 Task: Explore disc golf courses for a friendly competition in California.
Action: Key pressed golf<Key.space>course<Key.space>in<Key.space>california
Screenshot: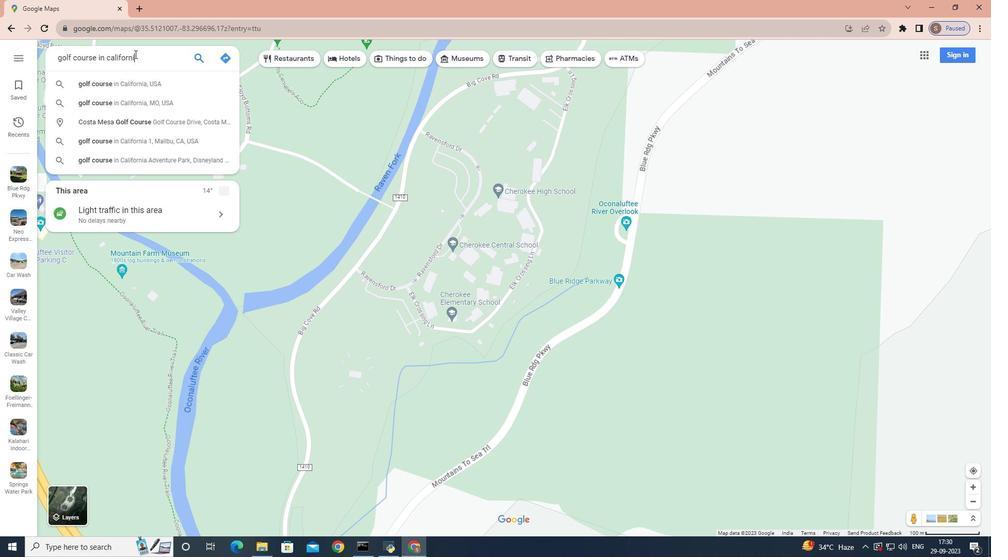 
Action: Mouse moved to (176, 83)
Screenshot: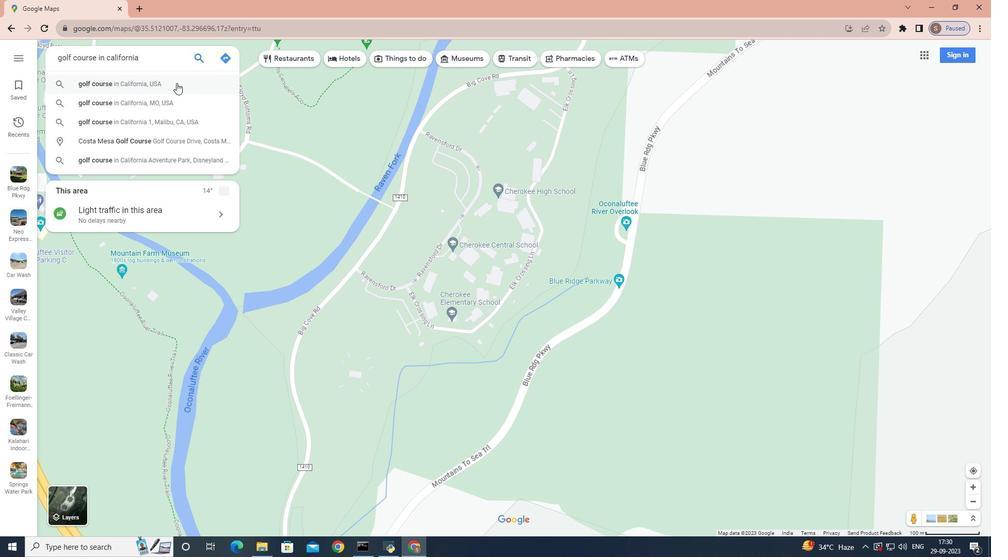 
Action: Mouse pressed left at (176, 83)
Screenshot: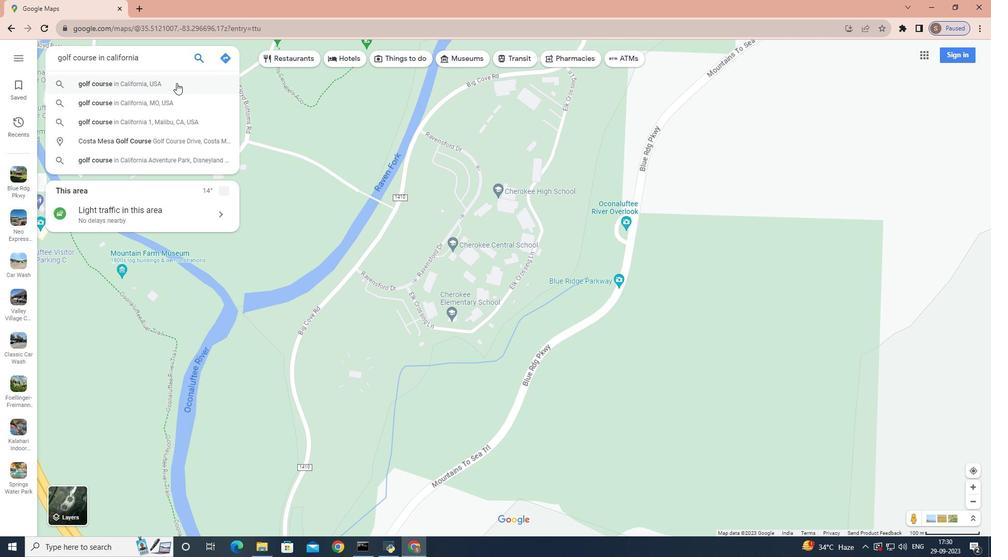 
Action: Mouse moved to (125, 205)
Screenshot: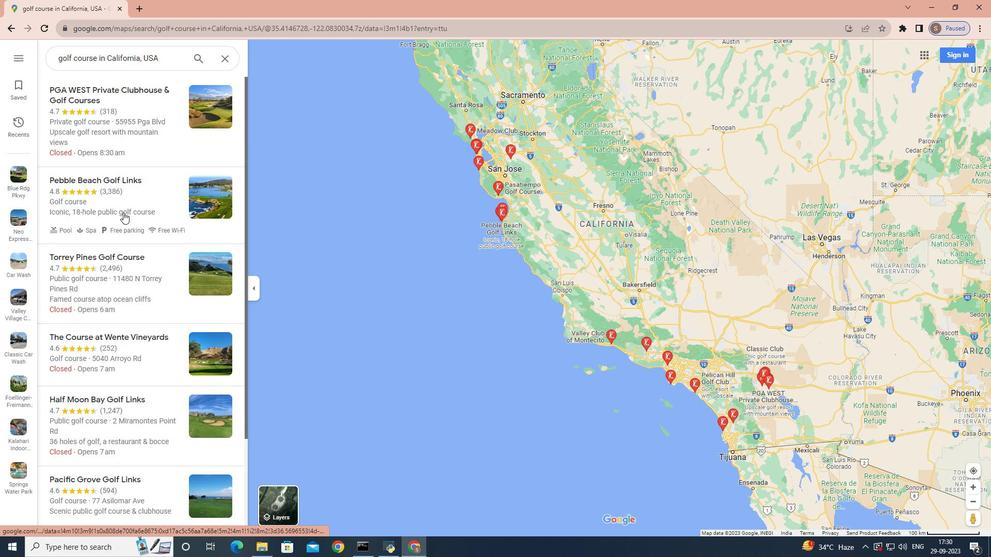 
Action: Mouse pressed left at (125, 205)
Screenshot: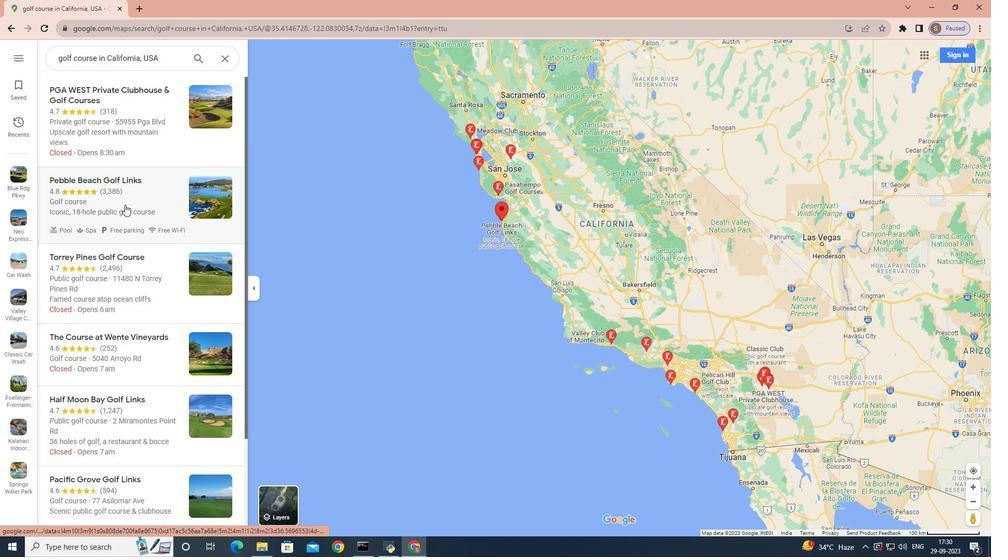 
Action: Mouse moved to (304, 254)
Screenshot: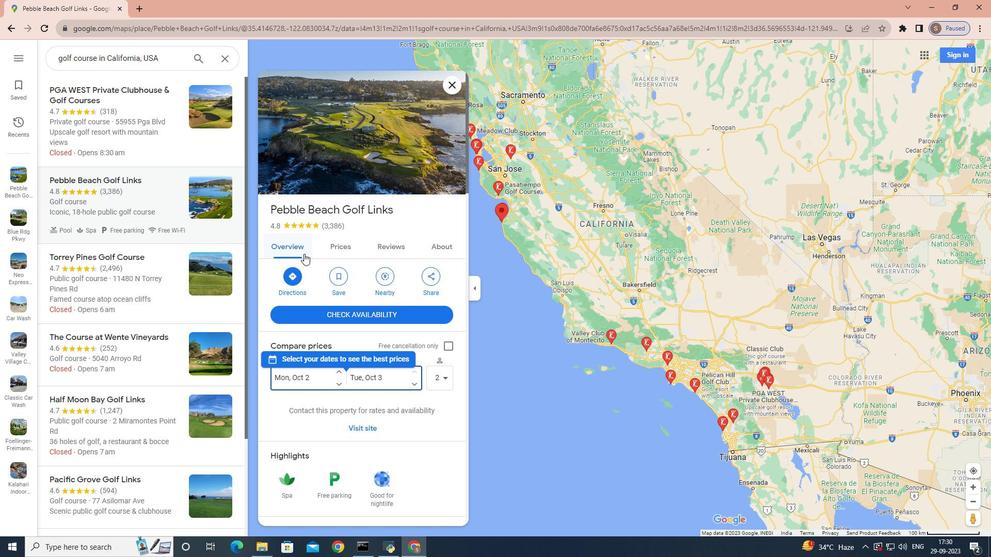 
Action: Mouse scrolled (304, 253) with delta (0, 0)
Screenshot: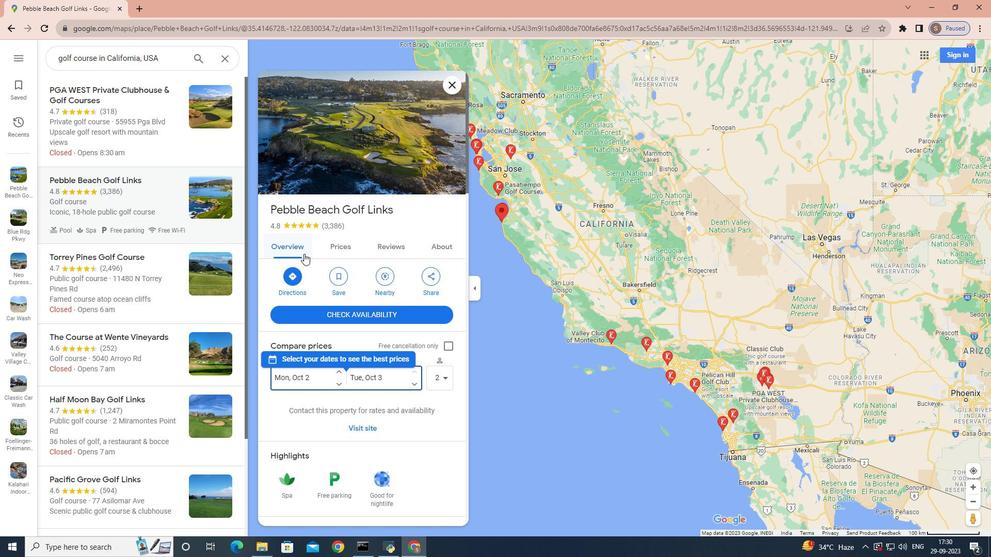 
Action: Mouse scrolled (304, 253) with delta (0, 0)
Screenshot: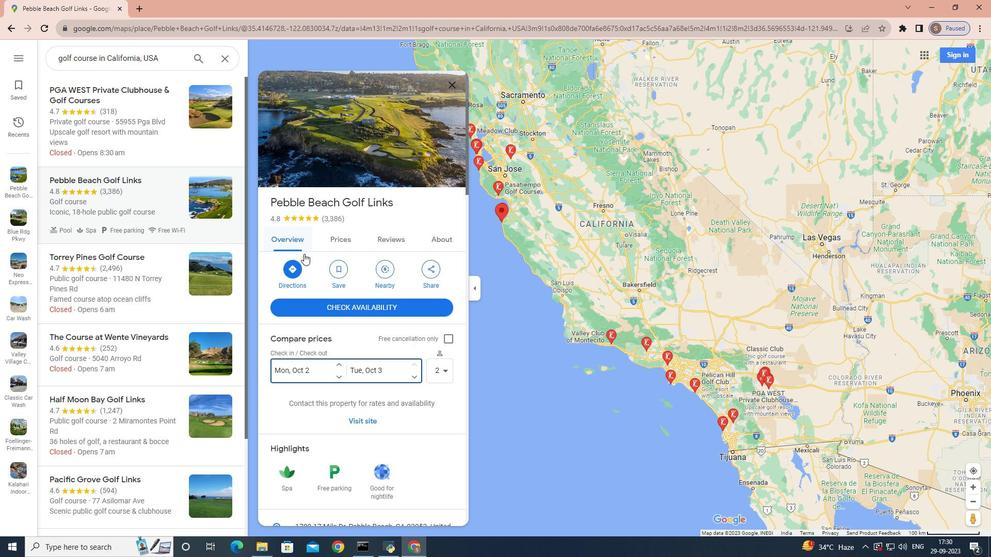 
Action: Mouse scrolled (304, 253) with delta (0, 0)
Screenshot: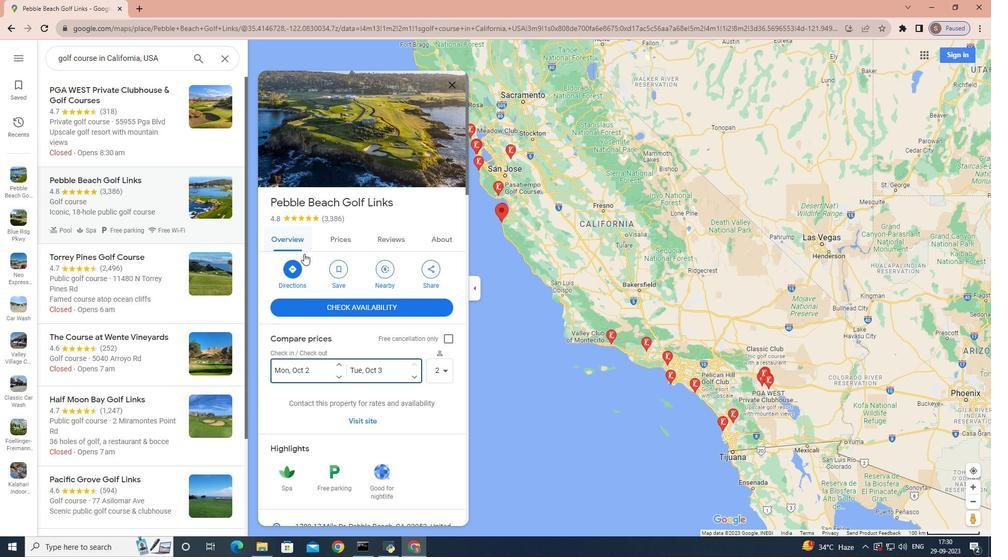 
Action: Mouse scrolled (304, 253) with delta (0, 0)
Screenshot: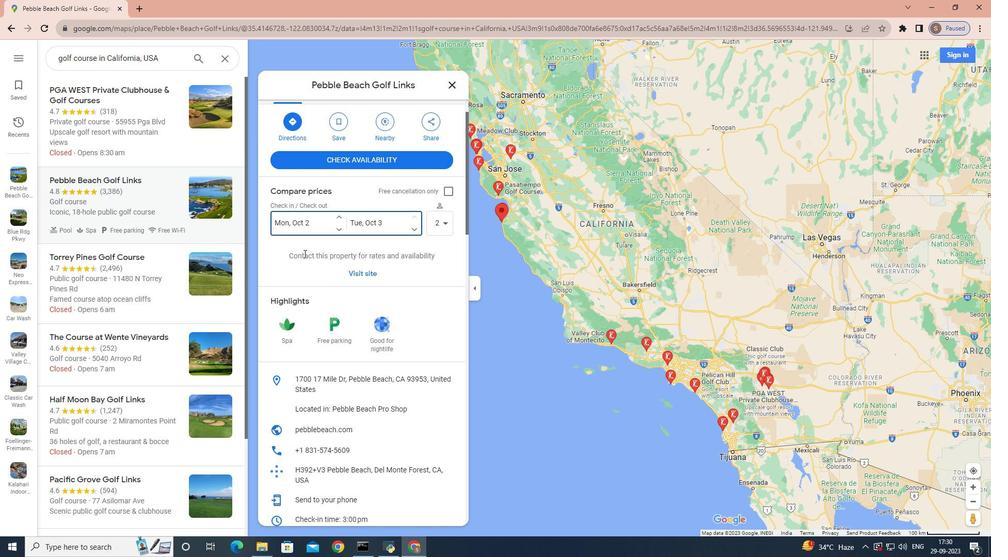 
Action: Mouse scrolled (304, 253) with delta (0, 0)
Screenshot: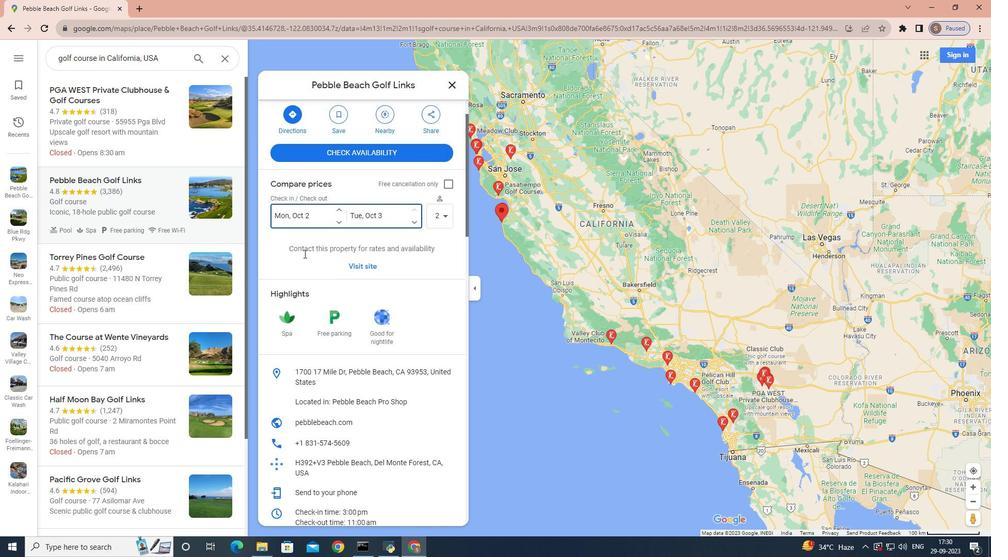 
Action: Mouse scrolled (304, 253) with delta (0, 0)
Screenshot: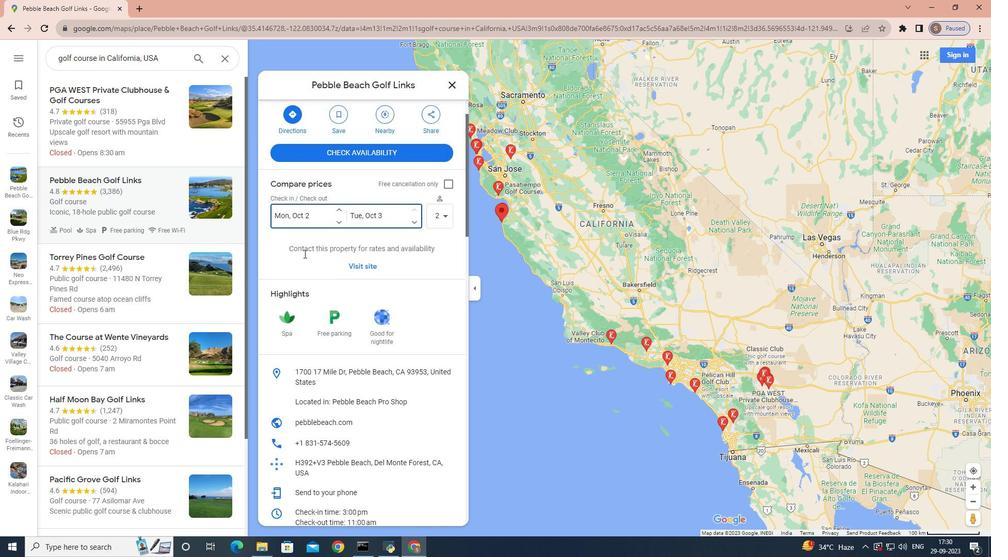 
Action: Mouse scrolled (304, 253) with delta (0, 0)
Screenshot: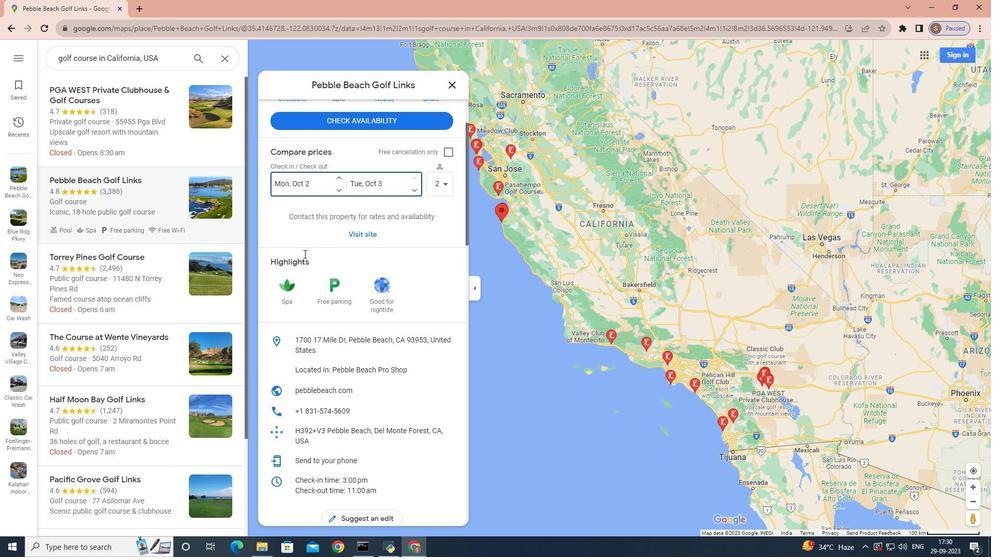
Action: Mouse scrolled (304, 254) with delta (0, 0)
Screenshot: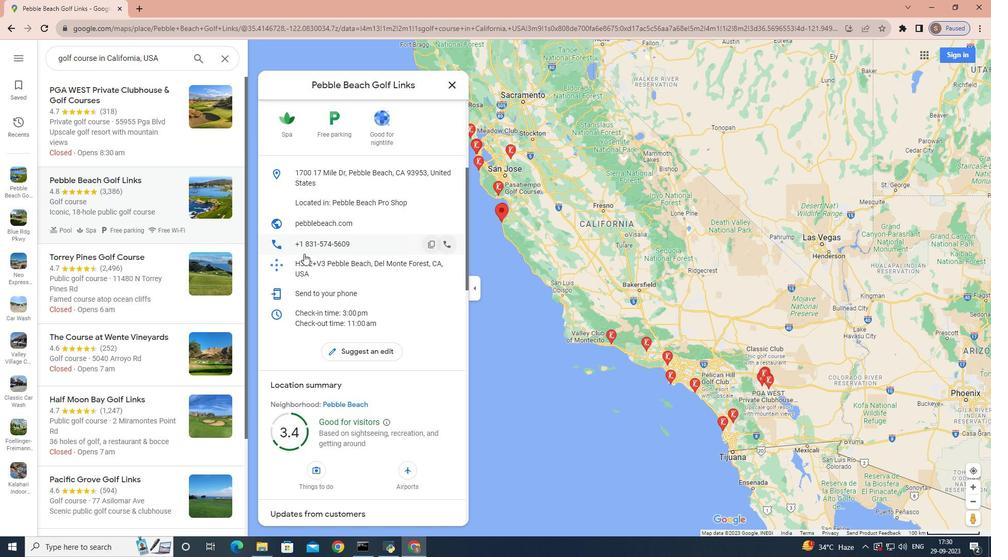 
Action: Mouse scrolled (304, 254) with delta (0, 0)
Screenshot: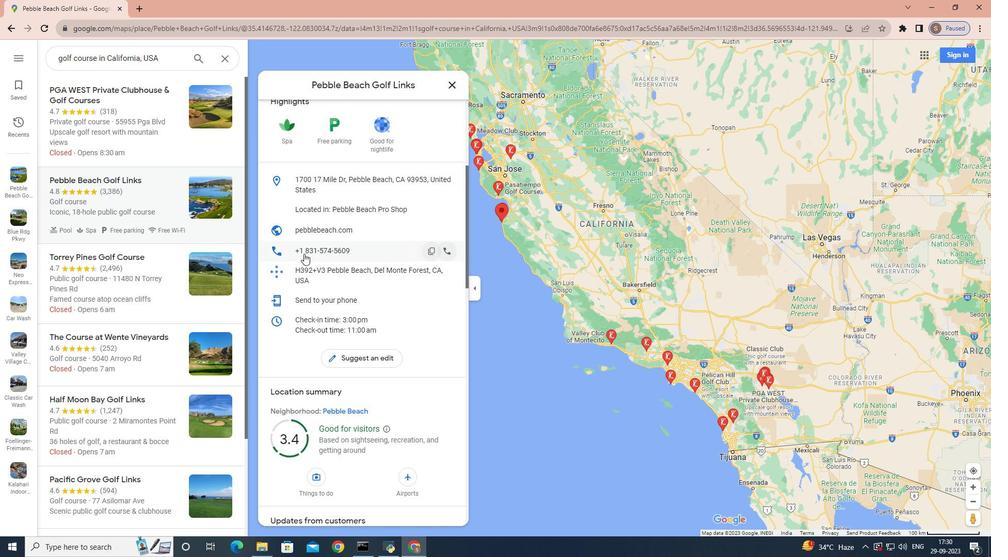 
Action: Mouse scrolled (304, 253) with delta (0, 0)
Screenshot: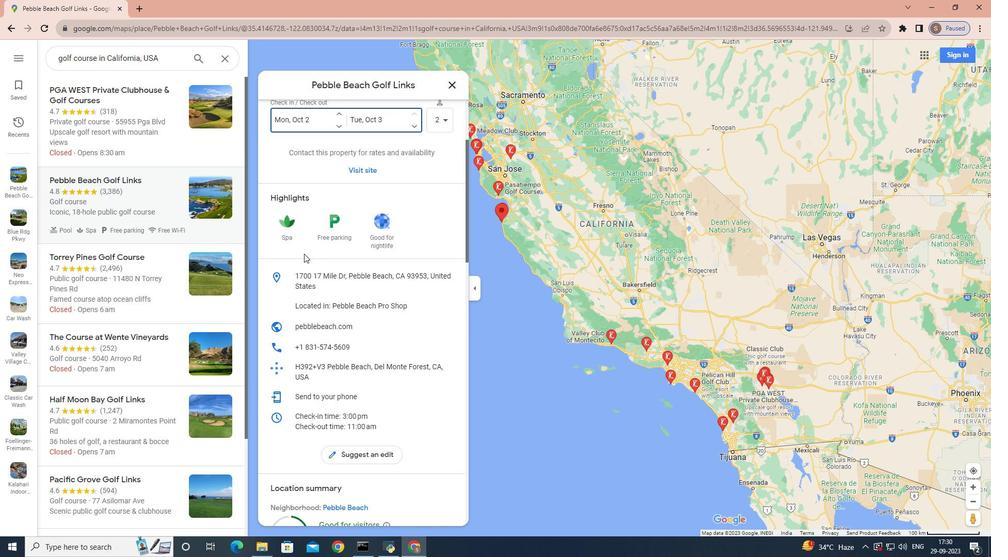 
Action: Mouse scrolled (304, 253) with delta (0, 0)
Screenshot: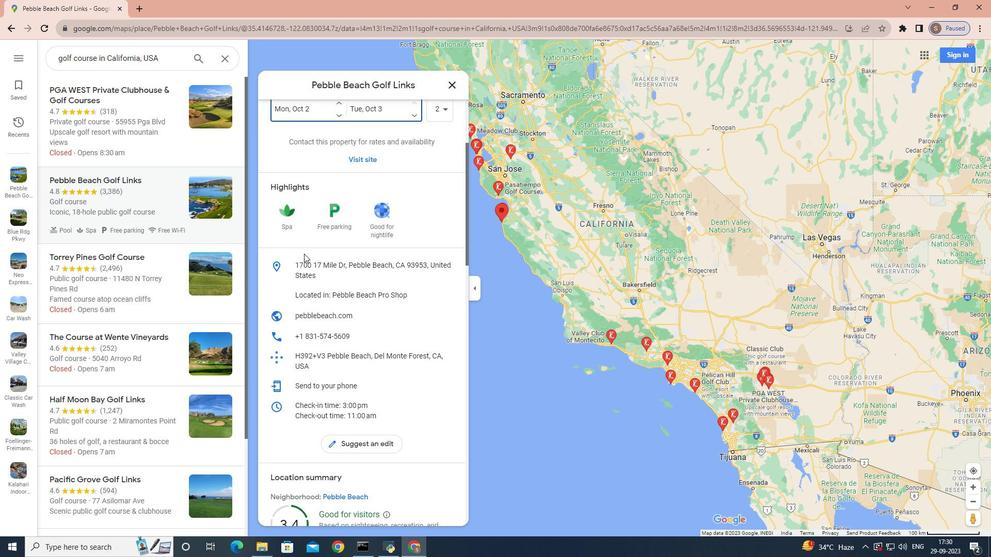 
Action: Mouse scrolled (304, 253) with delta (0, 0)
Screenshot: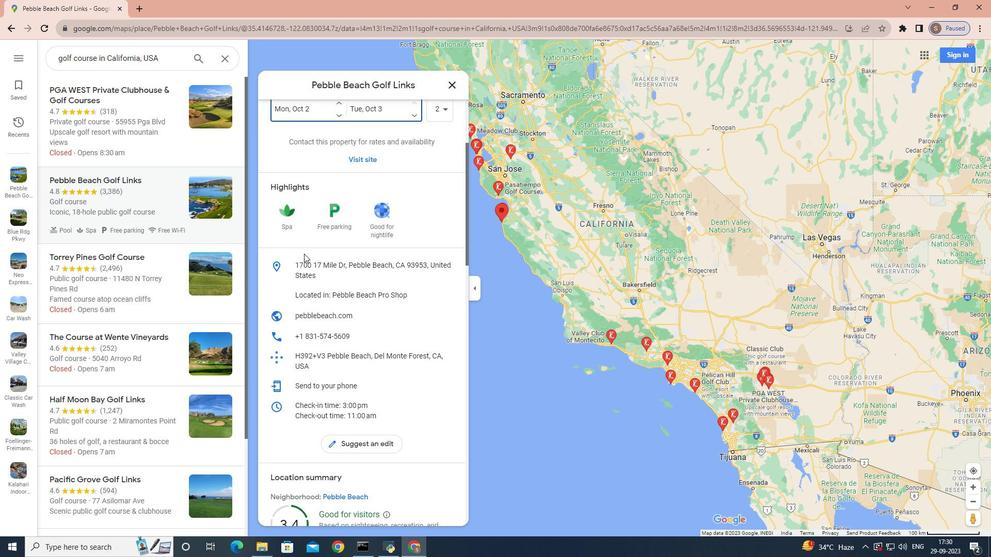 
Action: Mouse scrolled (304, 253) with delta (0, 0)
Screenshot: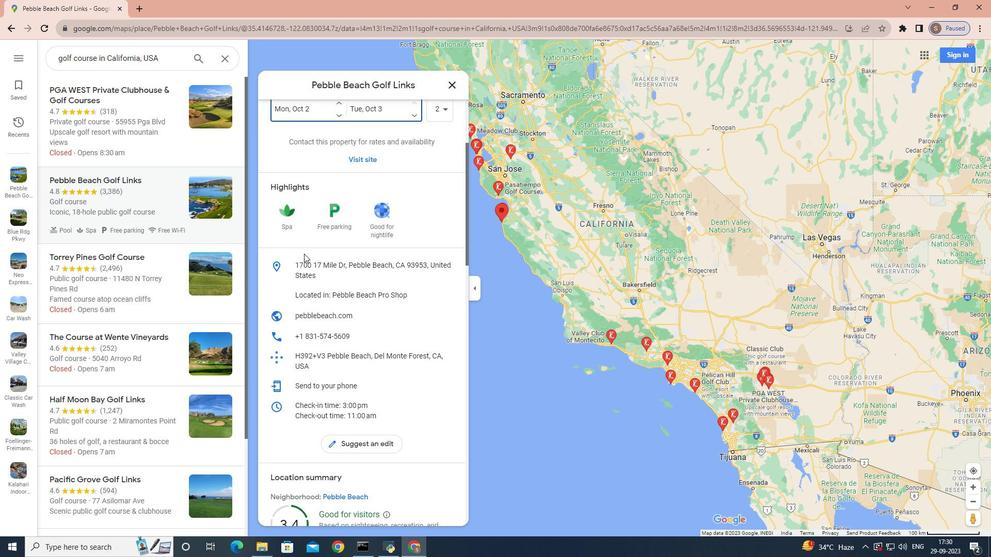 
Action: Mouse scrolled (304, 253) with delta (0, 0)
Screenshot: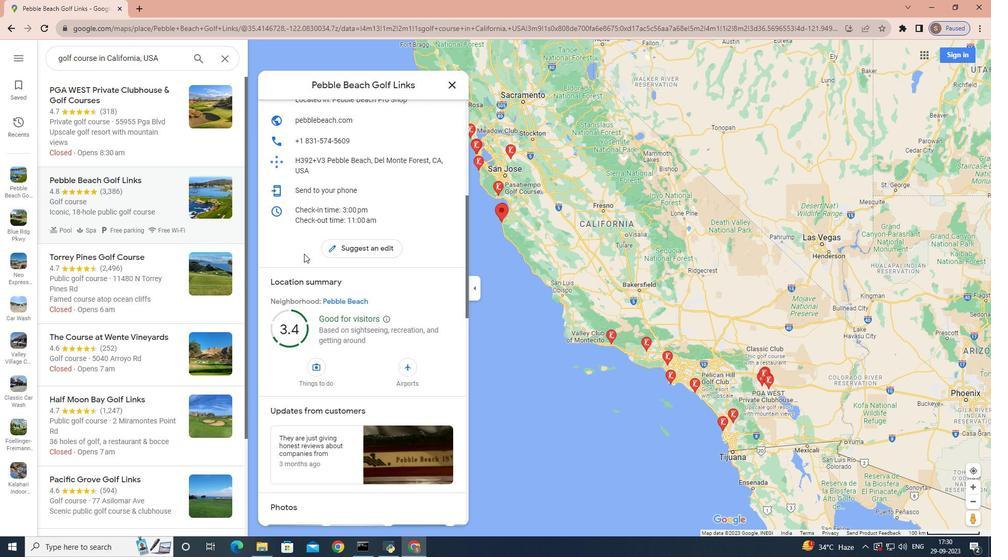 
Action: Mouse scrolled (304, 253) with delta (0, 0)
Screenshot: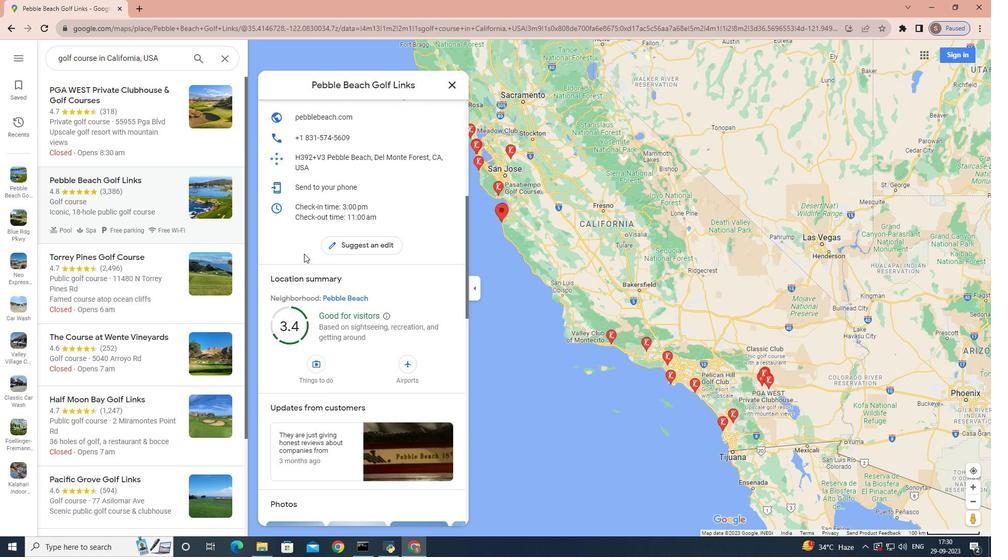 
Action: Mouse scrolled (304, 253) with delta (0, 0)
Screenshot: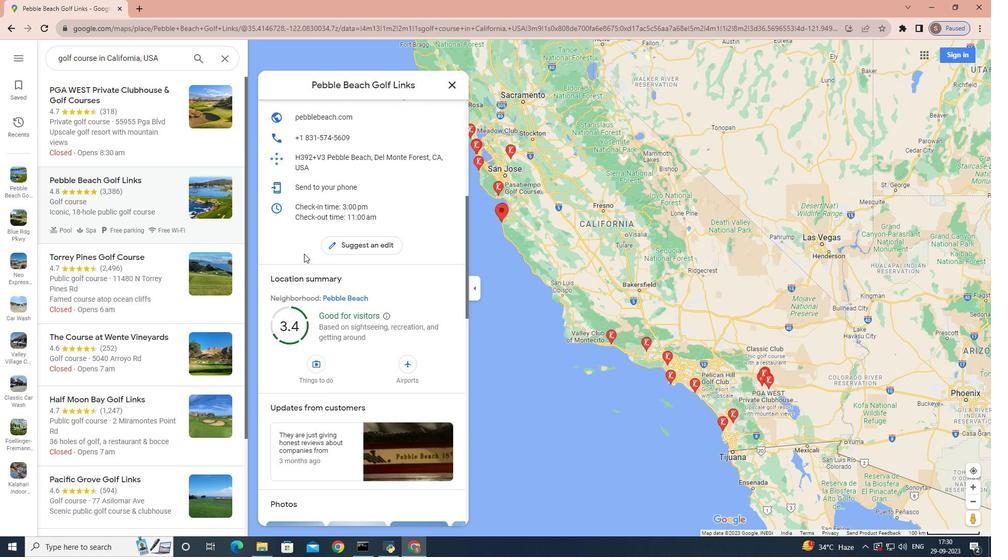 
Action: Mouse scrolled (304, 253) with delta (0, 0)
Screenshot: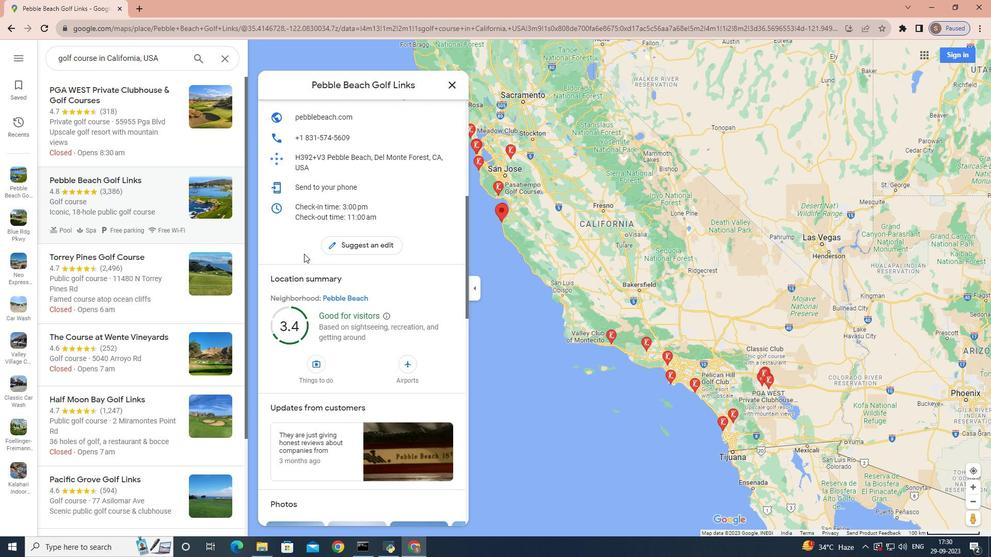 
Action: Mouse scrolled (304, 253) with delta (0, 0)
Screenshot: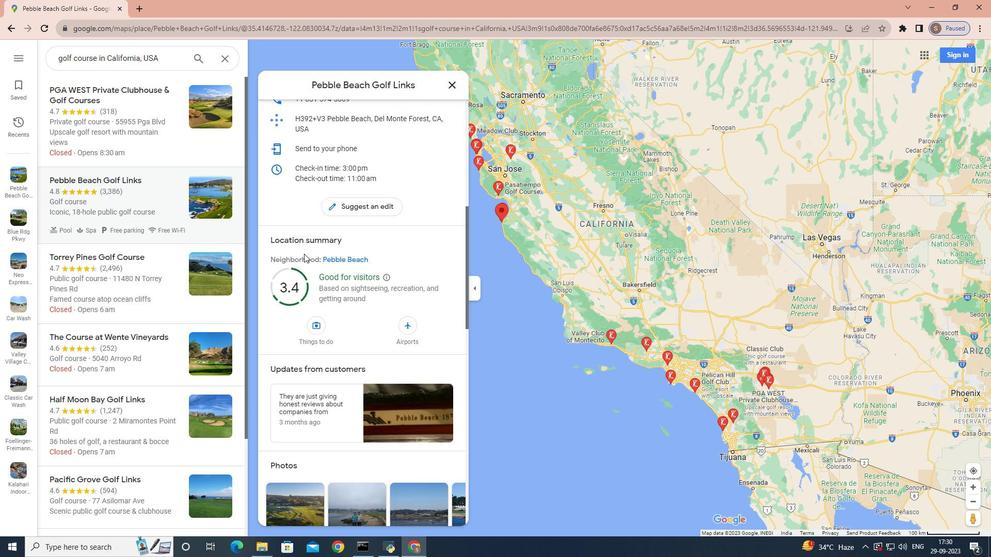 
Action: Mouse scrolled (304, 253) with delta (0, 0)
Screenshot: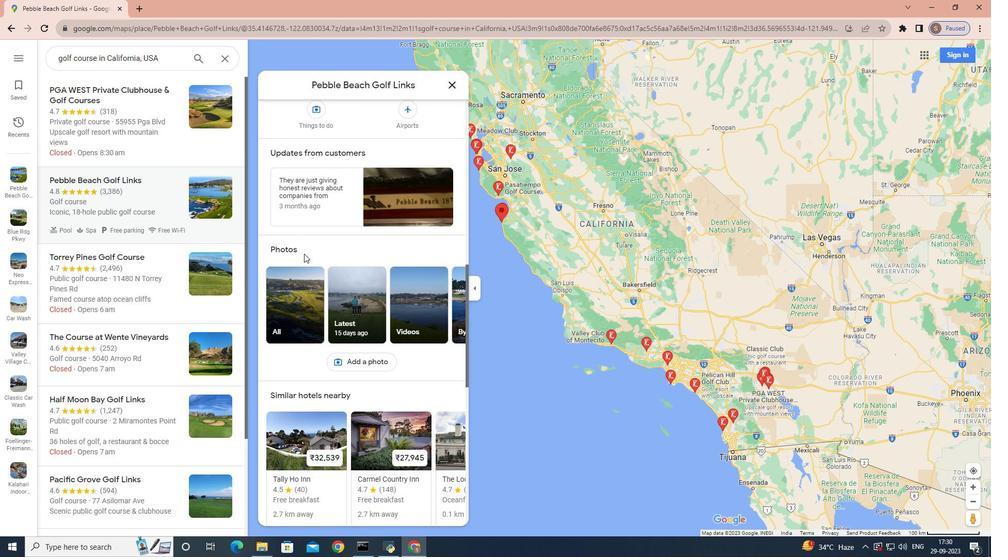 
Action: Mouse scrolled (304, 253) with delta (0, 0)
Screenshot: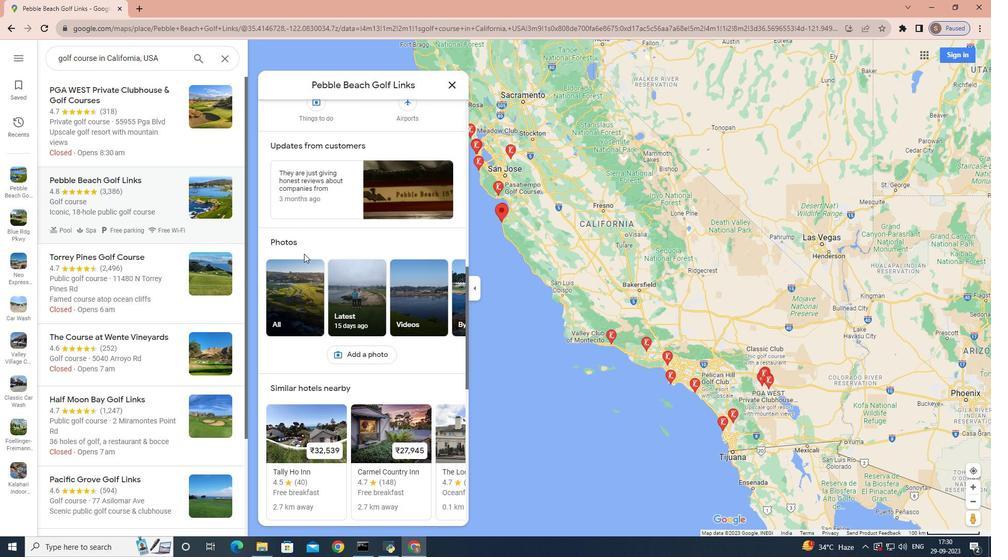 
Action: Mouse scrolled (304, 253) with delta (0, 0)
Screenshot: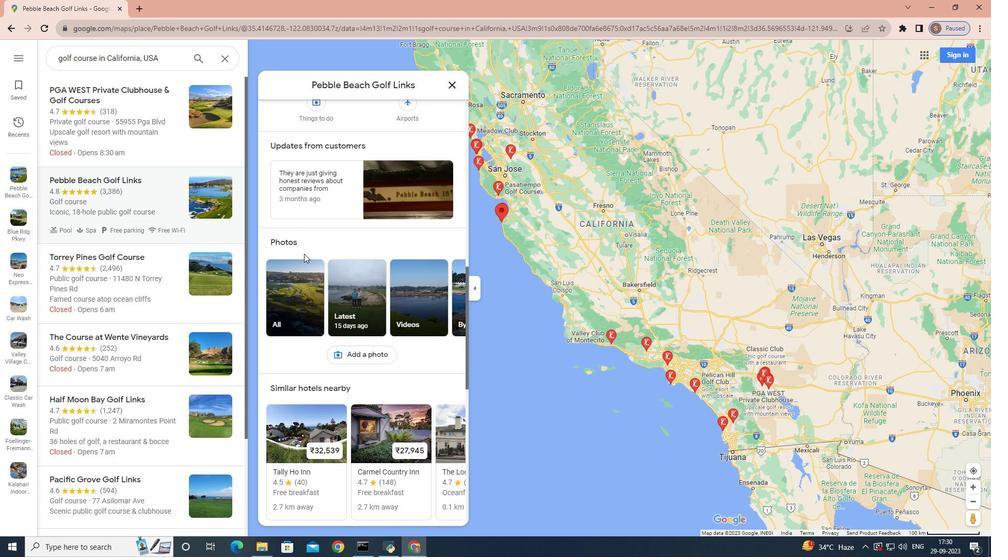 
Action: Mouse scrolled (304, 253) with delta (0, 0)
Screenshot: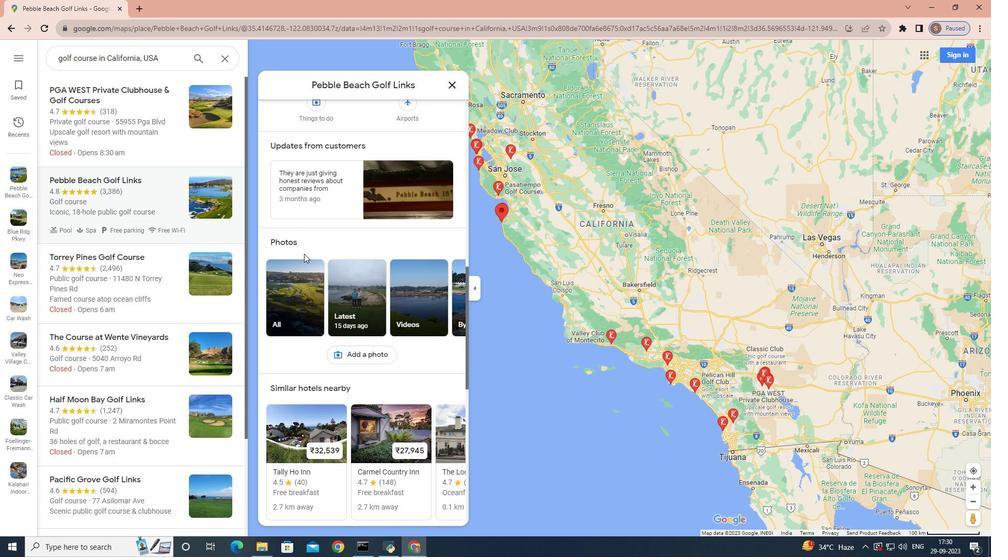
Action: Mouse scrolled (304, 253) with delta (0, 0)
Screenshot: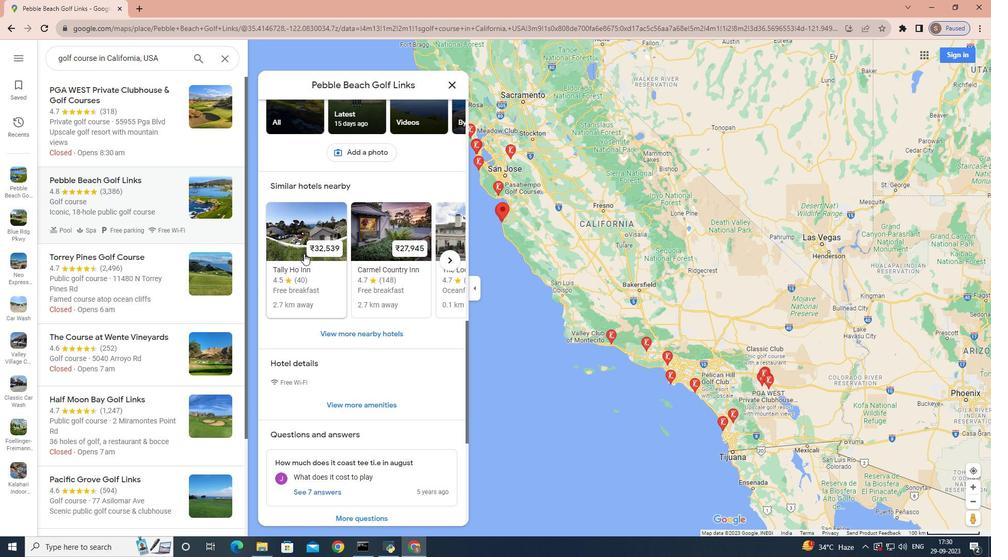 
Action: Mouse scrolled (304, 253) with delta (0, 0)
Screenshot: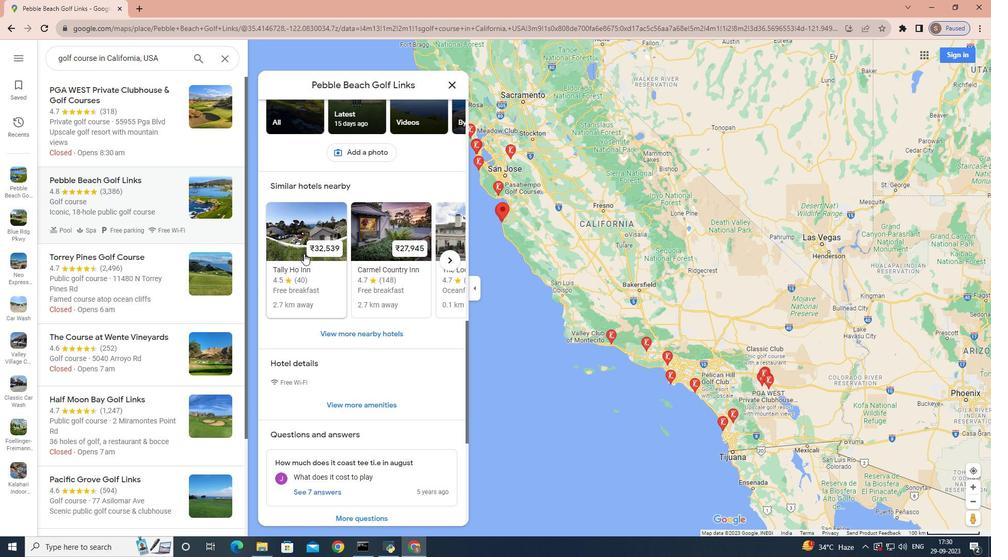 
Action: Mouse scrolled (304, 253) with delta (0, 0)
Screenshot: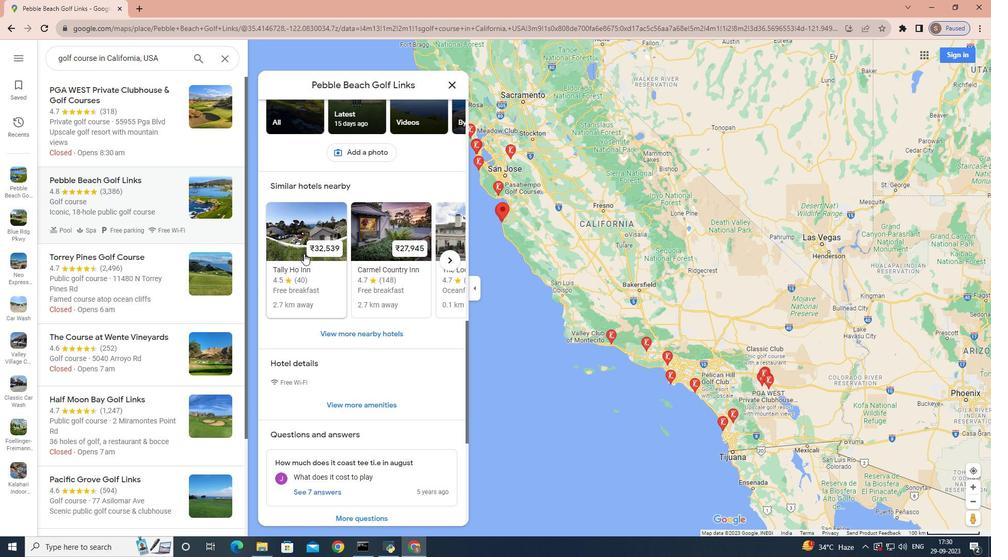
Action: Mouse scrolled (304, 253) with delta (0, 0)
Screenshot: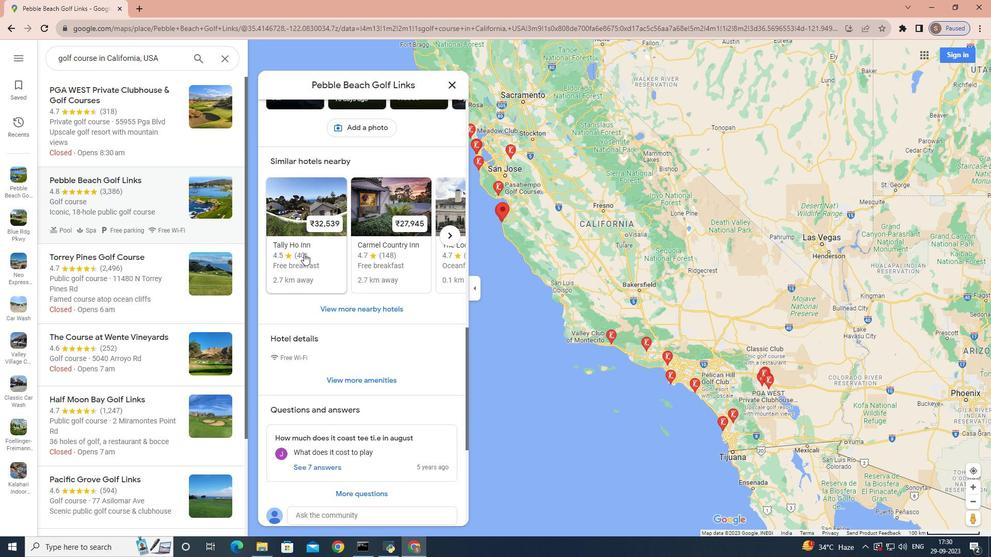 
Action: Mouse scrolled (304, 253) with delta (0, 0)
Screenshot: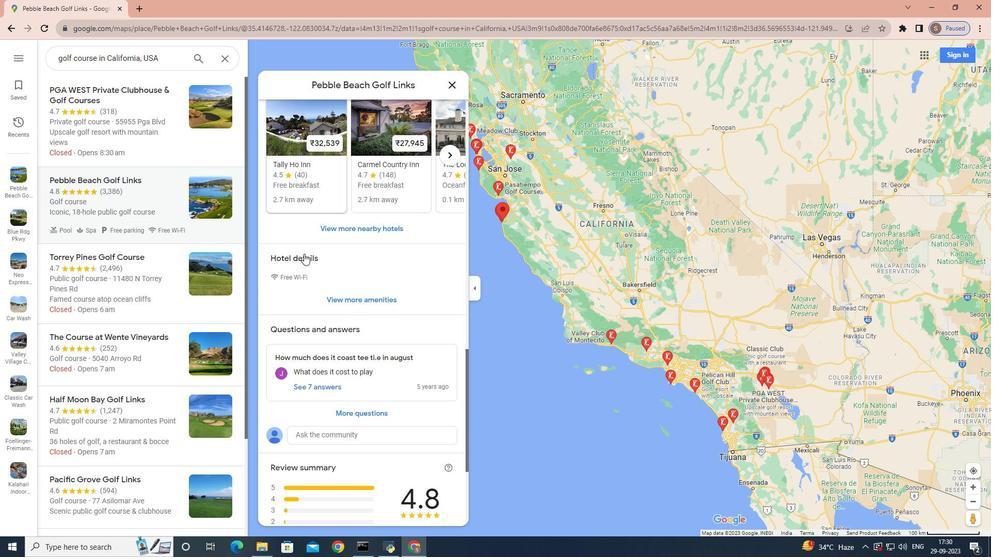 
Action: Mouse scrolled (304, 253) with delta (0, 0)
Screenshot: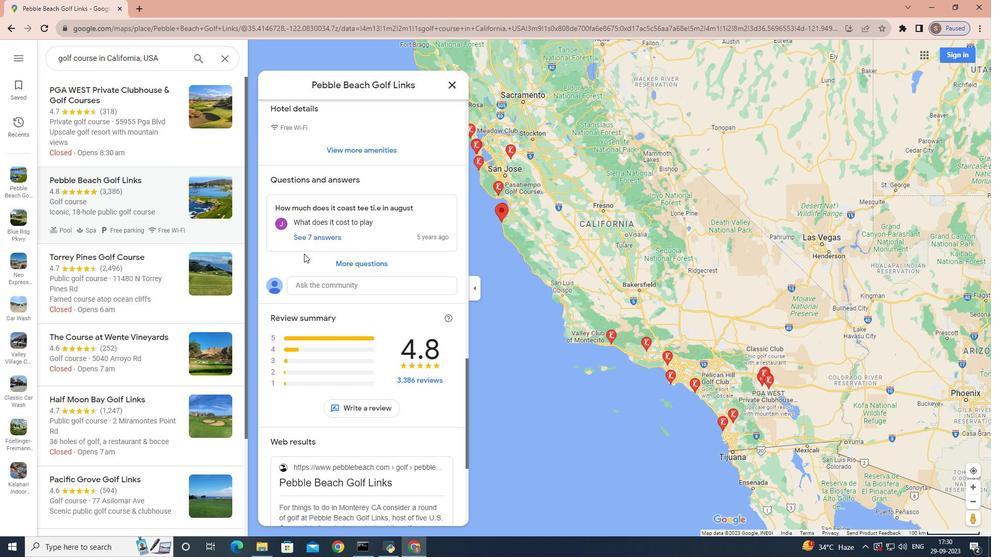 
Action: Mouse scrolled (304, 253) with delta (0, 0)
Screenshot: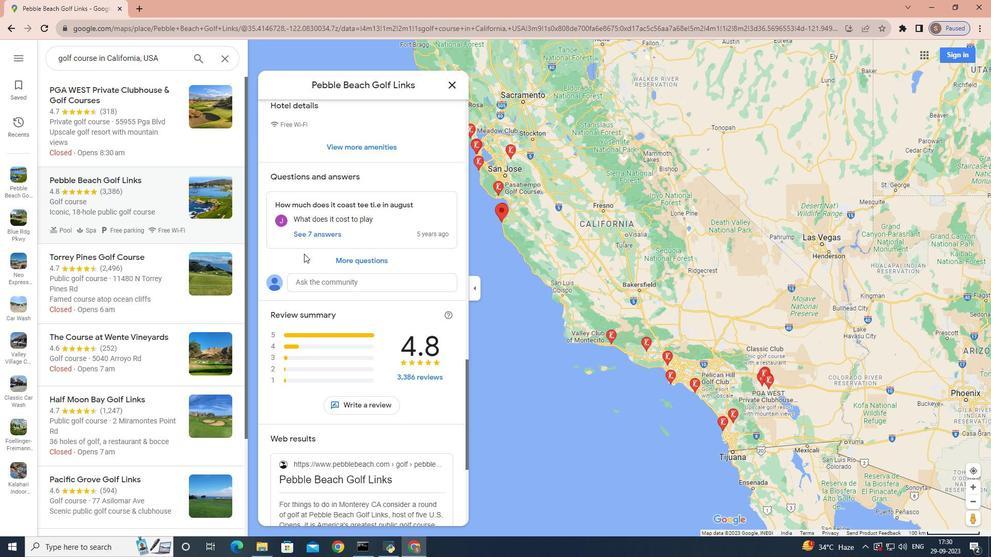 
Action: Mouse scrolled (304, 253) with delta (0, 0)
Screenshot: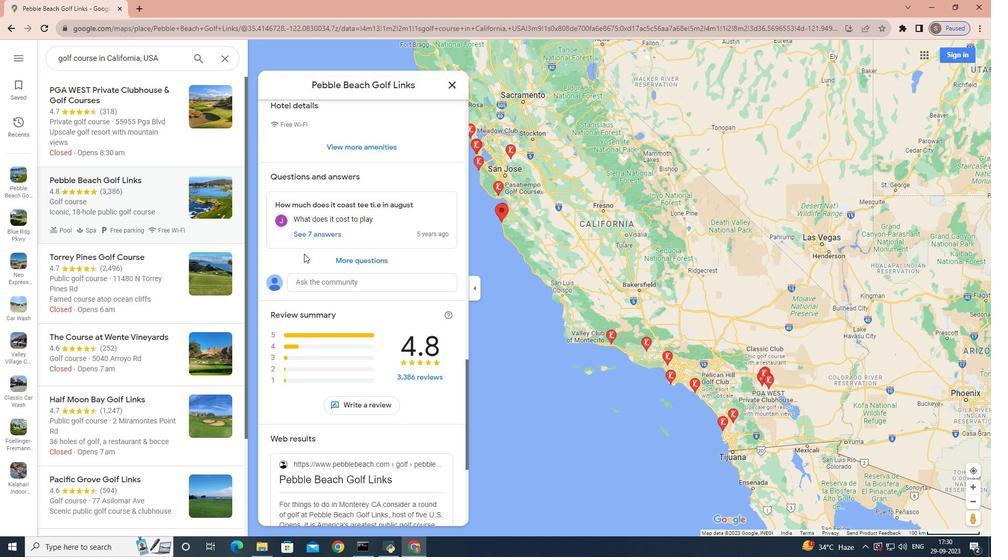 
Action: Mouse scrolled (304, 253) with delta (0, 0)
Screenshot: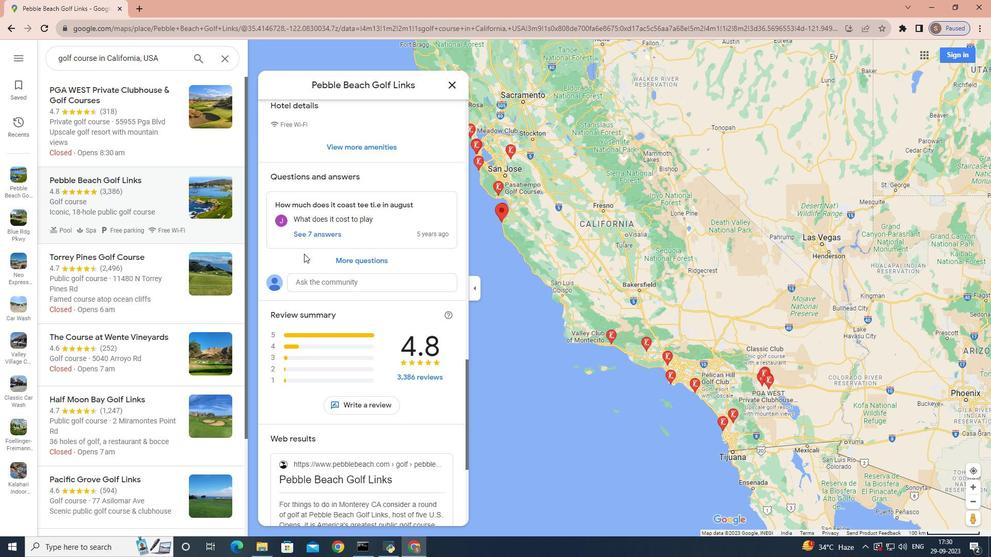 
Action: Mouse scrolled (304, 253) with delta (0, 0)
Screenshot: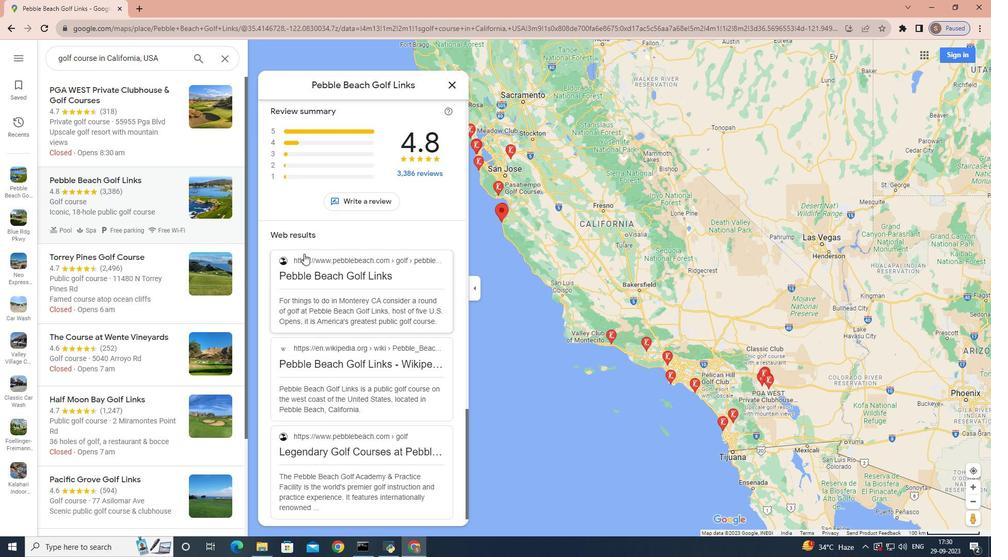 
Action: Mouse scrolled (304, 253) with delta (0, 0)
Screenshot: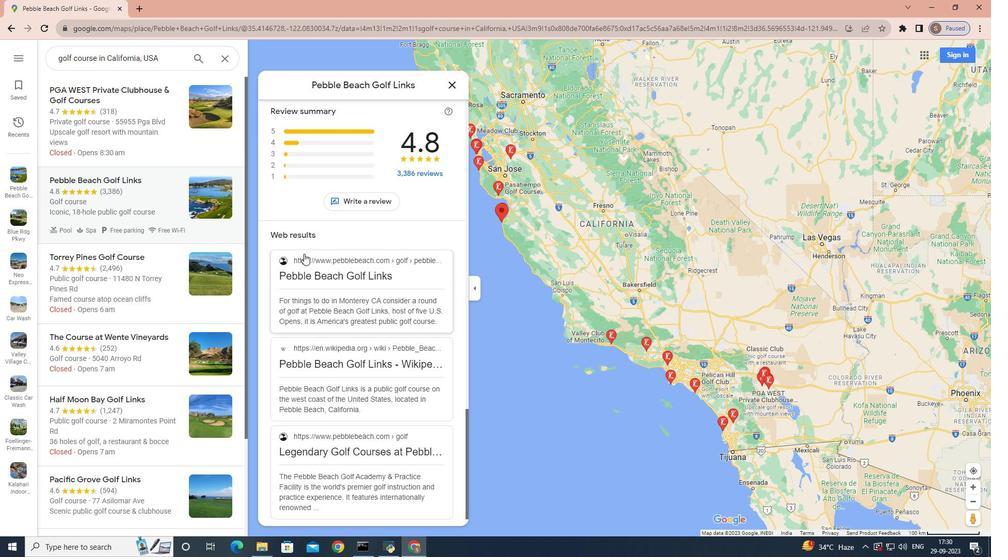 
Action: Mouse scrolled (304, 253) with delta (0, 0)
Screenshot: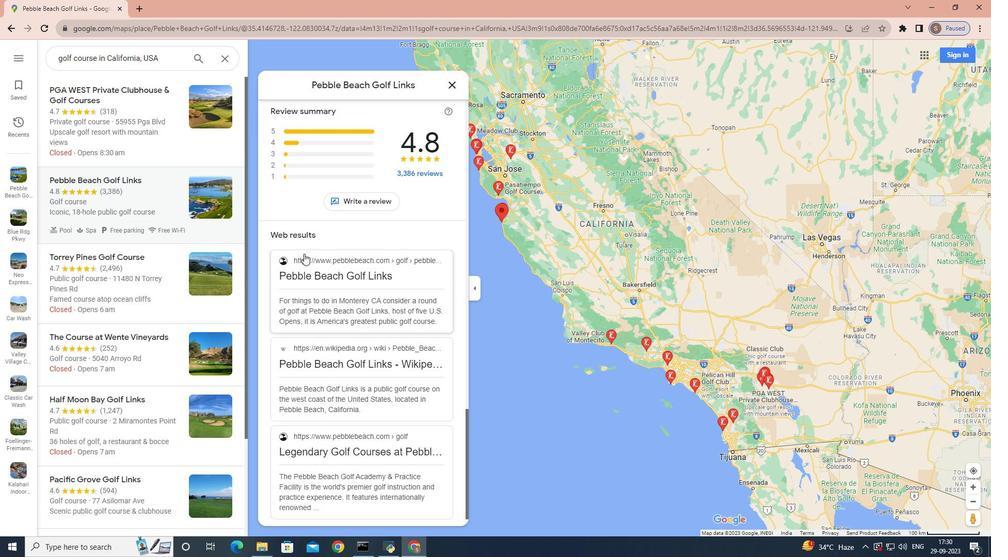 
Action: Mouse scrolled (304, 253) with delta (0, 0)
Screenshot: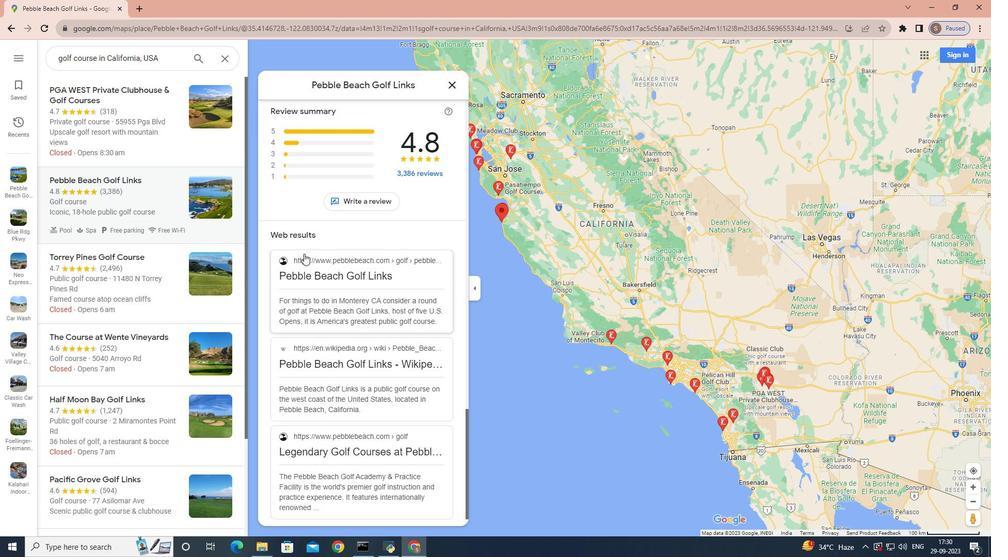 
Action: Mouse scrolled (304, 253) with delta (0, 0)
Screenshot: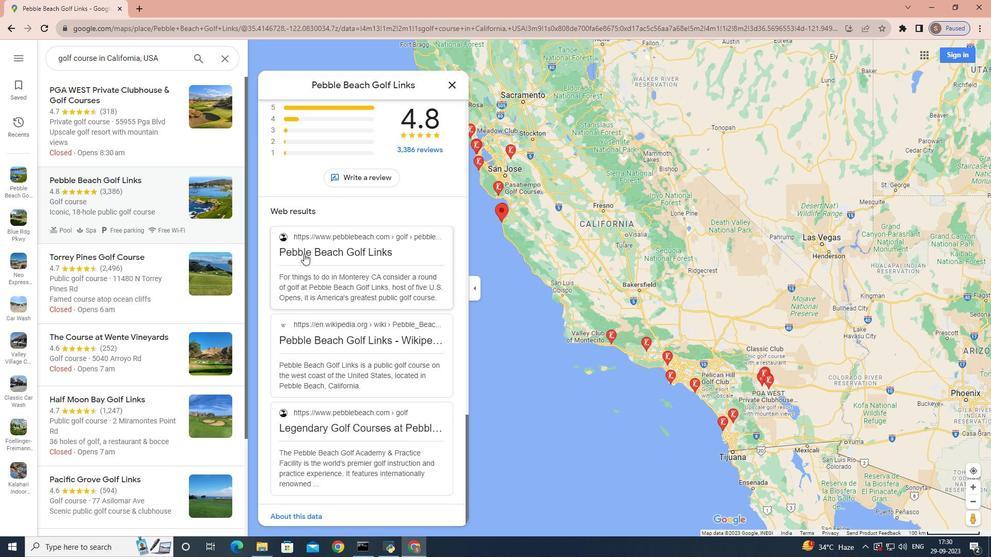 
Action: Mouse scrolled (304, 254) with delta (0, 0)
Screenshot: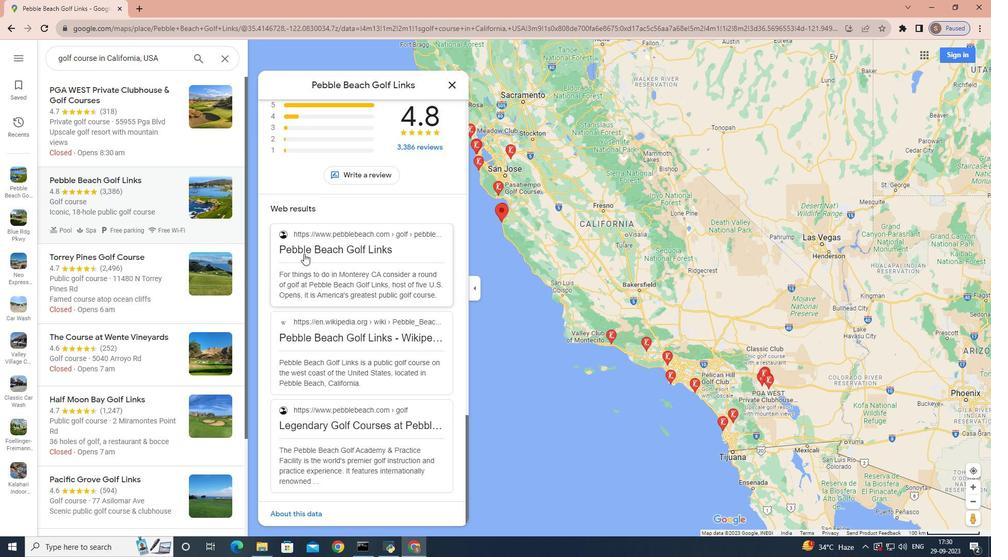 
Action: Mouse scrolled (304, 254) with delta (0, 0)
Screenshot: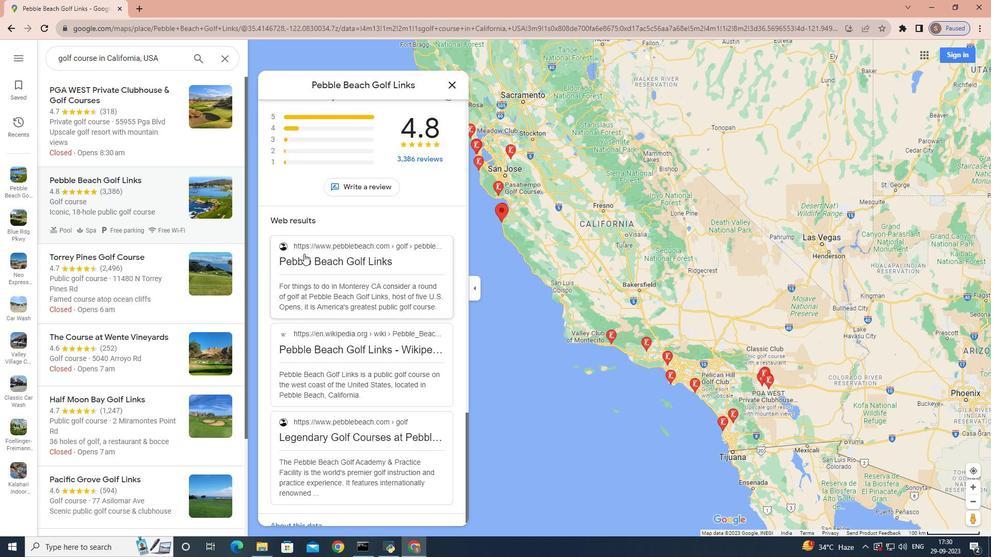 
Action: Mouse scrolled (304, 254) with delta (0, 0)
Screenshot: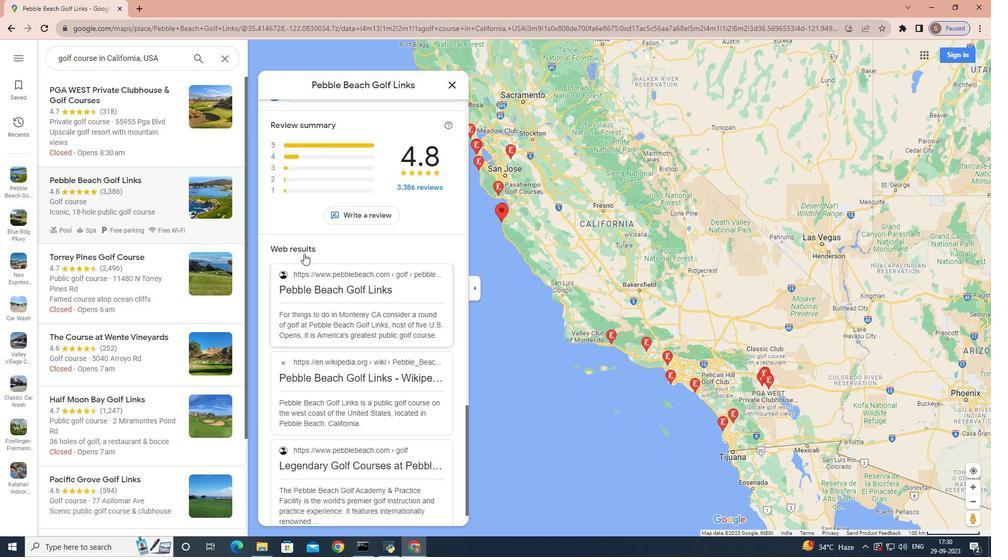 
Action: Mouse scrolled (304, 254) with delta (0, 0)
Screenshot: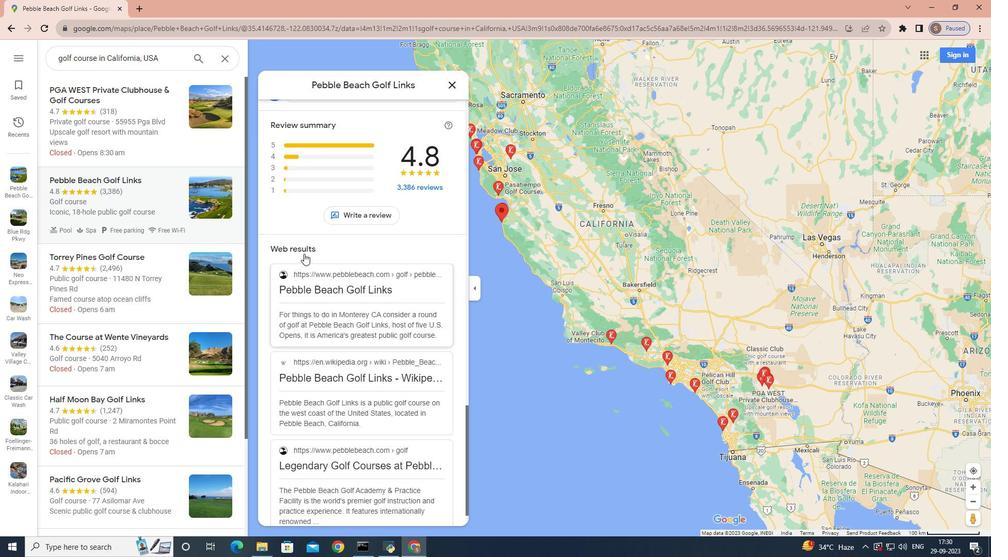 
Action: Mouse scrolled (304, 254) with delta (0, 0)
Screenshot: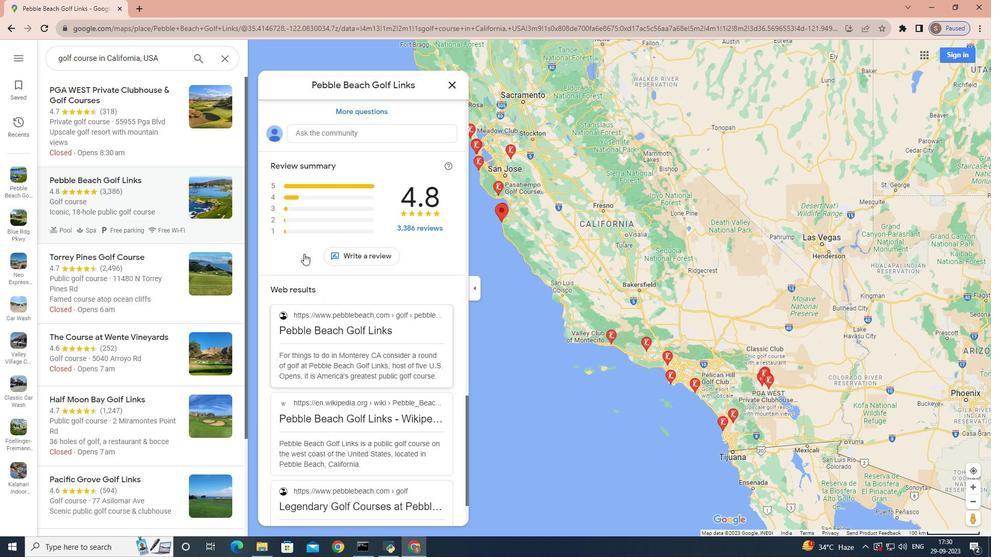 
Action: Mouse scrolled (304, 254) with delta (0, 0)
Screenshot: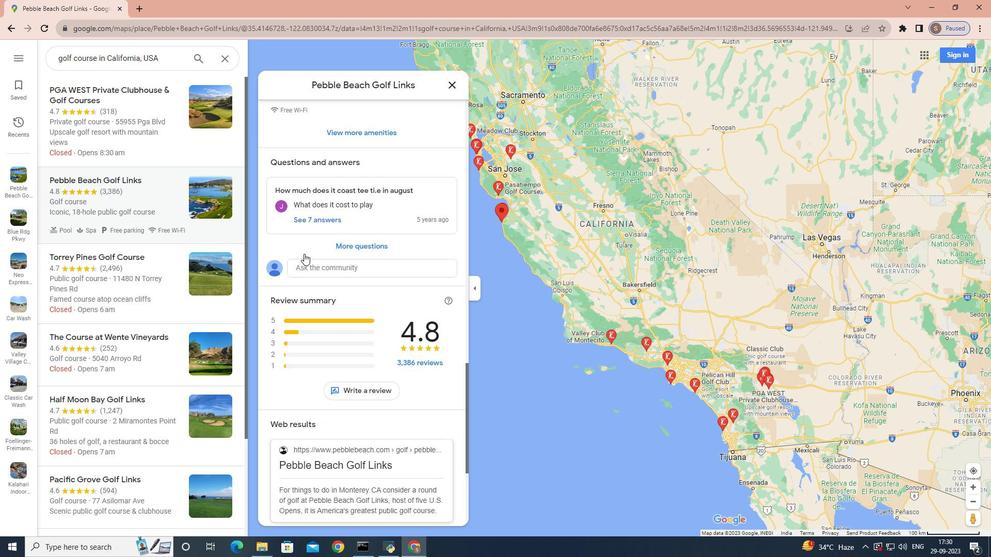 
Action: Mouse scrolled (304, 254) with delta (0, 0)
Screenshot: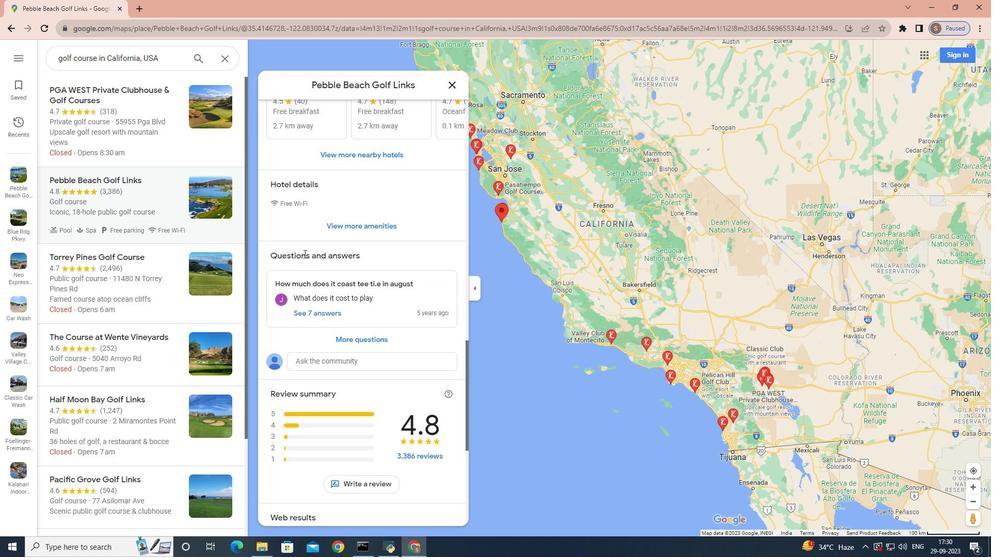 
Action: Mouse scrolled (304, 254) with delta (0, 0)
Screenshot: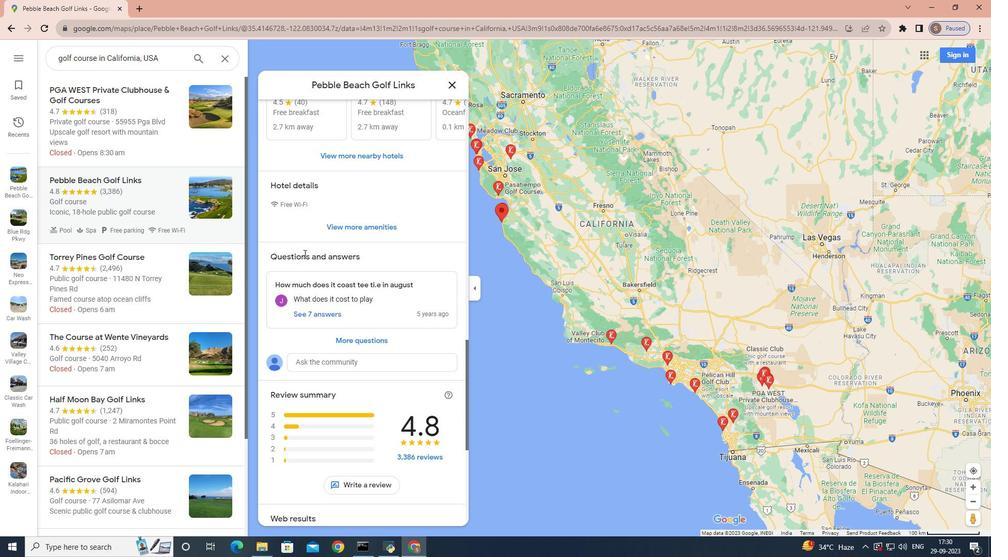 
Action: Mouse scrolled (304, 254) with delta (0, 0)
Screenshot: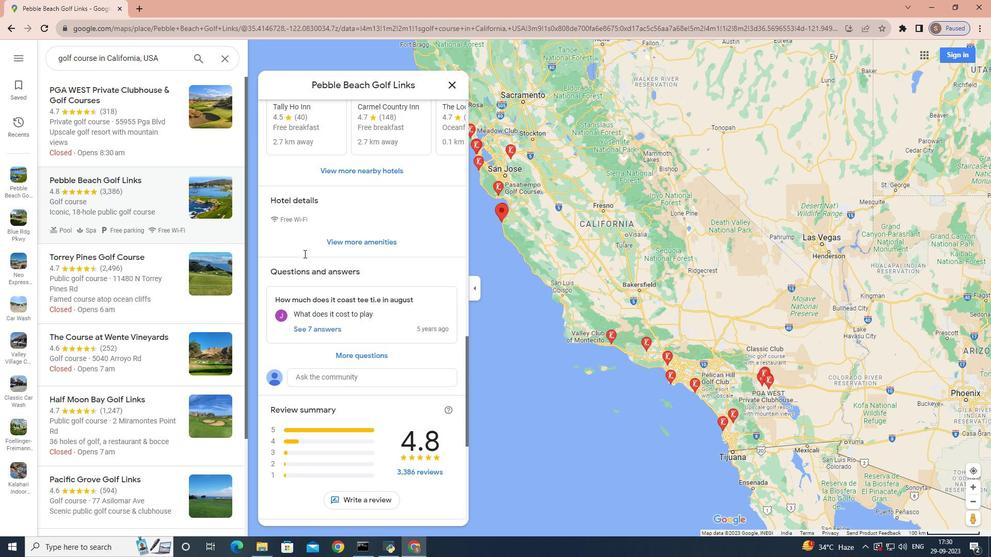 
Action: Mouse scrolled (304, 254) with delta (0, 0)
Screenshot: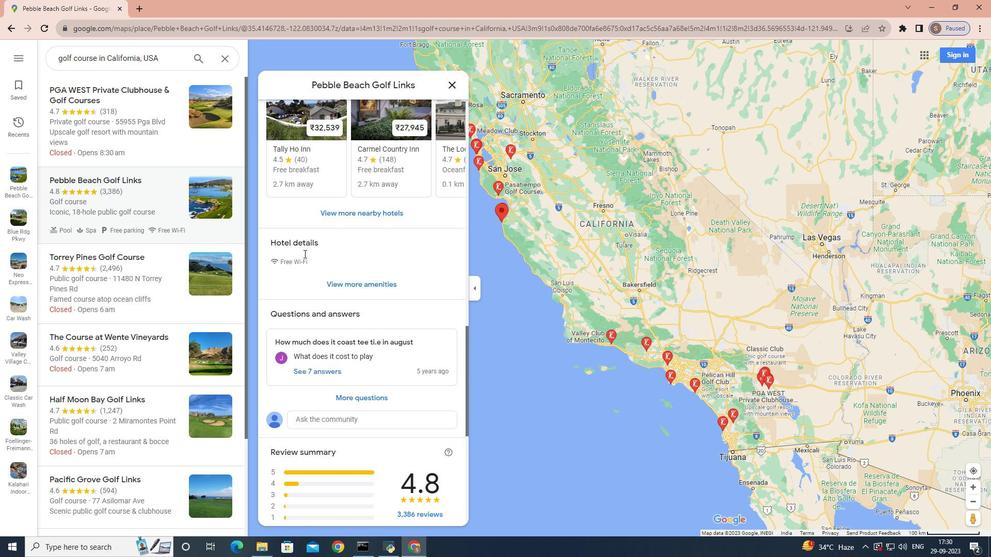 
Action: Mouse scrolled (304, 254) with delta (0, 0)
Screenshot: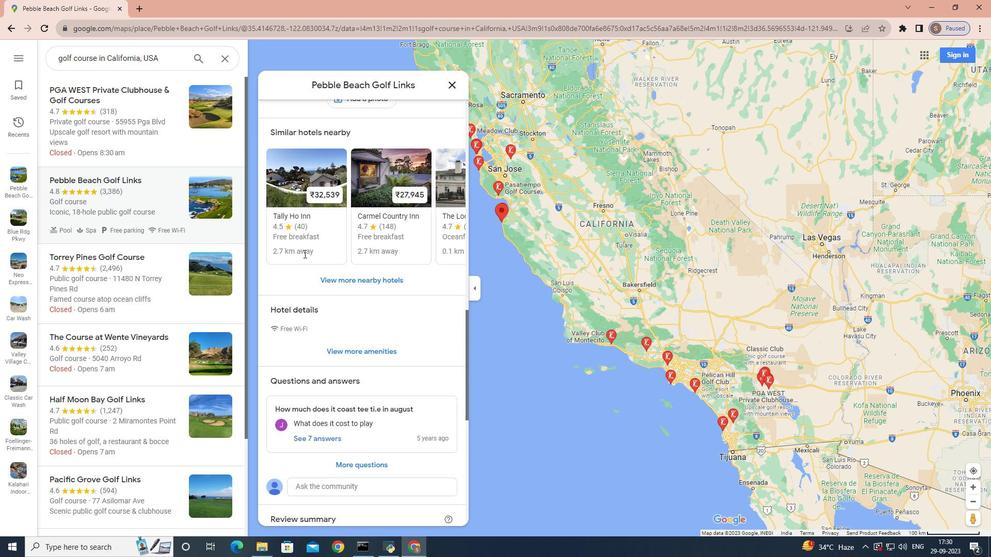 
Action: Mouse scrolled (304, 253) with delta (0, 0)
Screenshot: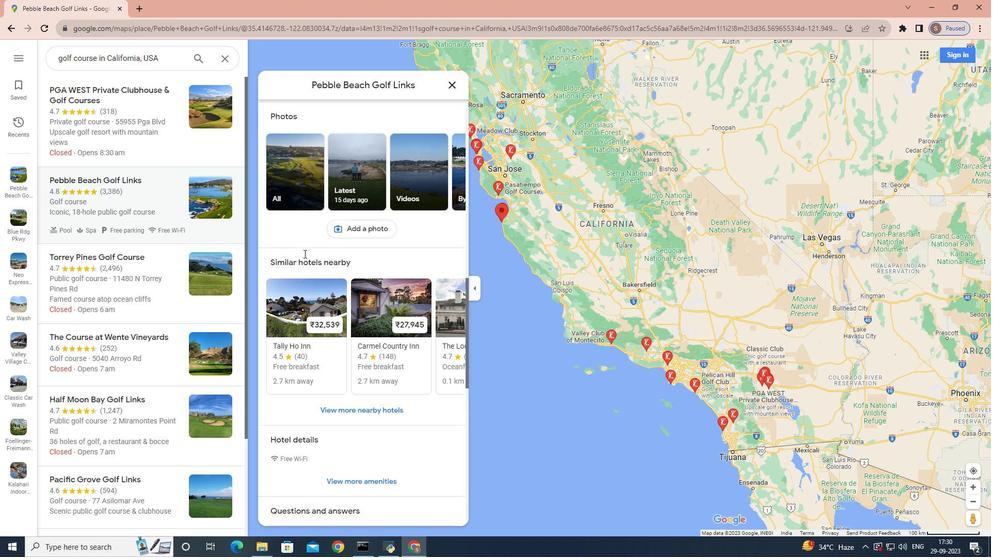 
Action: Mouse scrolled (304, 254) with delta (0, 0)
Screenshot: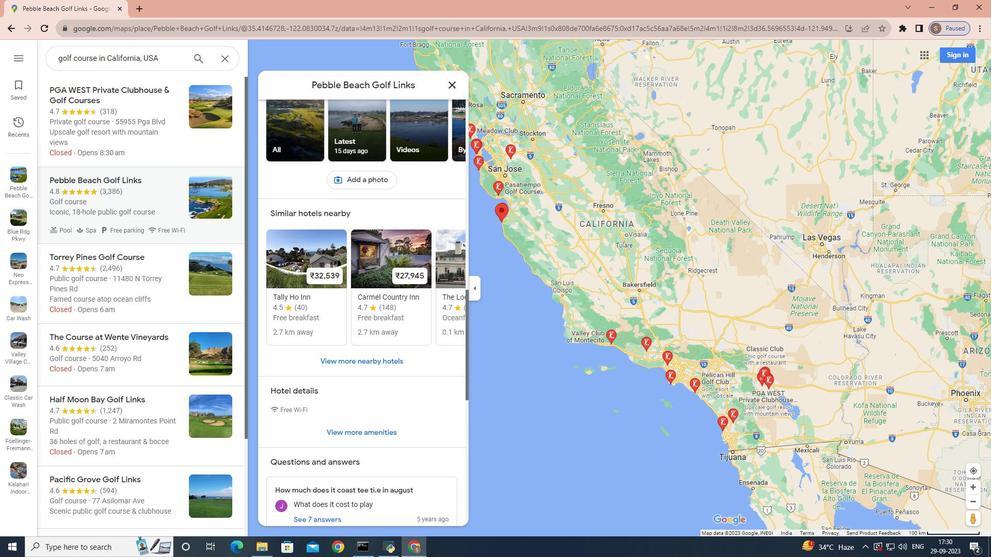 
Action: Mouse scrolled (304, 254) with delta (0, 0)
Screenshot: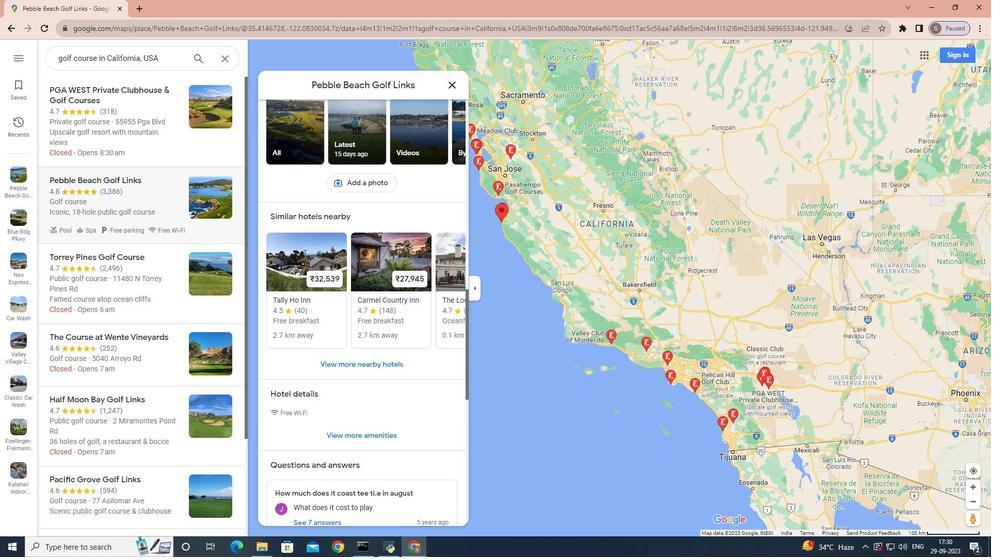 
Action: Mouse scrolled (304, 254) with delta (0, 0)
Screenshot: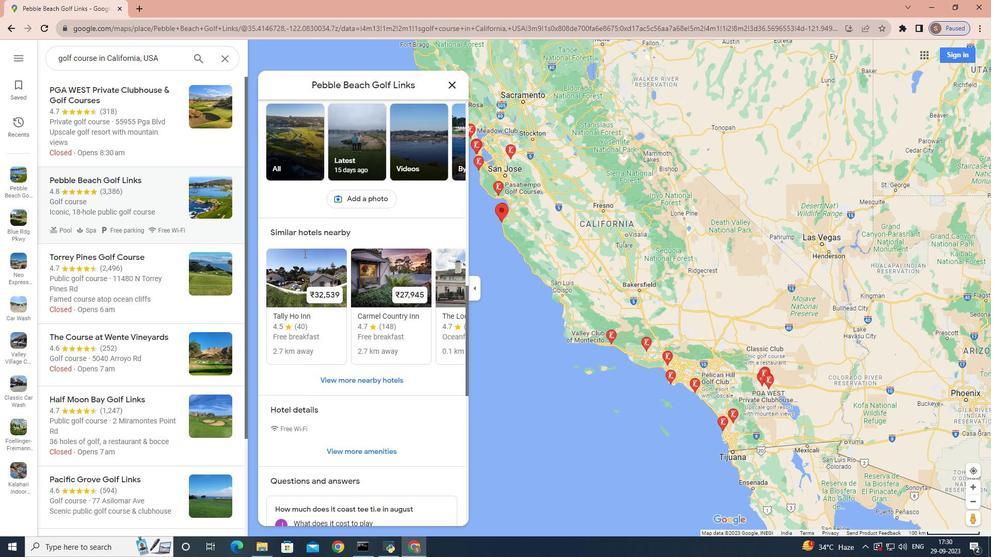 
Action: Mouse scrolled (304, 254) with delta (0, 0)
Screenshot: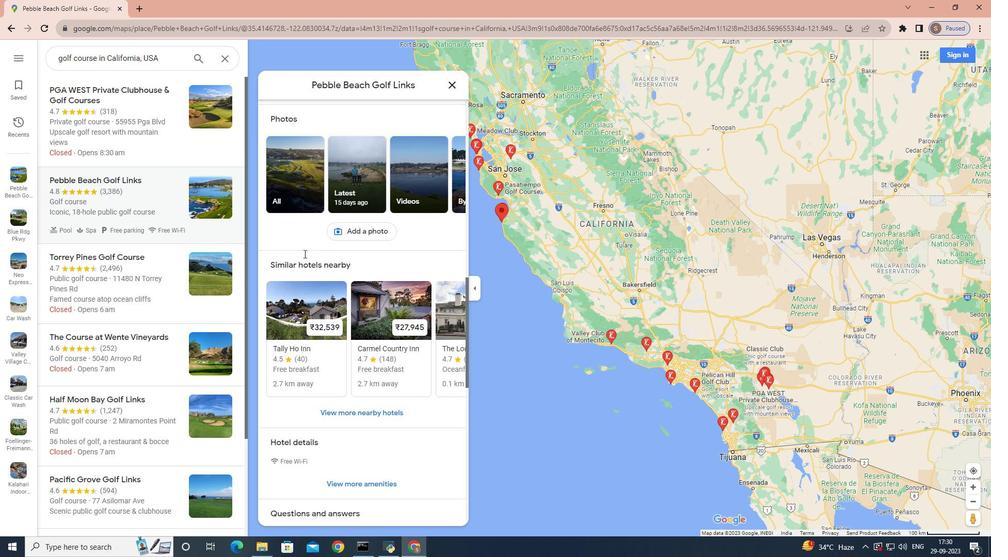 
Action: Mouse scrolled (304, 254) with delta (0, 0)
Screenshot: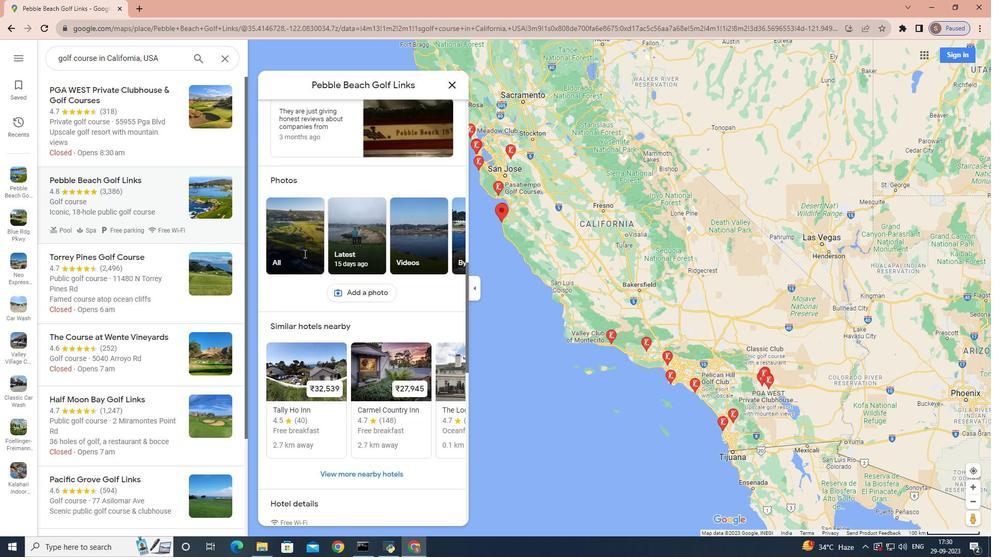 
Action: Mouse scrolled (304, 254) with delta (0, 0)
Screenshot: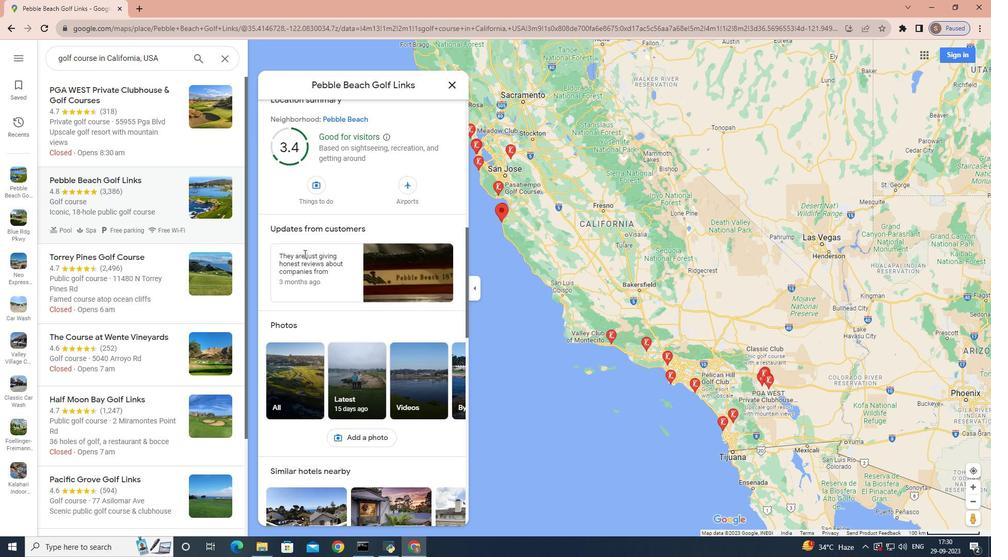 
Action: Mouse scrolled (304, 254) with delta (0, 0)
Screenshot: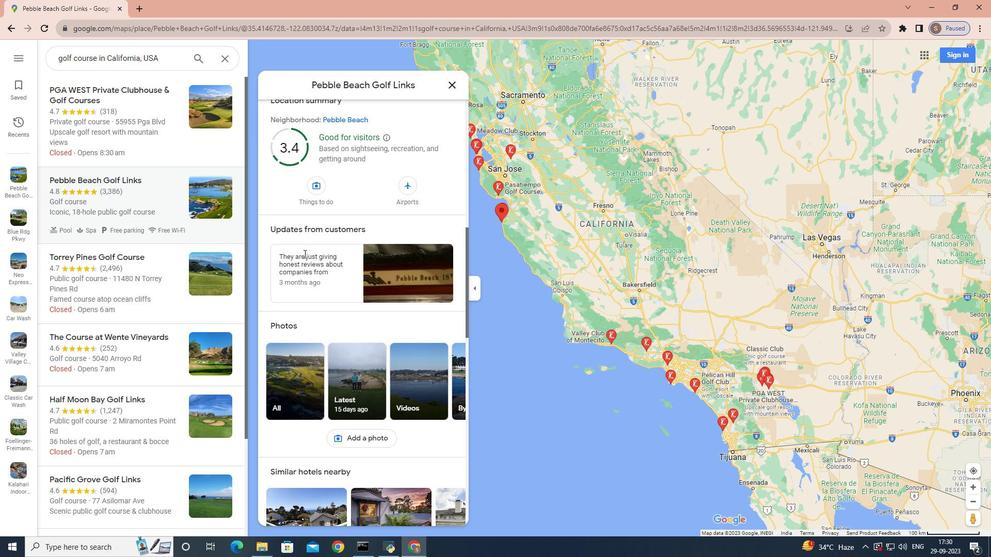 
Action: Mouse scrolled (304, 254) with delta (0, 0)
Screenshot: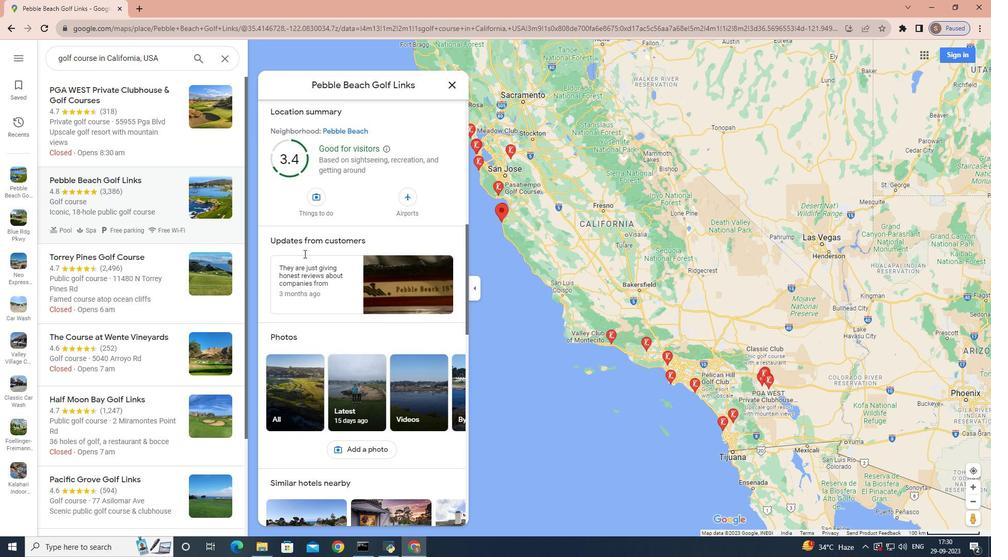 
Action: Mouse scrolled (304, 254) with delta (0, 0)
Screenshot: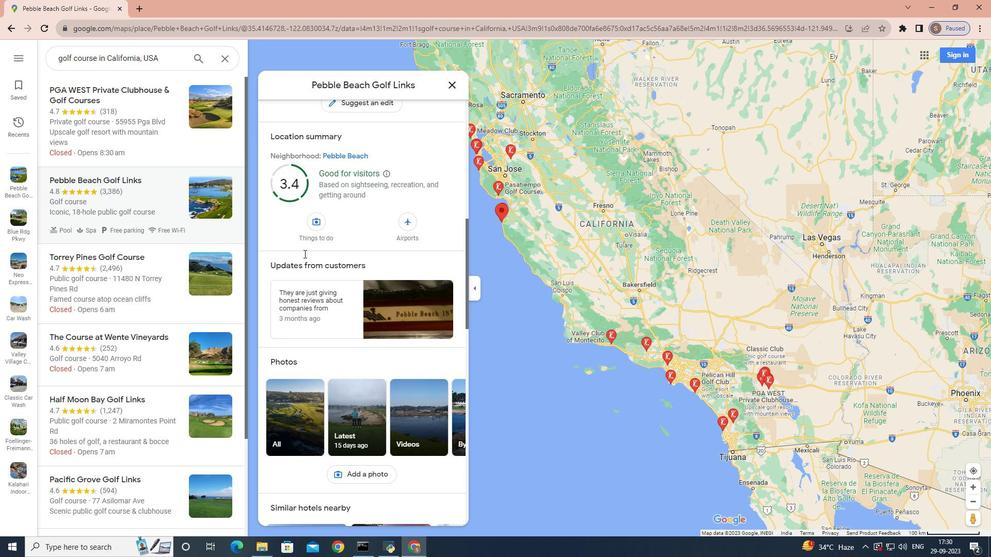
Action: Mouse scrolled (304, 254) with delta (0, 0)
Screenshot: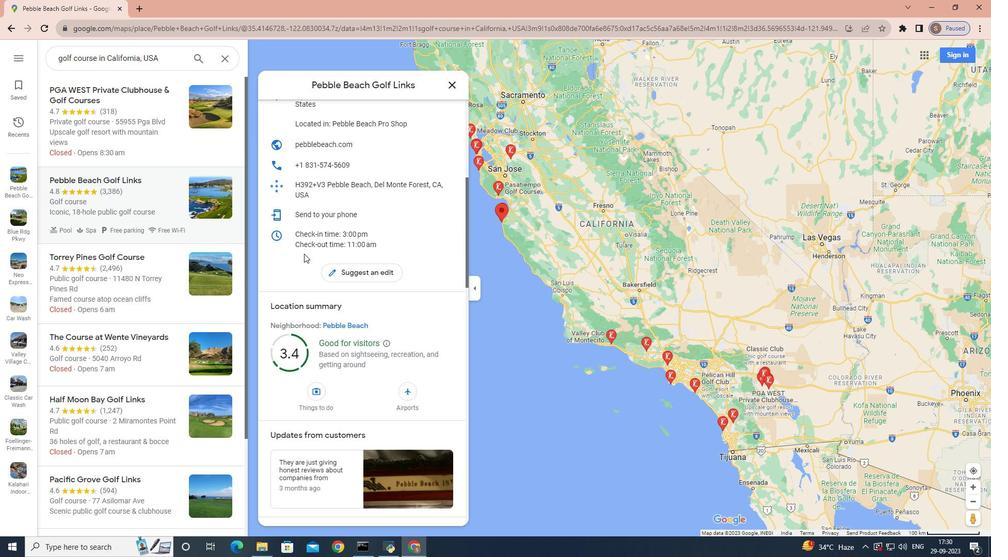 
Action: Mouse scrolled (304, 254) with delta (0, 0)
Screenshot: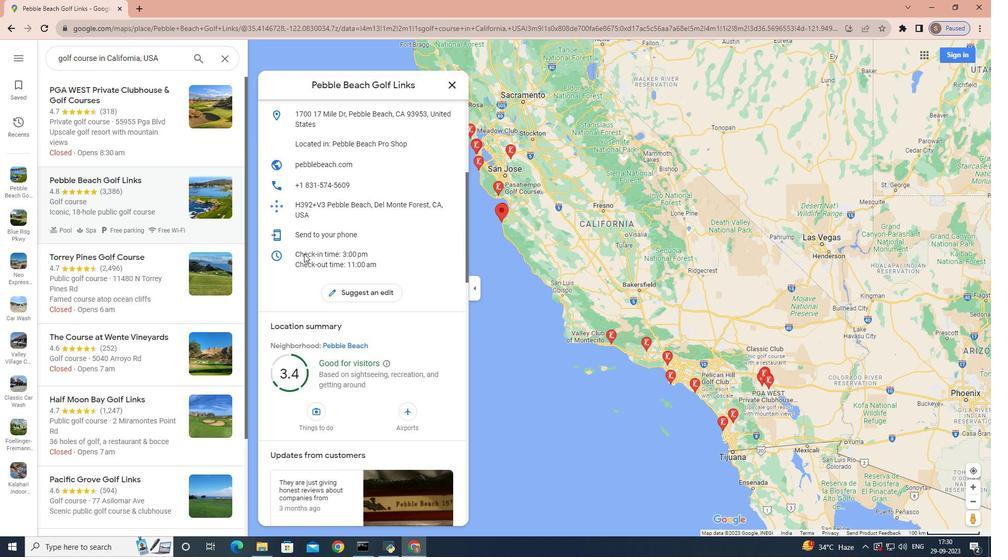 
Action: Mouse scrolled (304, 254) with delta (0, 0)
Screenshot: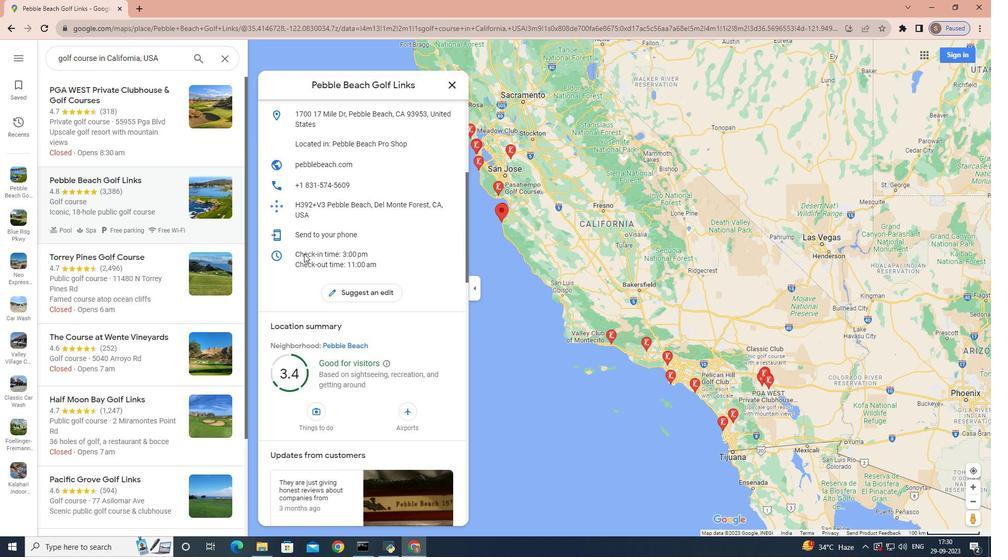 
Action: Mouse scrolled (304, 254) with delta (0, 0)
Screenshot: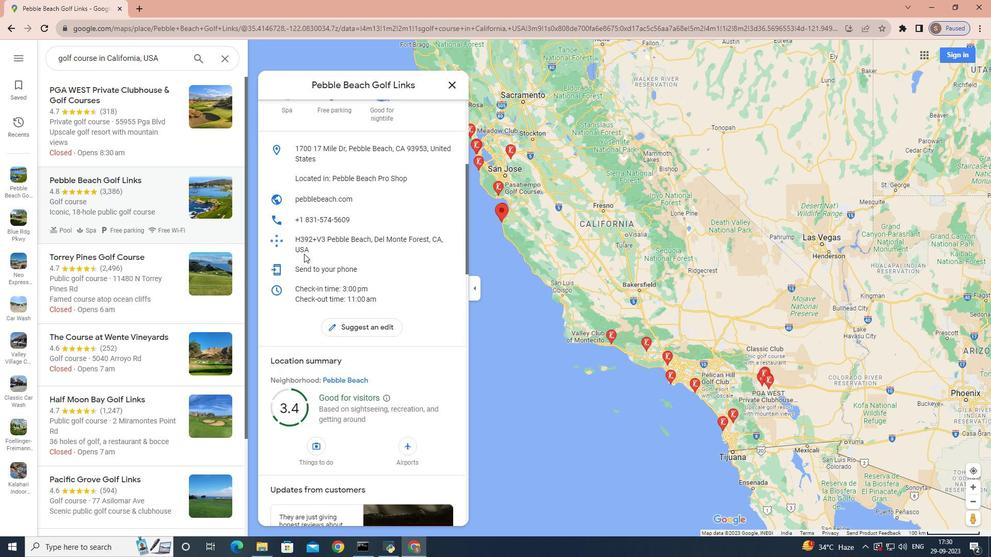 
Action: Mouse scrolled (304, 254) with delta (0, 0)
Screenshot: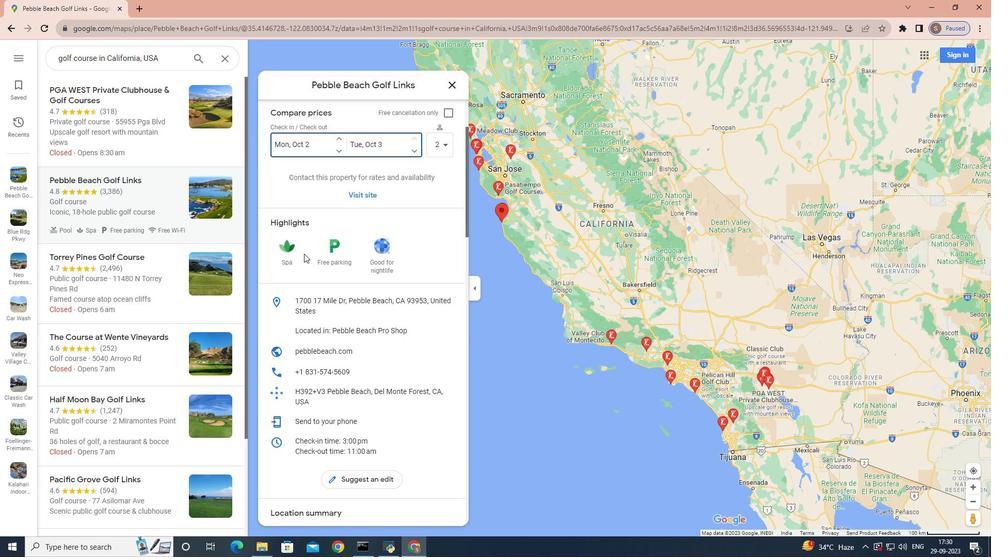 
Action: Mouse scrolled (304, 254) with delta (0, 0)
Screenshot: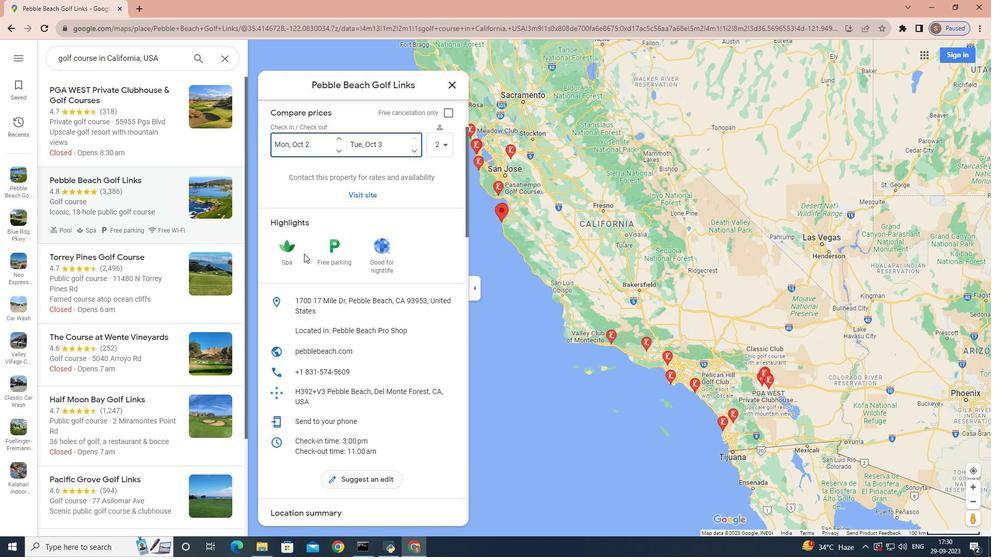 
Action: Mouse scrolled (304, 254) with delta (0, 0)
Screenshot: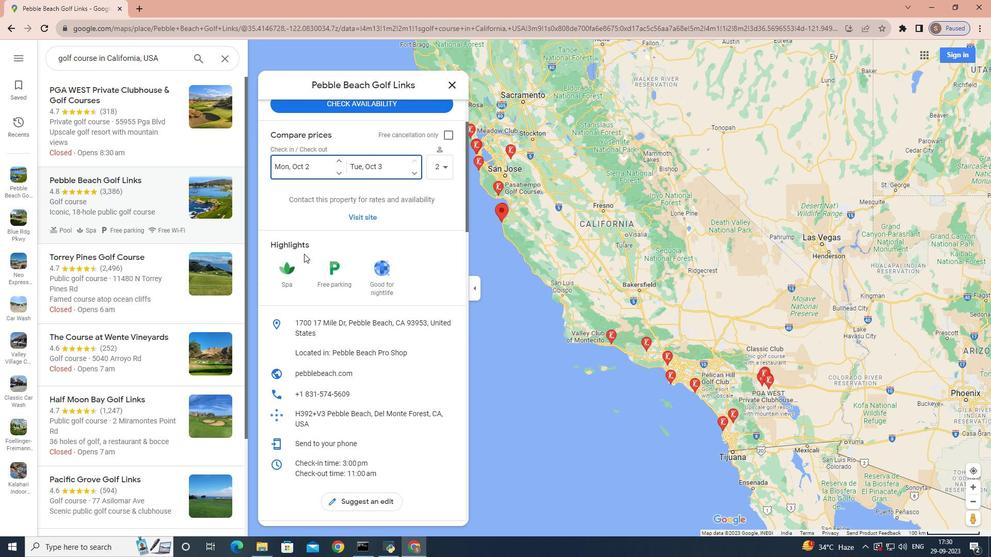 
Action: Mouse scrolled (304, 254) with delta (0, 0)
Screenshot: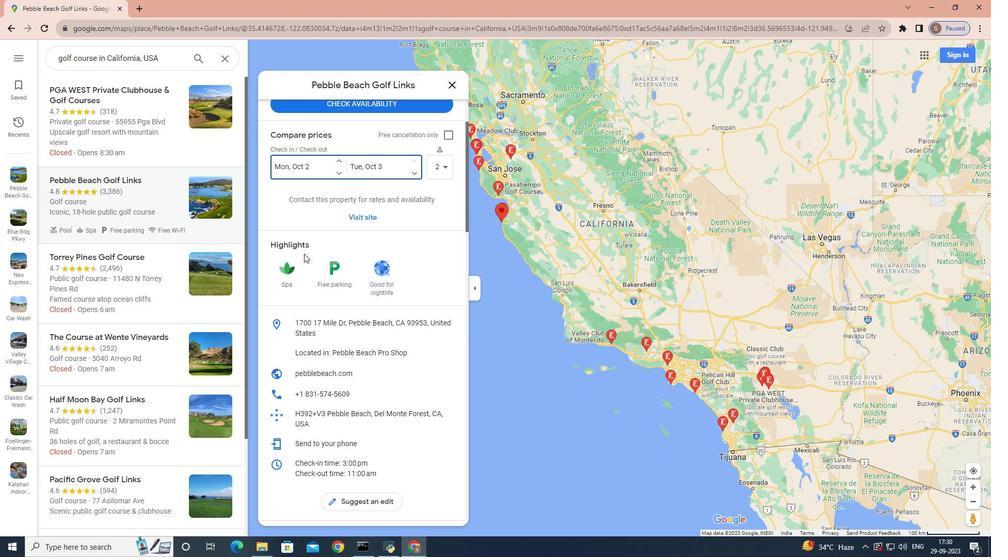 
Action: Mouse scrolled (304, 254) with delta (0, 0)
Screenshot: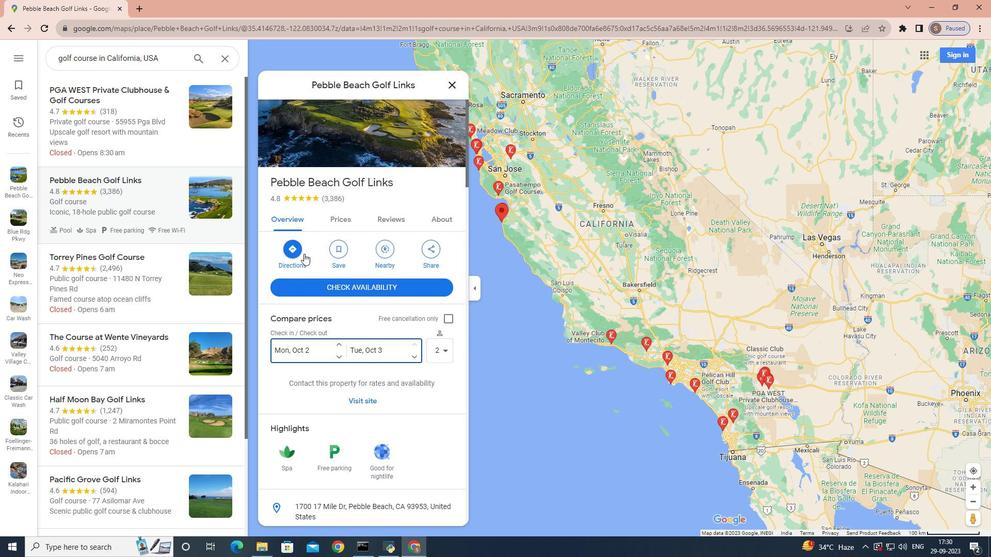 
Action: Mouse scrolled (304, 254) with delta (0, 0)
Screenshot: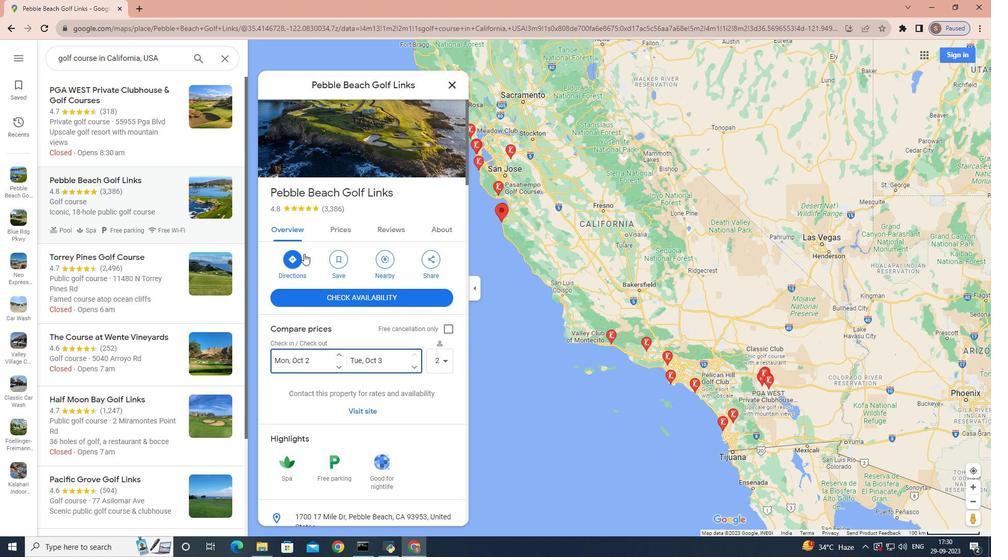 
Action: Mouse scrolled (304, 254) with delta (0, 0)
Screenshot: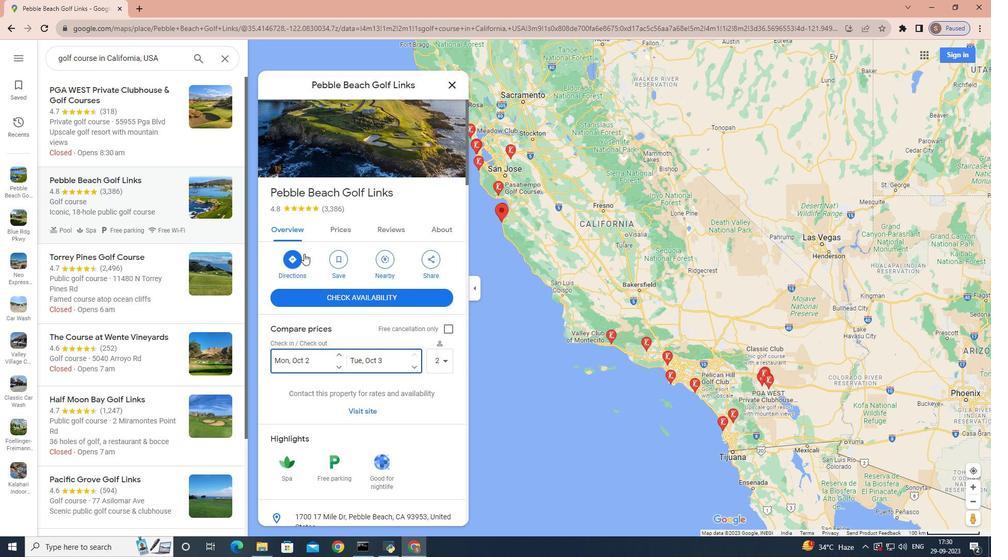 
Action: Mouse scrolled (304, 254) with delta (0, 0)
Screenshot: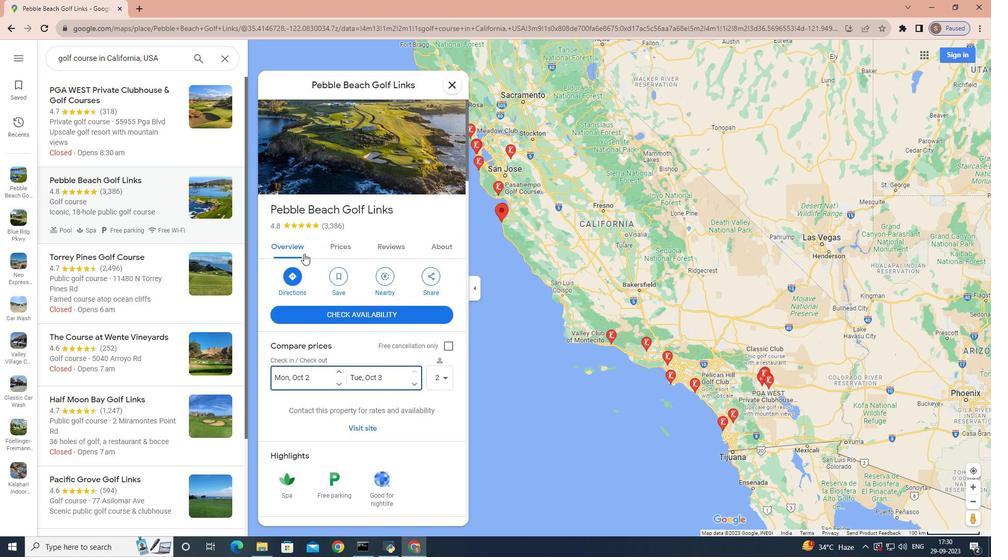 
Action: Mouse scrolled (304, 253) with delta (0, 0)
Screenshot: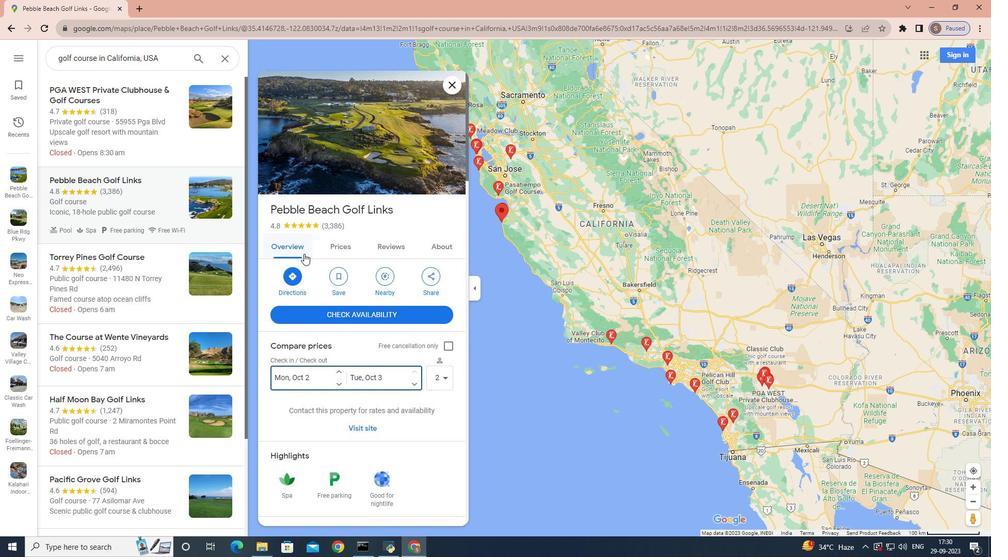 
Action: Mouse moved to (334, 197)
Screenshot: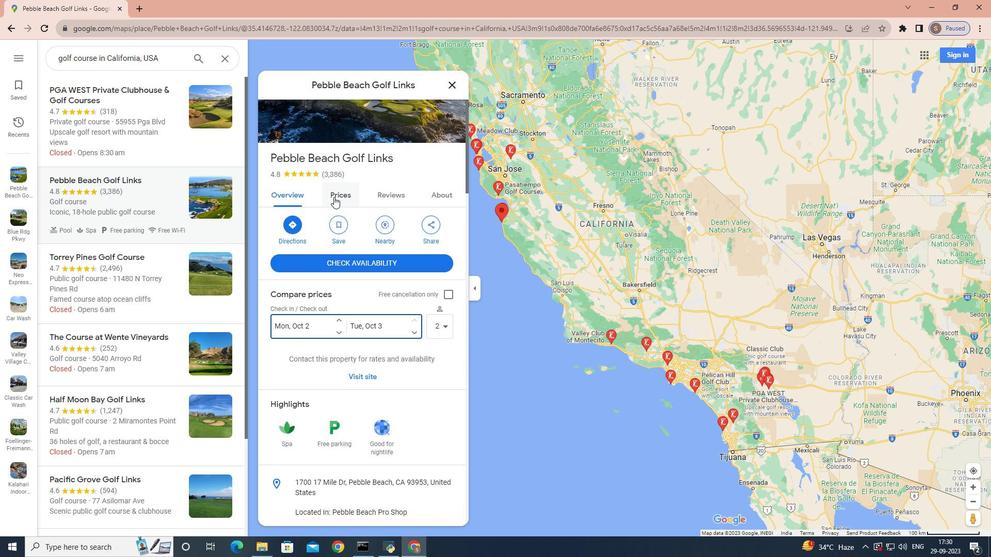 
Action: Mouse pressed left at (334, 197)
Screenshot: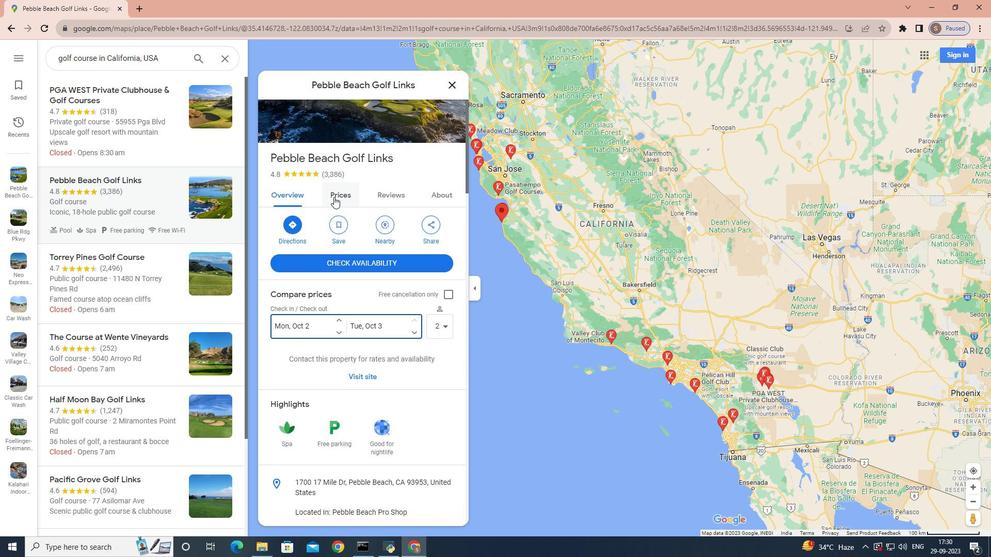 
Action: Mouse moved to (377, 118)
Screenshot: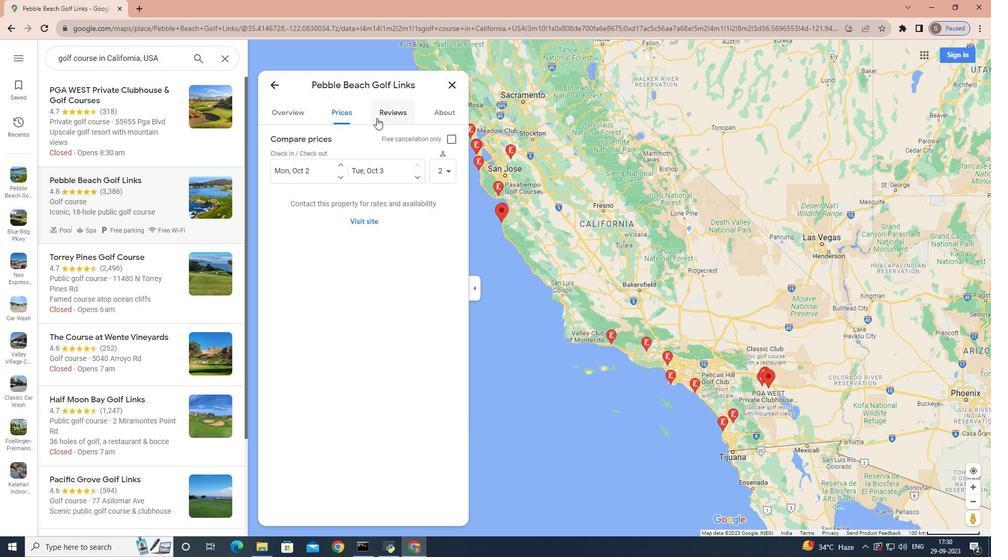 
Action: Mouse pressed left at (377, 118)
Screenshot: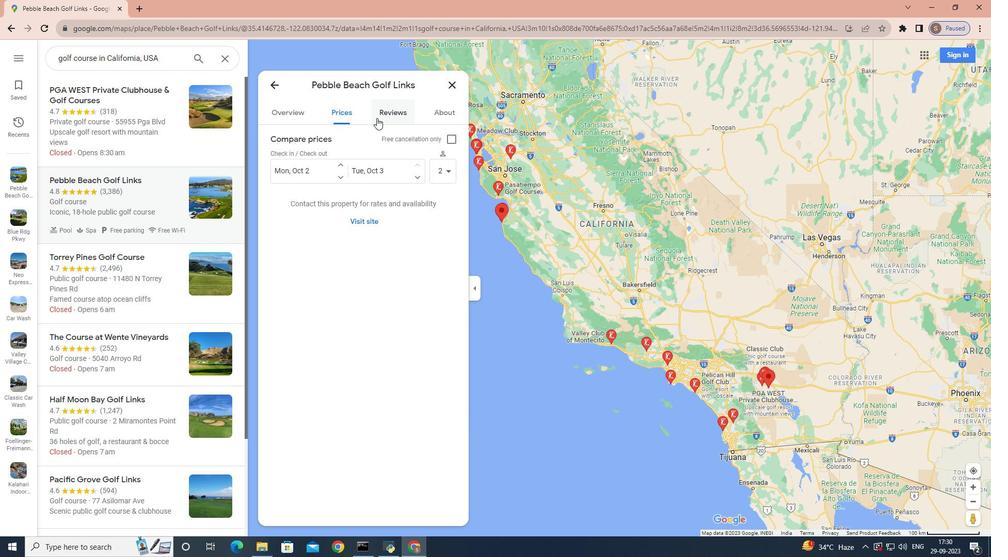 
Action: Mouse moved to (341, 177)
Screenshot: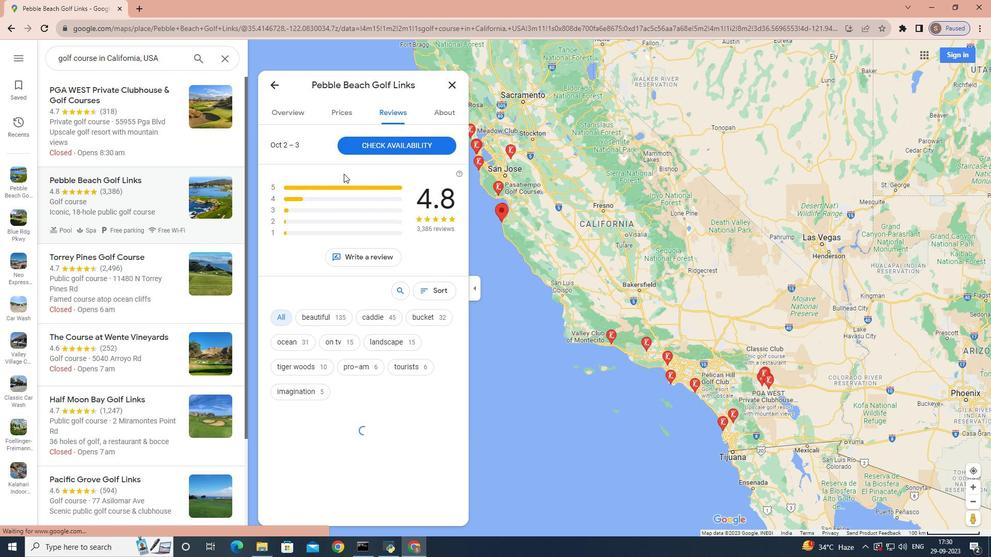 
Action: Mouse scrolled (341, 177) with delta (0, 0)
Screenshot: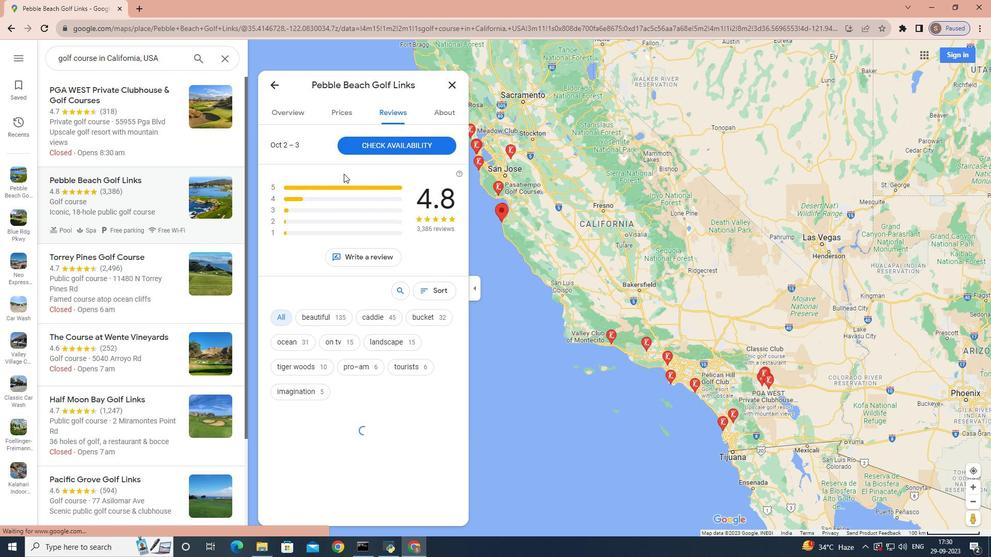 
Action: Mouse moved to (338, 184)
Screenshot: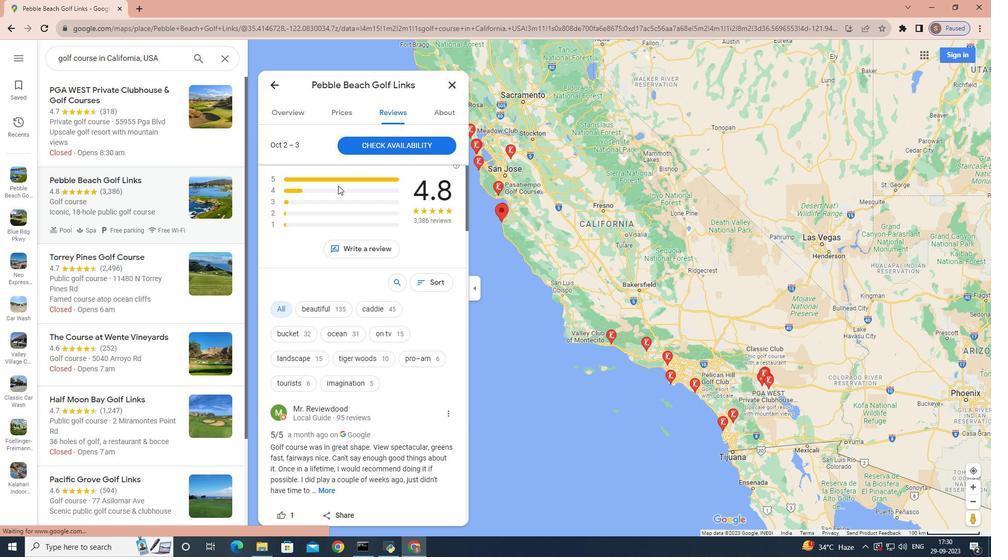 
Action: Mouse scrolled (338, 183) with delta (0, 0)
Screenshot: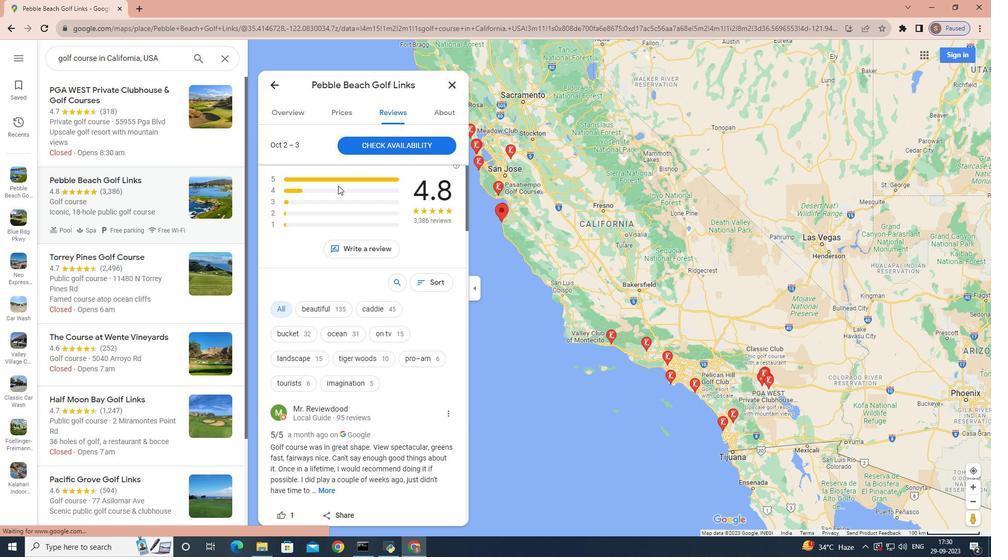 
Action: Mouse moved to (338, 185)
Screenshot: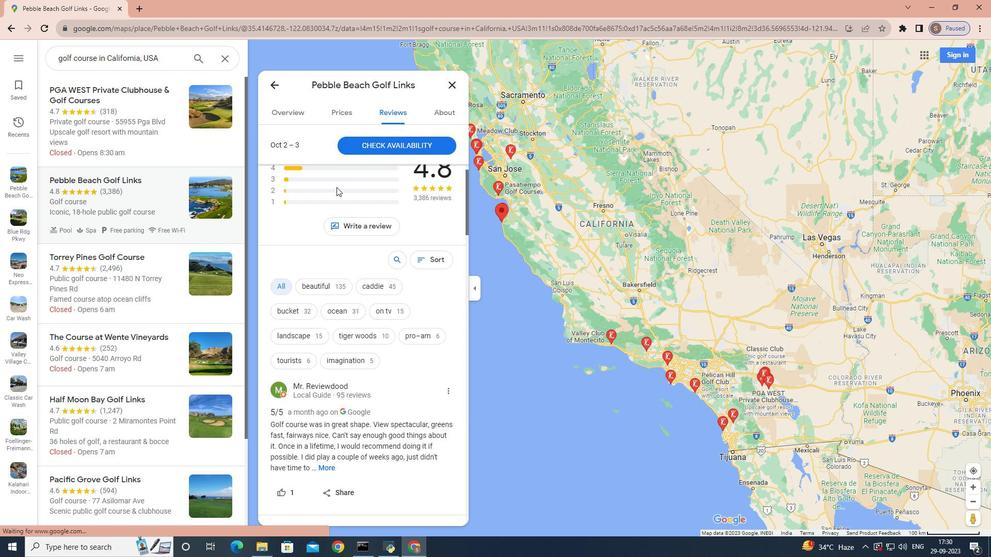 
Action: Mouse scrolled (338, 185) with delta (0, 0)
Screenshot: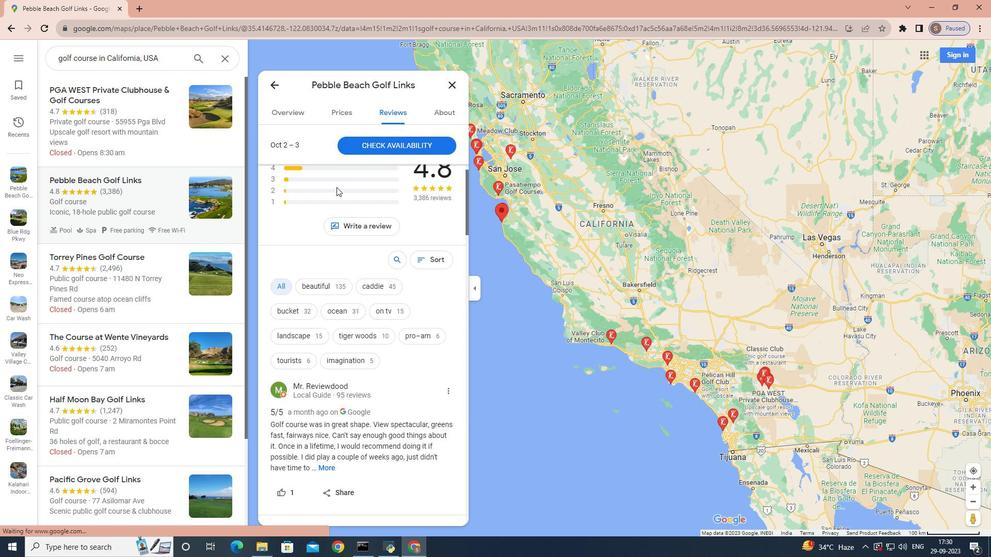 
Action: Mouse moved to (337, 186)
Screenshot: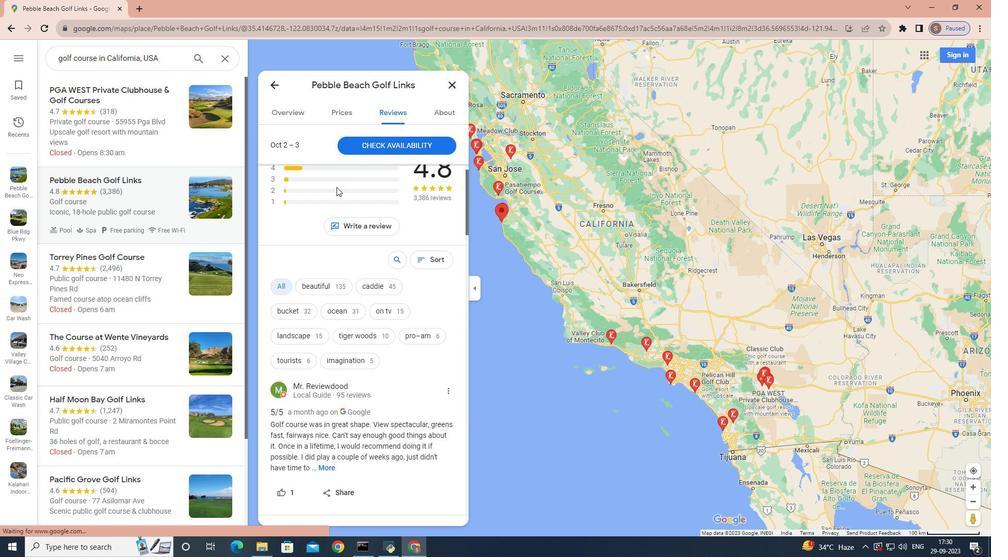 
Action: Mouse scrolled (337, 186) with delta (0, 0)
Screenshot: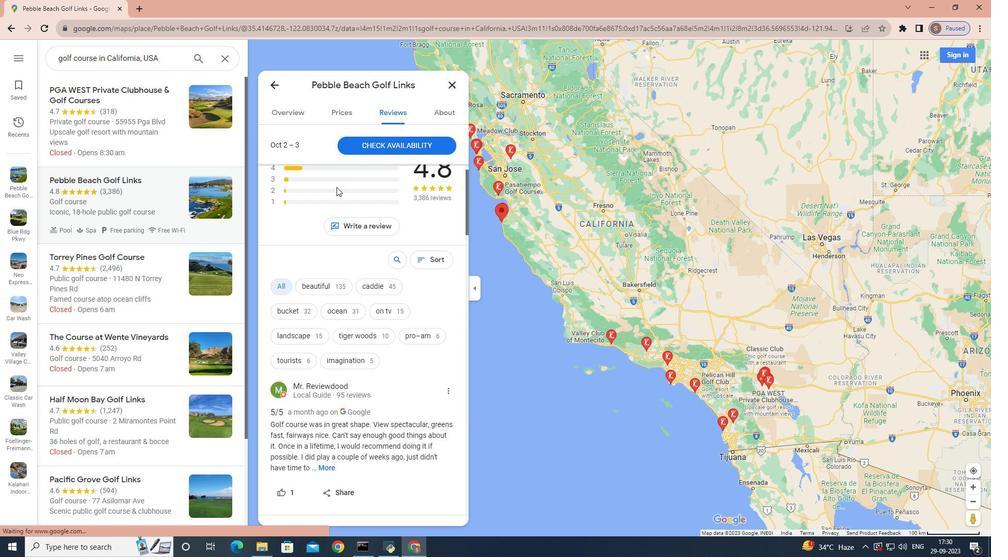 
Action: Mouse moved to (328, 203)
Screenshot: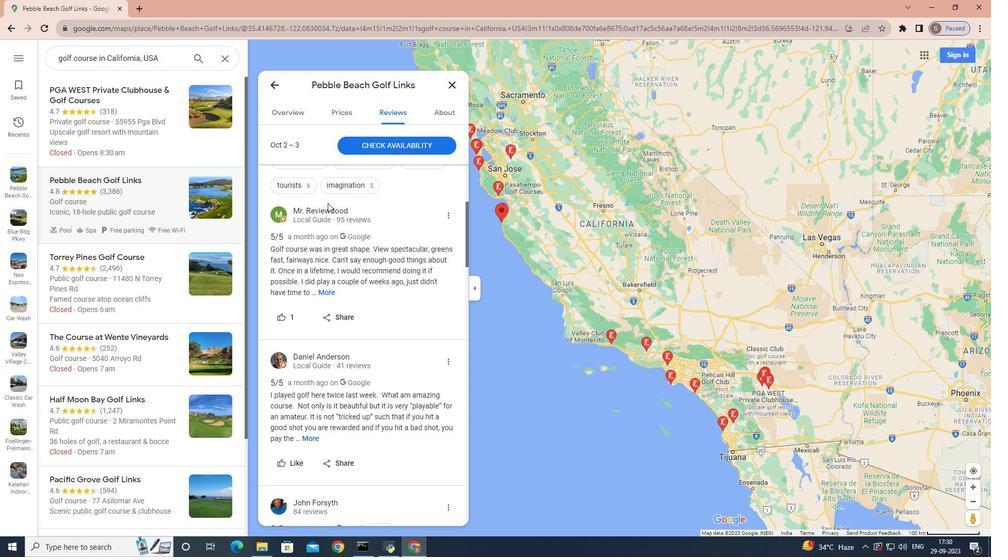 
Action: Mouse scrolled (328, 203) with delta (0, 0)
Screenshot: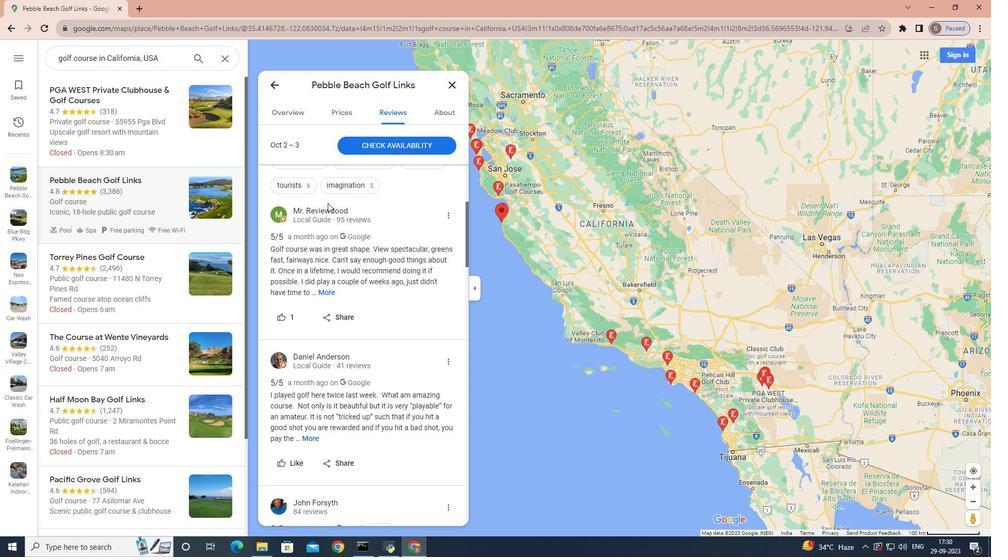 
Action: Mouse scrolled (328, 203) with delta (0, 0)
Screenshot: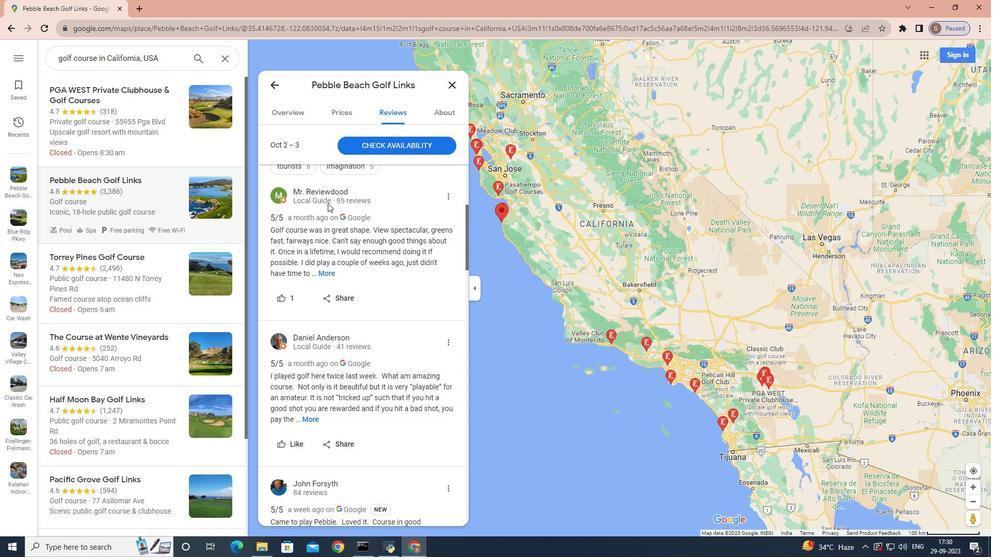 
Action: Mouse scrolled (328, 203) with delta (0, 0)
Screenshot: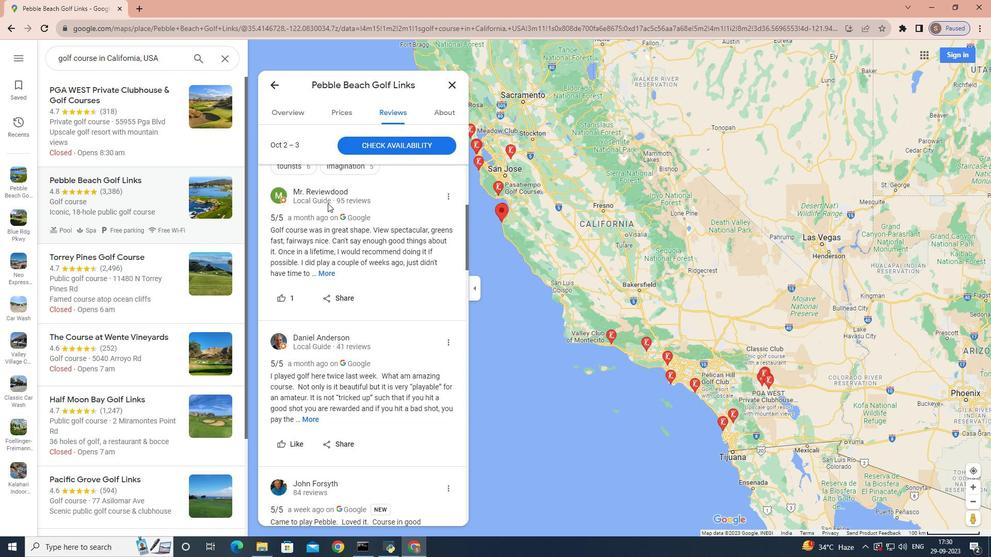 
Action: Mouse scrolled (328, 203) with delta (0, 0)
Screenshot: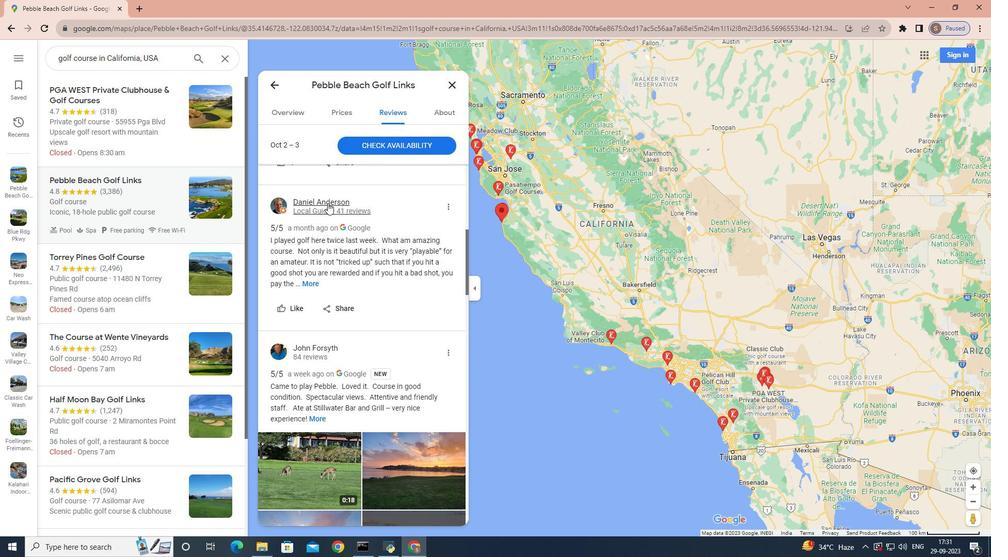 
Action: Mouse scrolled (328, 203) with delta (0, 0)
Screenshot: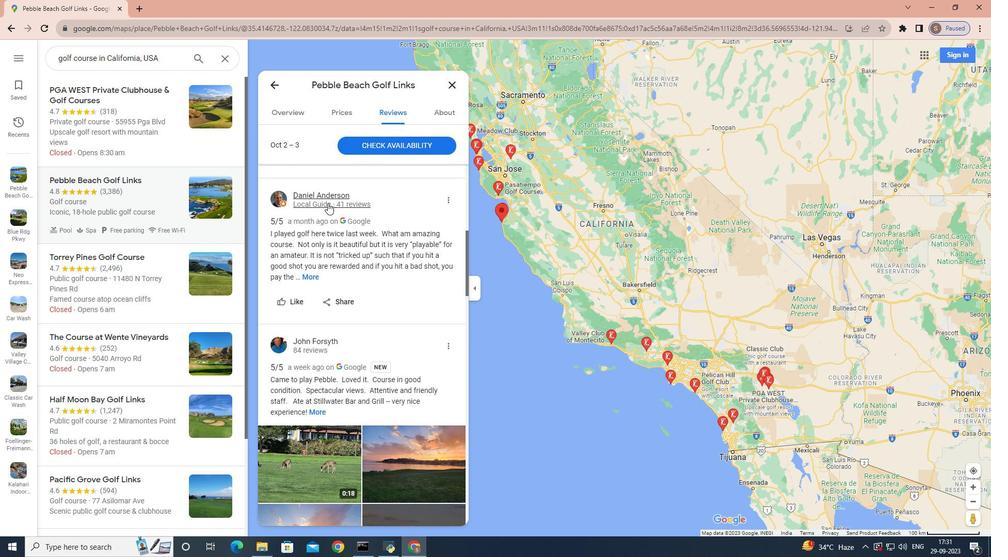 
Action: Mouse scrolled (328, 203) with delta (0, 0)
Screenshot: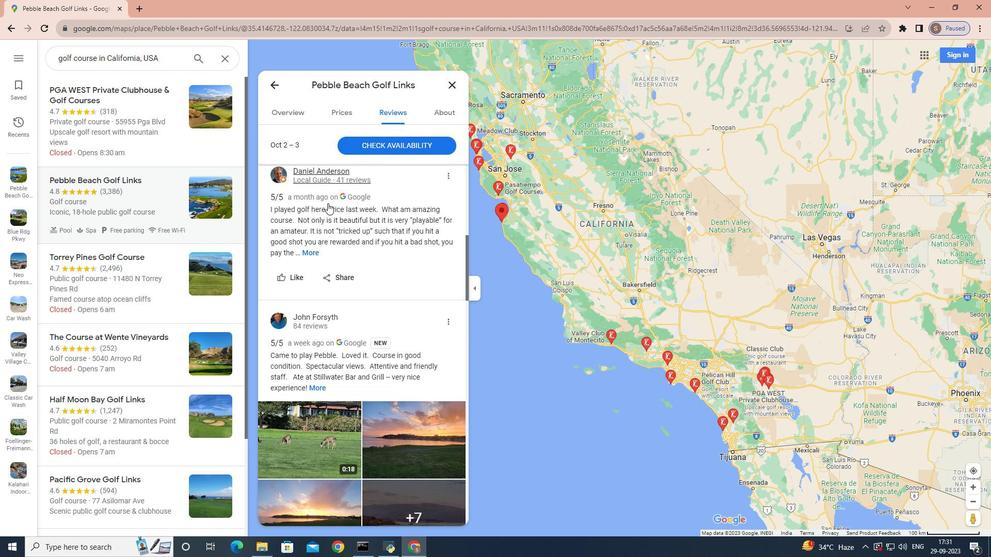 
Action: Mouse scrolled (328, 203) with delta (0, 0)
Screenshot: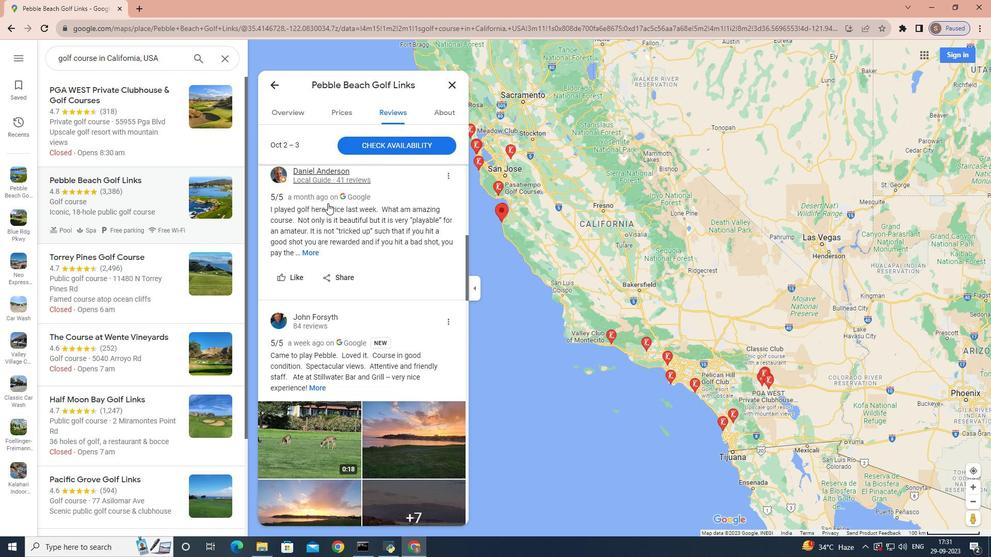 
Action: Mouse scrolled (328, 203) with delta (0, 0)
Screenshot: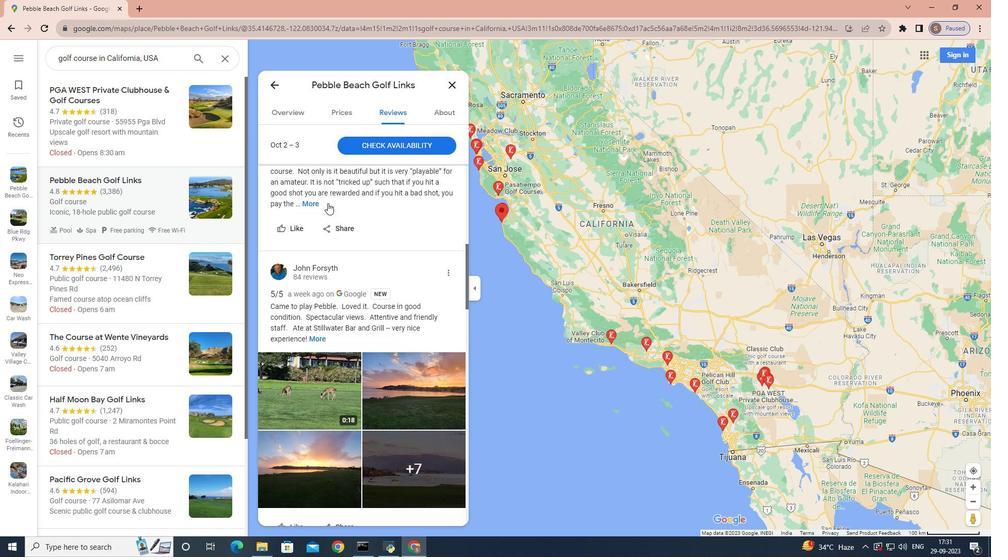 
Action: Mouse scrolled (328, 203) with delta (0, 0)
Screenshot: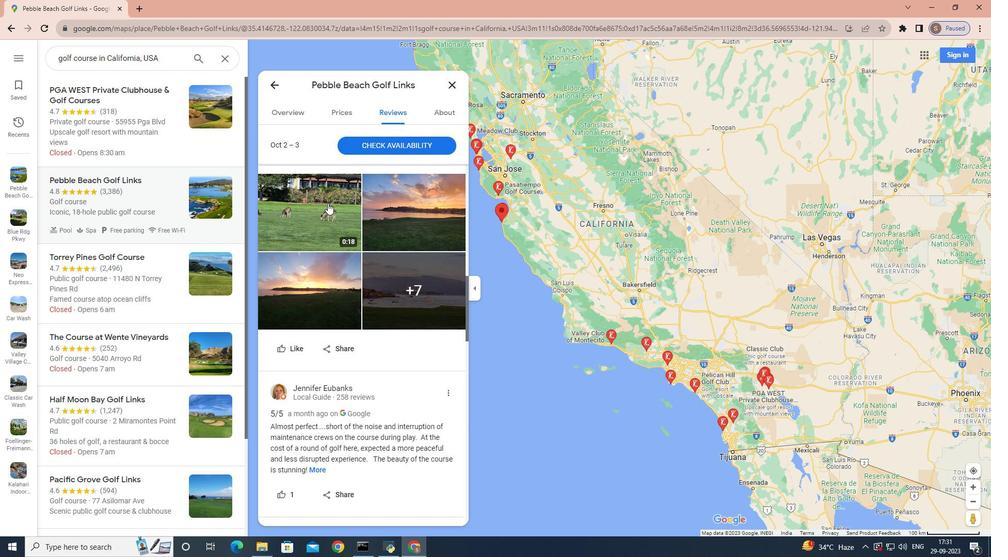 
Action: Mouse scrolled (328, 203) with delta (0, 0)
Screenshot: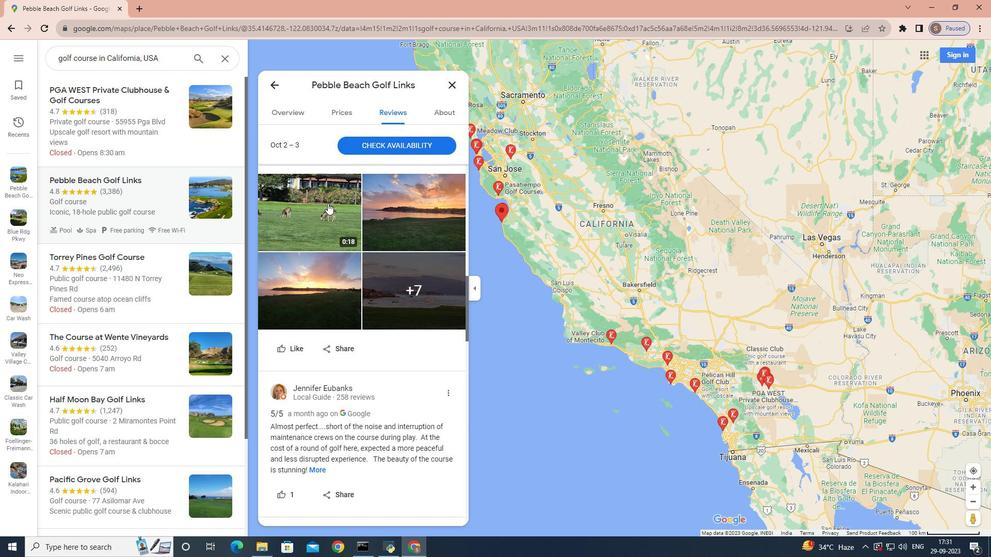 
Action: Mouse scrolled (328, 203) with delta (0, 0)
Screenshot: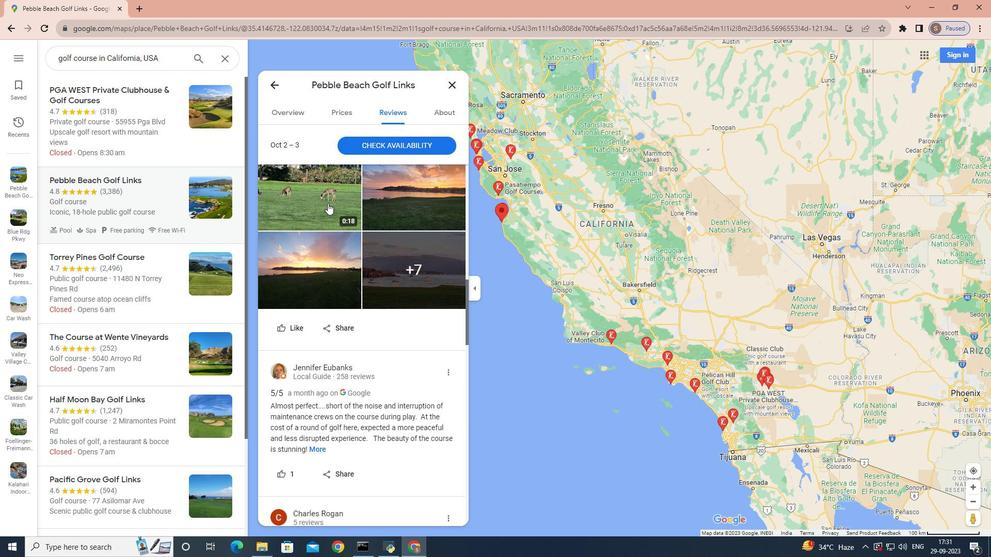 
Action: Mouse scrolled (328, 203) with delta (0, 0)
Screenshot: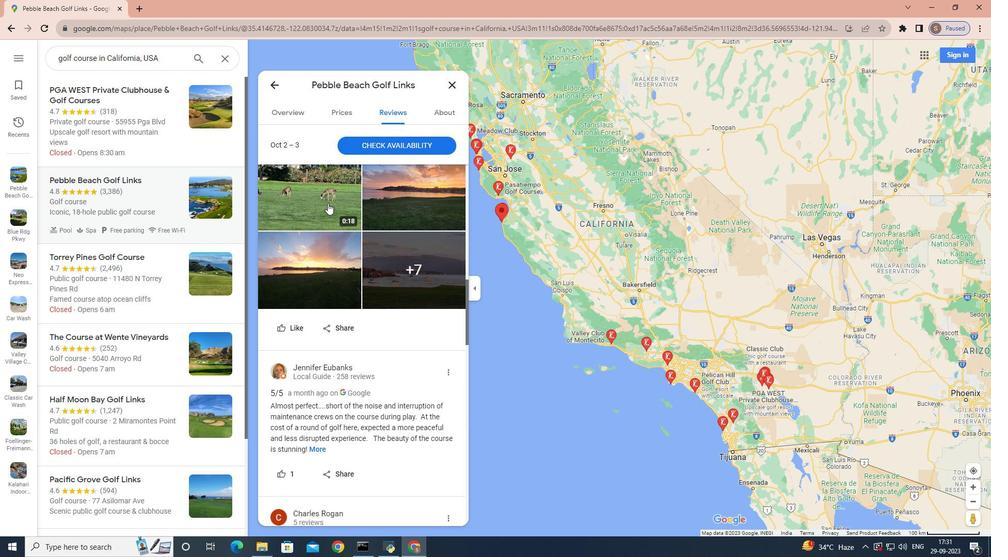 
Action: Mouse moved to (328, 201)
Screenshot: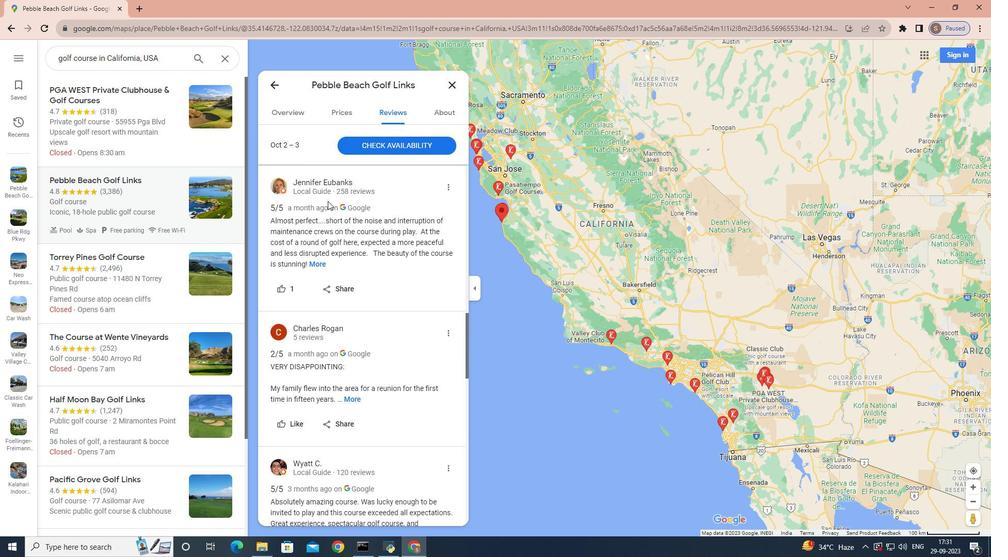 
Action: Mouse scrolled (328, 200) with delta (0, 0)
Screenshot: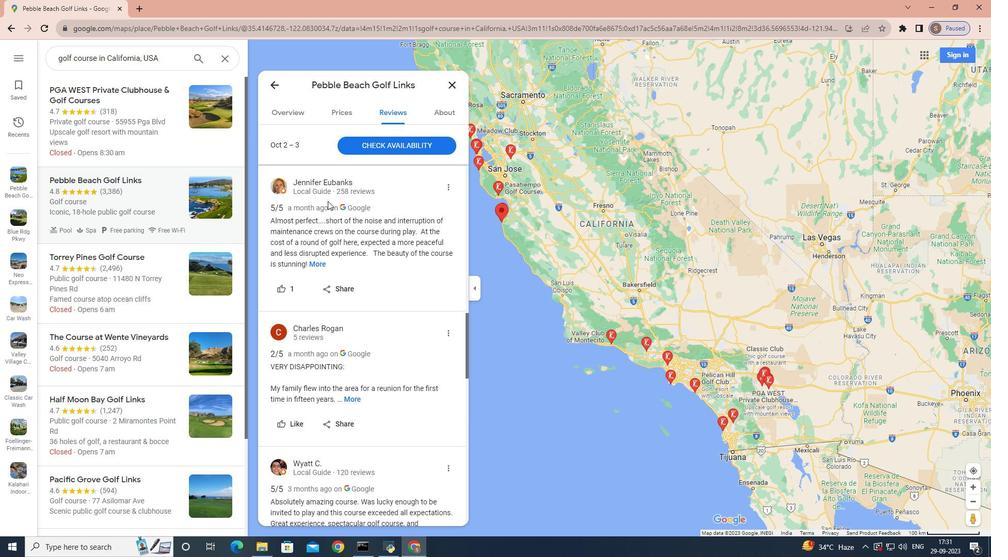 
Action: Mouse scrolled (328, 200) with delta (0, 0)
Screenshot: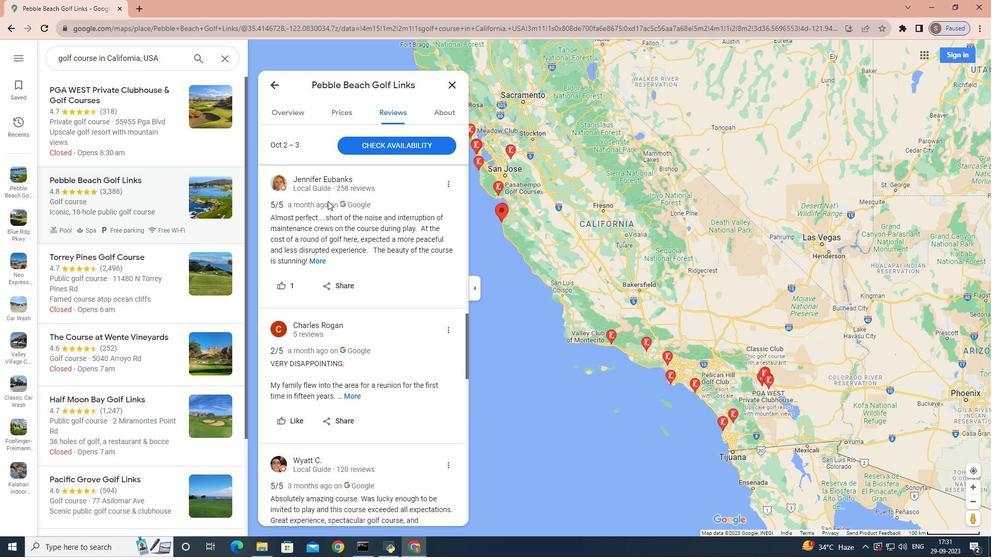 
Action: Mouse scrolled (328, 200) with delta (0, 0)
Screenshot: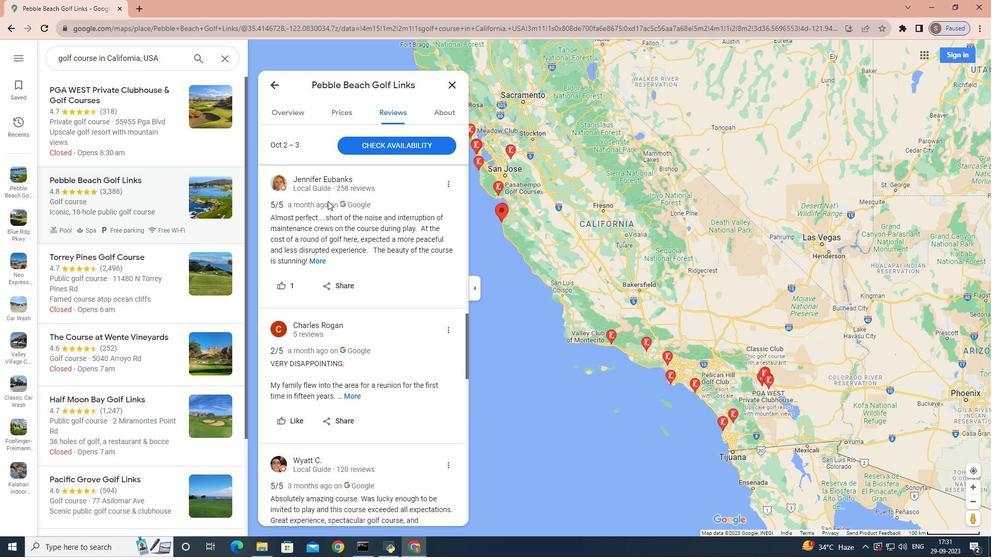 
Action: Mouse scrolled (328, 200) with delta (0, 0)
Screenshot: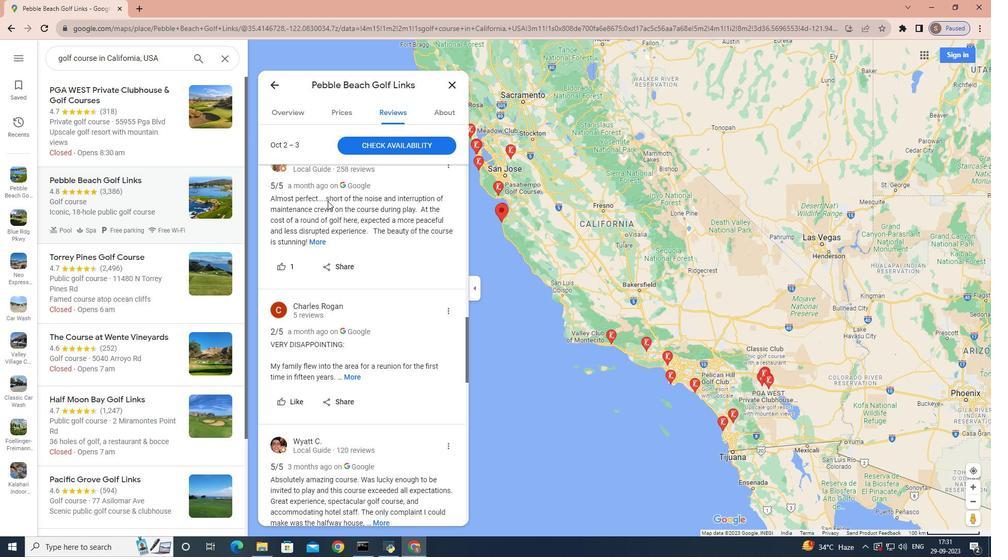 
Action: Mouse scrolled (328, 200) with delta (0, 0)
Screenshot: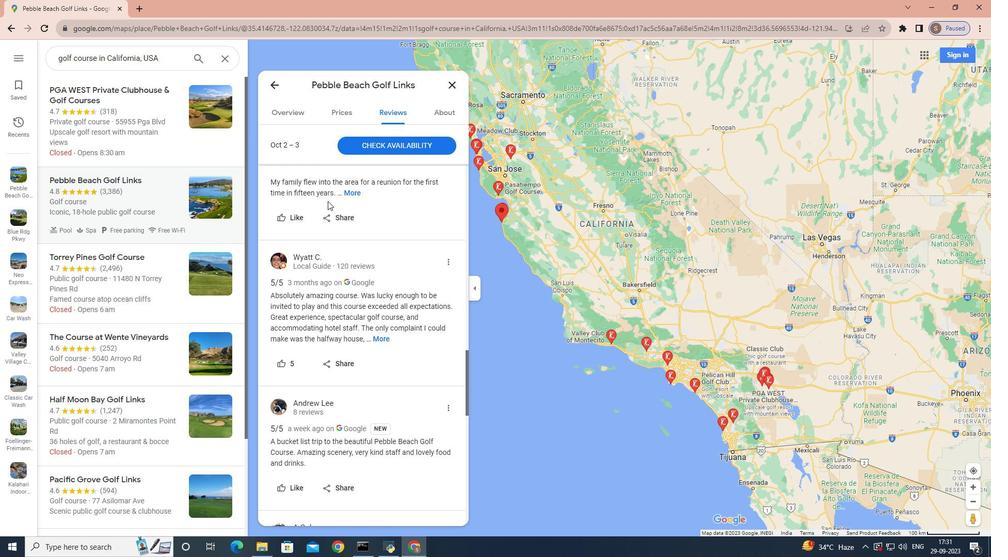 
Action: Mouse scrolled (328, 200) with delta (0, 0)
Screenshot: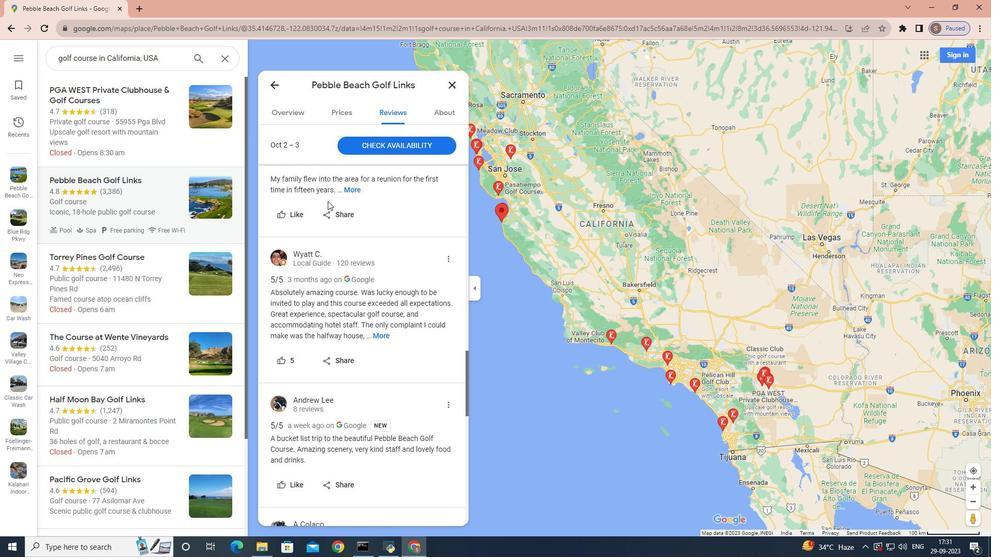 
Action: Mouse scrolled (328, 200) with delta (0, 0)
Screenshot: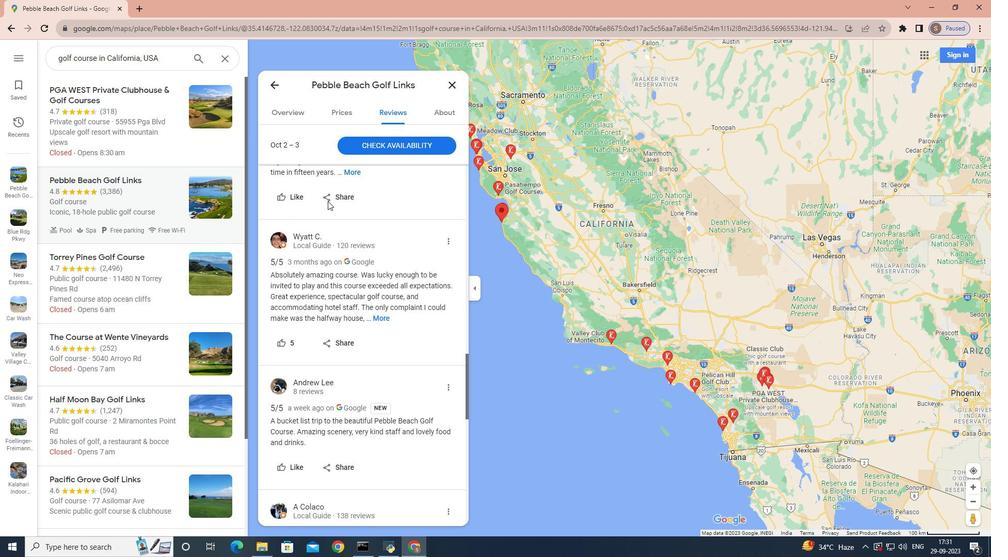 
Action: Mouse scrolled (328, 200) with delta (0, 0)
Screenshot: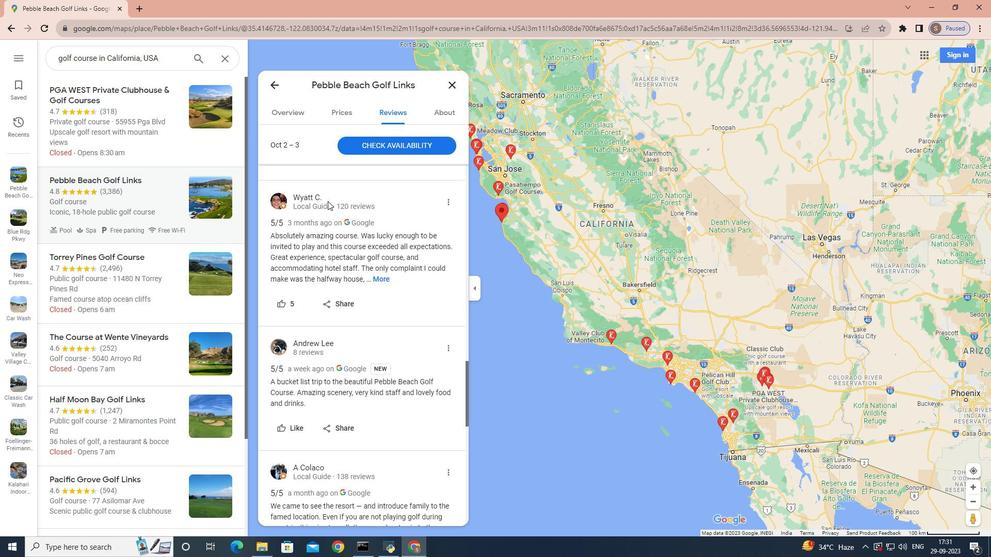 
Action: Mouse scrolled (328, 200) with delta (0, 0)
Screenshot: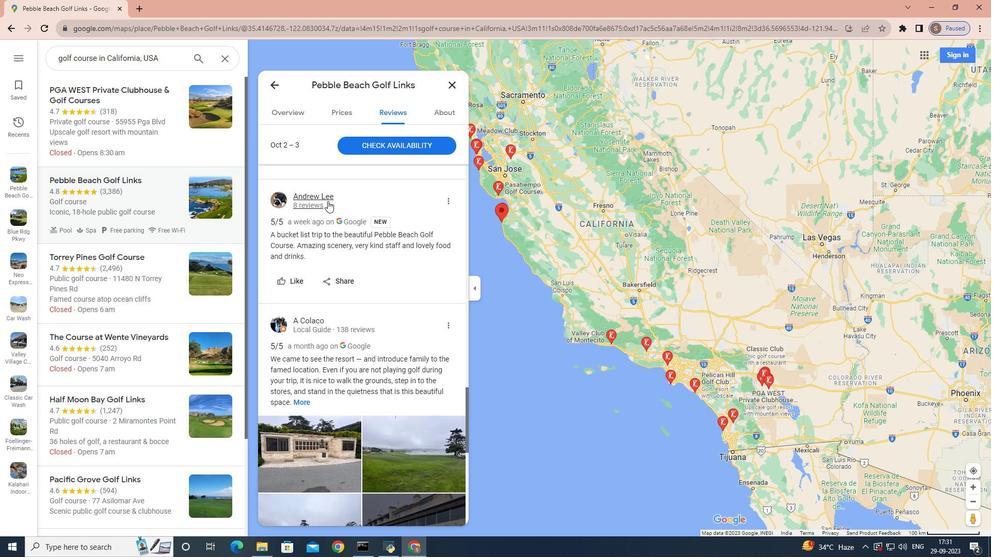 
Action: Mouse scrolled (328, 200) with delta (0, 0)
Screenshot: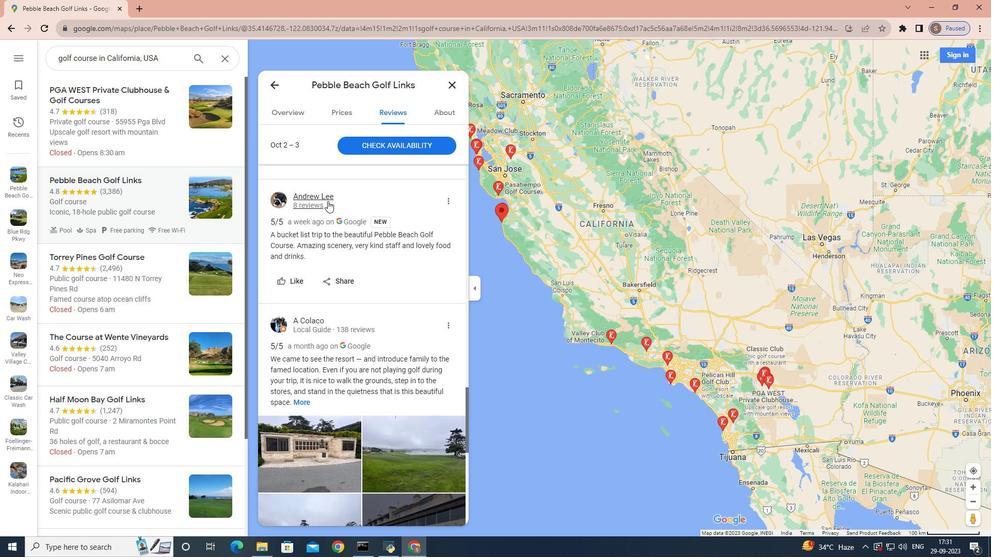
Action: Mouse scrolled (328, 200) with delta (0, 0)
Screenshot: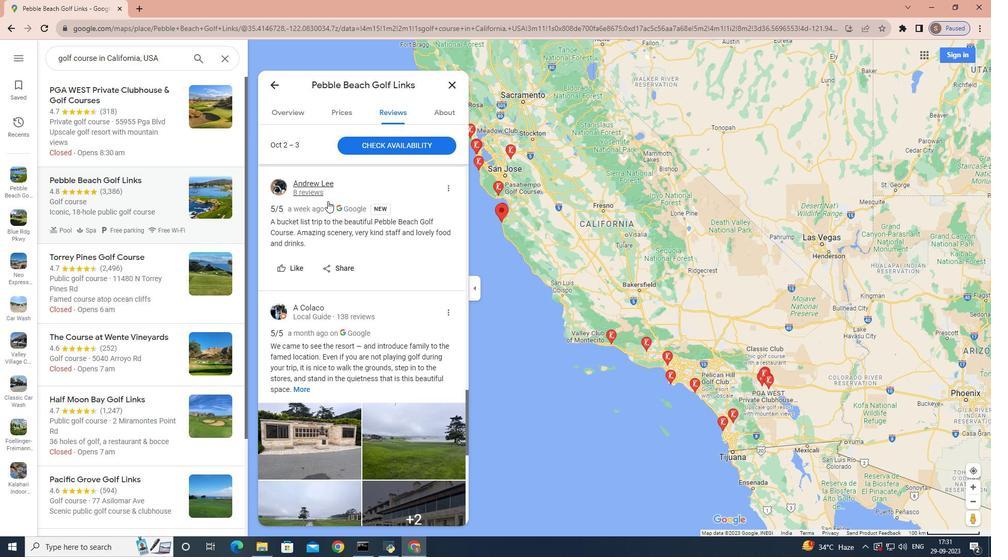 
Action: Mouse scrolled (328, 200) with delta (0, 0)
Screenshot: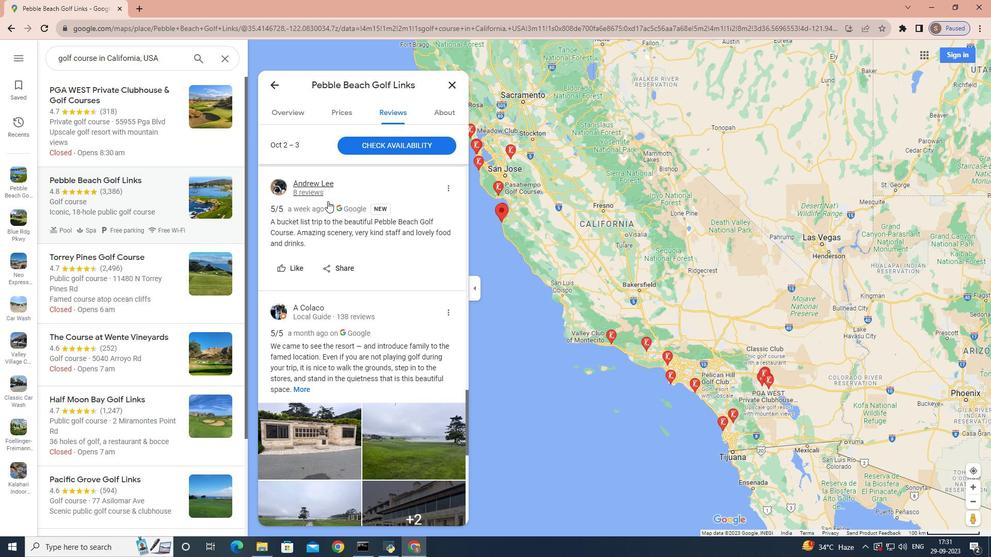 
Action: Mouse scrolled (328, 200) with delta (0, 0)
Screenshot: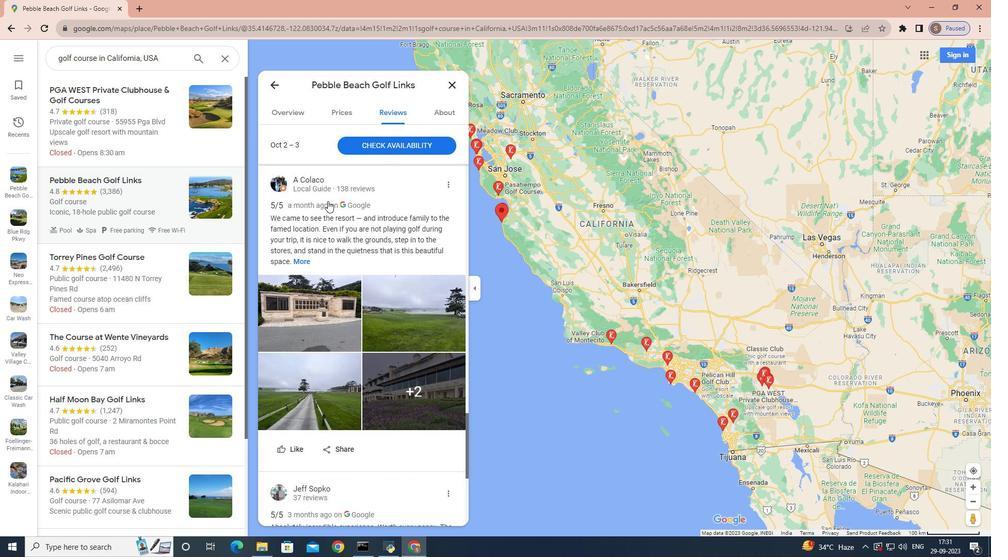 
Action: Mouse scrolled (328, 201) with delta (0, 0)
Screenshot: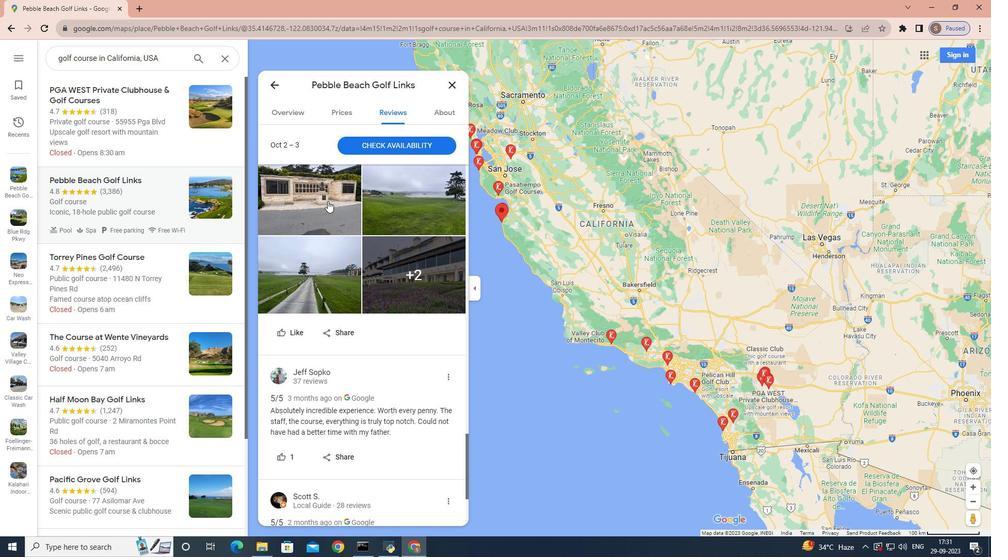 
Action: Mouse scrolled (328, 200) with delta (0, 0)
Screenshot: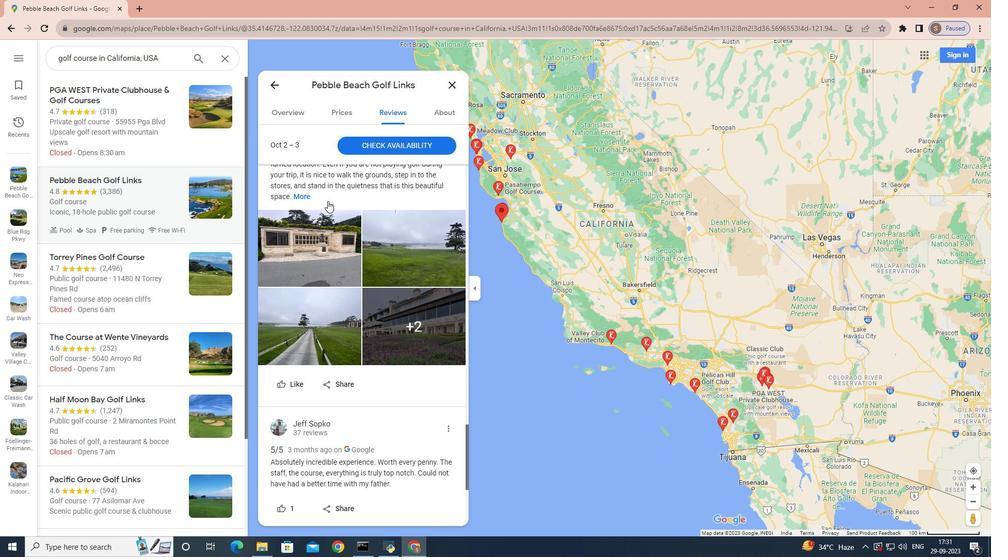 
Action: Mouse scrolled (328, 200) with delta (0, 0)
Screenshot: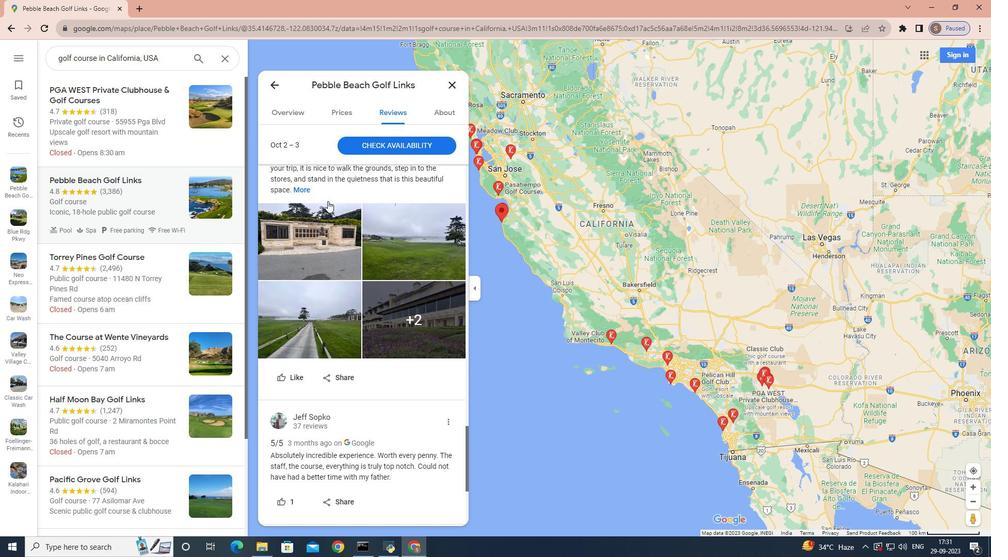 
Action: Mouse scrolled (328, 200) with delta (0, 0)
Screenshot: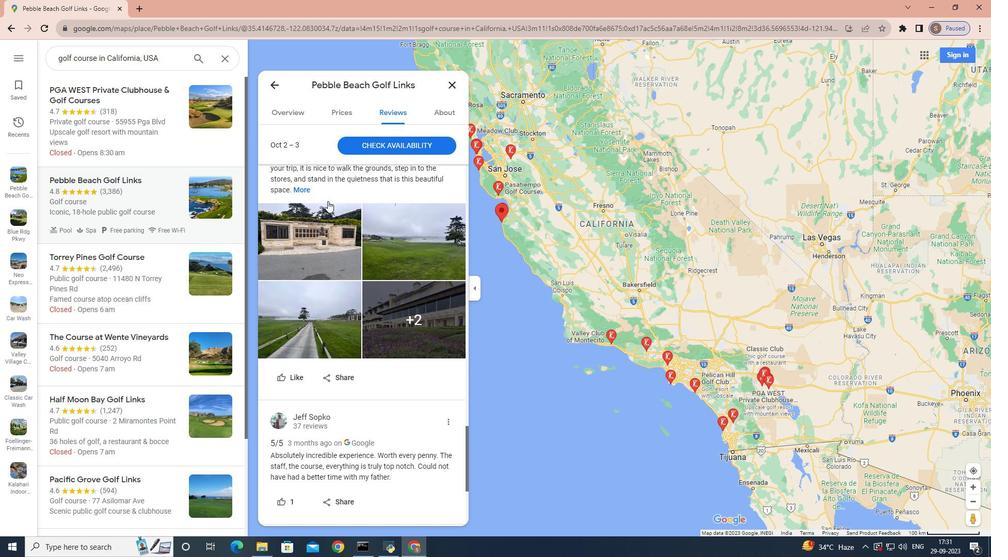 
Action: Mouse scrolled (328, 200) with delta (0, 0)
Screenshot: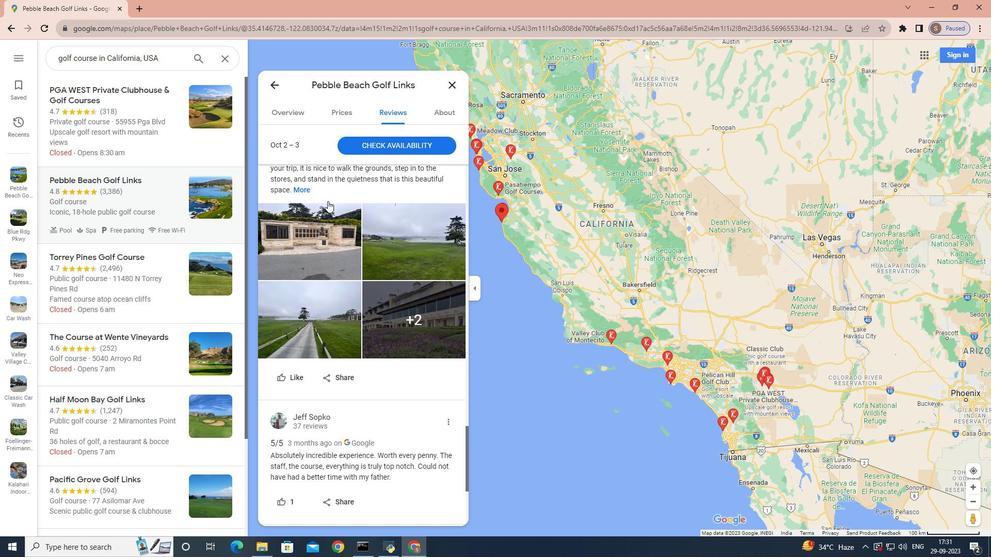 
Action: Mouse scrolled (328, 200) with delta (0, 0)
Screenshot: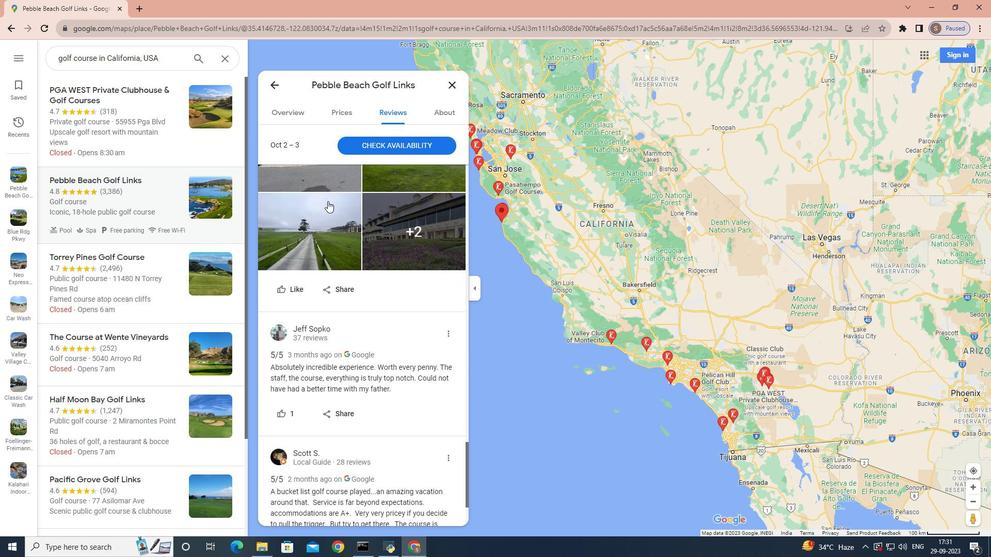 
Action: Mouse scrolled (328, 200) with delta (0, 0)
Screenshot: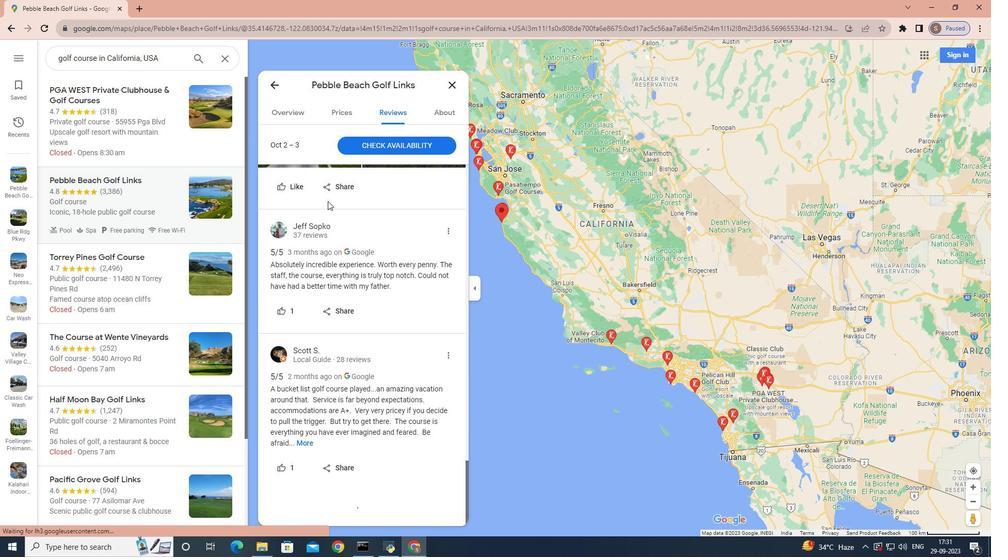 
Action: Mouse scrolled (328, 200) with delta (0, 0)
Screenshot: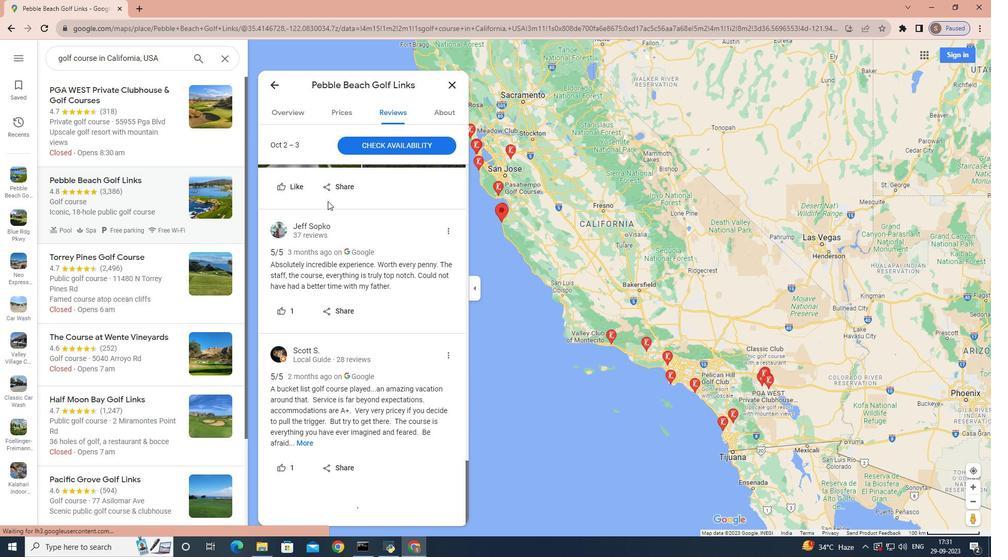 
Action: Mouse scrolled (328, 200) with delta (0, 0)
Screenshot: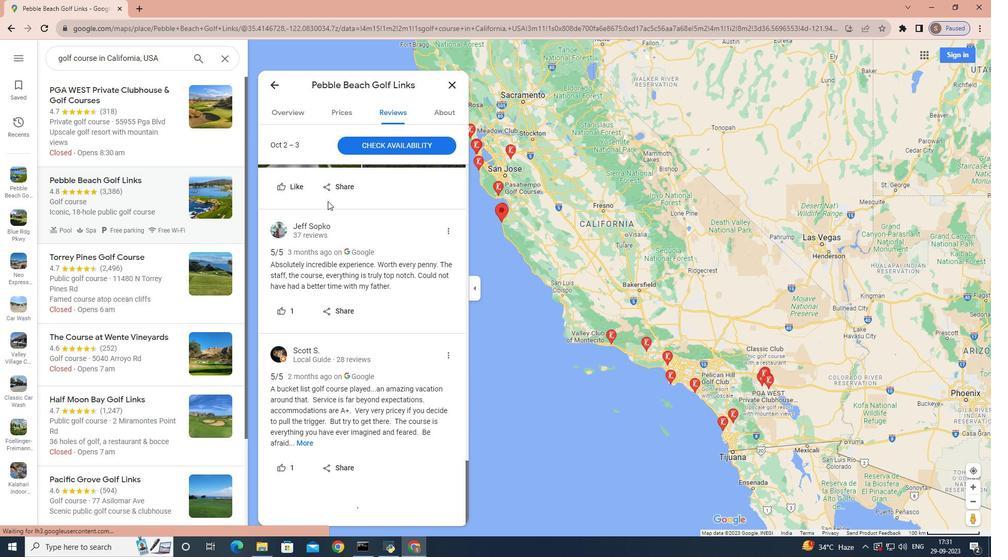 
Action: Mouse scrolled (328, 200) with delta (0, 0)
Screenshot: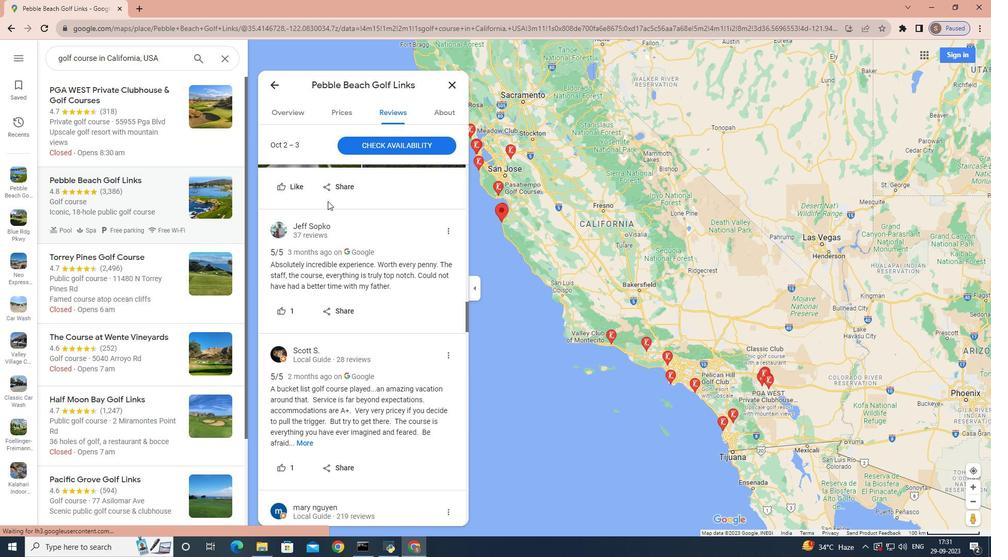 
Action: Mouse scrolled (328, 200) with delta (0, 0)
Screenshot: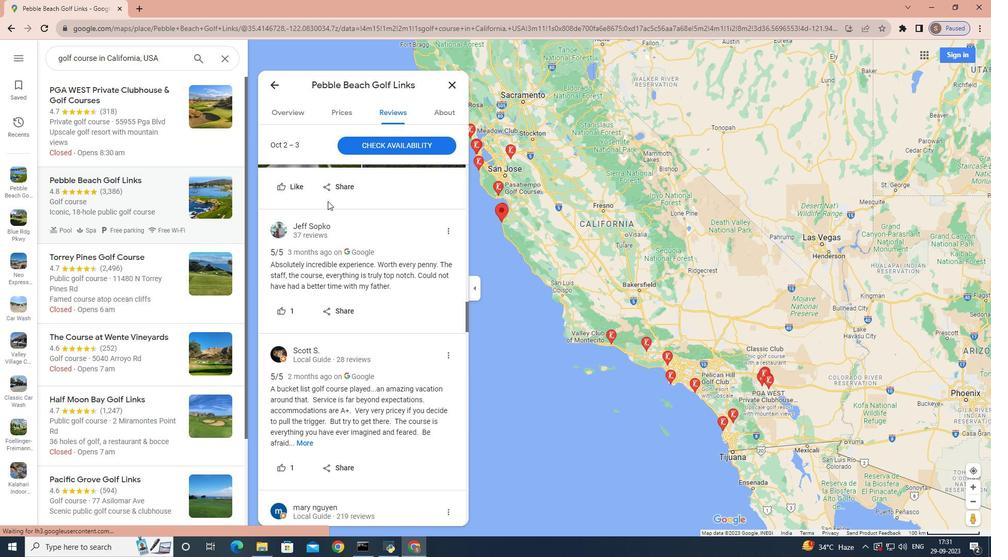 
Action: Mouse scrolled (328, 200) with delta (0, 0)
Screenshot: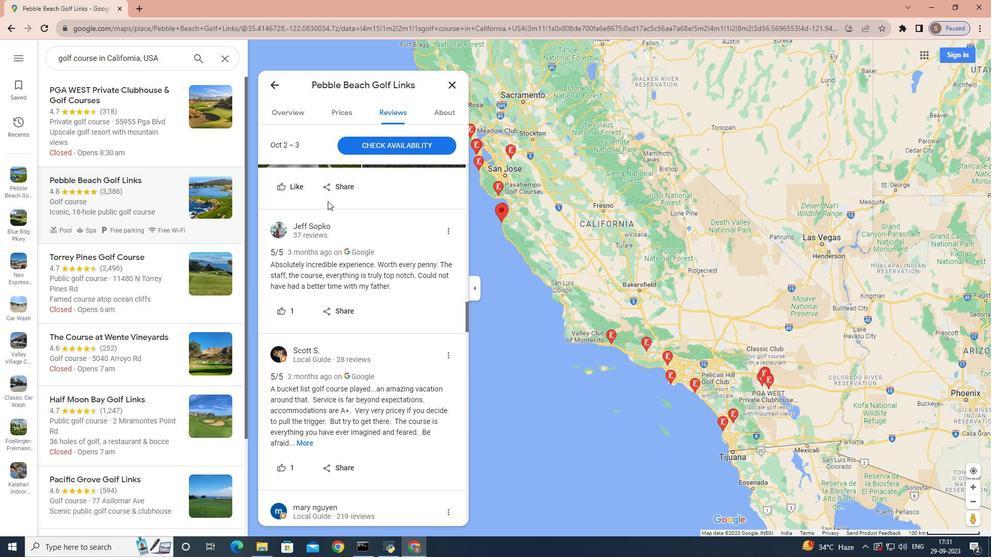 
Action: Mouse scrolled (328, 200) with delta (0, 0)
Screenshot: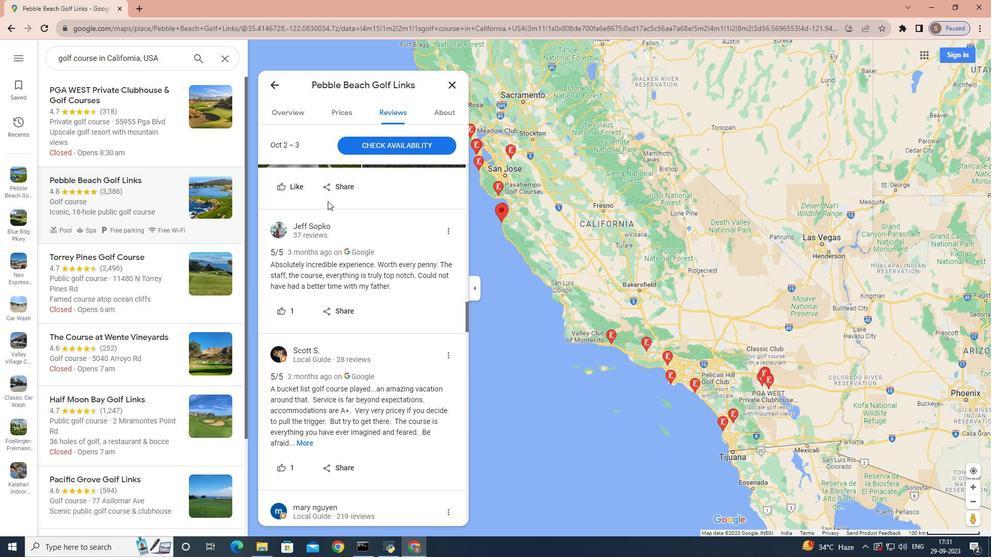 
Action: Mouse scrolled (328, 200) with delta (0, 0)
Screenshot: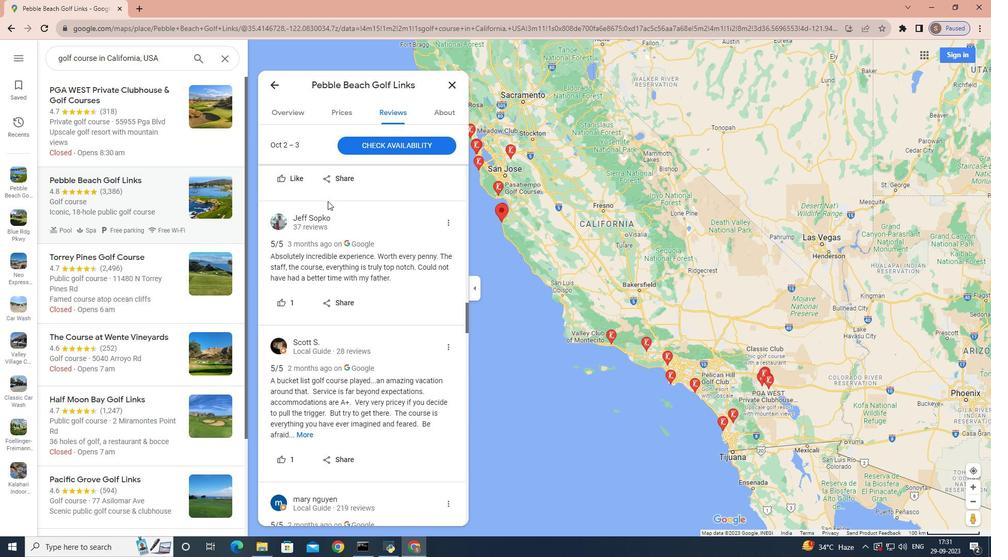 
Action: Mouse scrolled (328, 200) with delta (0, 0)
Screenshot: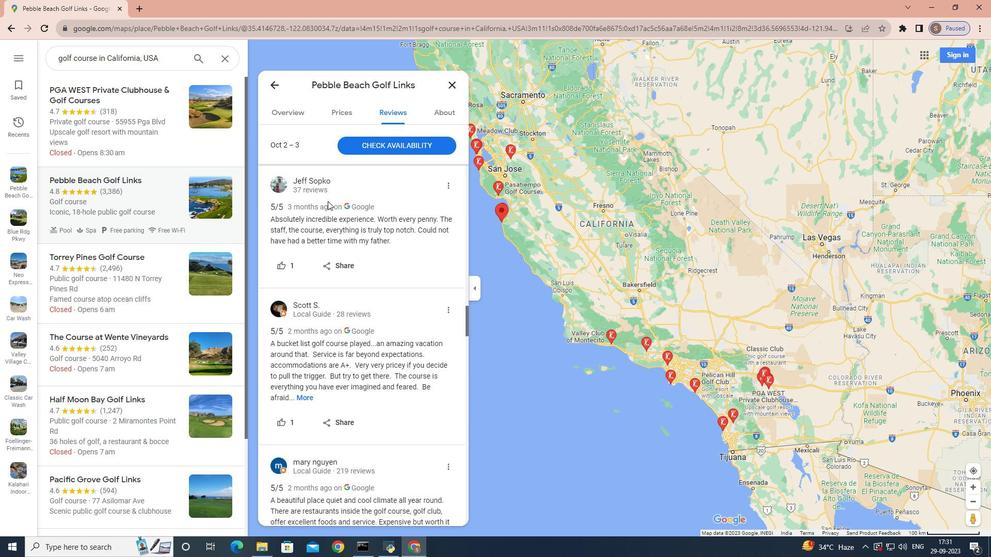 
Action: Mouse scrolled (328, 200) with delta (0, 0)
Screenshot: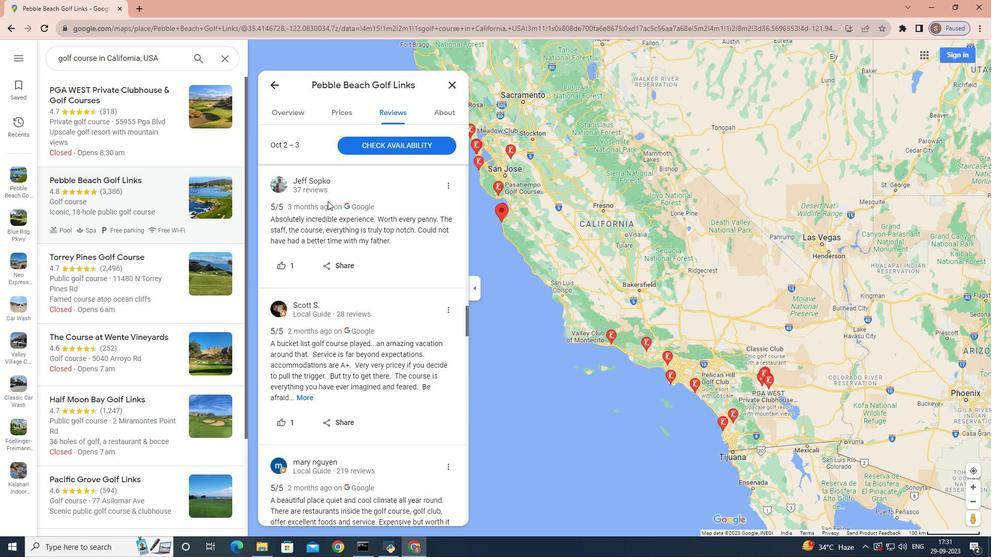 
Action: Mouse scrolled (328, 200) with delta (0, 0)
Screenshot: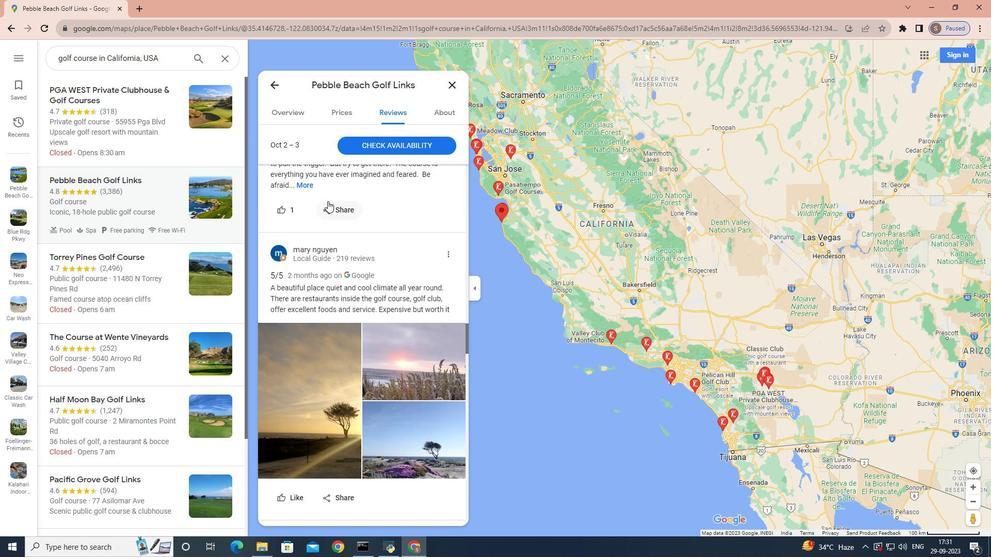 
Action: Mouse scrolled (328, 200) with delta (0, 0)
Screenshot: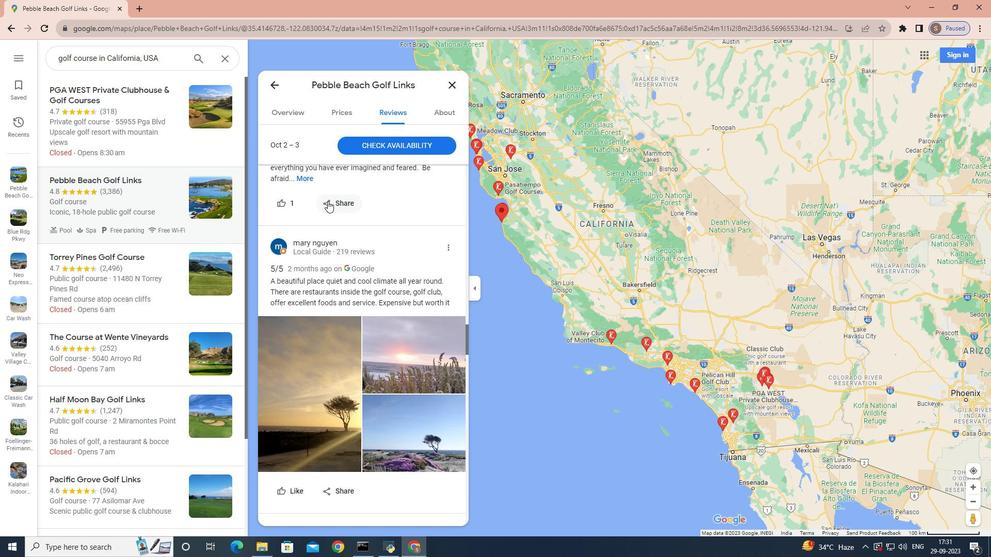 
Action: Mouse scrolled (328, 200) with delta (0, 0)
Screenshot: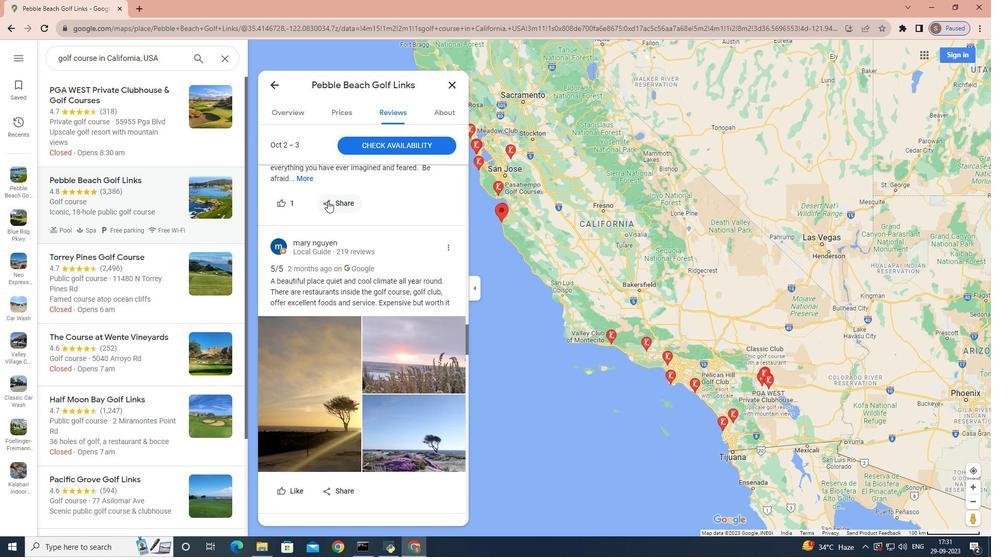 
Action: Mouse scrolled (328, 200) with delta (0, 0)
Screenshot: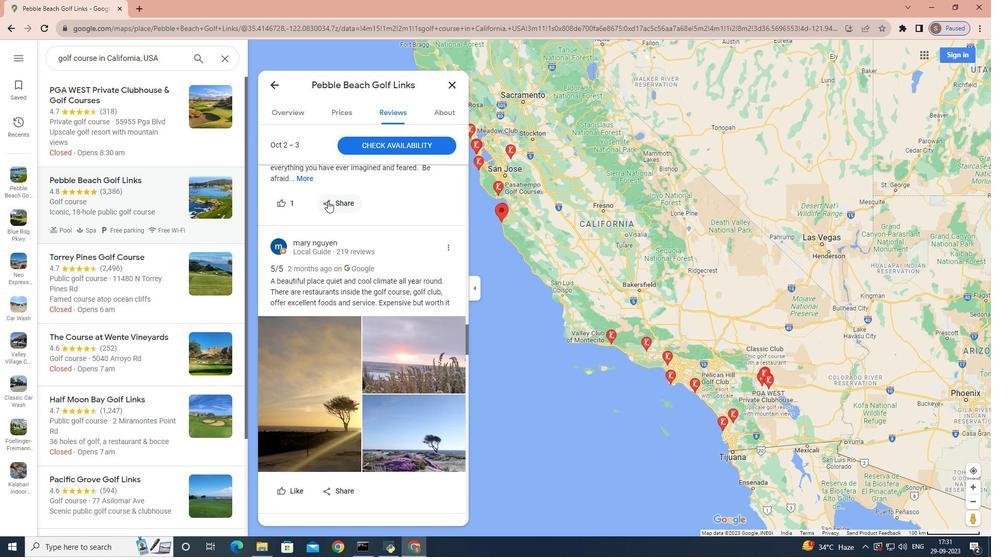 
Action: Mouse scrolled (328, 200) with delta (0, 0)
Screenshot: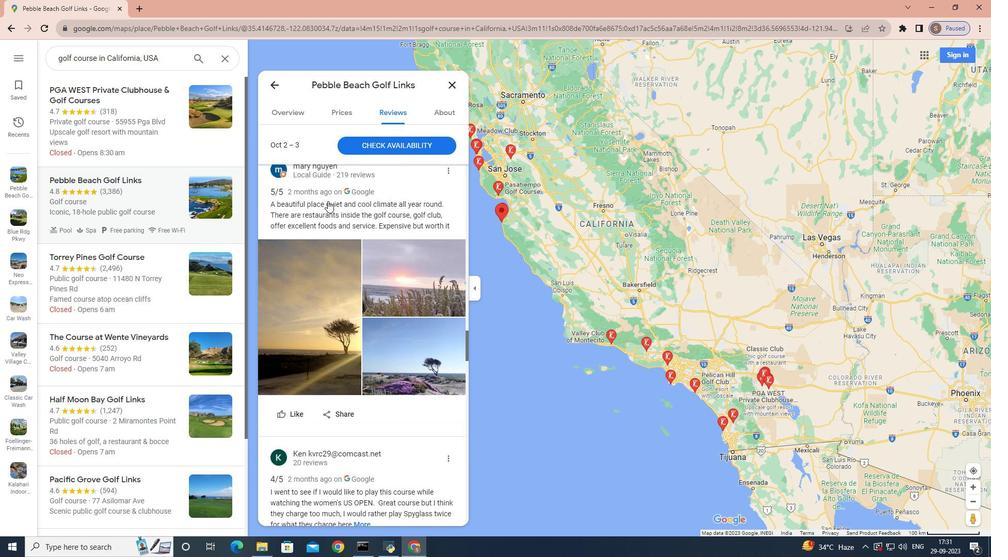 
Action: Mouse scrolled (328, 200) with delta (0, 0)
Screenshot: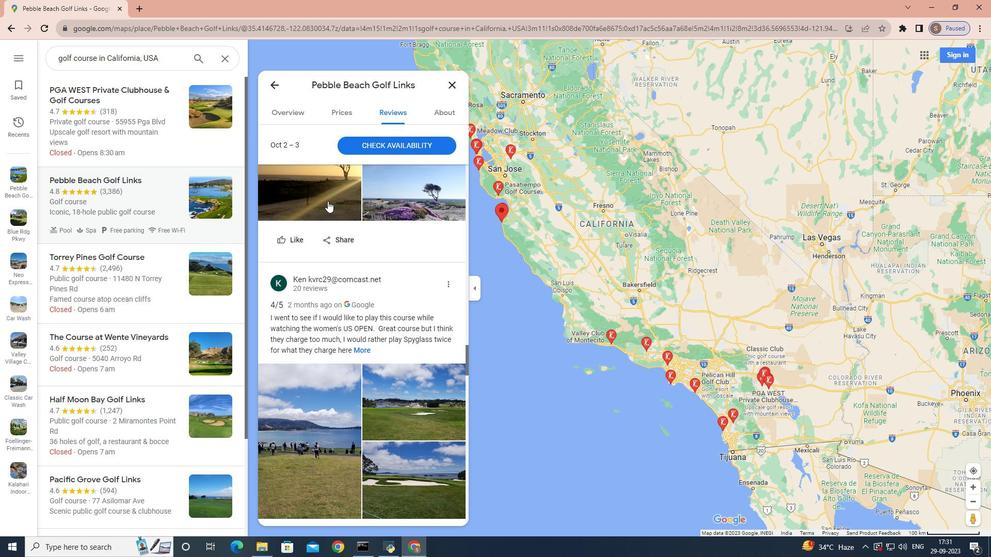 
Action: Mouse scrolled (328, 200) with delta (0, 0)
Screenshot: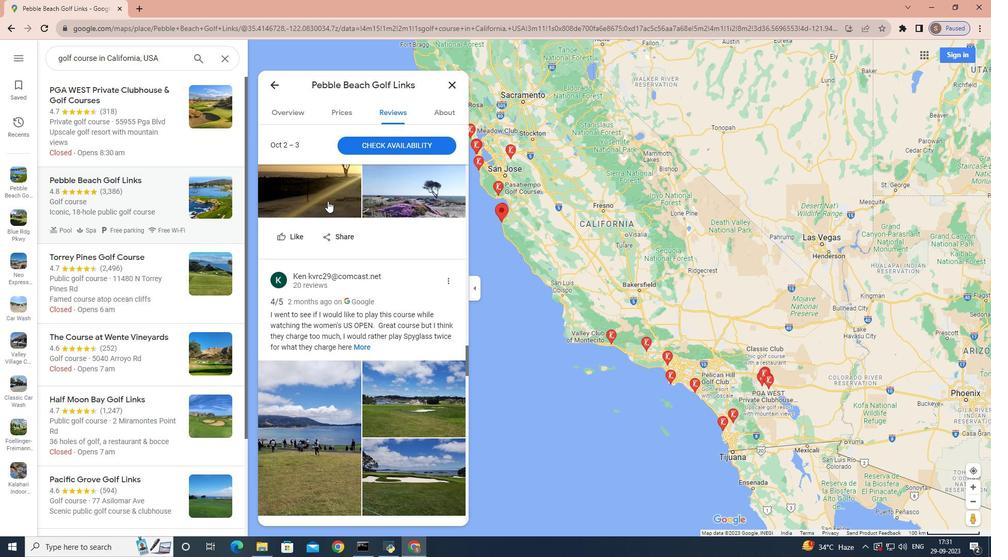 
Action: Mouse scrolled (328, 200) with delta (0, 0)
Screenshot: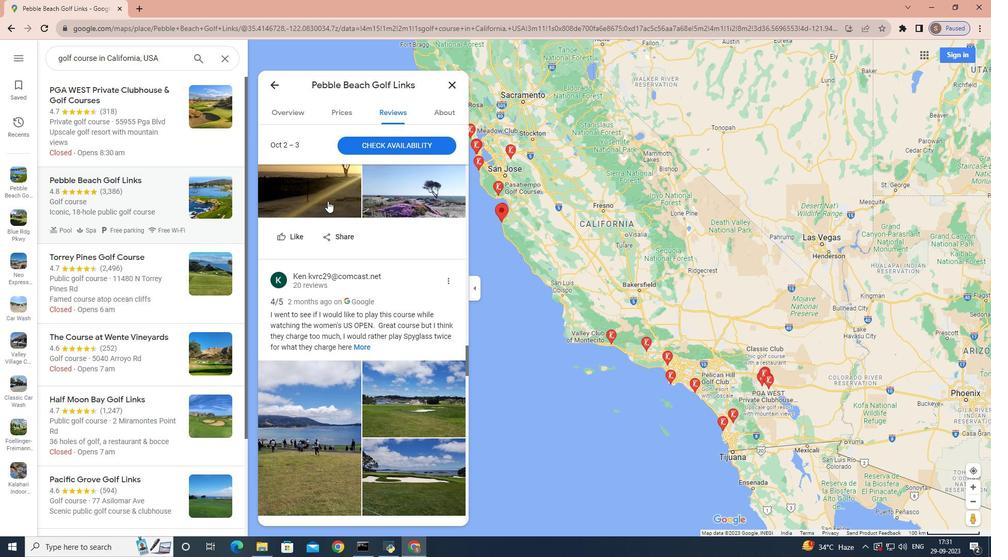 
Action: Mouse scrolled (328, 200) with delta (0, 0)
Screenshot: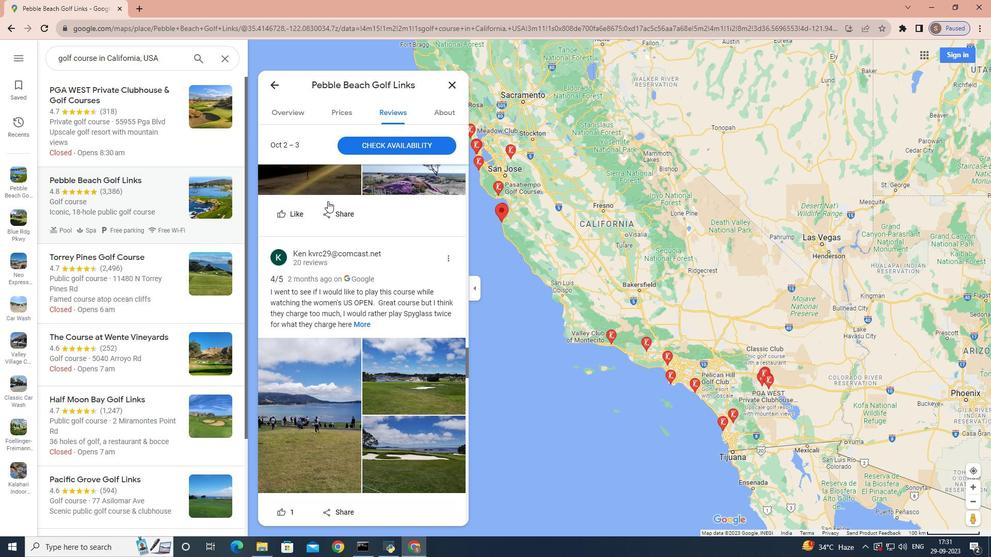 
Action: Mouse scrolled (328, 200) with delta (0, 0)
Screenshot: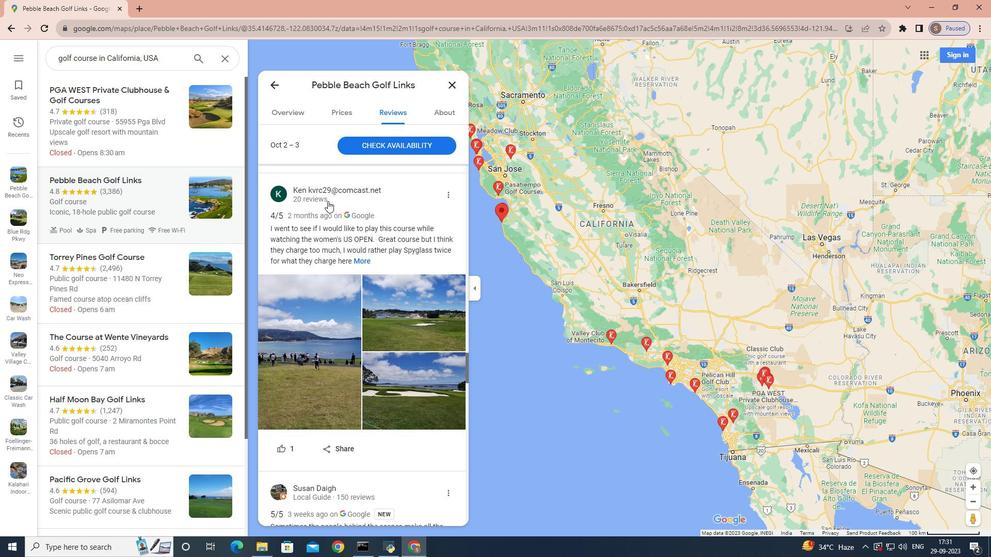 
Action: Mouse scrolled (328, 200) with delta (0, 0)
Screenshot: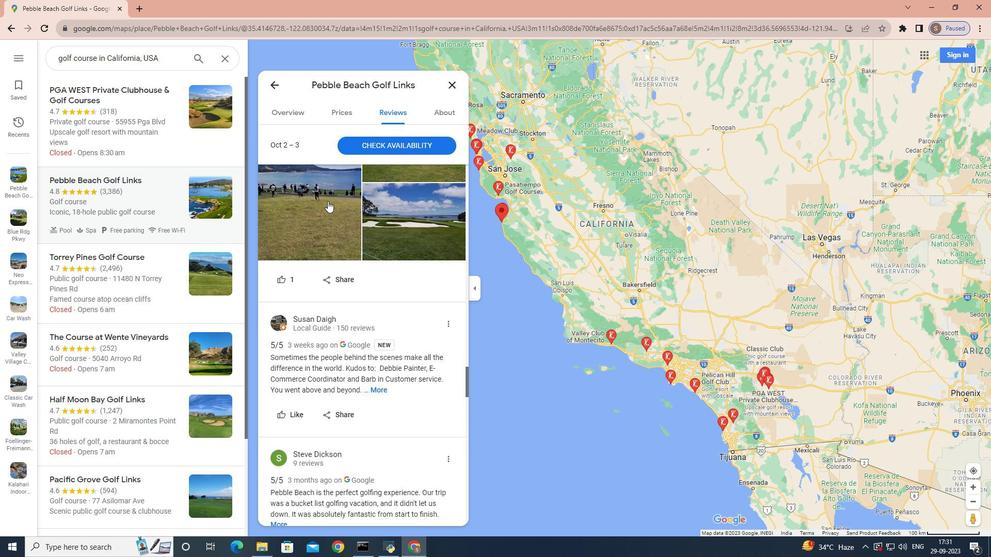 
Action: Mouse scrolled (328, 200) with delta (0, 0)
Screenshot: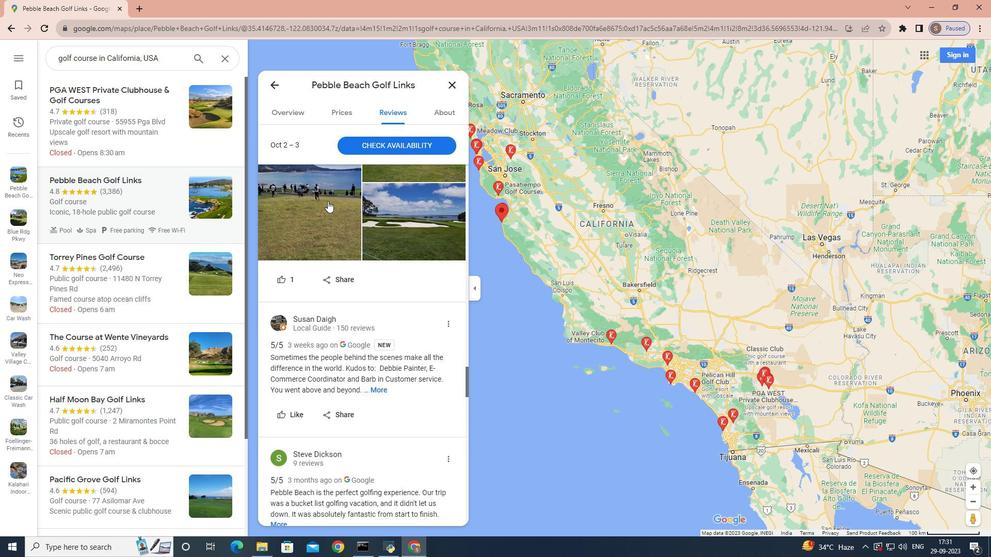 
Action: Mouse scrolled (328, 200) with delta (0, 0)
Screenshot: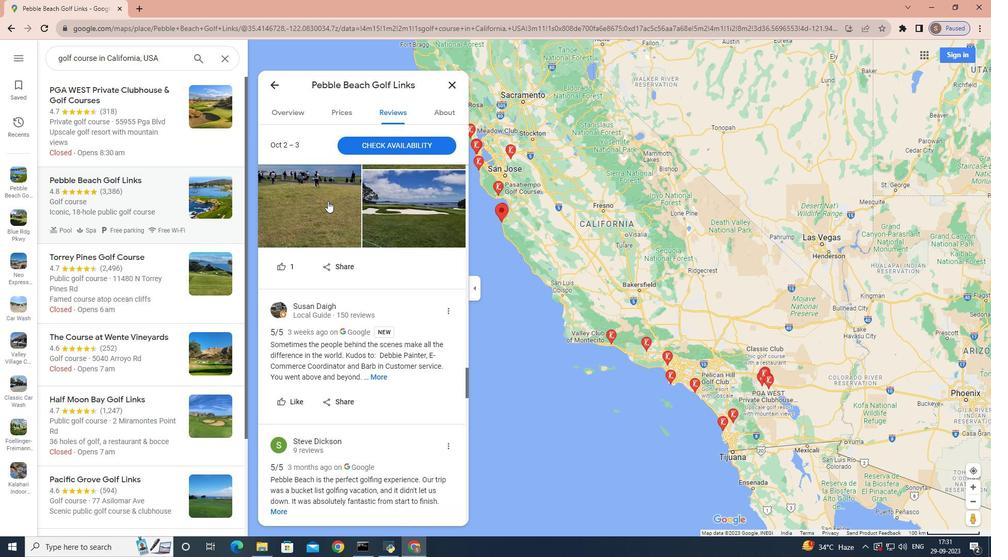 
Action: Mouse scrolled (328, 200) with delta (0, 0)
Screenshot: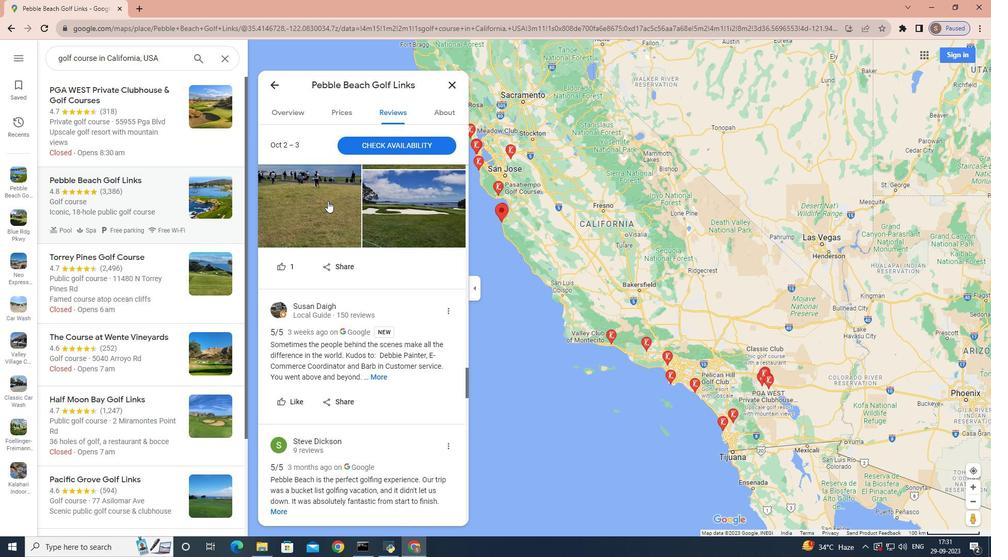 
Action: Mouse scrolled (328, 200) with delta (0, 0)
Screenshot: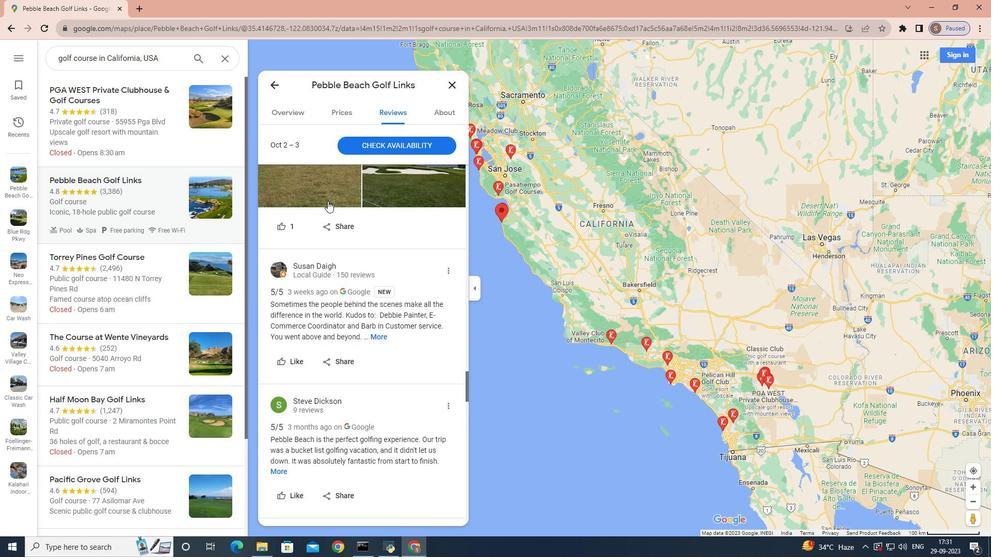 
Action: Mouse scrolled (328, 200) with delta (0, 0)
Screenshot: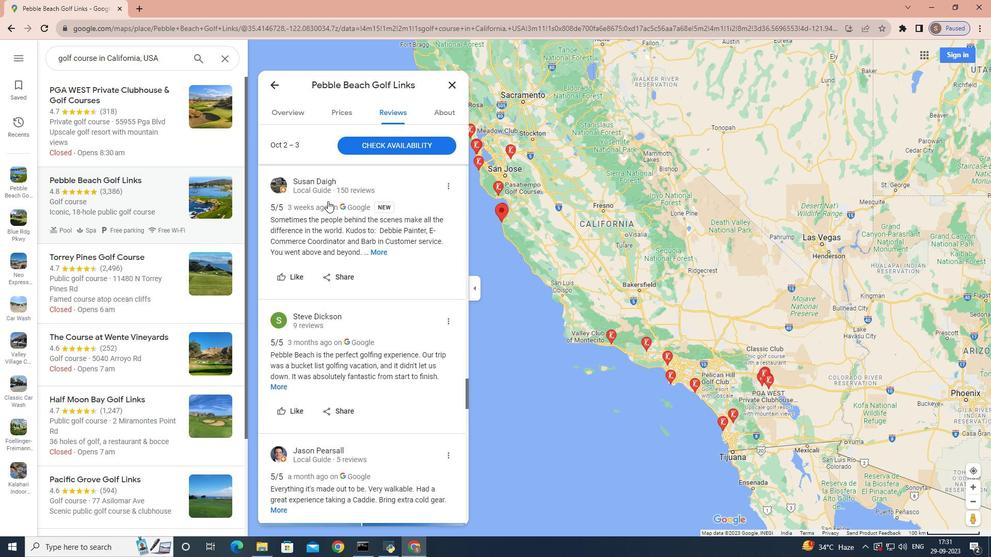 
Action: Mouse scrolled (328, 200) with delta (0, 0)
Screenshot: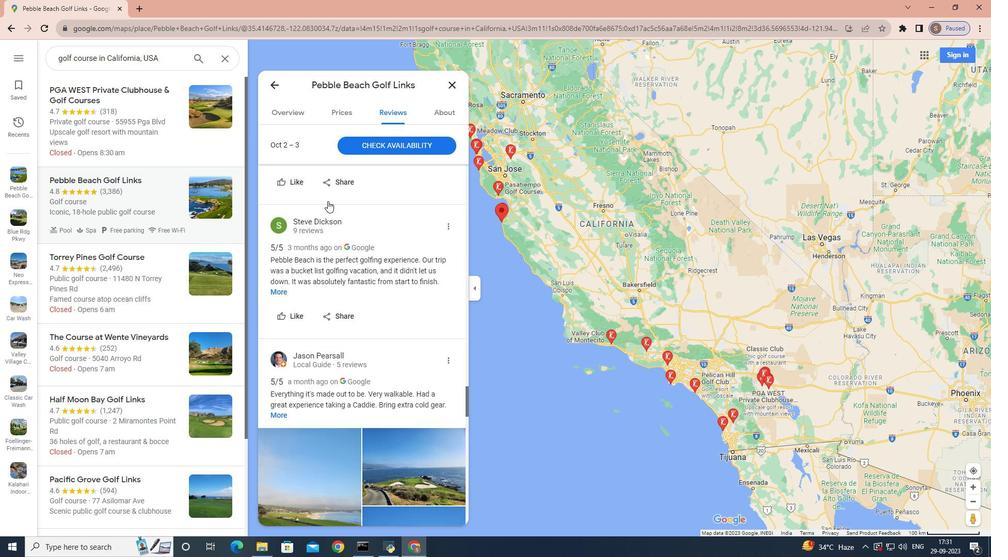 
Action: Mouse scrolled (328, 200) with delta (0, 0)
Screenshot: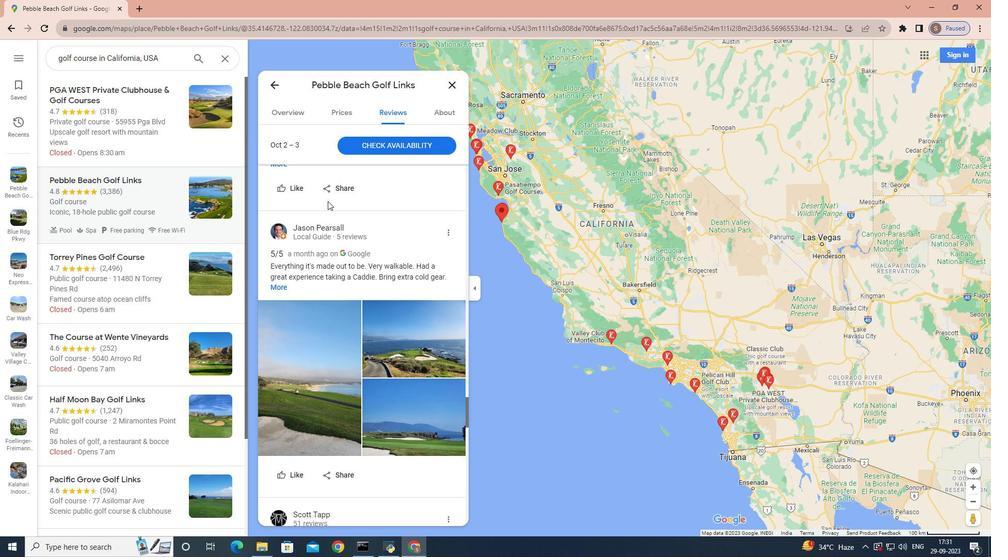 
Action: Mouse scrolled (328, 200) with delta (0, 0)
Screenshot: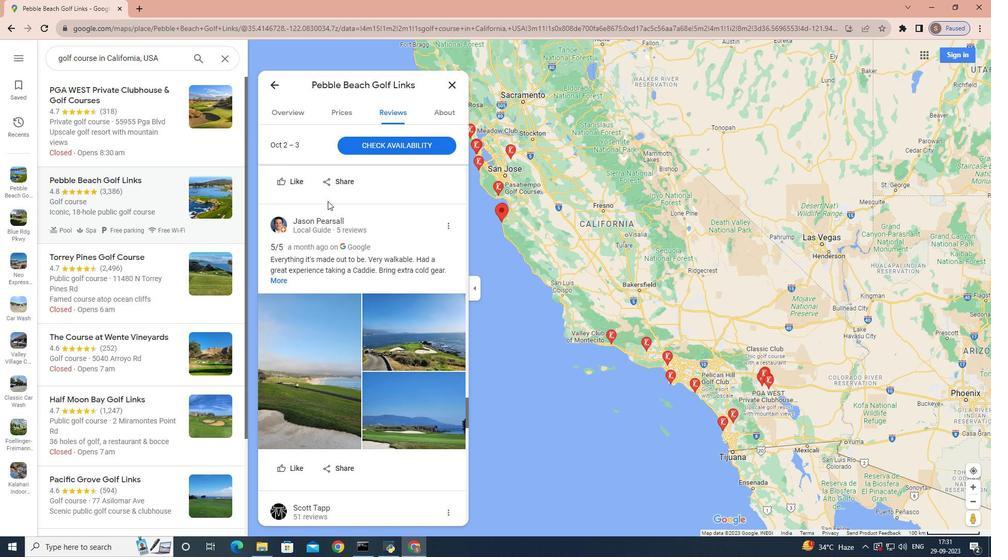 
Action: Mouse scrolled (328, 200) with delta (0, 0)
Screenshot: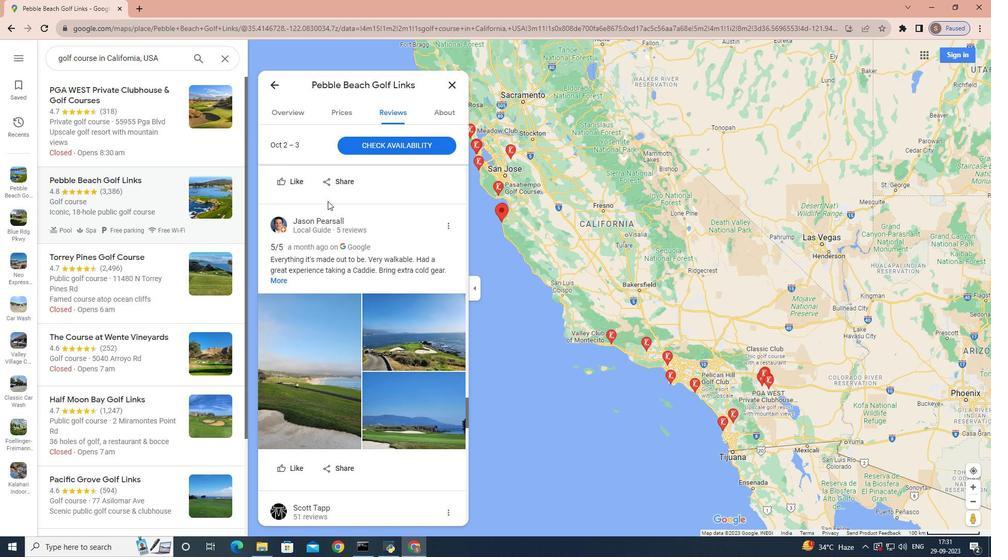 
Action: Mouse scrolled (328, 200) with delta (0, 0)
Screenshot: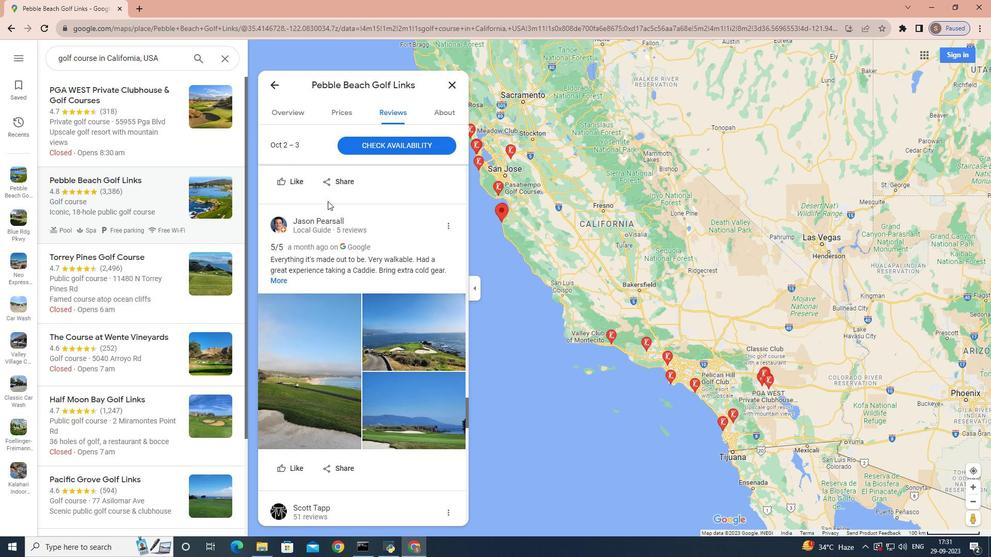 
Action: Mouse scrolled (328, 200) with delta (0, 0)
Screenshot: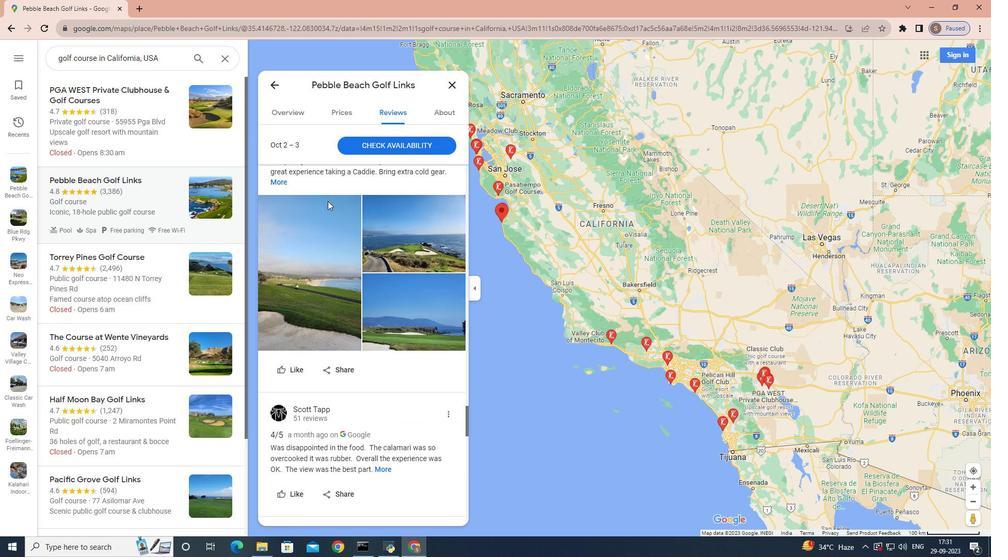 
Action: Mouse scrolled (328, 200) with delta (0, 0)
Screenshot: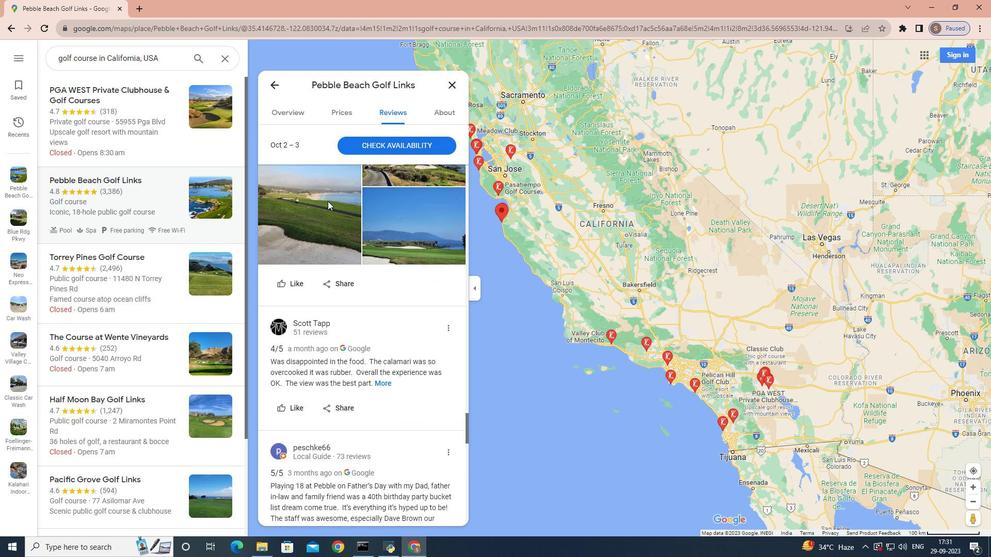 
Action: Mouse scrolled (328, 200) with delta (0, 0)
Screenshot: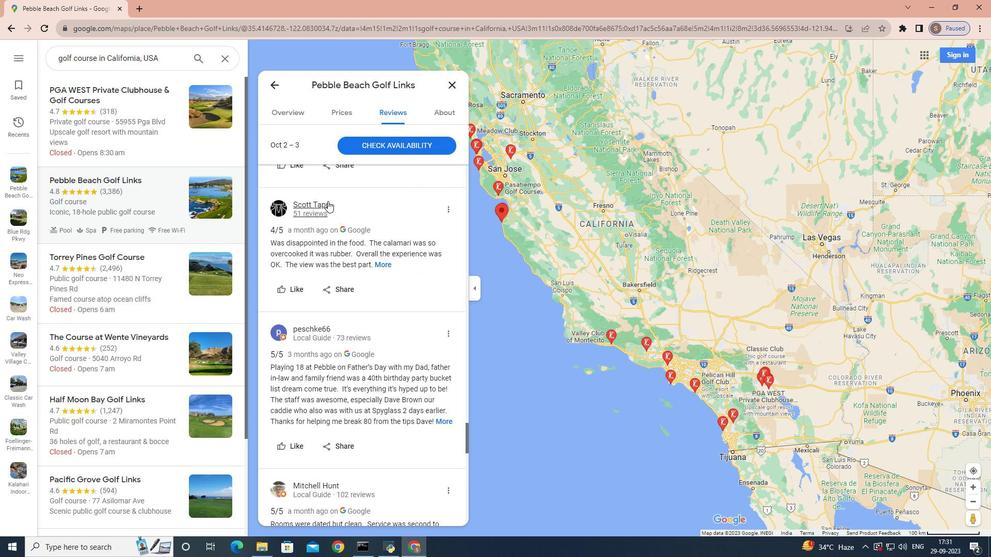 
Action: Mouse scrolled (328, 200) with delta (0, 0)
Screenshot: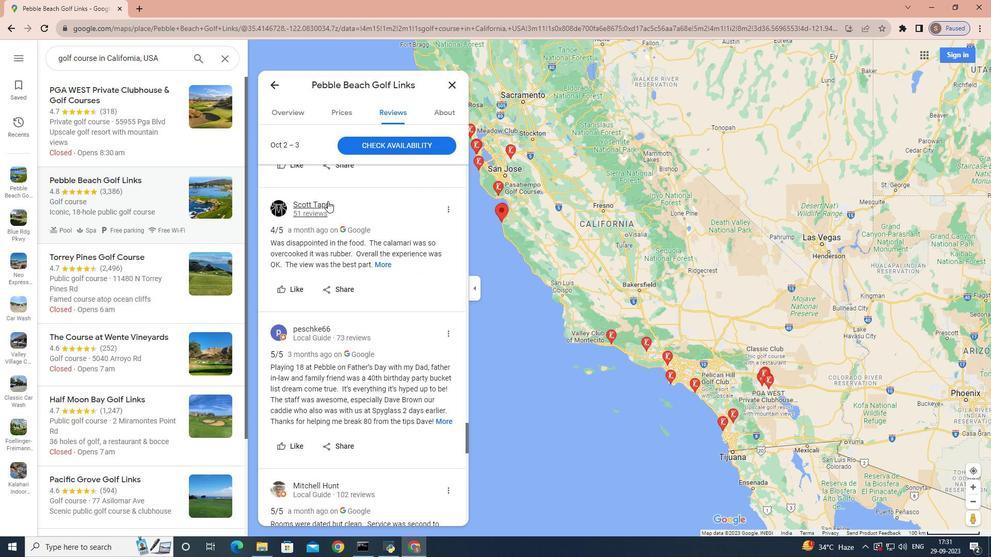 
Action: Mouse scrolled (328, 200) with delta (0, 0)
Screenshot: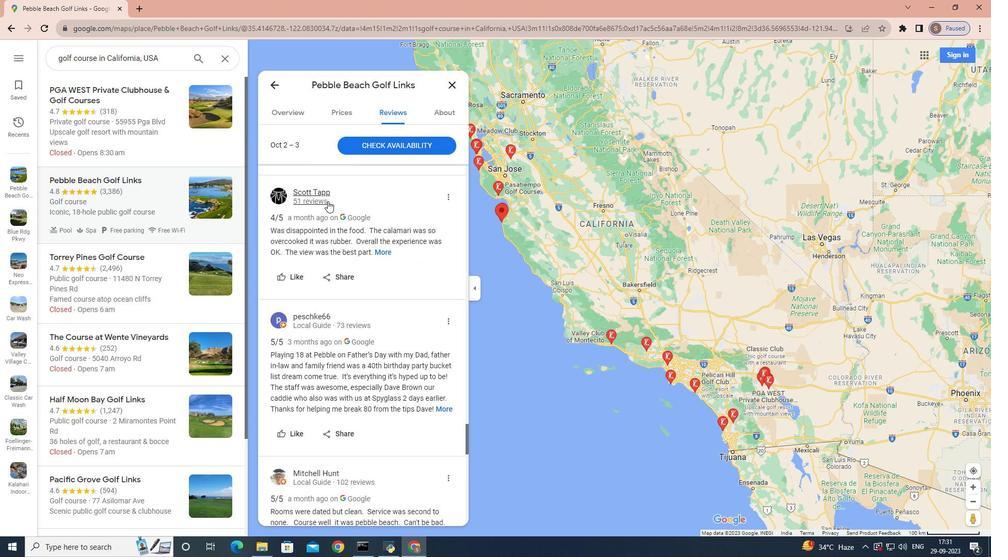 
Action: Mouse scrolled (328, 200) with delta (0, 0)
Screenshot: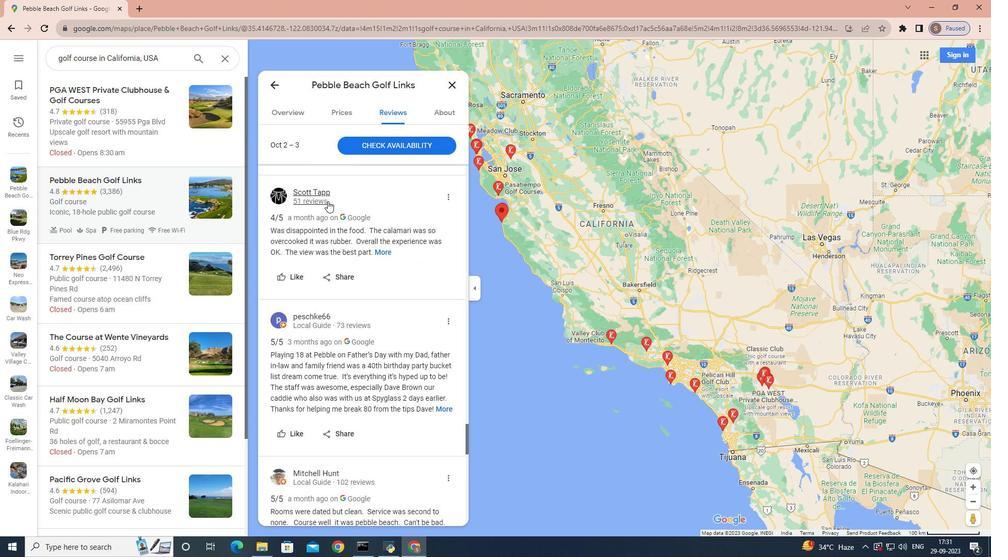 
Action: Mouse scrolled (328, 200) with delta (0, 0)
Screenshot: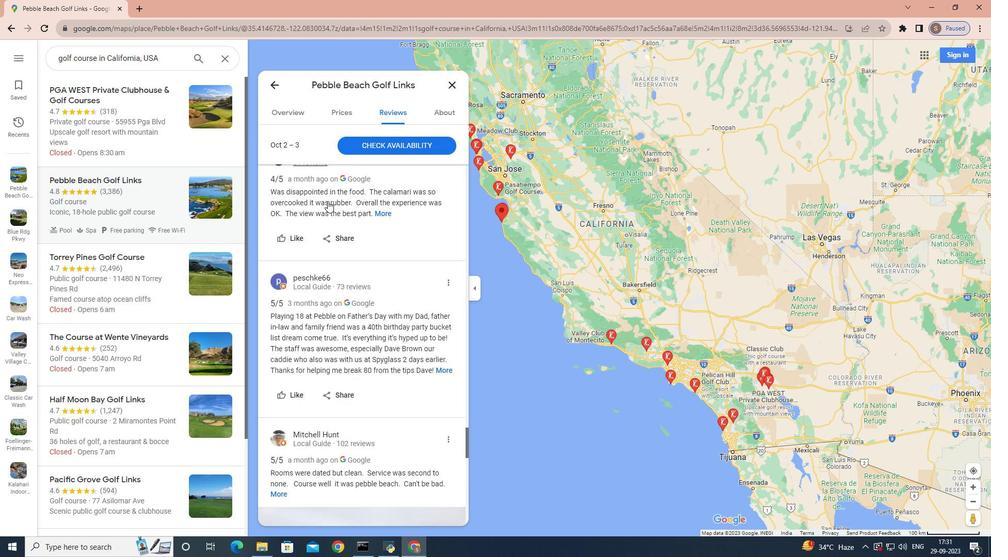 
Action: Mouse scrolled (328, 200) with delta (0, 0)
Screenshot: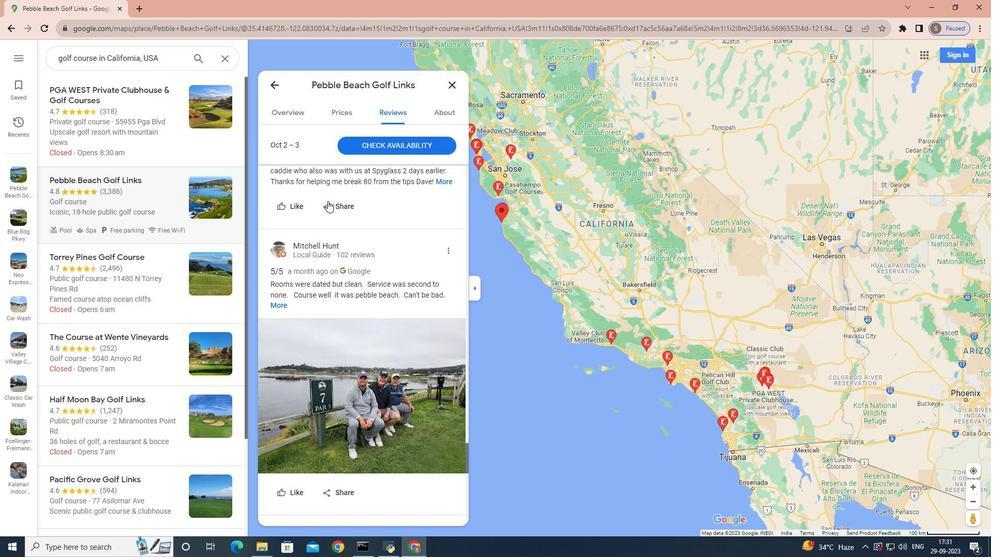 
Action: Mouse scrolled (328, 200) with delta (0, 0)
Screenshot: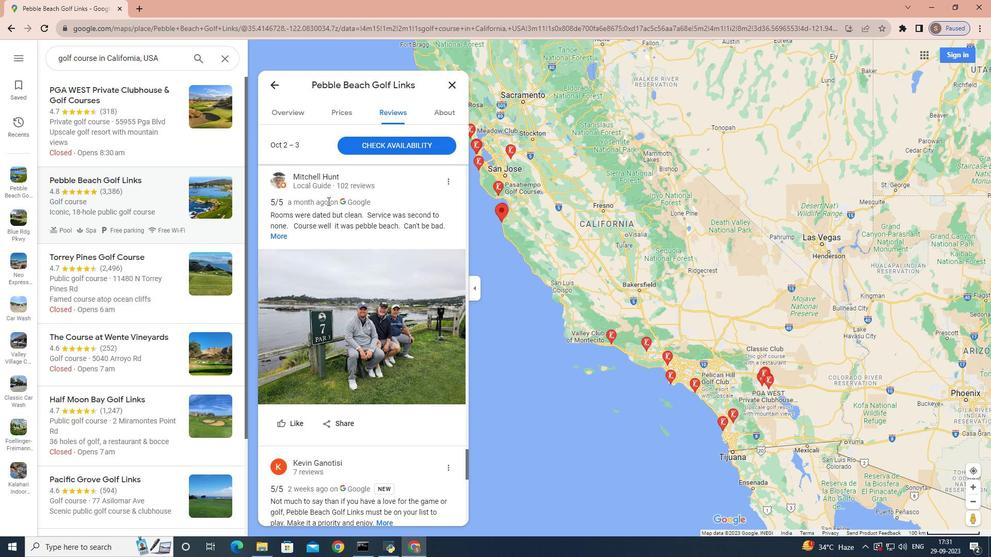 
Action: Mouse scrolled (328, 200) with delta (0, 0)
Screenshot: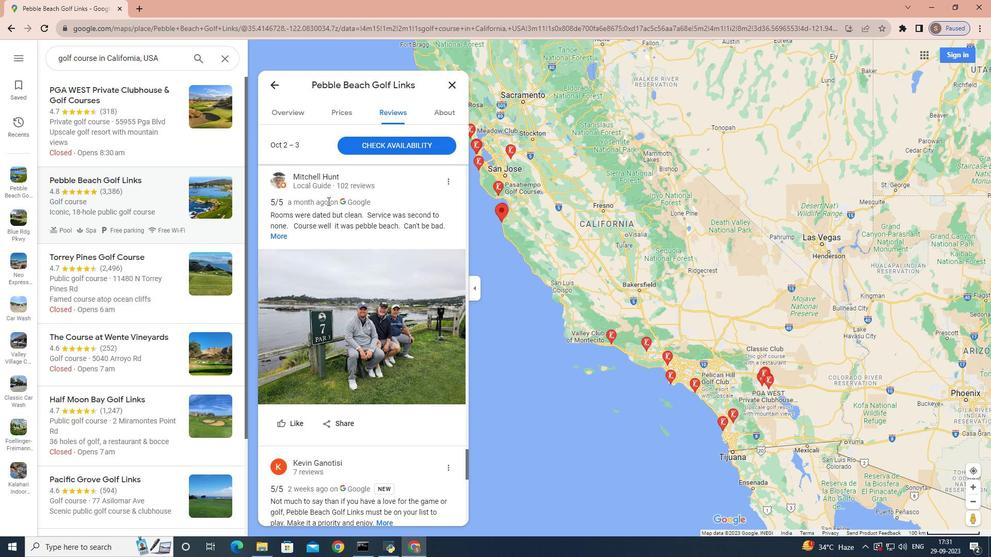 
Action: Mouse scrolled (328, 200) with delta (0, 0)
Screenshot: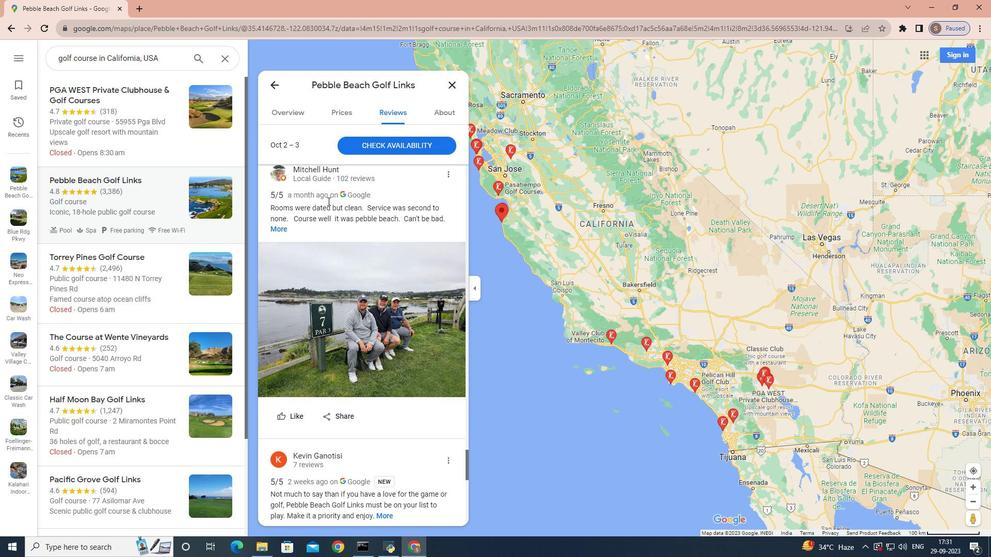 
Action: Mouse scrolled (328, 200) with delta (0, 0)
Screenshot: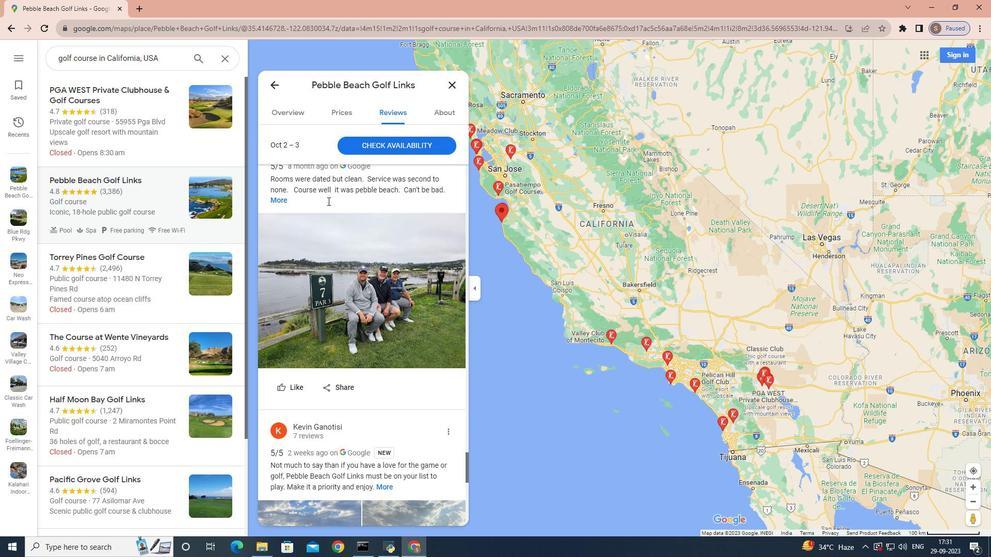 
Action: Mouse scrolled (328, 200) with delta (0, 0)
Screenshot: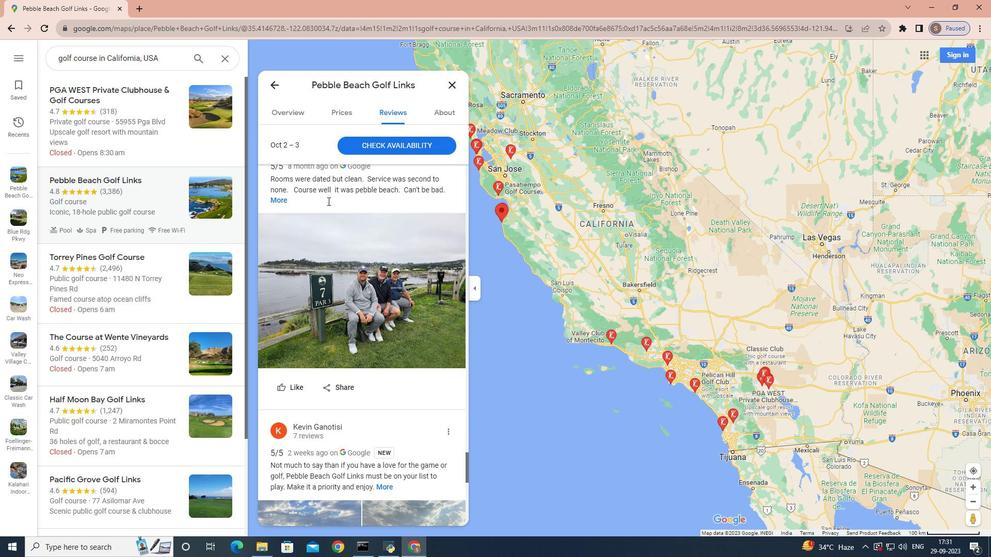
Action: Mouse scrolled (328, 200) with delta (0, 0)
Screenshot: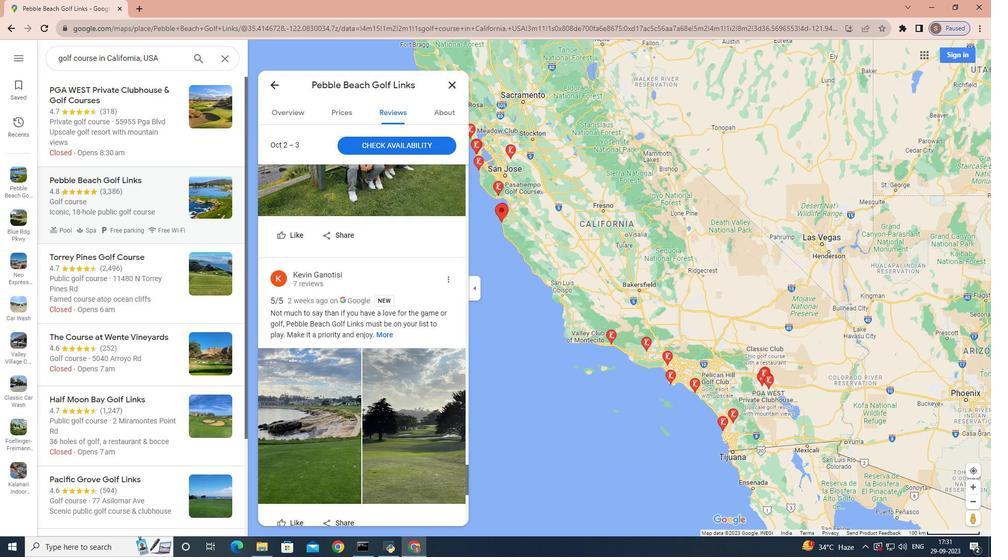 
Action: Mouse scrolled (328, 200) with delta (0, 0)
Screenshot: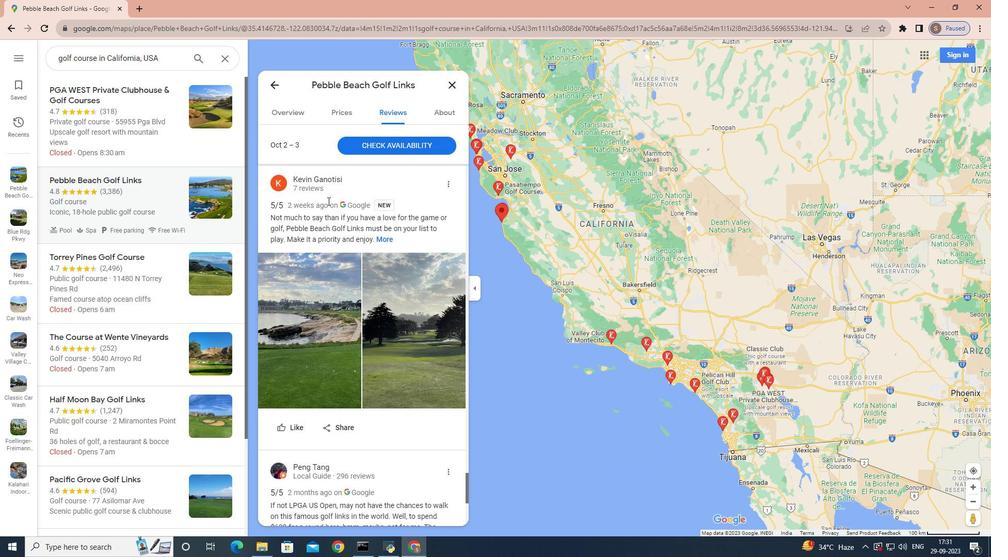 
Action: Mouse moved to (452, 111)
Screenshot: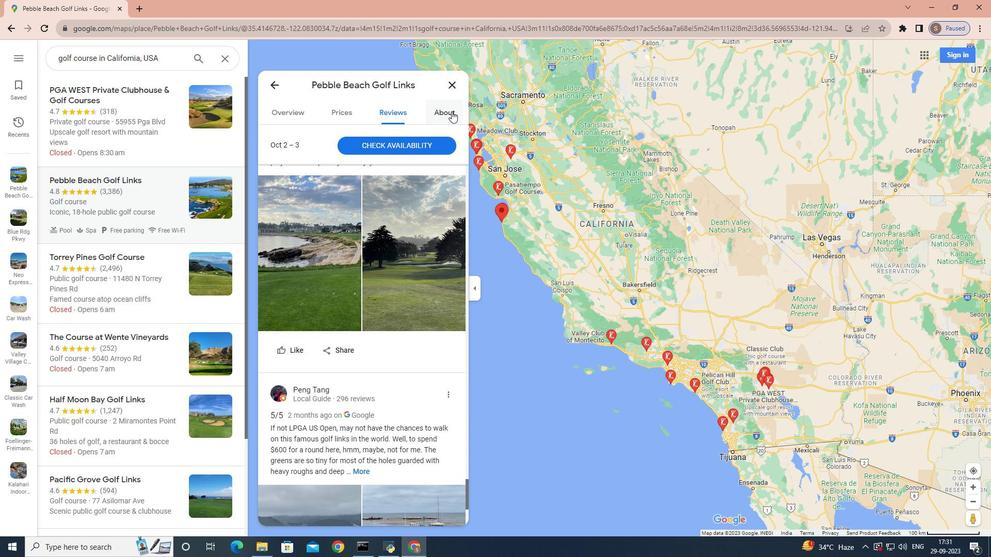 
Action: Mouse pressed left at (452, 111)
Screenshot: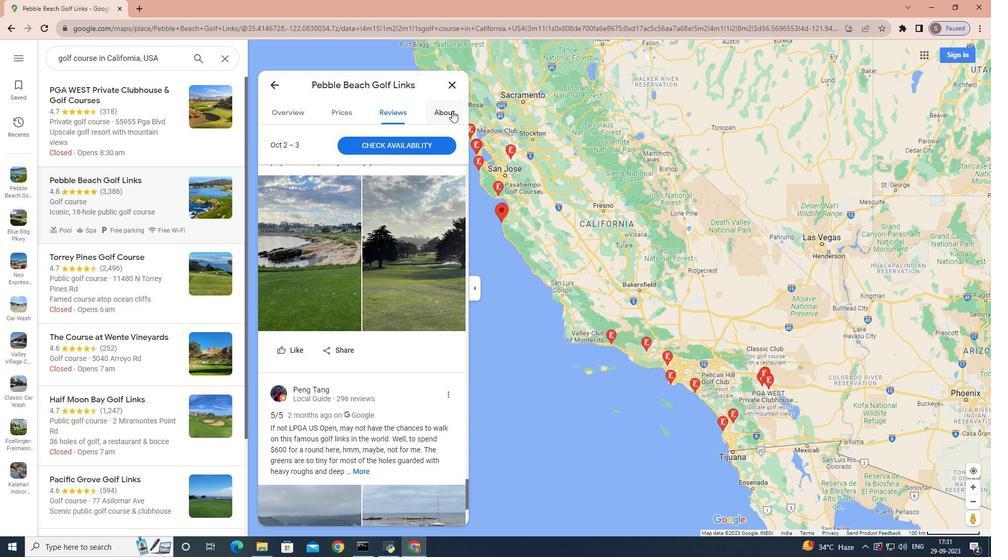 
Action: Mouse moved to (287, 111)
Screenshot: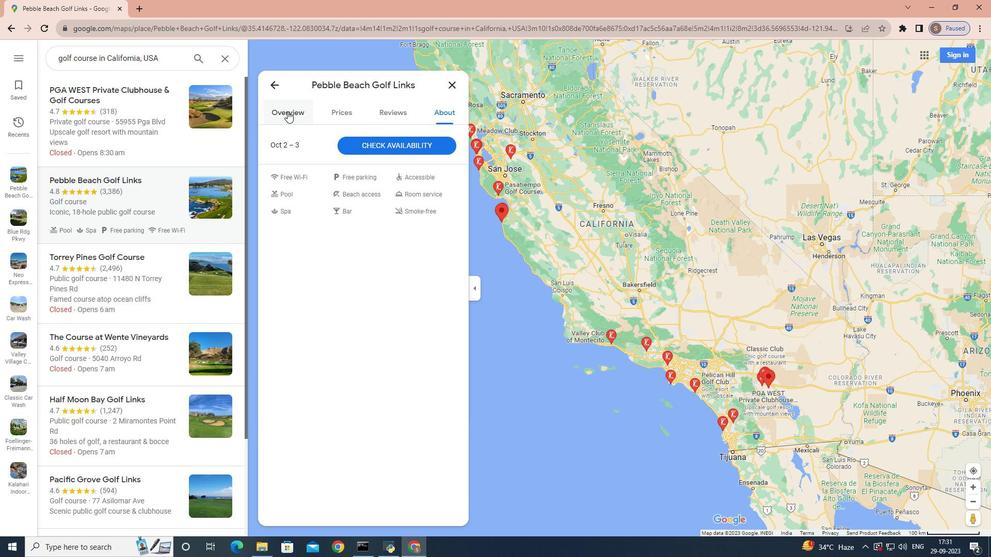 
Action: Mouse pressed left at (287, 111)
Screenshot: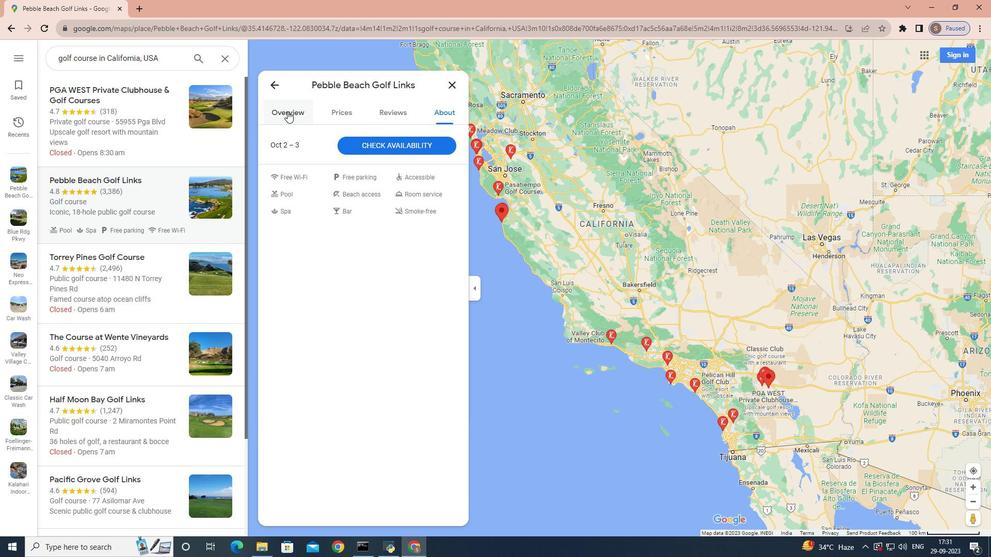 
Action: Mouse moved to (330, 273)
Screenshot: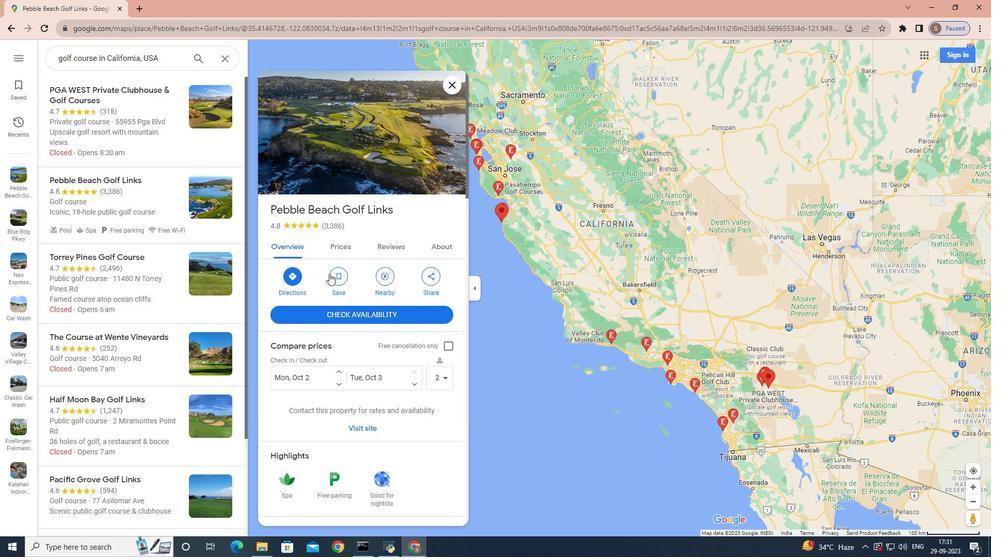 
Action: Mouse scrolled (330, 273) with delta (0, 0)
Screenshot: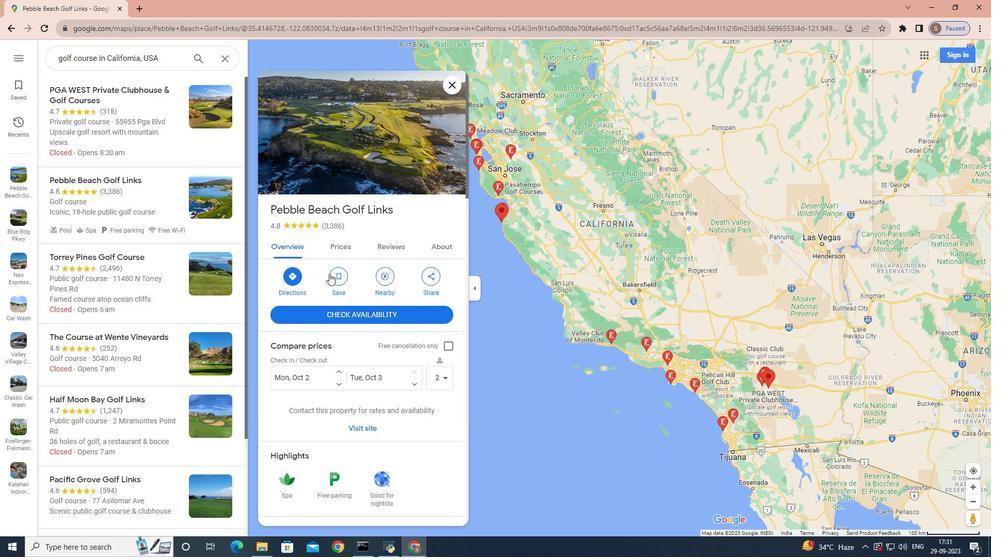 
Action: Mouse moved to (329, 274)
Screenshot: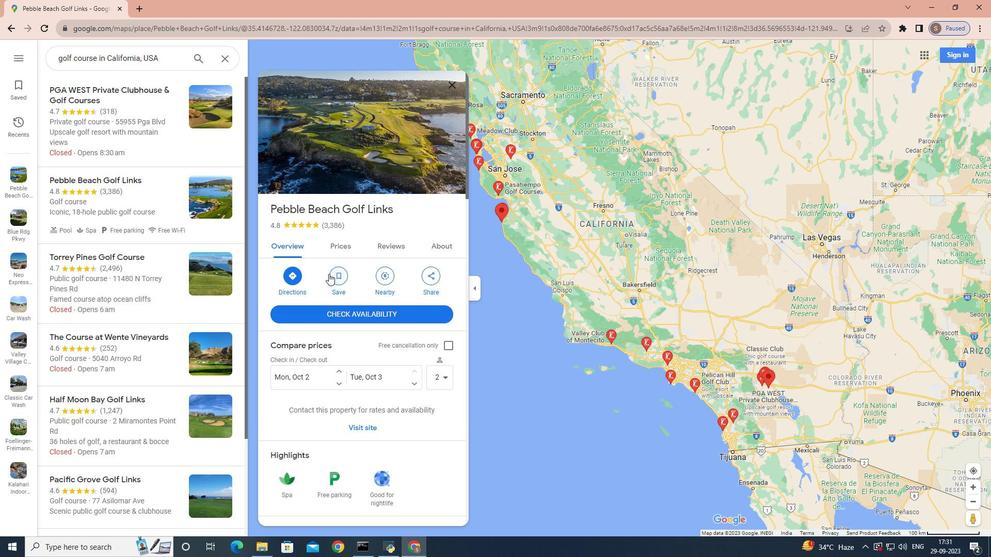 
Action: Mouse scrolled (329, 273) with delta (0, 0)
Screenshot: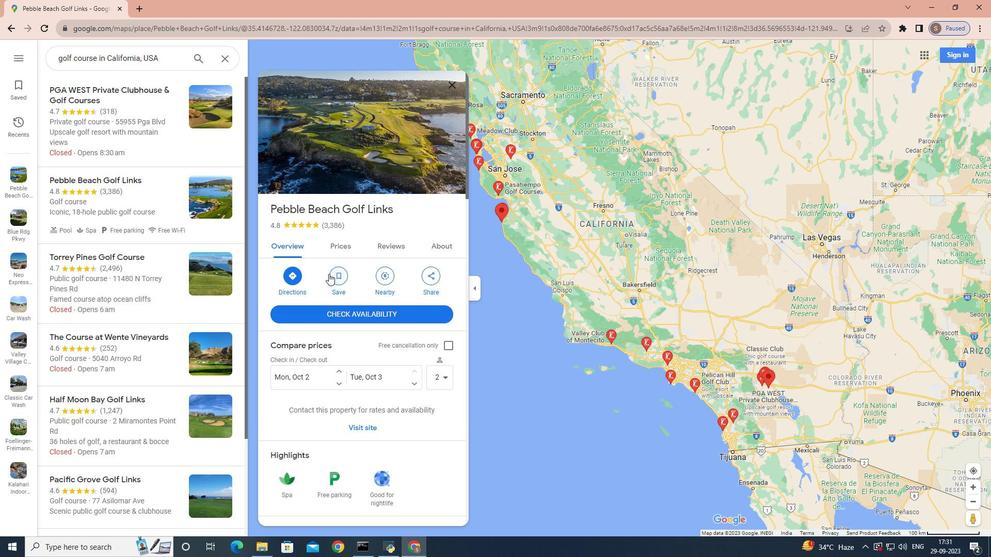 
Action: Mouse moved to (329, 274)
Screenshot: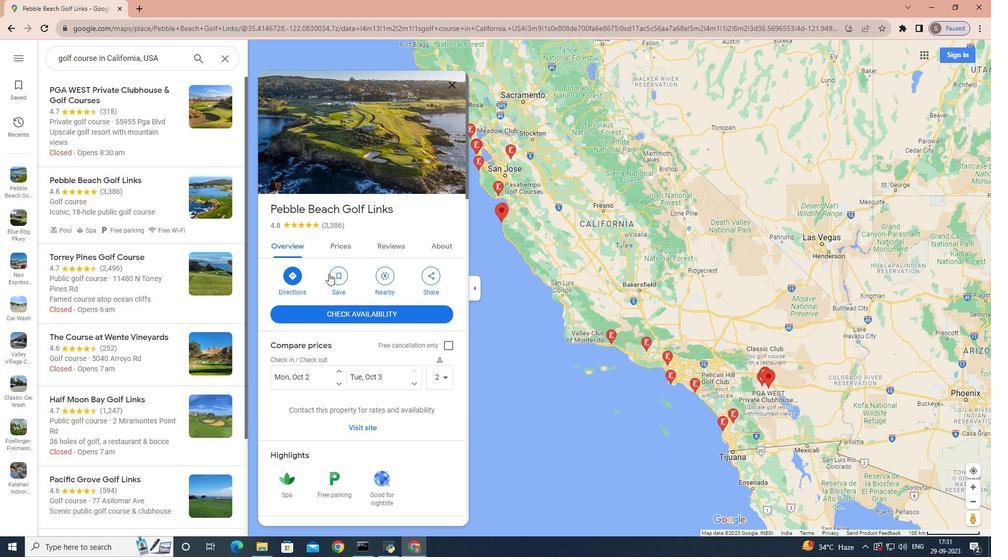 
Action: Mouse scrolled (329, 273) with delta (0, 0)
Screenshot: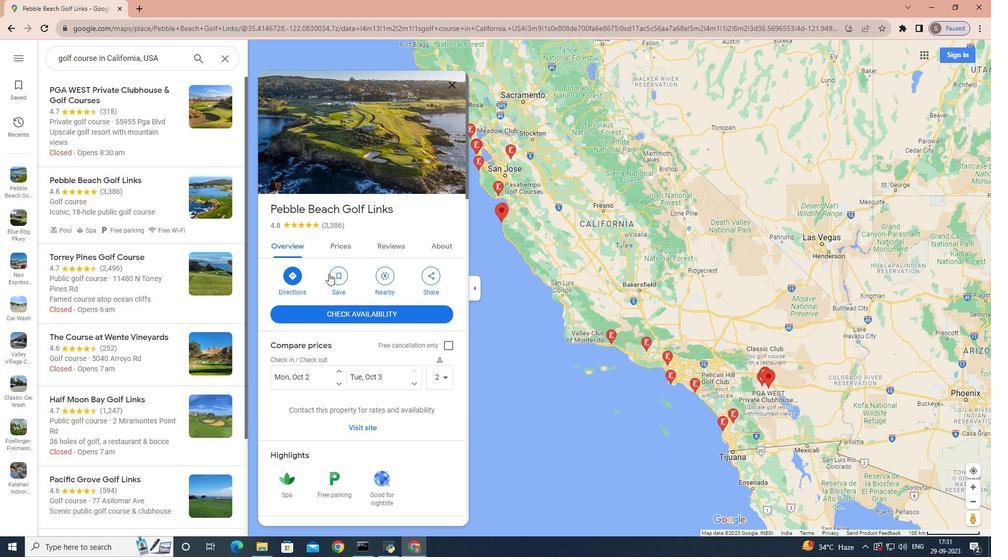 
Action: Mouse scrolled (329, 273) with delta (0, 0)
Screenshot: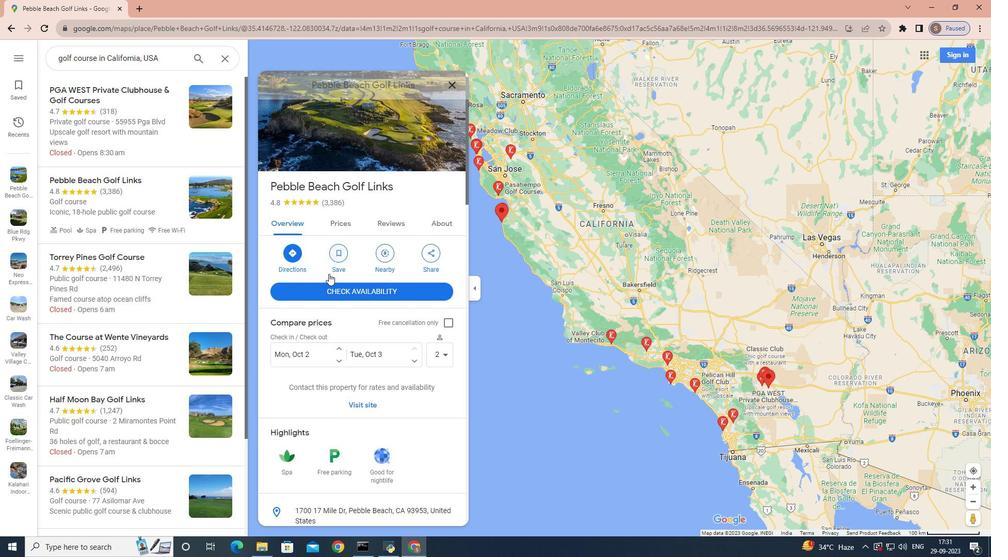 
Action: Mouse scrolled (329, 273) with delta (0, 0)
Screenshot: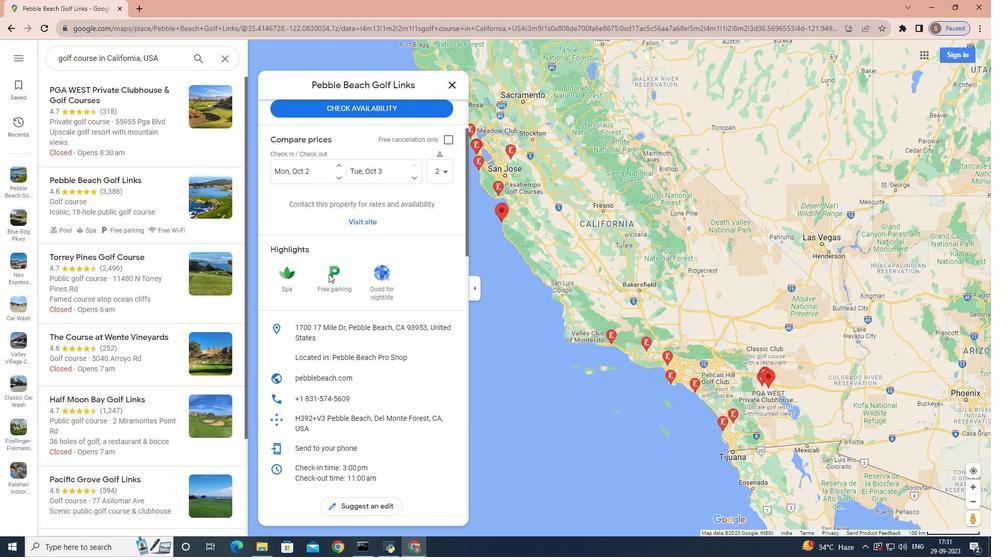 
Action: Mouse scrolled (329, 273) with delta (0, 0)
Screenshot: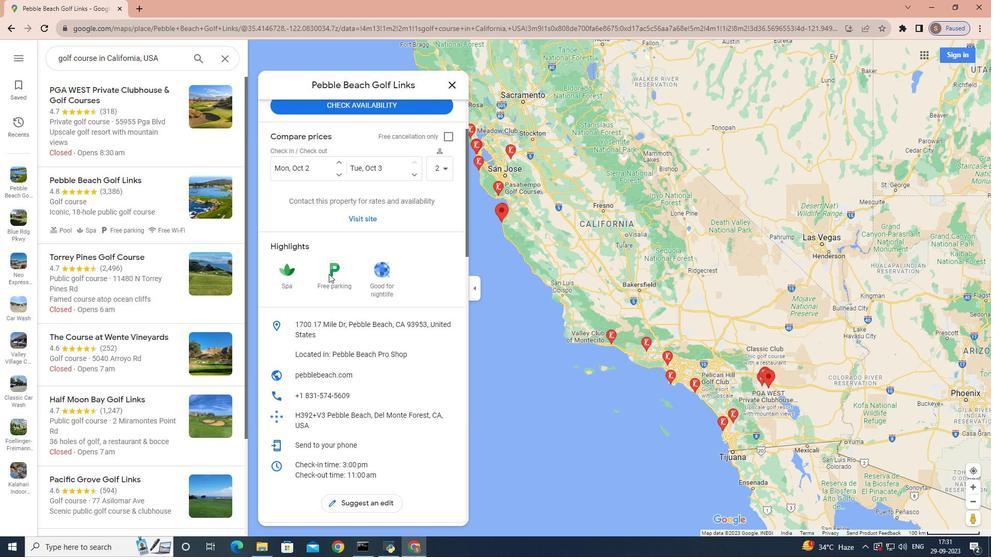 
Action: Mouse scrolled (329, 273) with delta (0, 0)
Screenshot: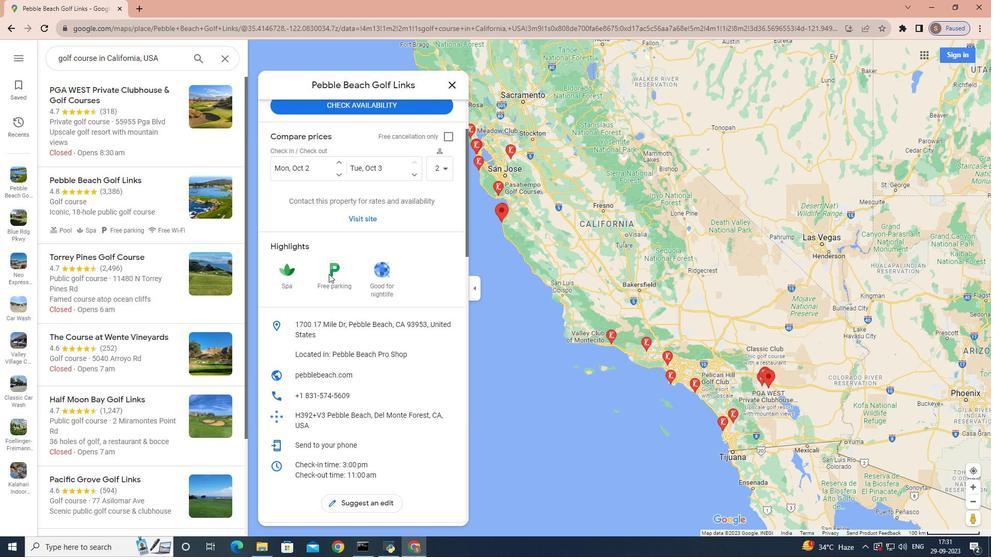 
Action: Mouse scrolled (329, 273) with delta (0, 0)
Screenshot: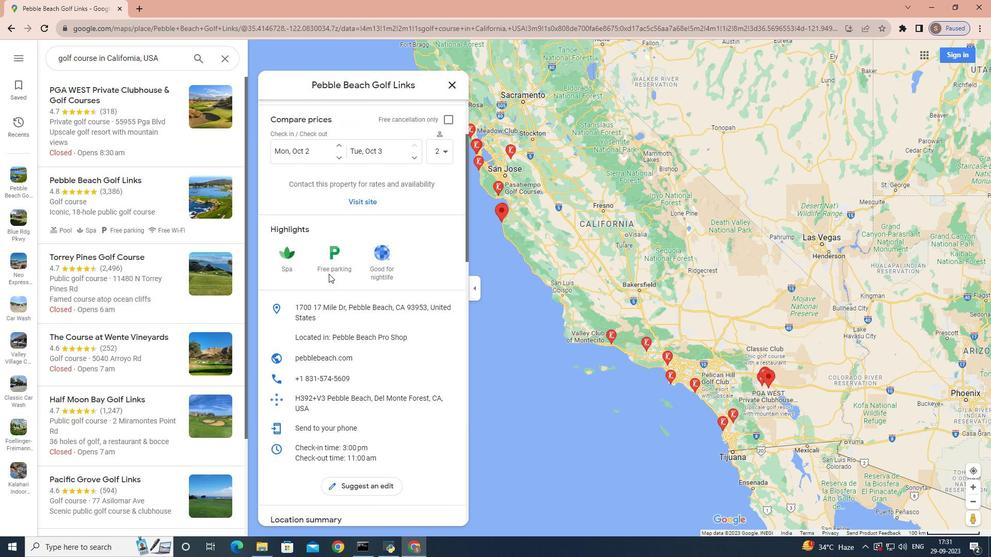 
Action: Mouse scrolled (329, 273) with delta (0, 0)
Screenshot: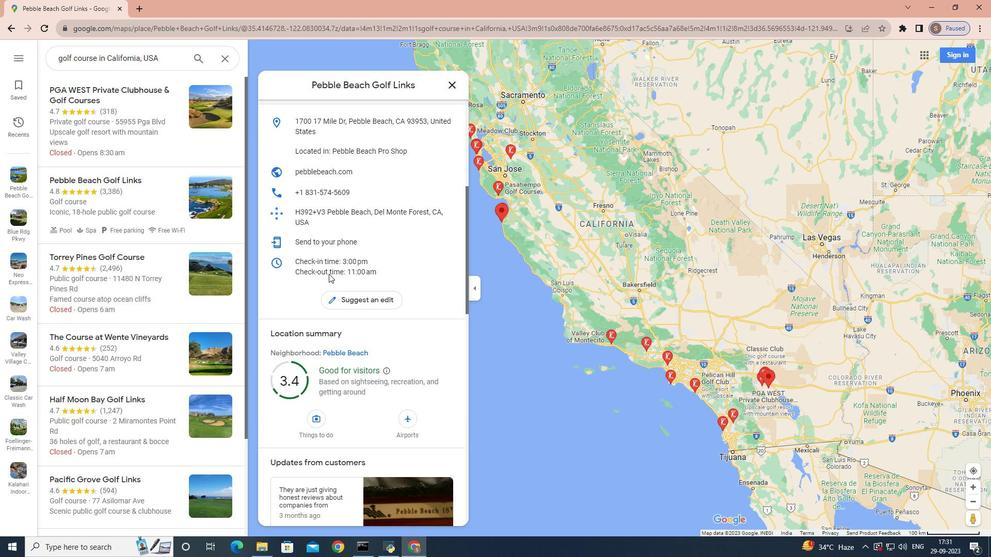 
Action: Mouse scrolled (329, 273) with delta (0, 0)
Screenshot: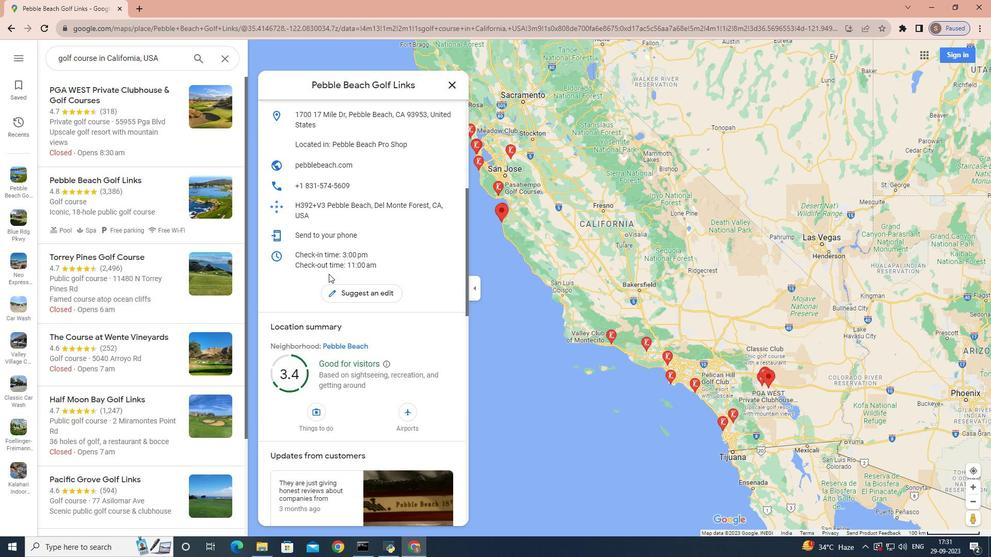 
Action: Mouse scrolled (329, 273) with delta (0, 0)
Screenshot: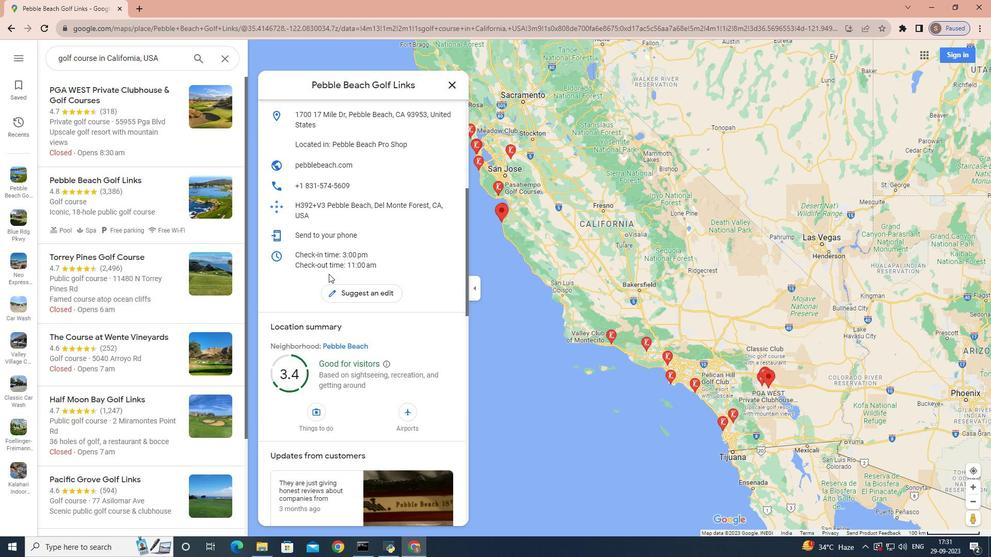 
Action: Mouse scrolled (329, 273) with delta (0, 0)
Screenshot: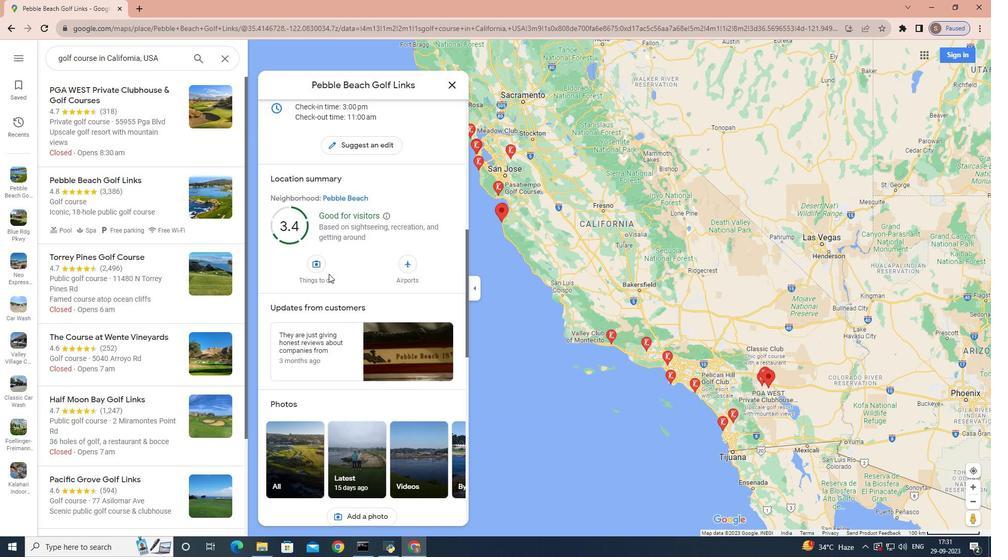 
Action: Mouse scrolled (329, 273) with delta (0, 0)
Screenshot: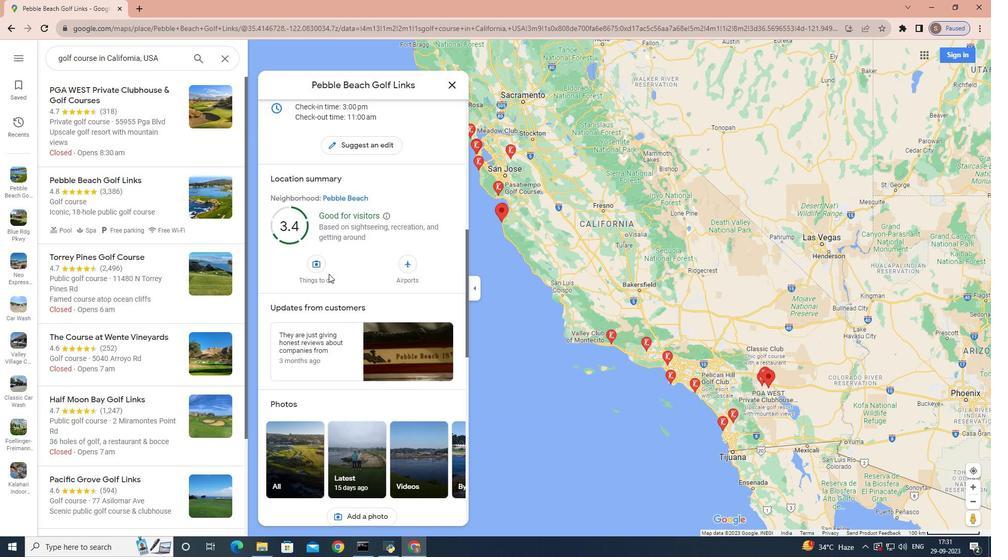 
Action: Mouse scrolled (329, 273) with delta (0, 0)
Screenshot: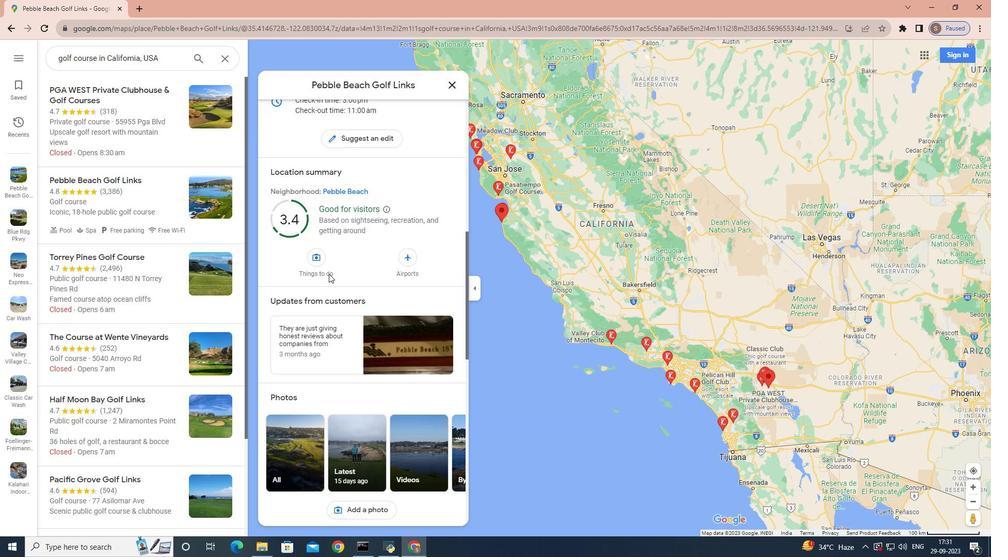 
Action: Mouse scrolled (329, 273) with delta (0, 0)
Screenshot: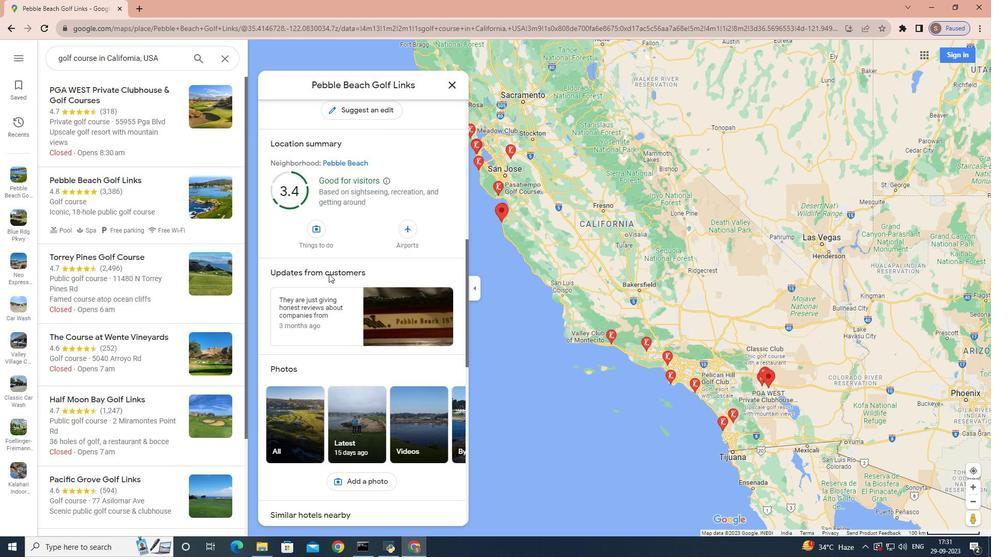 
Action: Mouse moved to (301, 269)
Screenshot: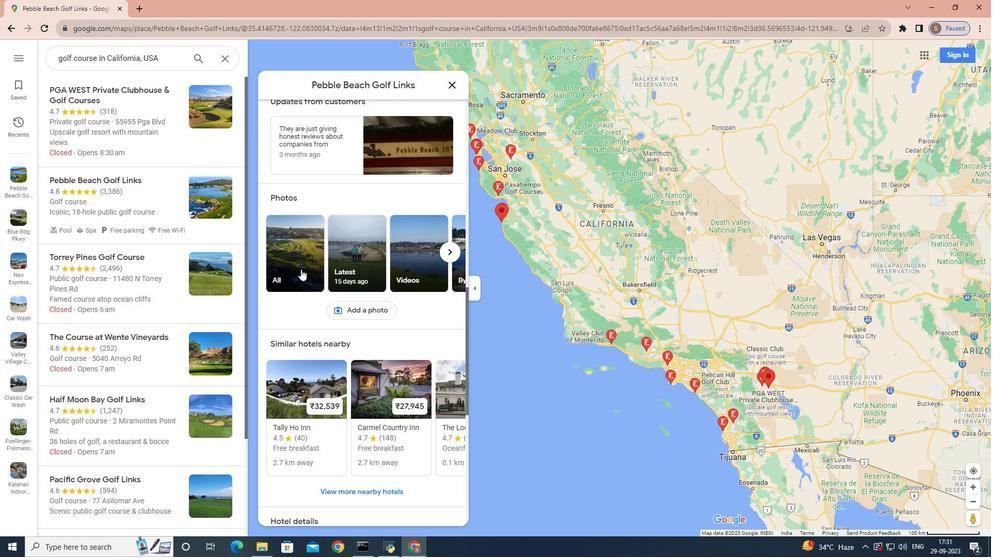 
Action: Mouse pressed left at (301, 269)
Screenshot: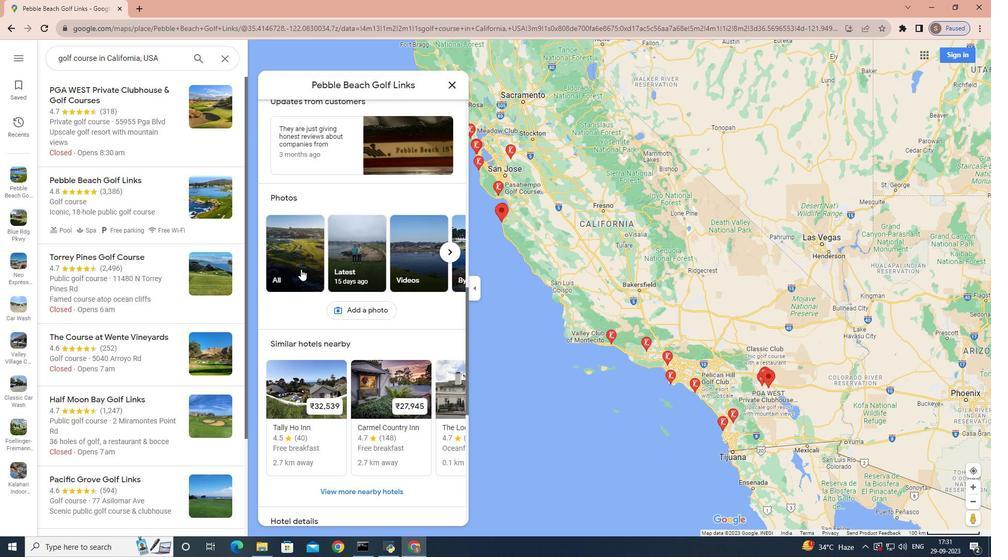 
Action: Mouse moved to (635, 455)
Screenshot: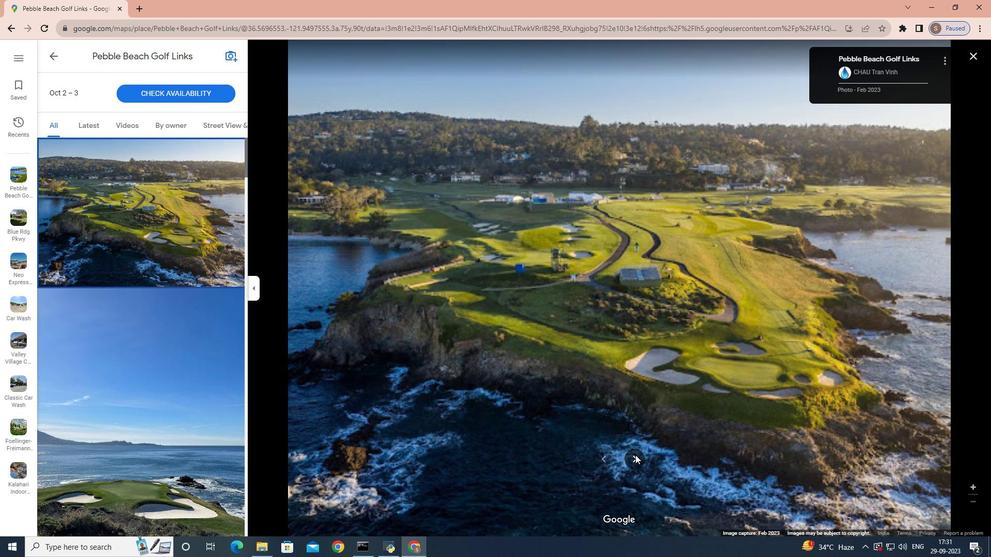 
Action: Mouse pressed left at (635, 455)
Screenshot: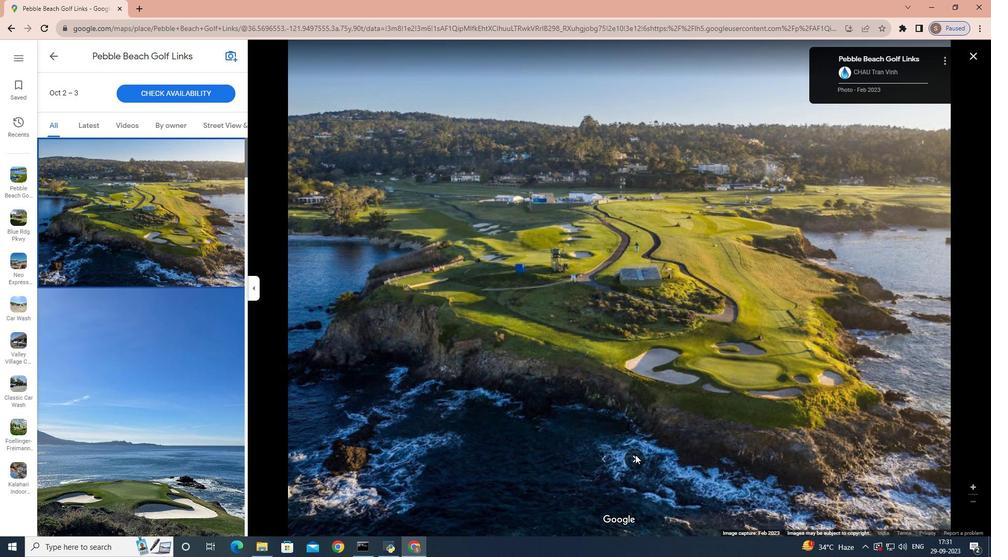 
Action: Mouse pressed left at (635, 455)
Screenshot: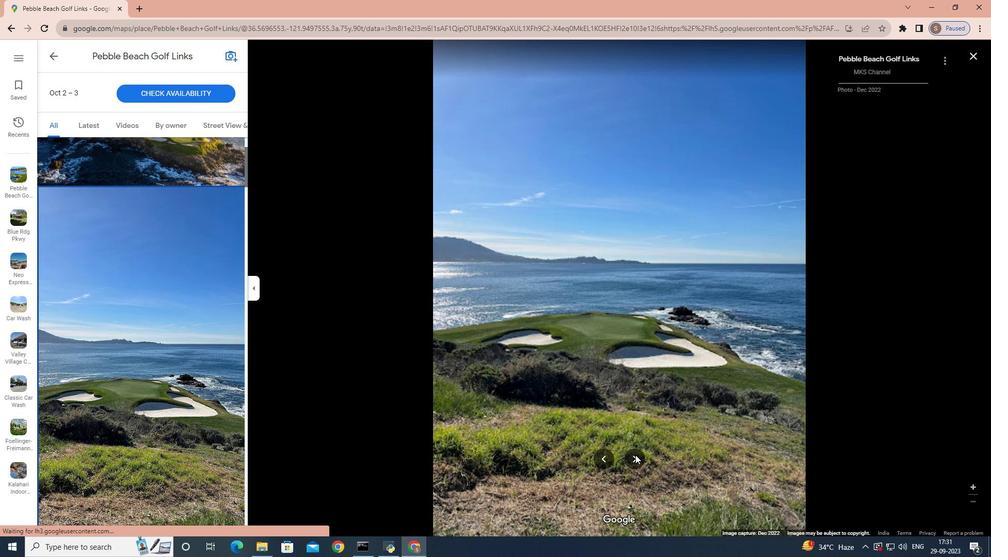 
Action: Mouse pressed left at (635, 455)
Screenshot: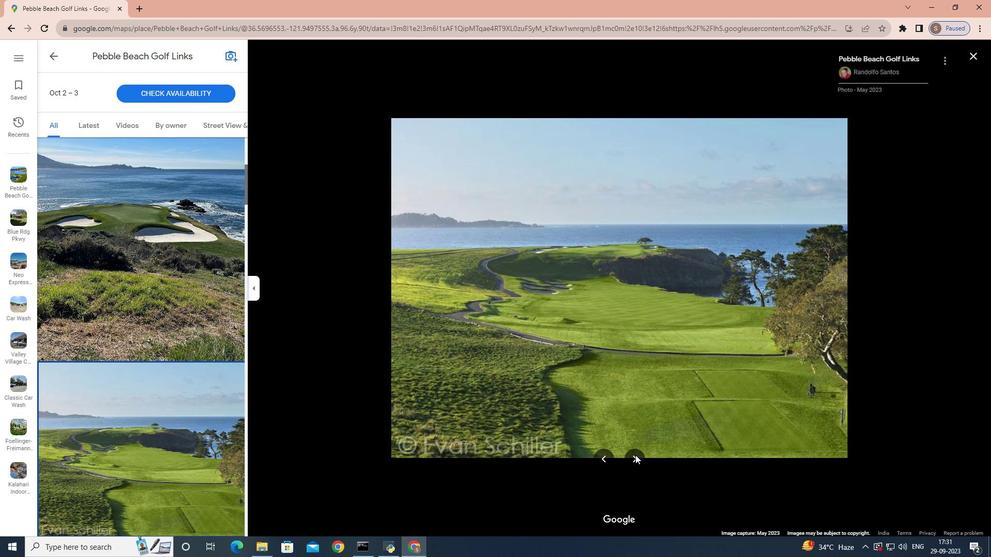 
Action: Mouse pressed left at (635, 455)
Screenshot: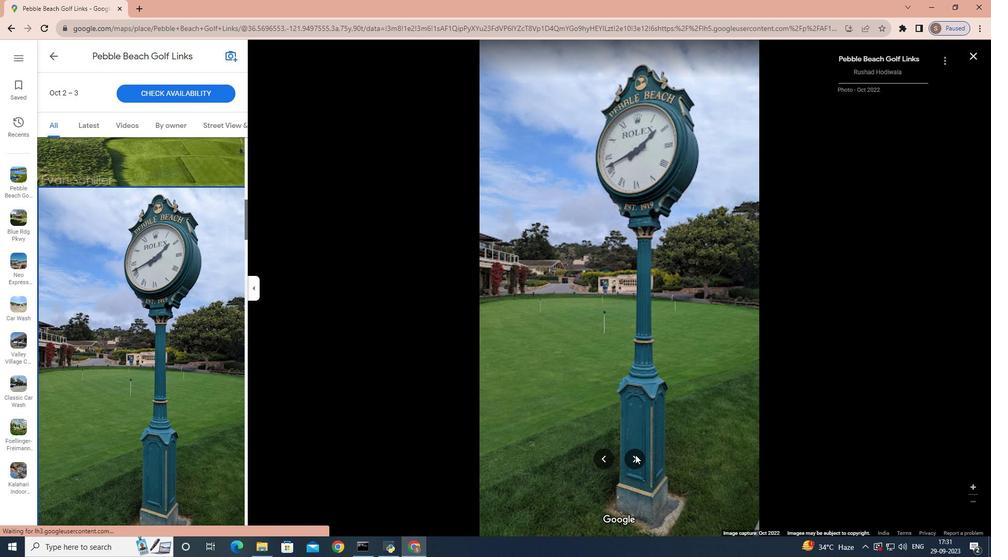 
Action: Mouse pressed left at (635, 455)
Screenshot: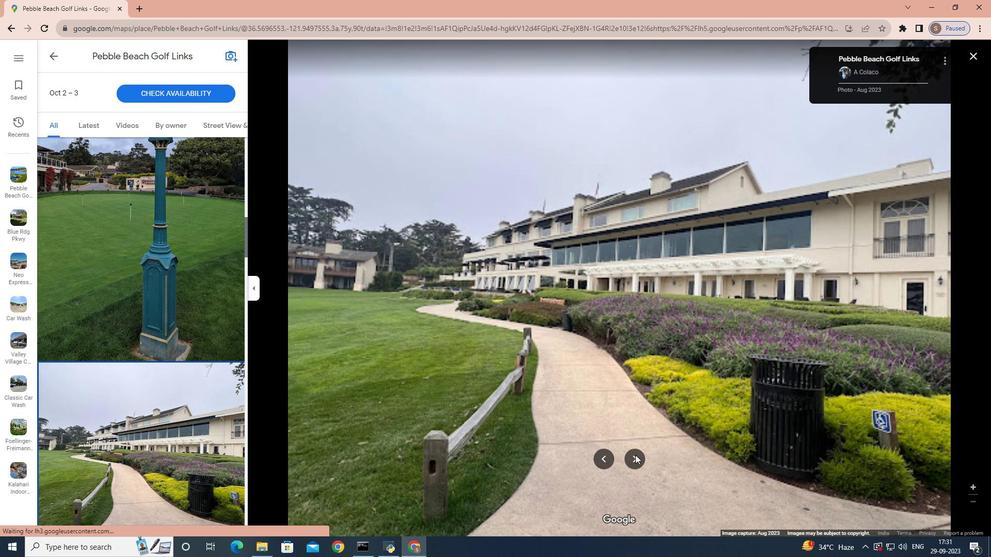 
Action: Mouse pressed left at (635, 455)
Screenshot: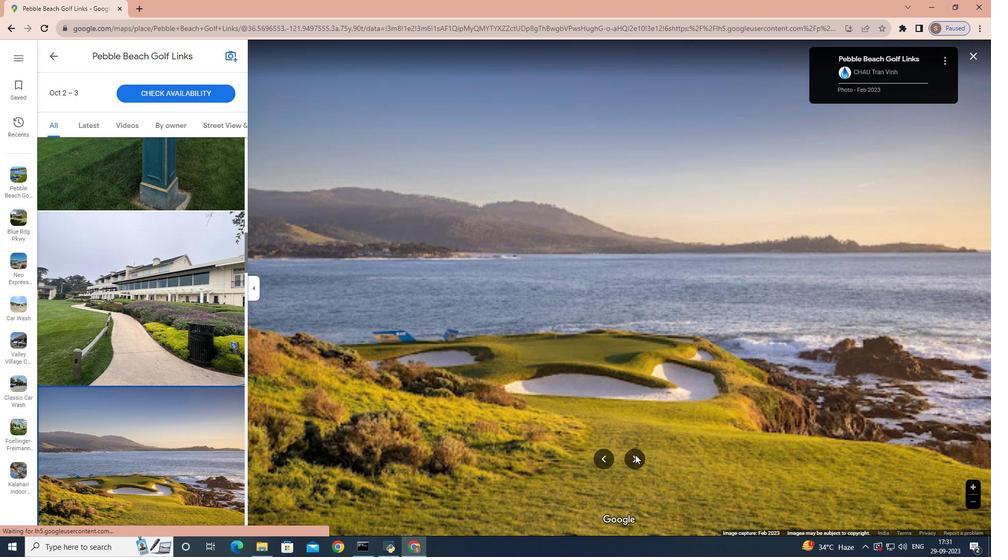 
Action: Mouse pressed left at (635, 455)
Screenshot: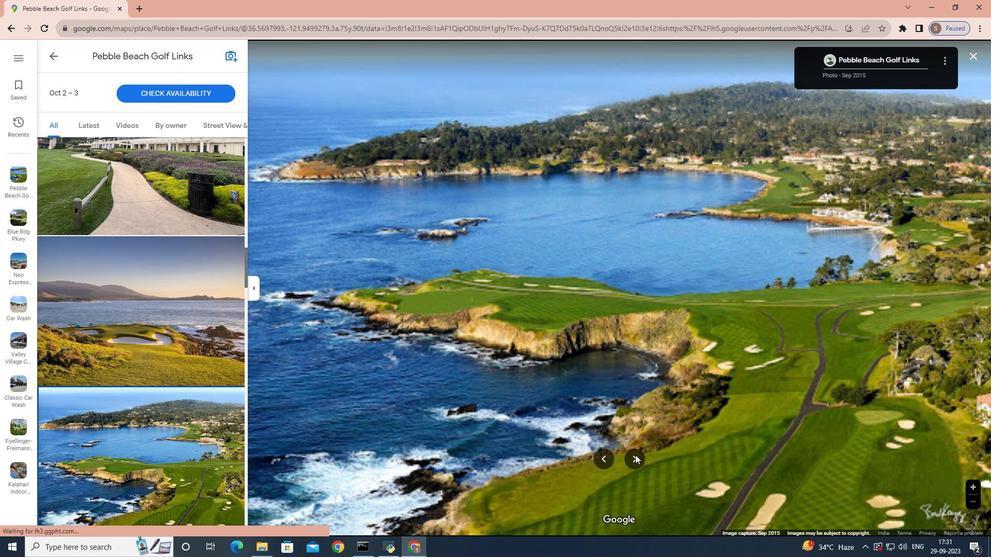 
Action: Mouse pressed left at (635, 455)
Screenshot: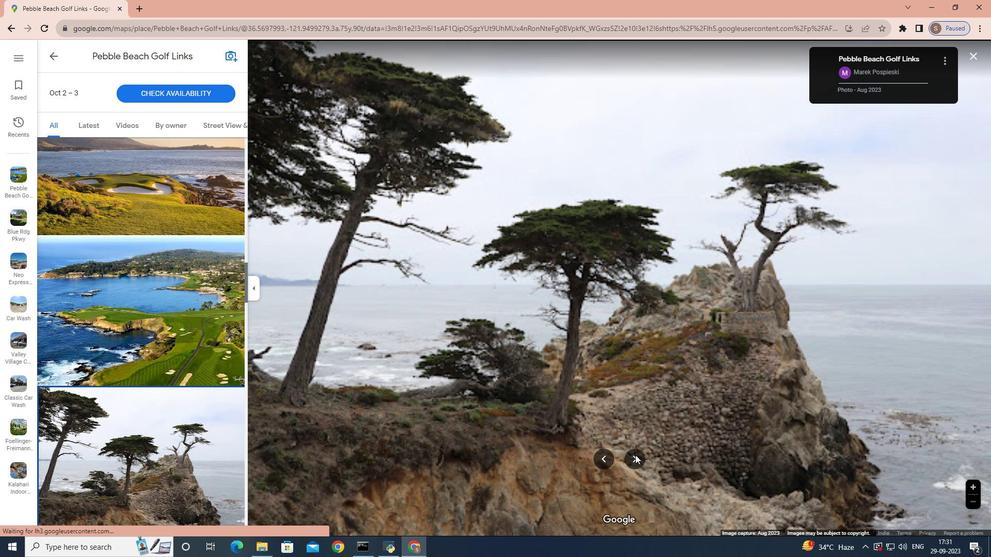 
Action: Mouse pressed left at (635, 455)
Screenshot: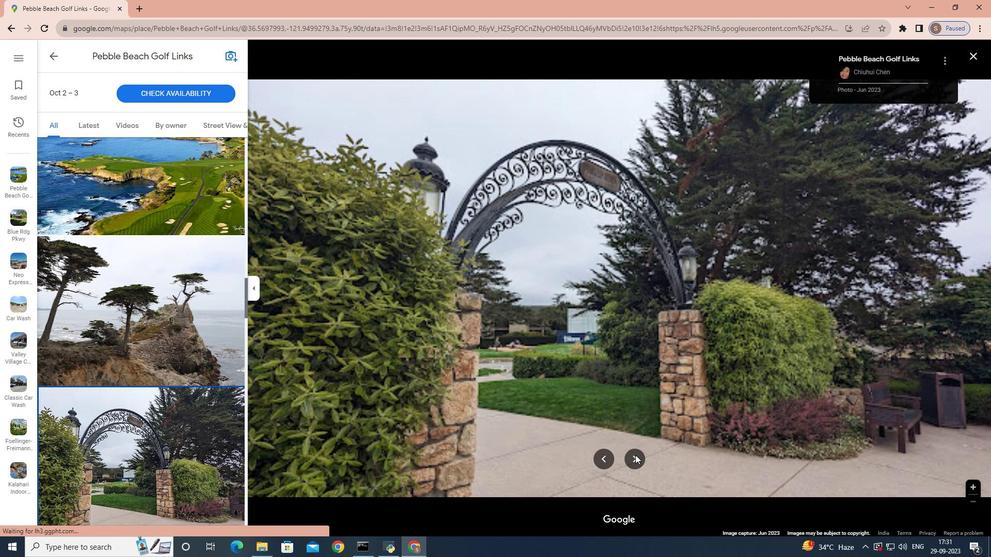
Action: Mouse pressed left at (635, 455)
Screenshot: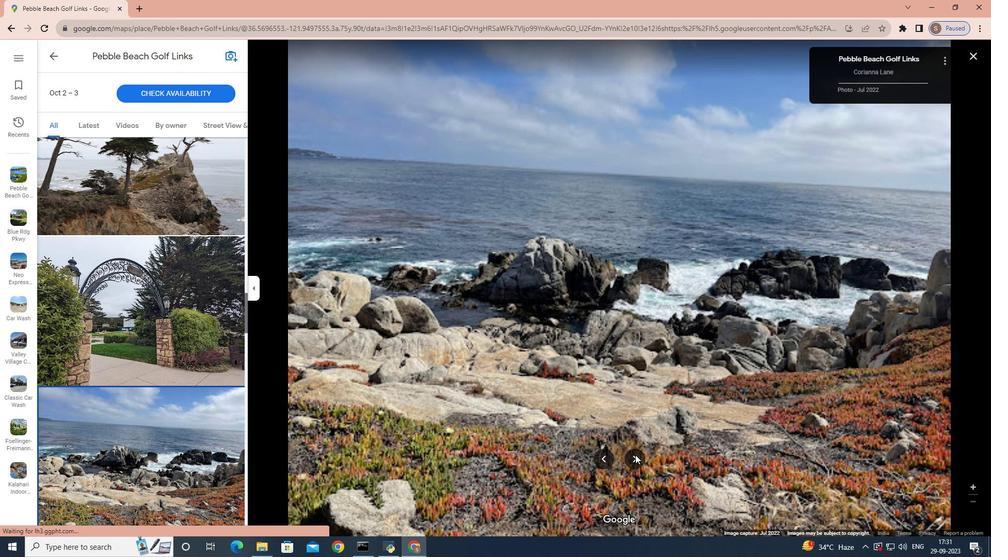 
Action: Mouse pressed left at (635, 455)
Screenshot: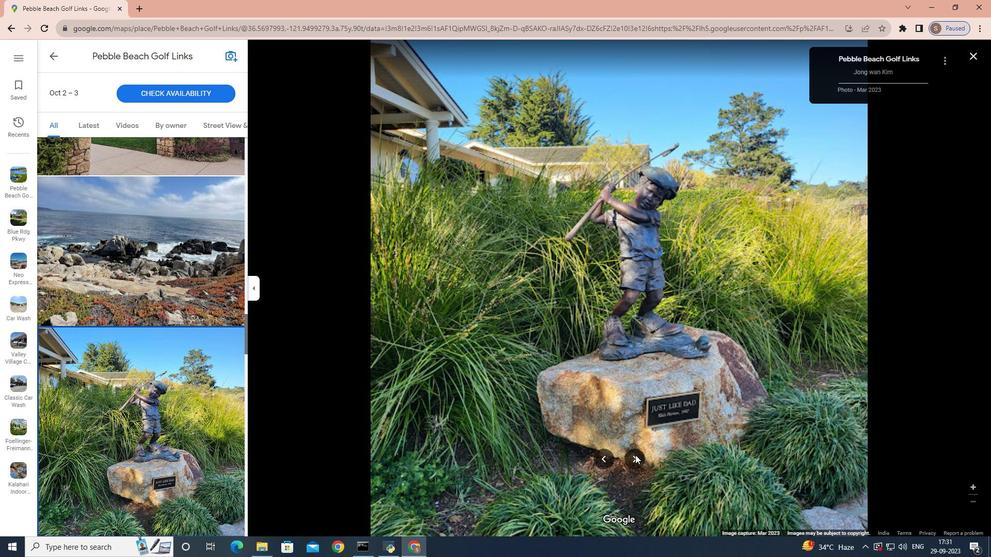 
Action: Mouse pressed left at (635, 455)
Screenshot: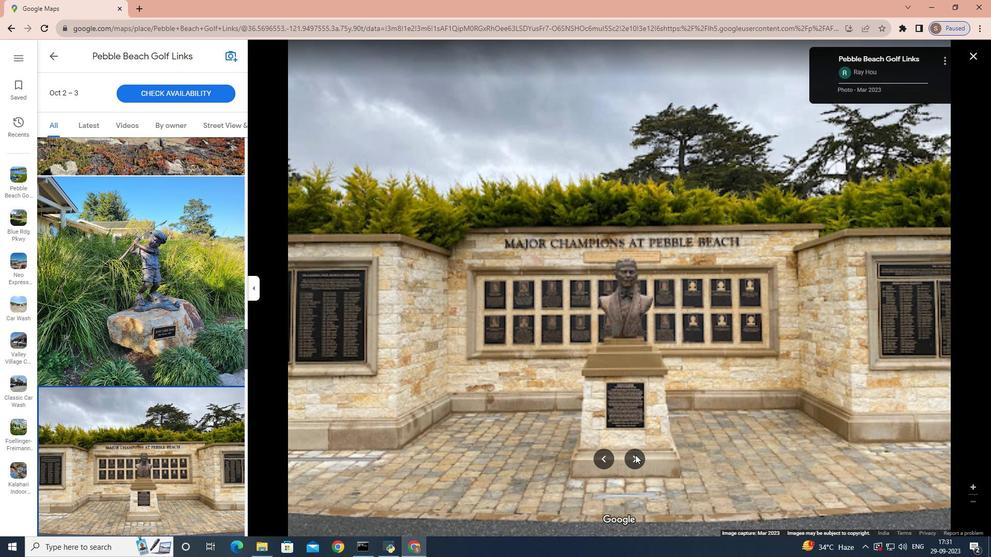 
Action: Mouse pressed left at (635, 455)
Screenshot: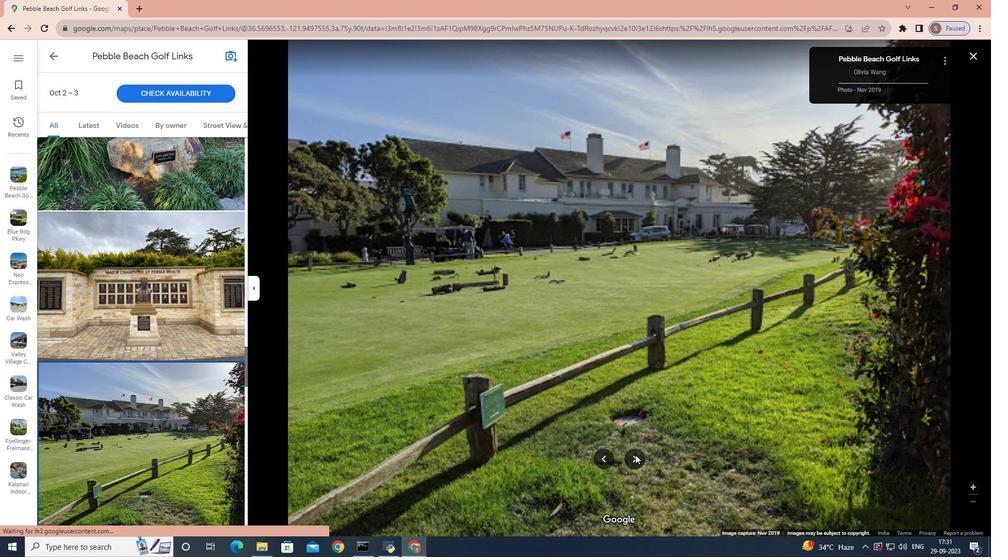 
Action: Mouse pressed left at (635, 455)
Screenshot: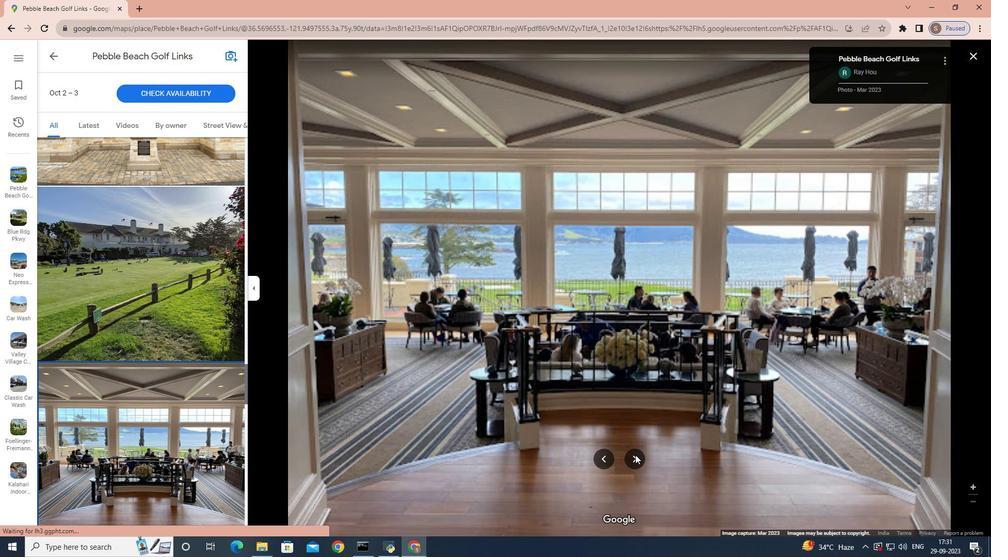 
Action: Mouse pressed left at (635, 455)
Screenshot: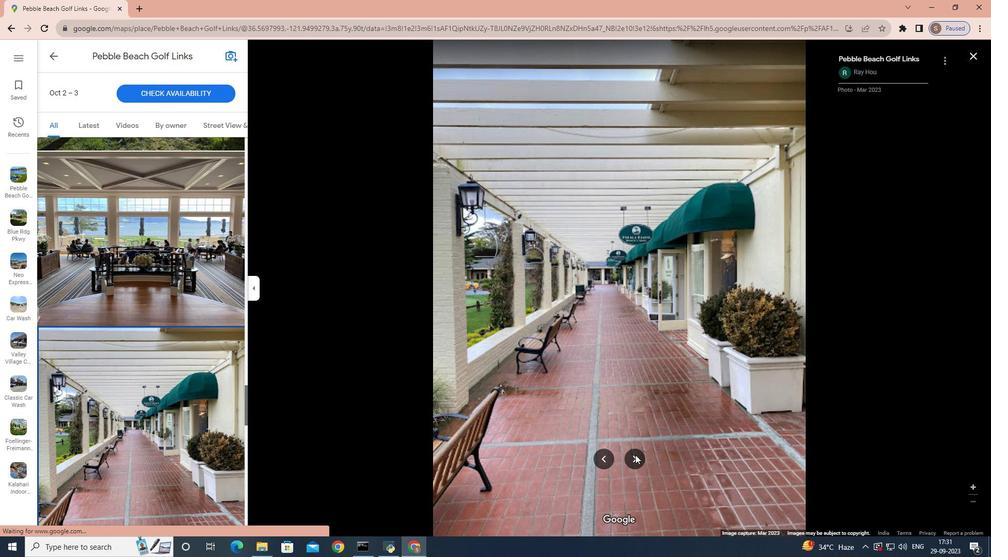 
Action: Mouse pressed left at (635, 455)
Screenshot: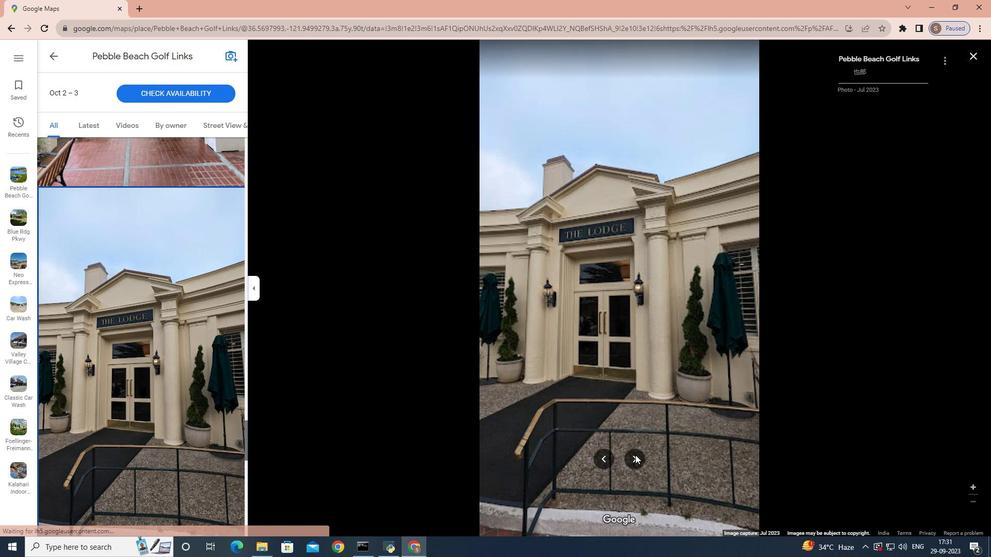 
Action: Mouse pressed left at (635, 455)
Screenshot: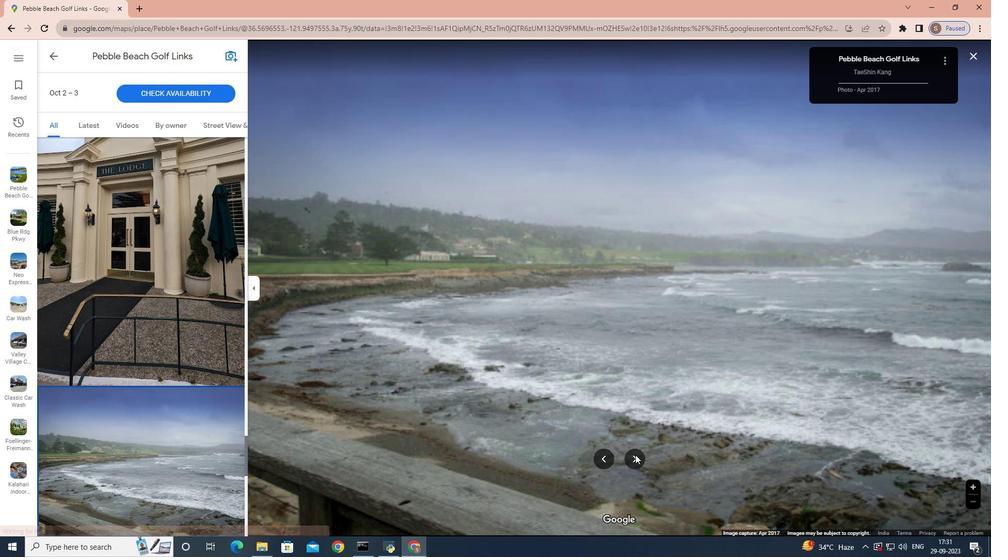 
Action: Mouse pressed left at (635, 455)
Screenshot: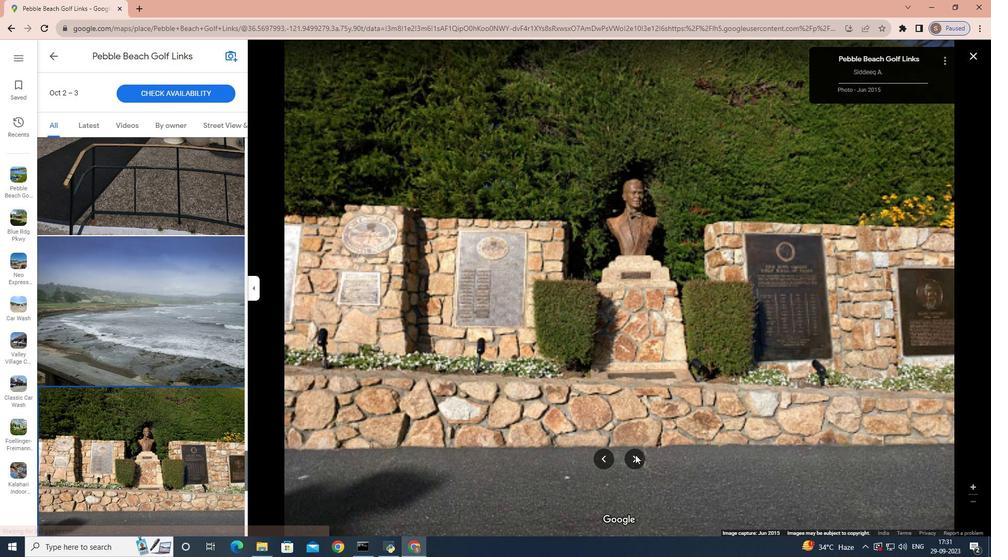 
Action: Mouse pressed left at (635, 455)
Screenshot: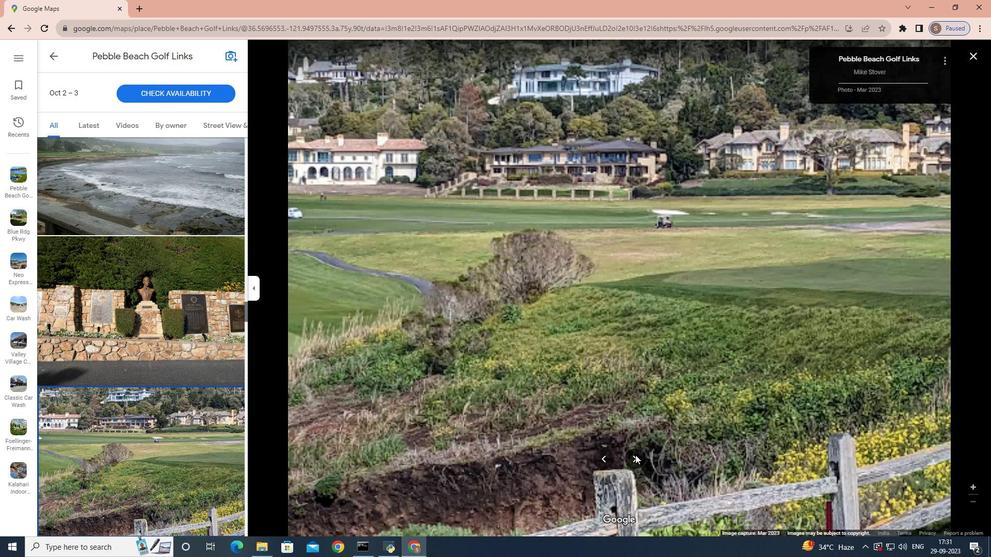 
Action: Mouse pressed left at (635, 455)
Screenshot: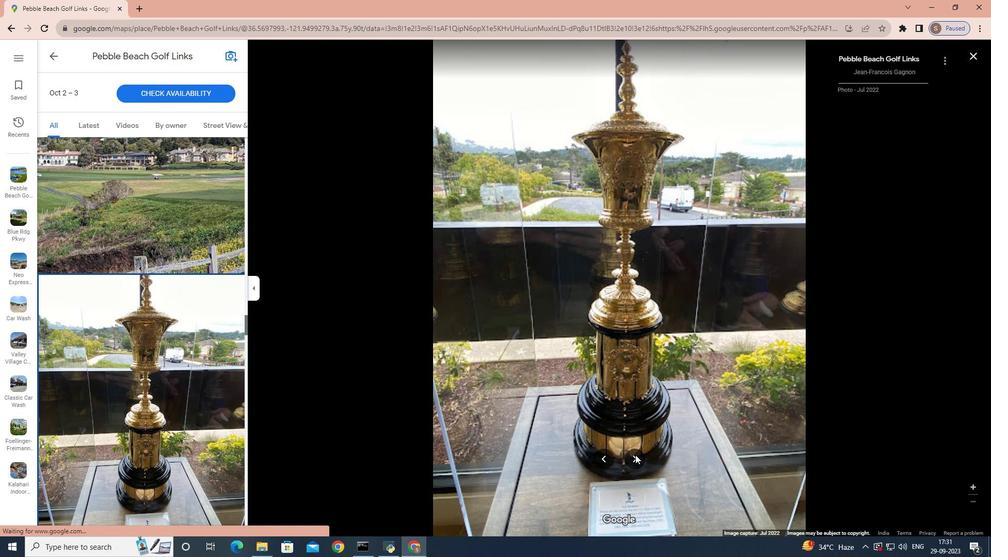 
Action: Mouse pressed left at (635, 455)
Screenshot: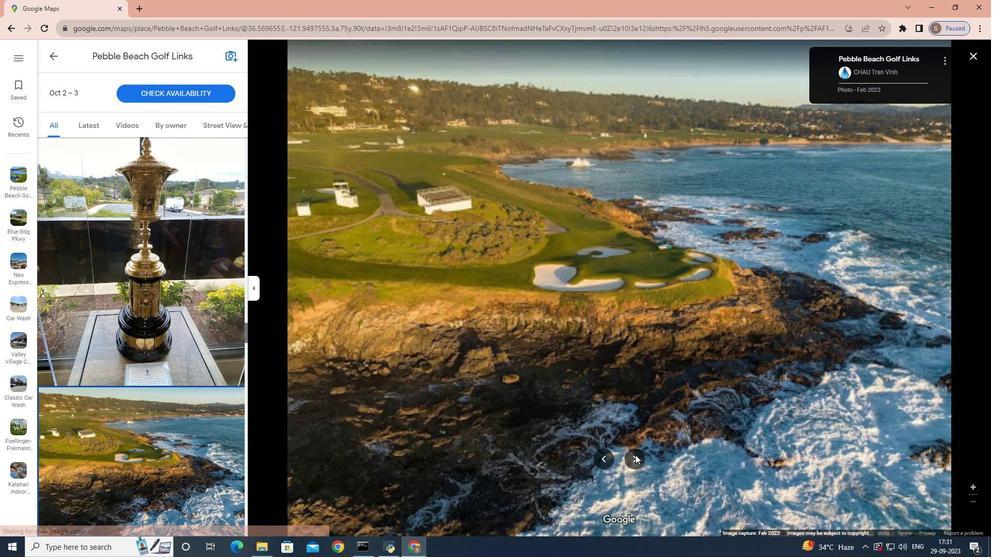 
Action: Mouse pressed left at (635, 455)
Screenshot: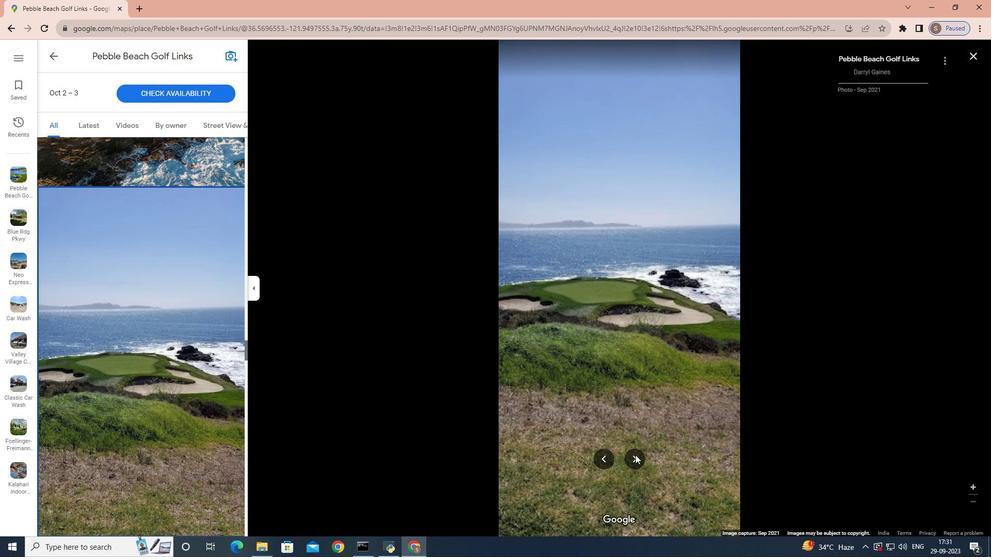 
Action: Mouse pressed left at (635, 455)
Screenshot: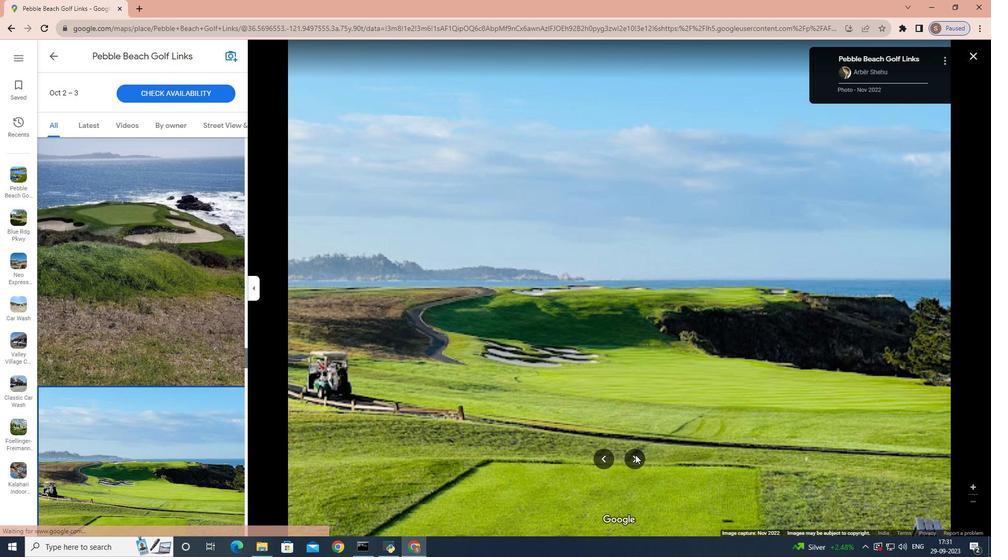 
Action: Mouse pressed left at (635, 455)
Screenshot: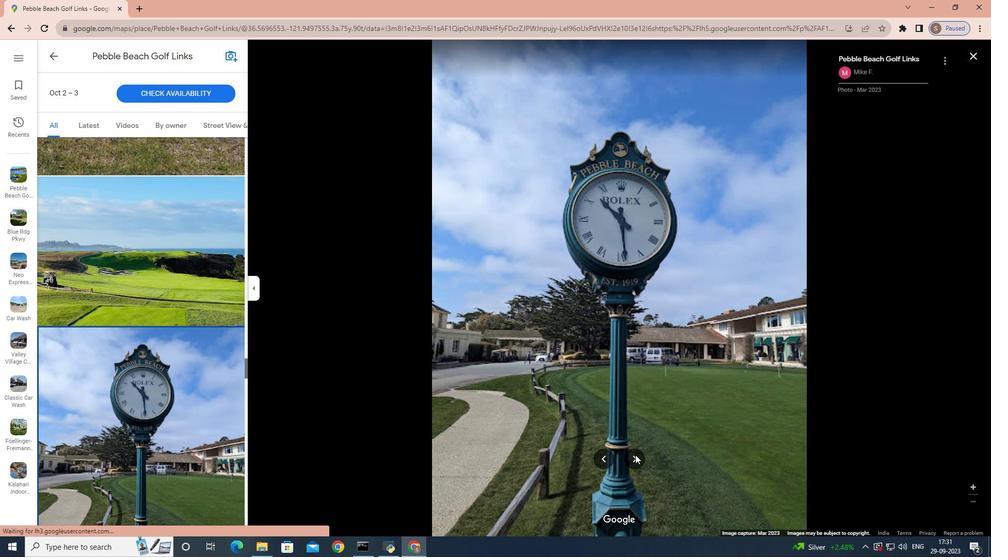 
Action: Mouse moved to (185, 129)
Screenshot: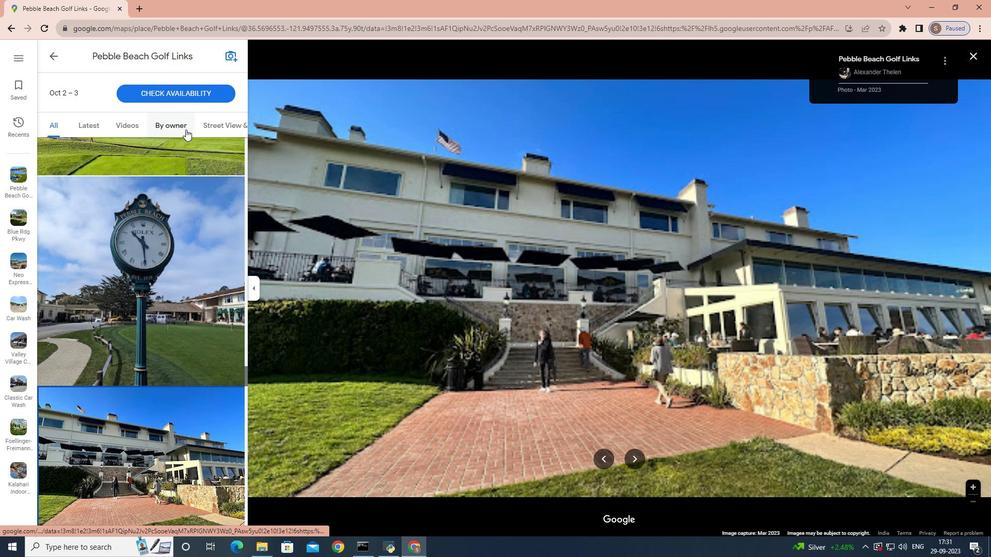 
Action: Mouse pressed left at (185, 129)
Screenshot: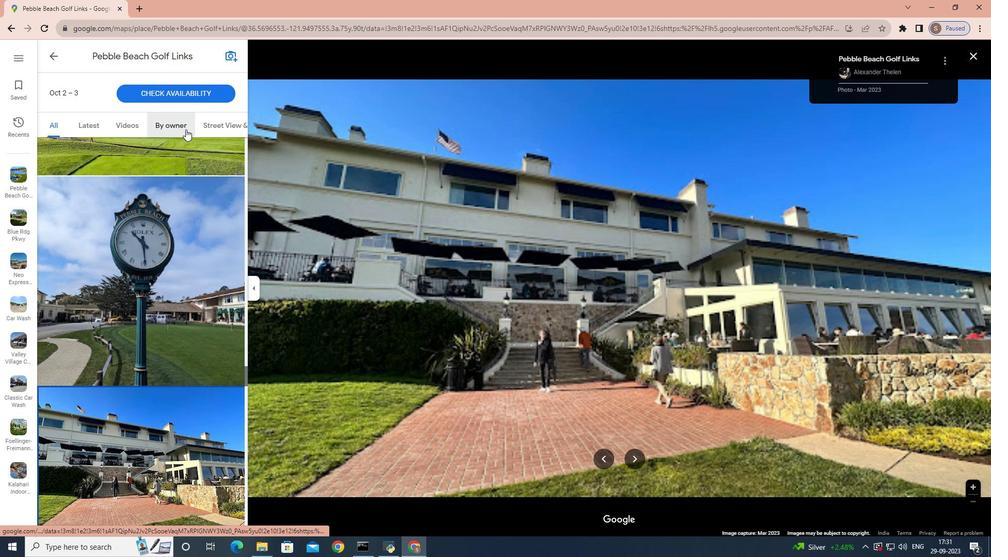 
Action: Mouse moved to (634, 440)
Screenshot: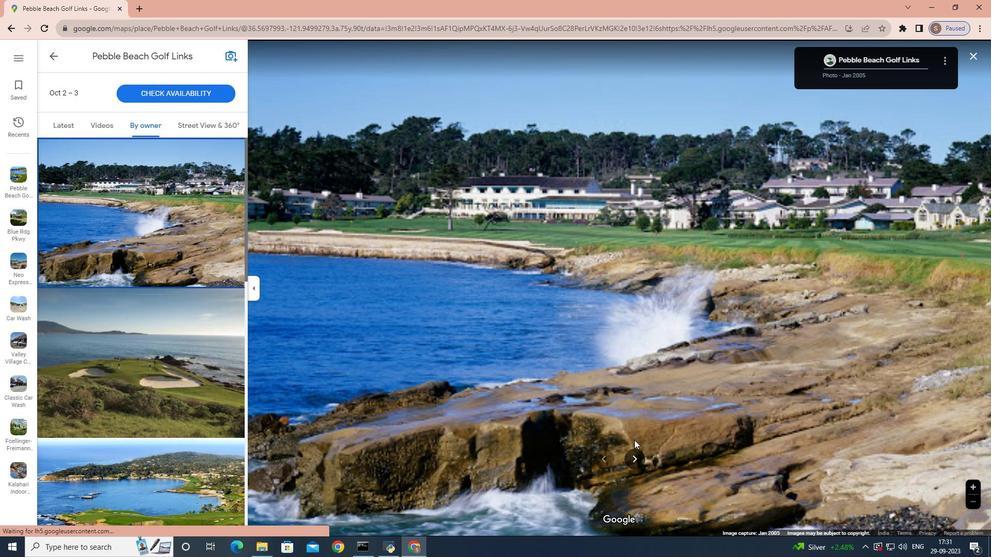 
Action: Mouse pressed left at (634, 440)
Screenshot: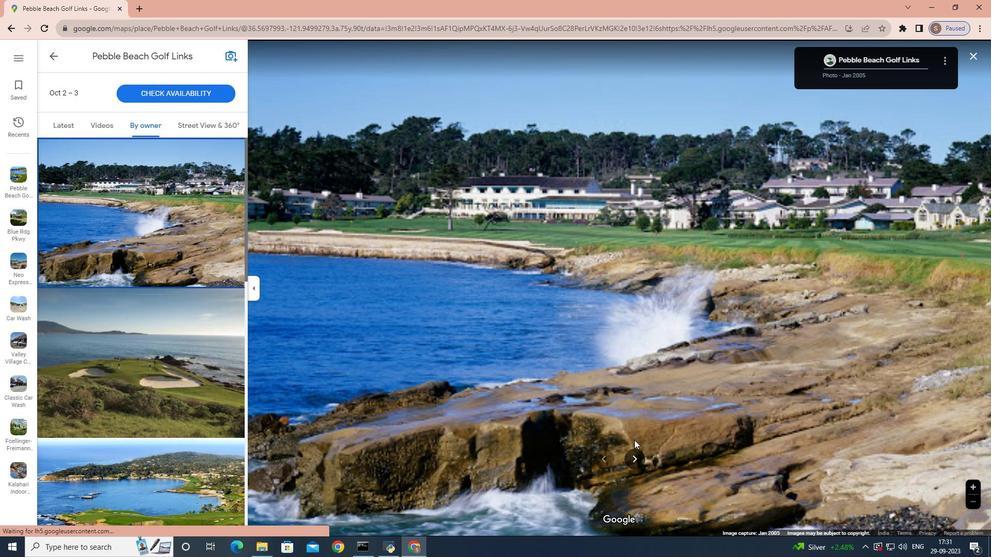 
Action: Mouse moved to (638, 459)
Screenshot: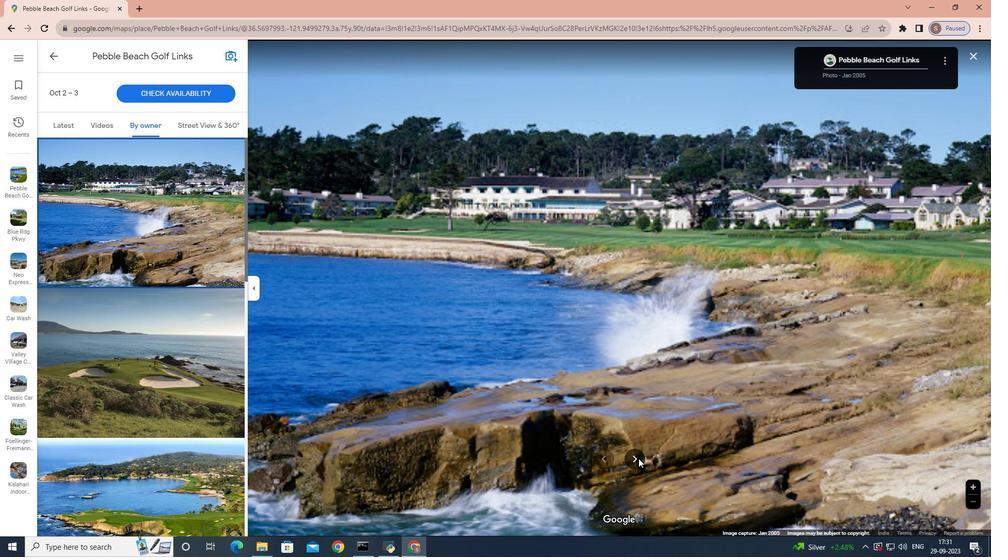 
Action: Mouse pressed left at (638, 459)
Screenshot: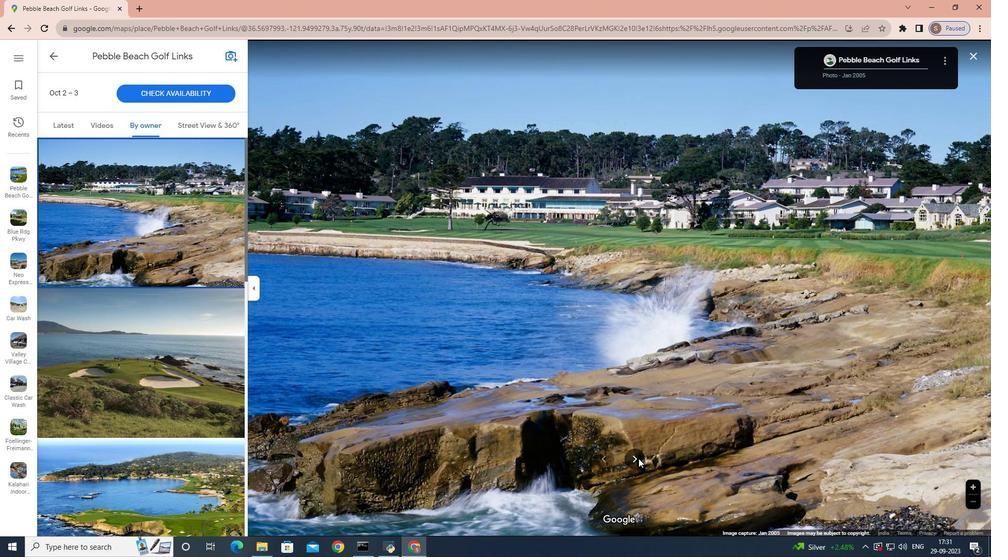 
Action: Mouse pressed left at (638, 459)
Screenshot: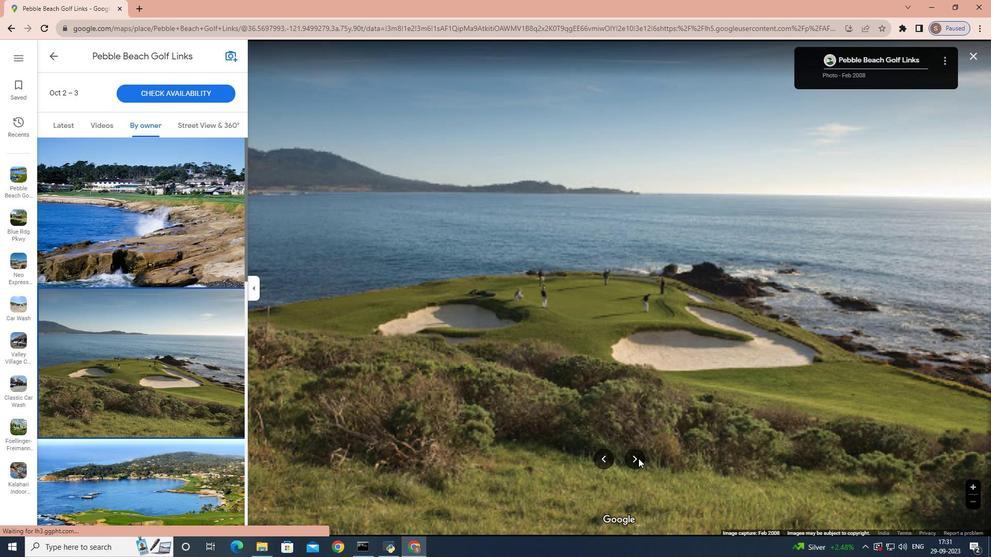 
Action: Mouse pressed left at (638, 459)
Screenshot: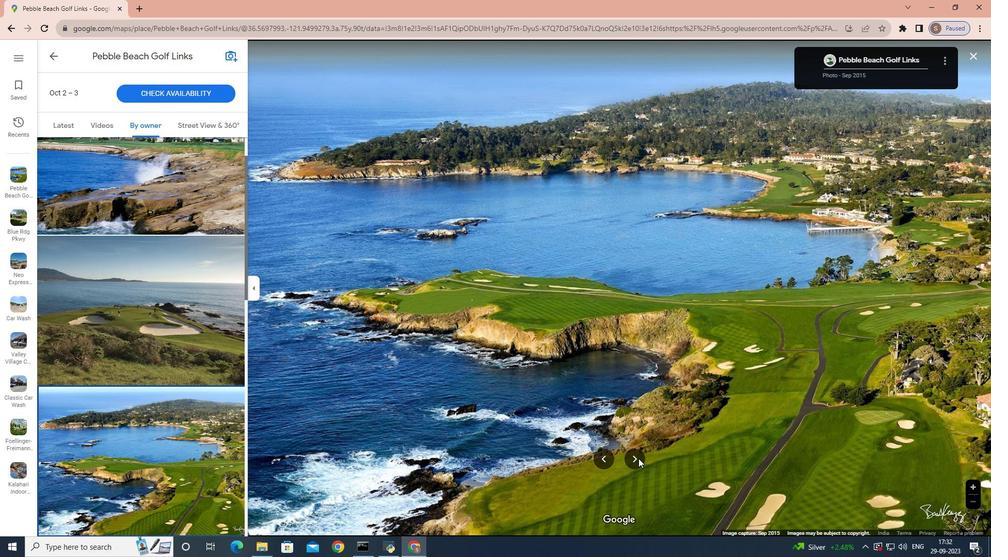
Action: Mouse pressed left at (638, 459)
Screenshot: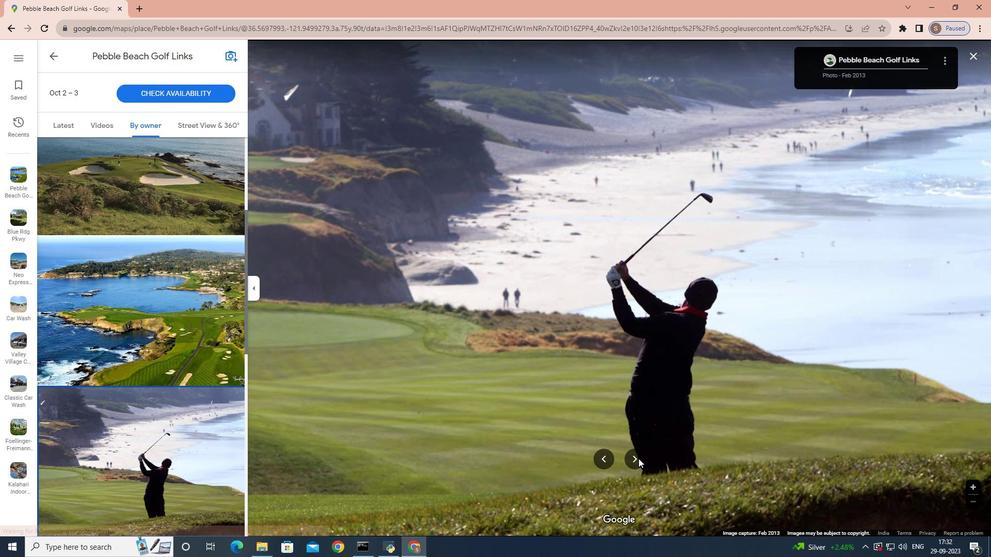
Action: Mouse pressed left at (638, 459)
Screenshot: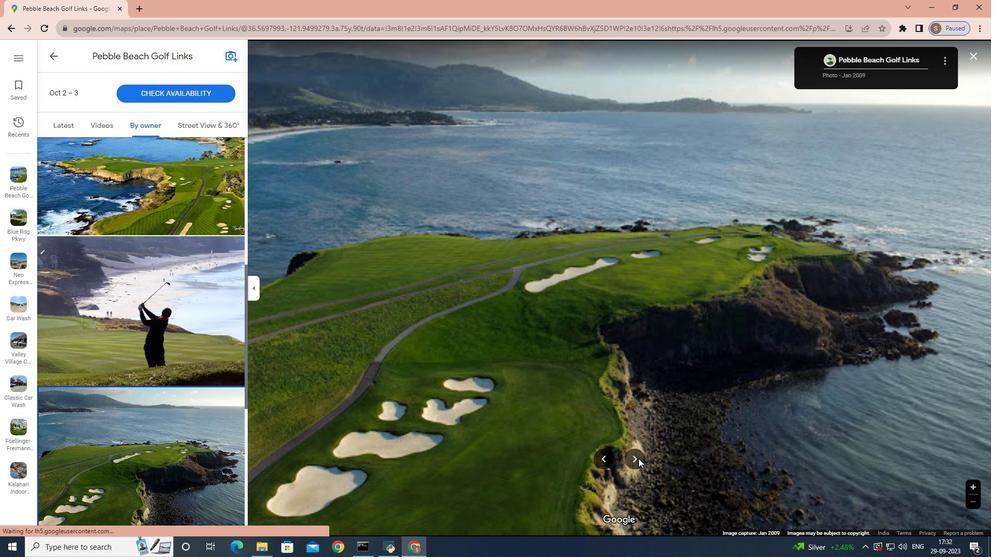 
Action: Mouse pressed left at (638, 459)
Screenshot: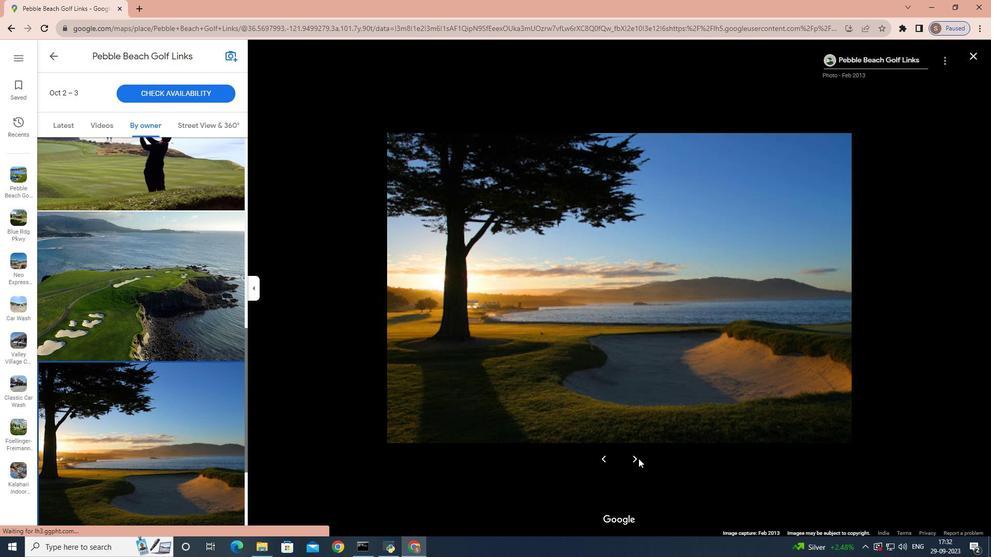 
Action: Mouse pressed left at (638, 459)
Screenshot: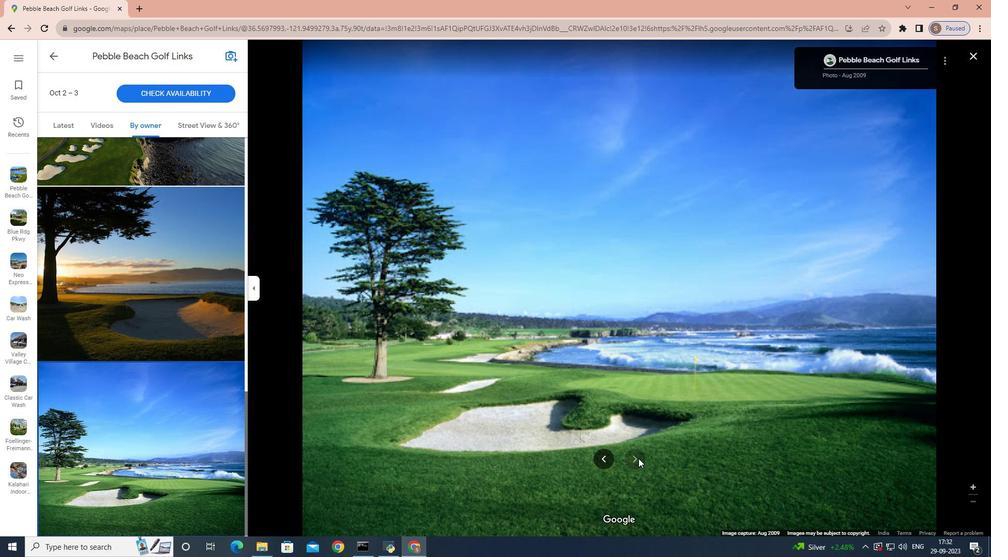 
Action: Mouse pressed left at (638, 459)
Screenshot: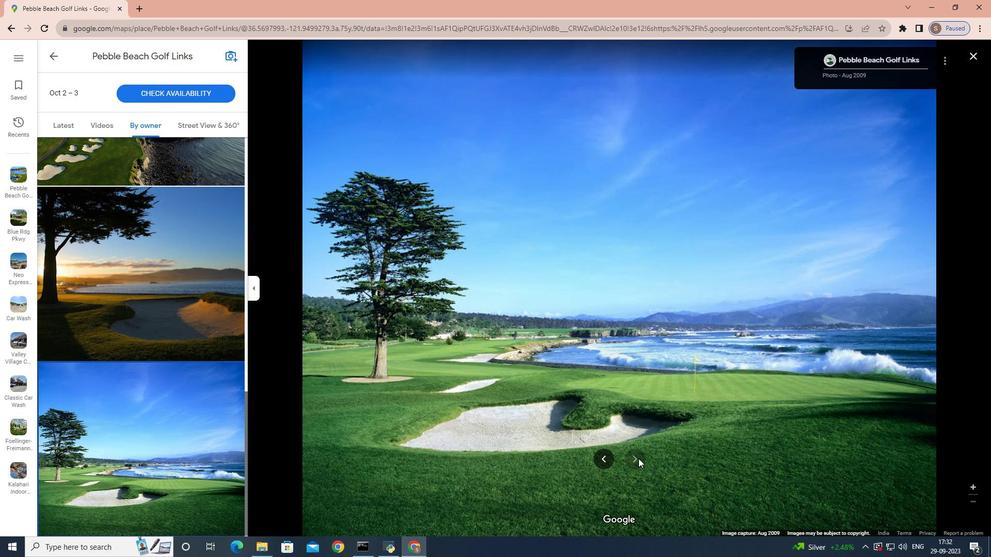 
Action: Mouse pressed left at (638, 459)
Screenshot: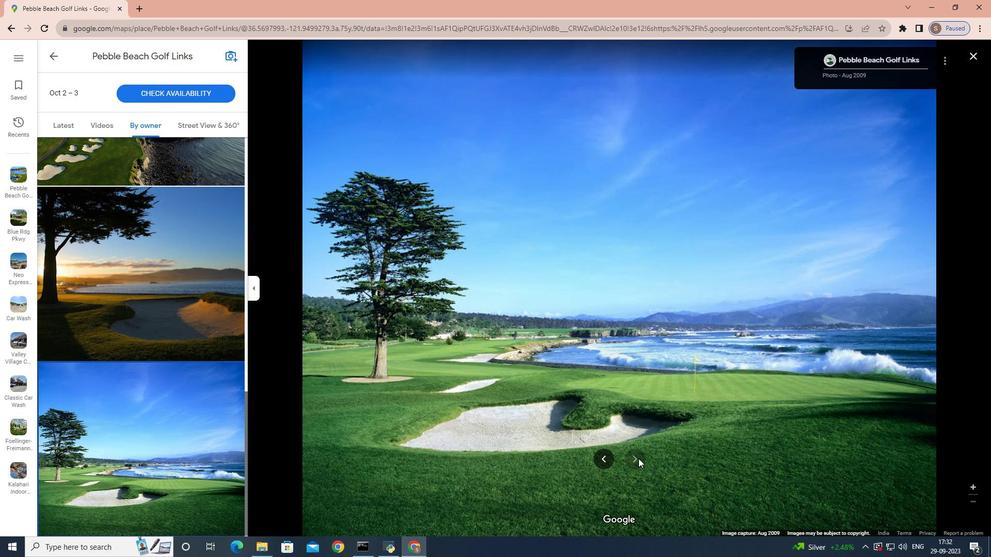 
Action: Mouse pressed left at (638, 459)
Screenshot: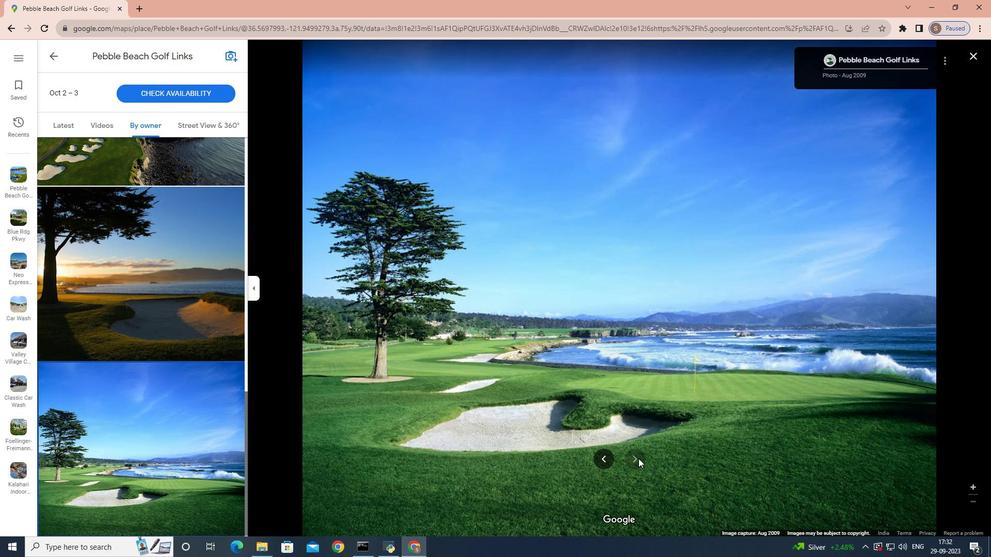 
Action: Mouse pressed left at (638, 459)
Screenshot: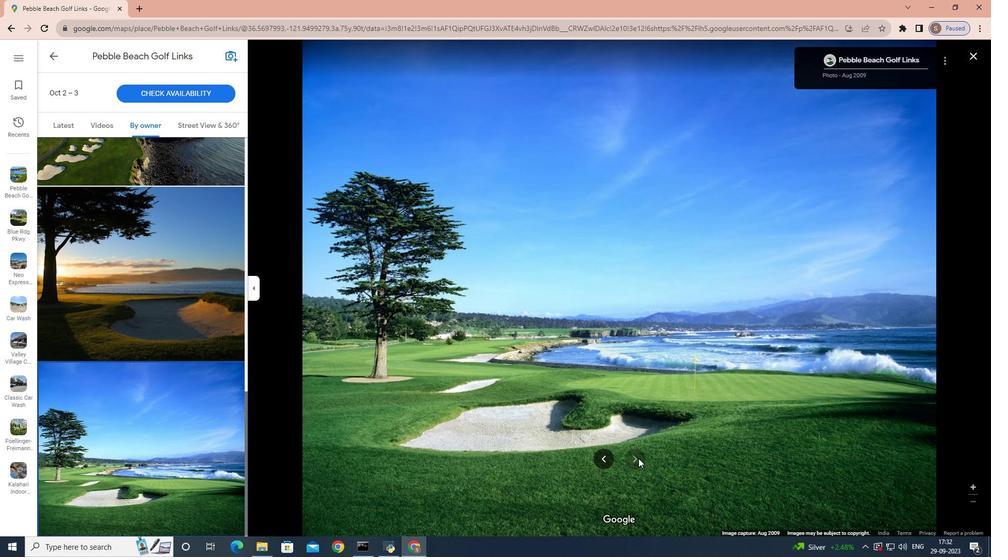 
Action: Mouse moved to (219, 115)
Screenshot: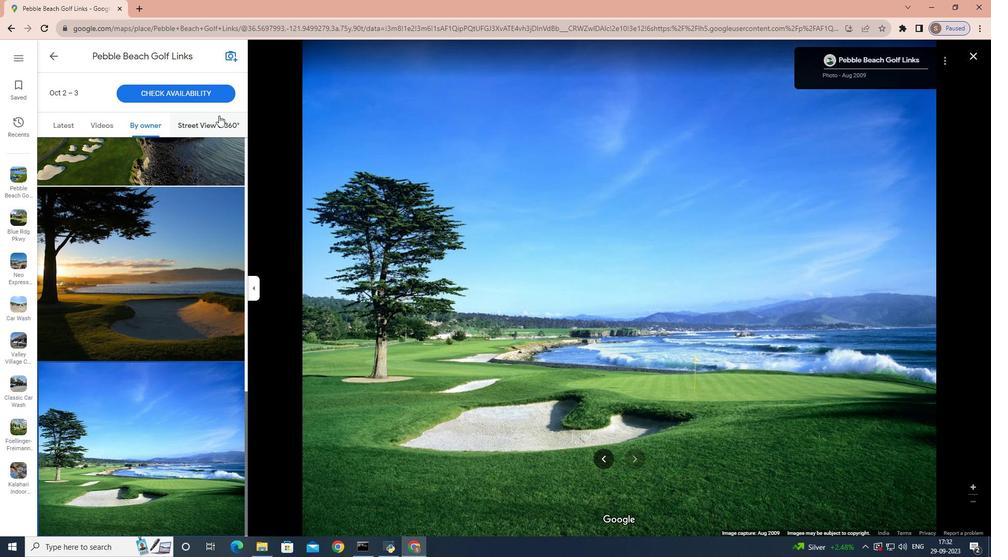 
Action: Mouse pressed left at (219, 115)
Screenshot: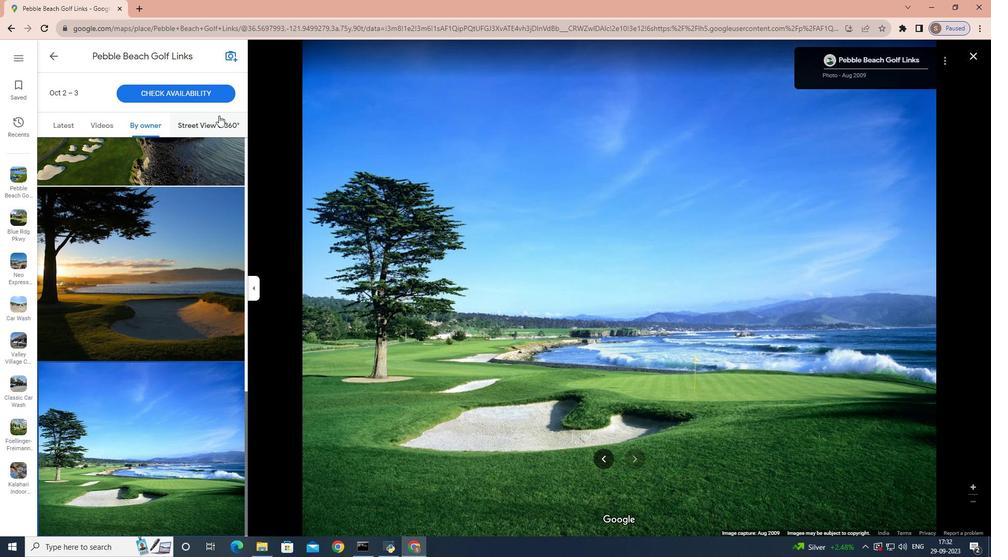 
Action: Mouse moved to (634, 458)
Screenshot: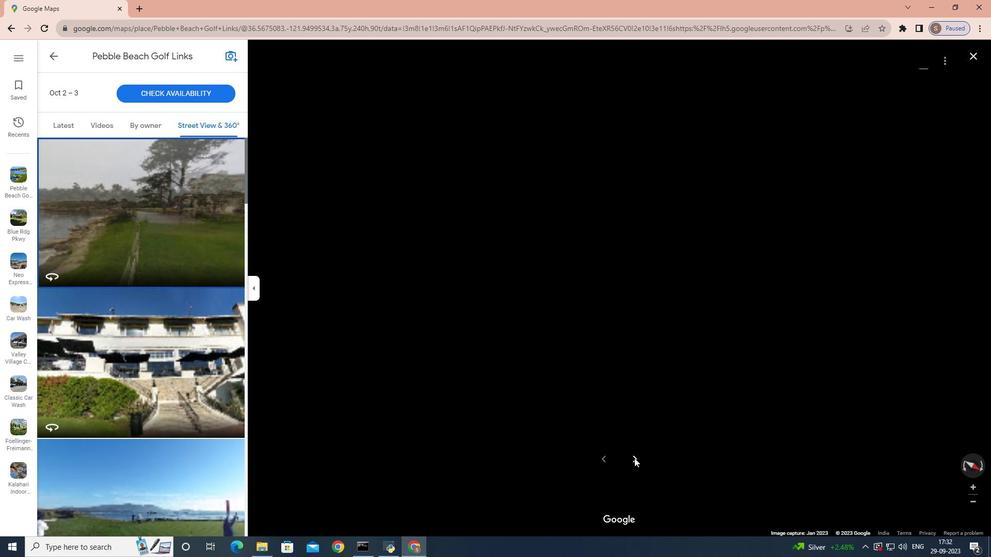 
Action: Mouse pressed left at (634, 458)
Screenshot: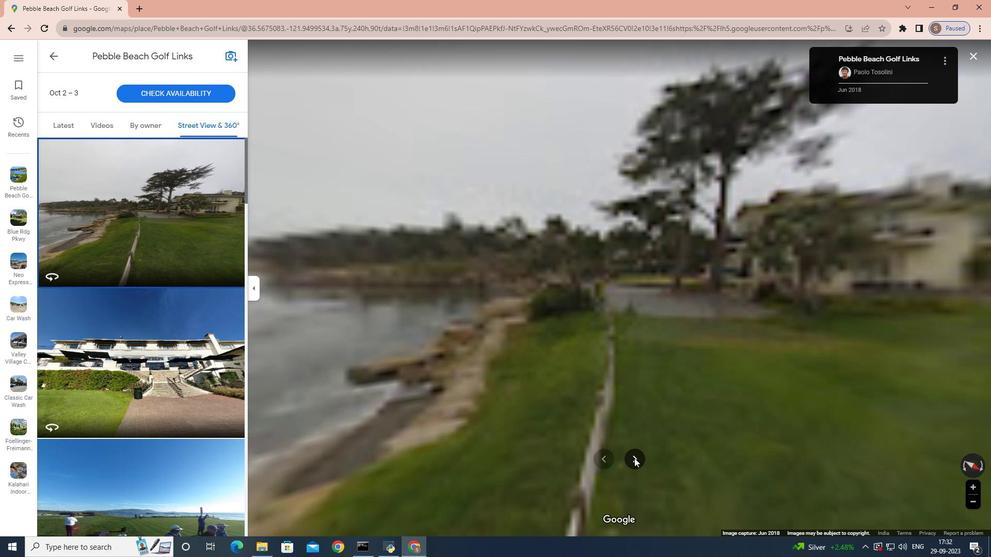 
Action: Mouse pressed left at (634, 458)
Screenshot: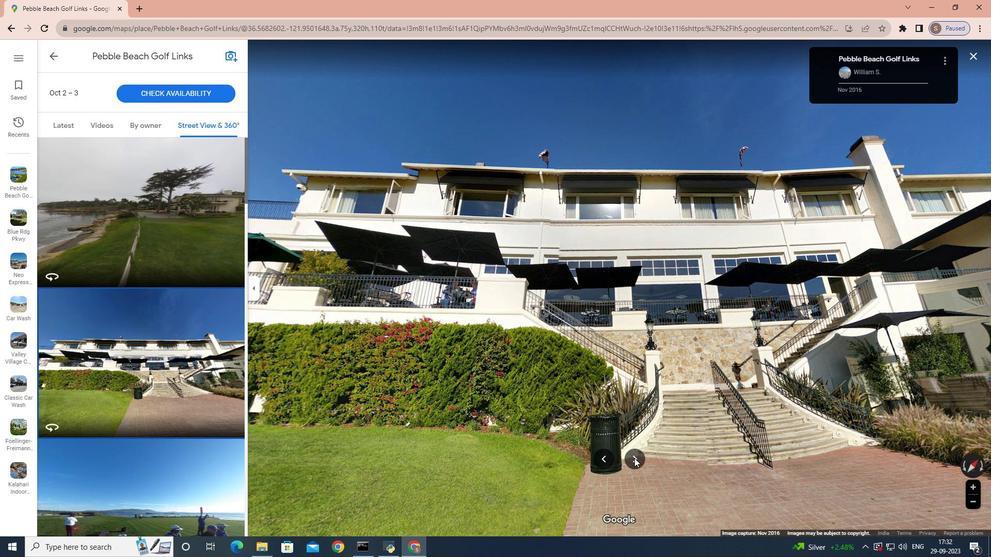 
Action: Mouse pressed left at (634, 458)
Screenshot: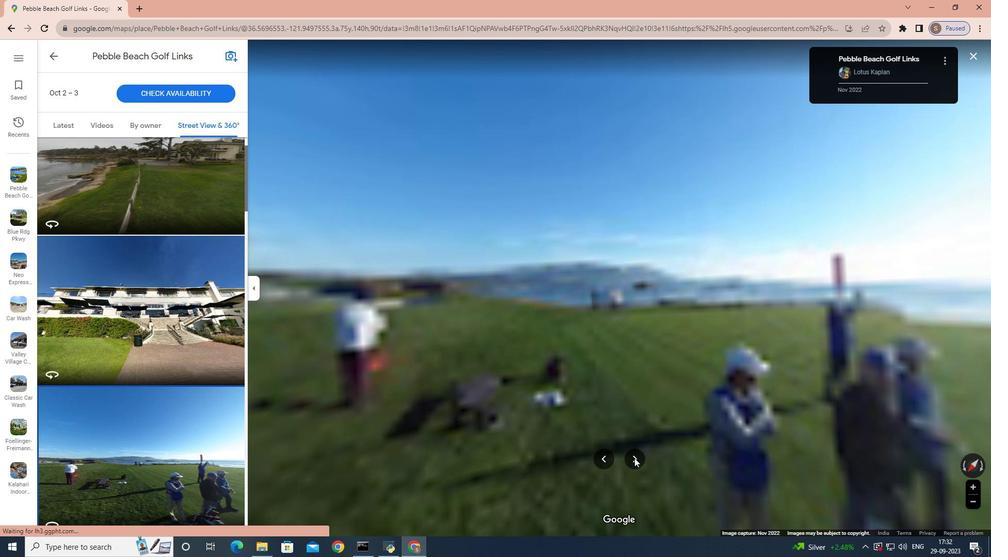 
Action: Mouse pressed left at (634, 458)
Screenshot: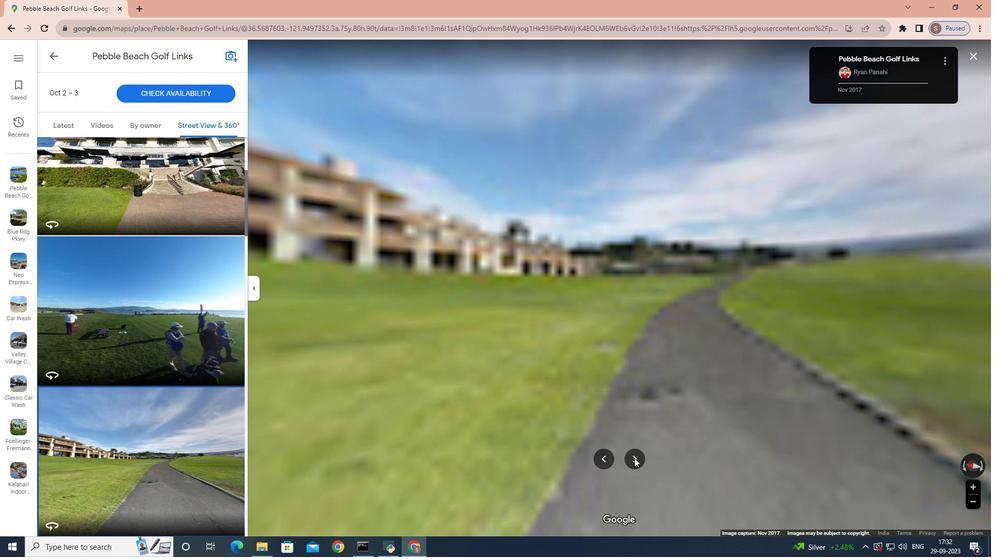 
Action: Mouse moved to (634, 458)
Screenshot: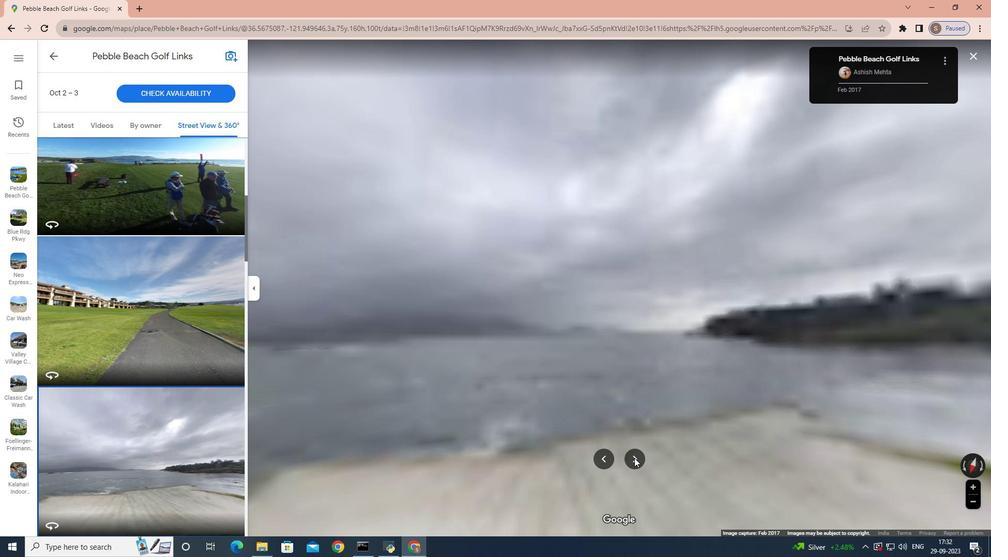 
Action: Mouse pressed left at (634, 458)
Screenshot: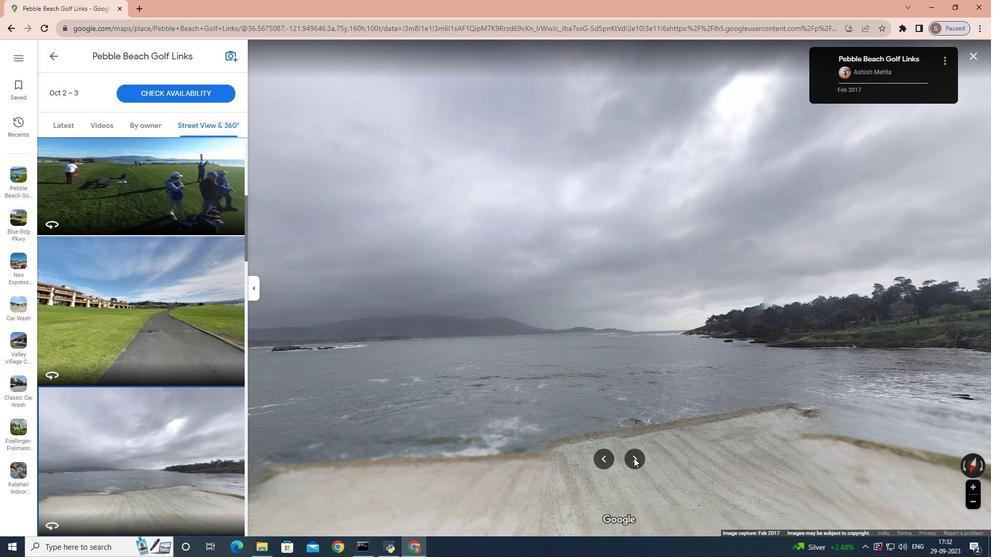 
Action: Mouse pressed left at (634, 458)
Screenshot: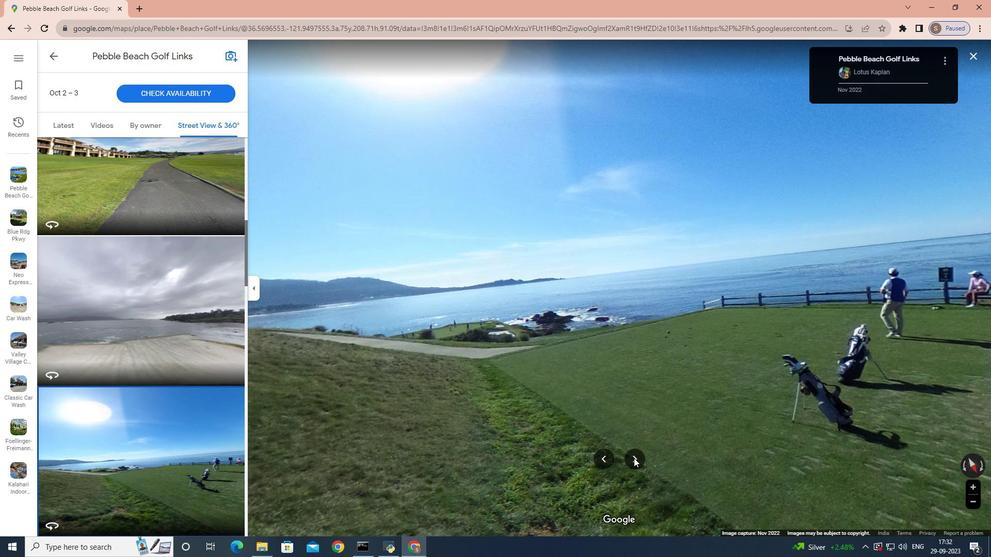
Action: Mouse pressed left at (634, 458)
Screenshot: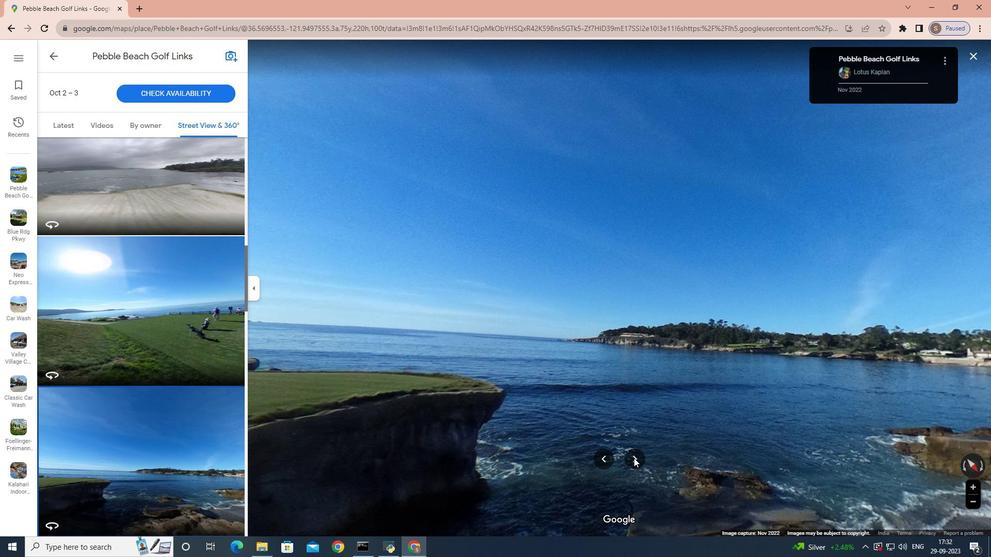 
Action: Mouse pressed left at (634, 458)
Screenshot: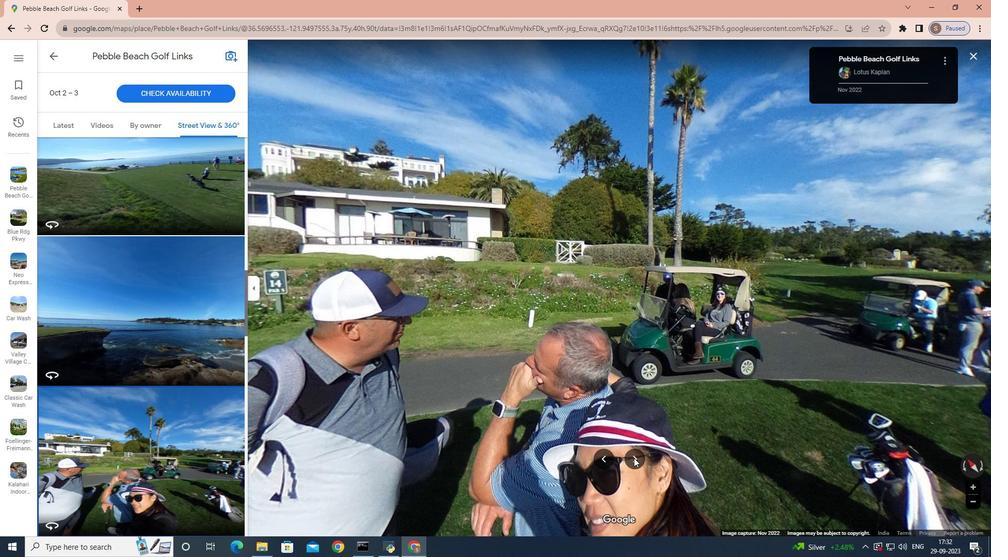 
Action: Mouse pressed left at (634, 458)
Screenshot: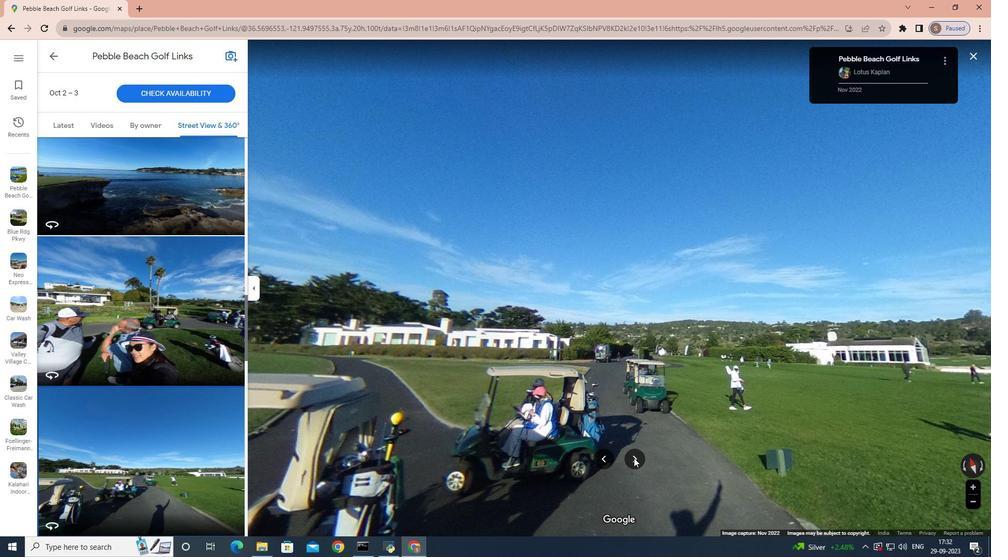 
Action: Mouse pressed left at (634, 458)
Screenshot: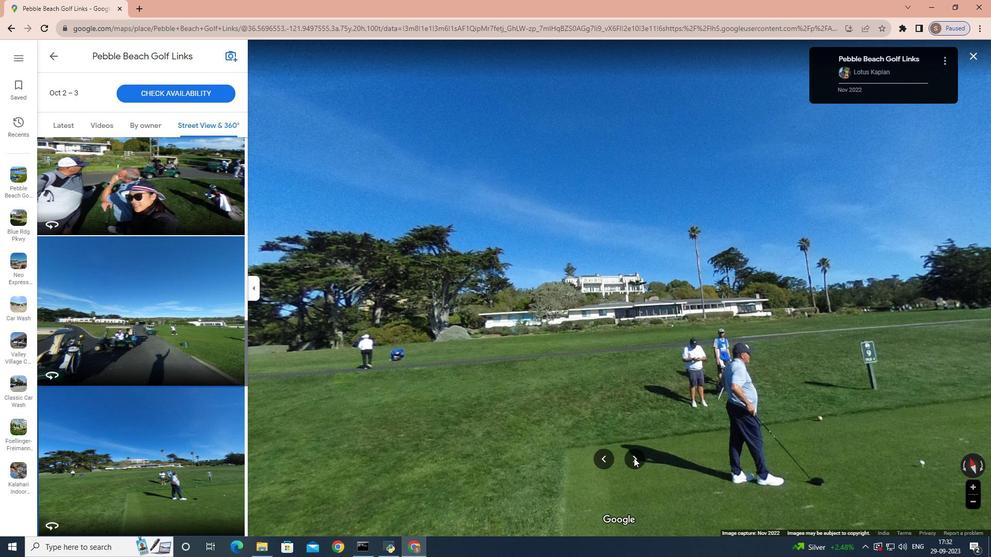 
Action: Mouse moved to (635, 458)
Screenshot: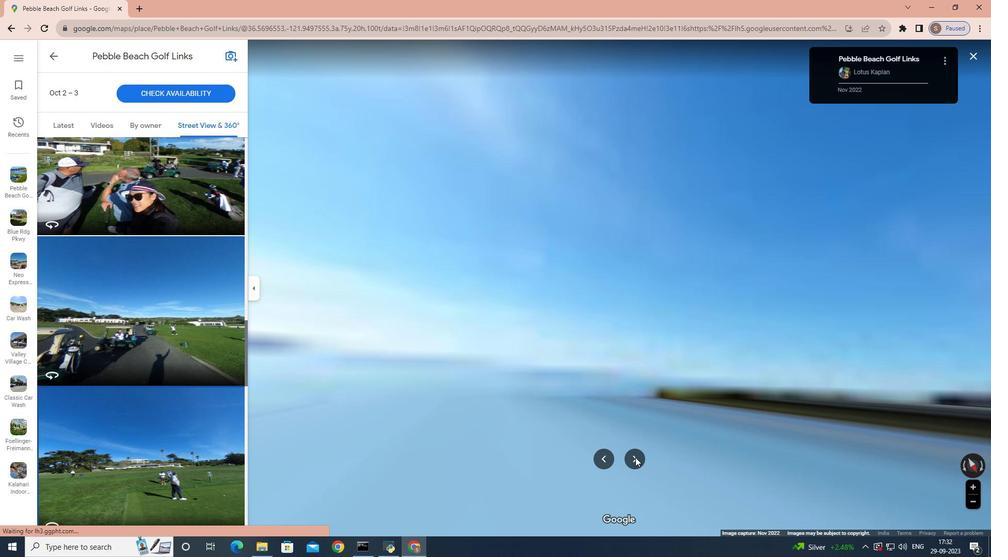 
Action: Mouse pressed left at (635, 458)
Screenshot: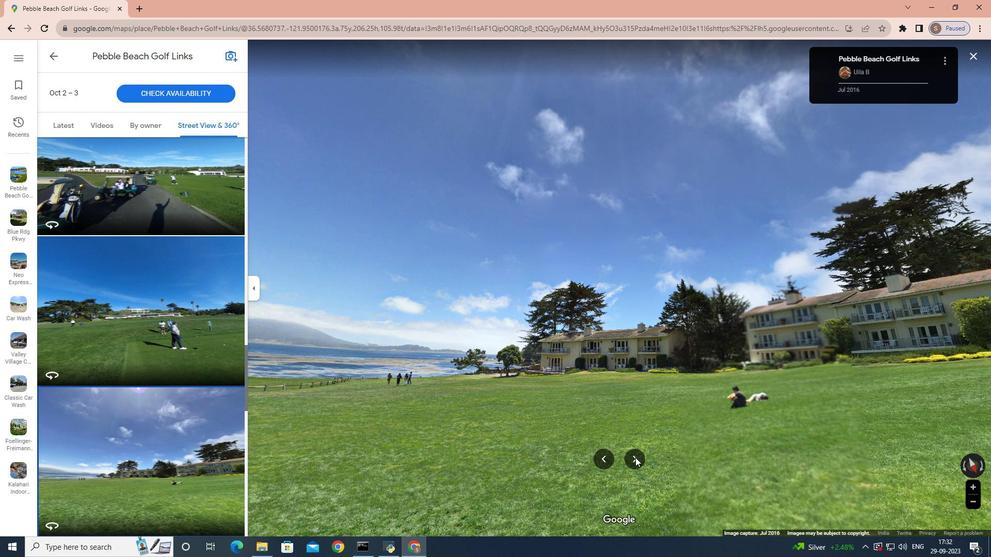 
Action: Mouse pressed left at (635, 458)
Screenshot: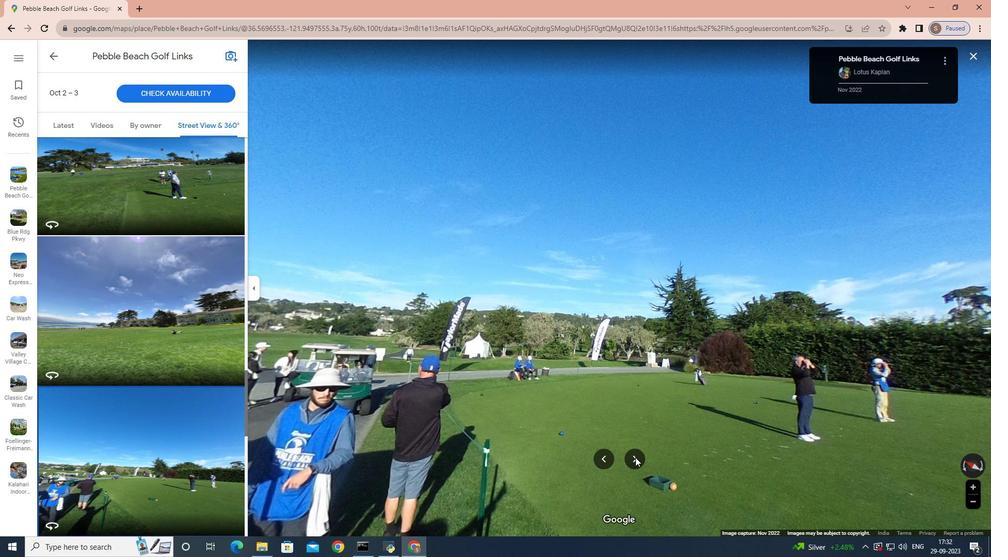 
Action: Mouse pressed left at (635, 458)
